 Task: Look for Airbnb properties in Siloam Springs, United States from 2nd November, 2023 to 15th November, 2023 for 2 adults.1  bedroom having 1 bed and 1 bathroom. Property type can be hotel. Look for 4 properties as per requirement.
Action: Mouse moved to (595, 100)
Screenshot: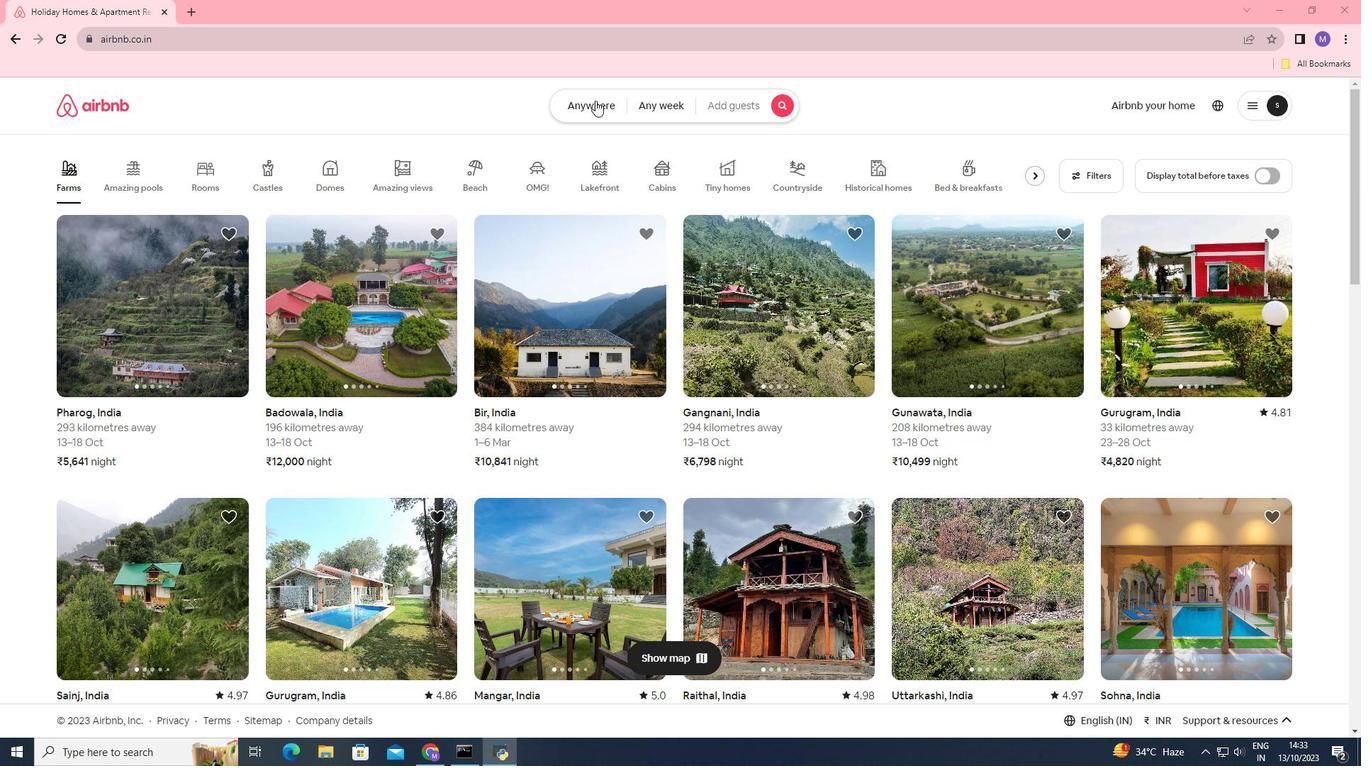 
Action: Mouse pressed left at (595, 100)
Screenshot: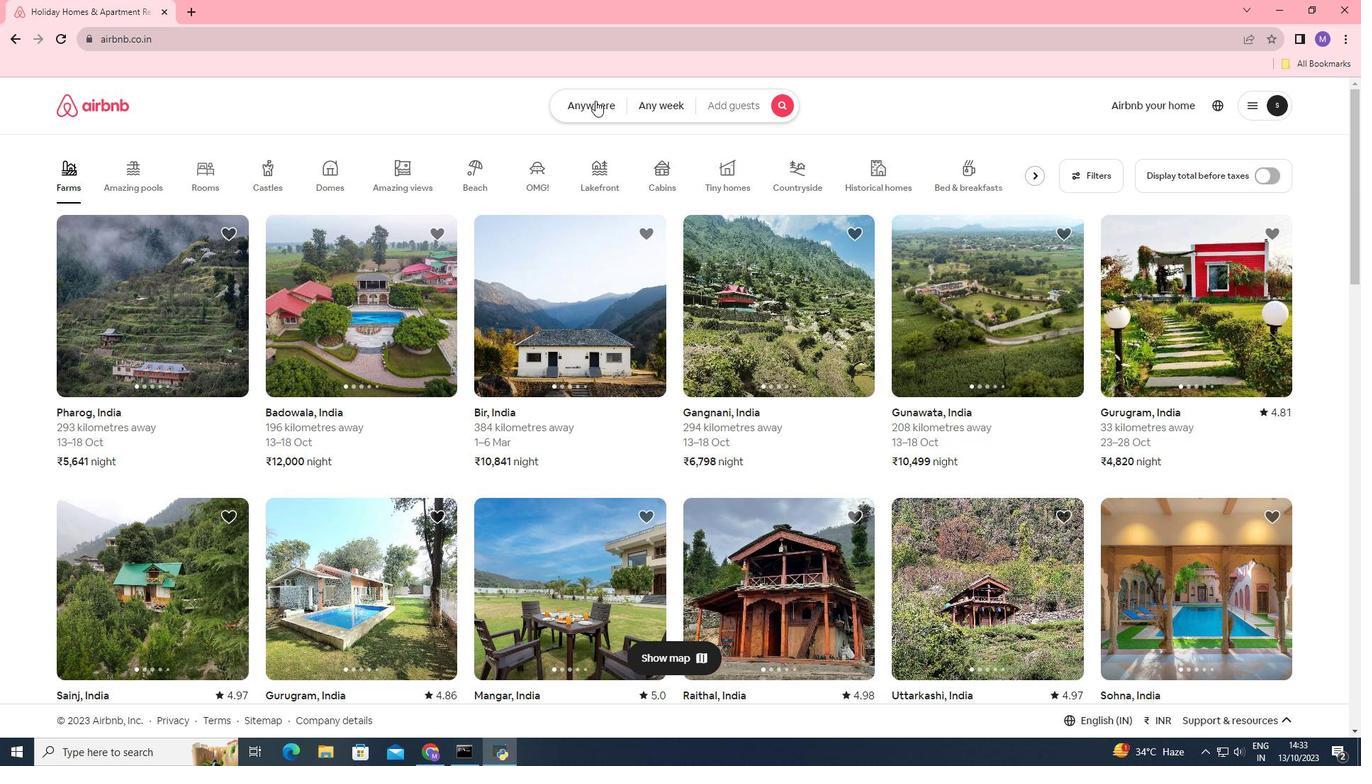 
Action: Mouse moved to (473, 161)
Screenshot: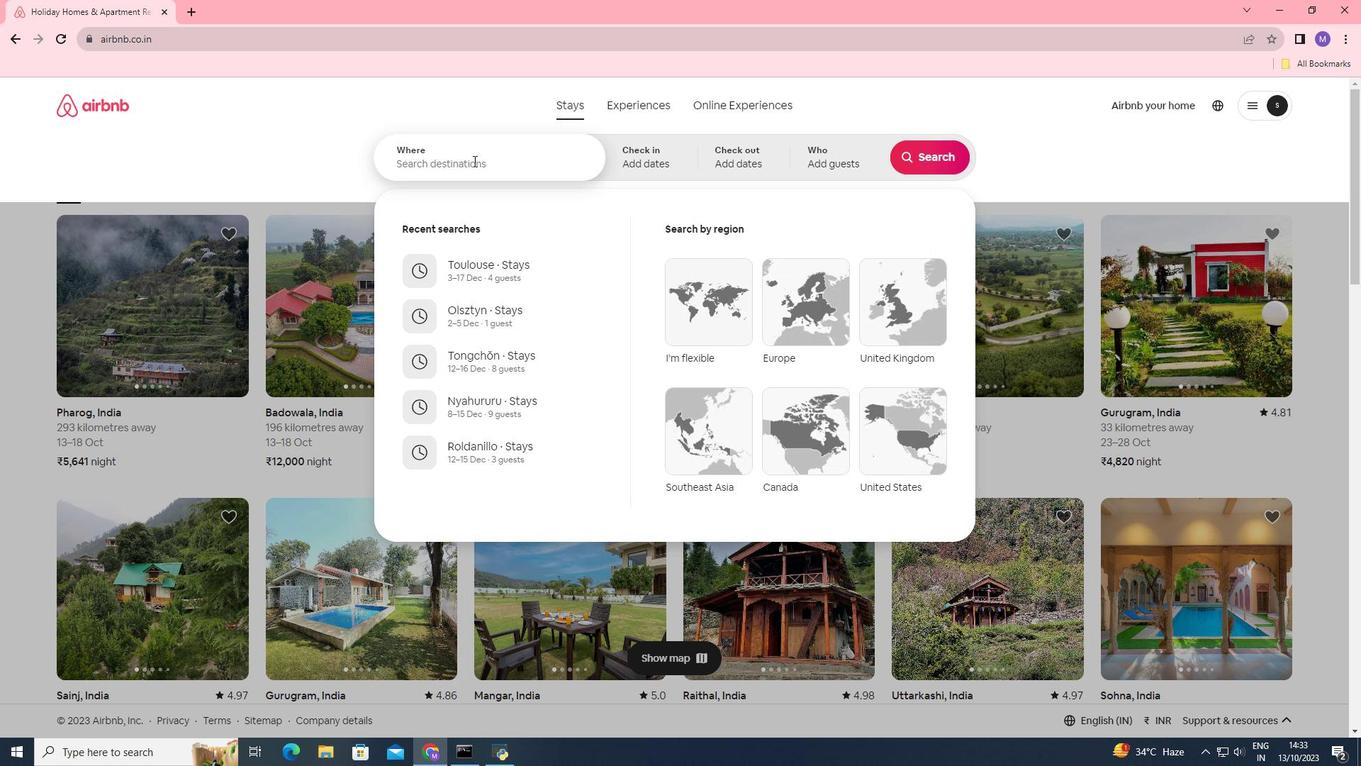 
Action: Mouse pressed left at (473, 161)
Screenshot: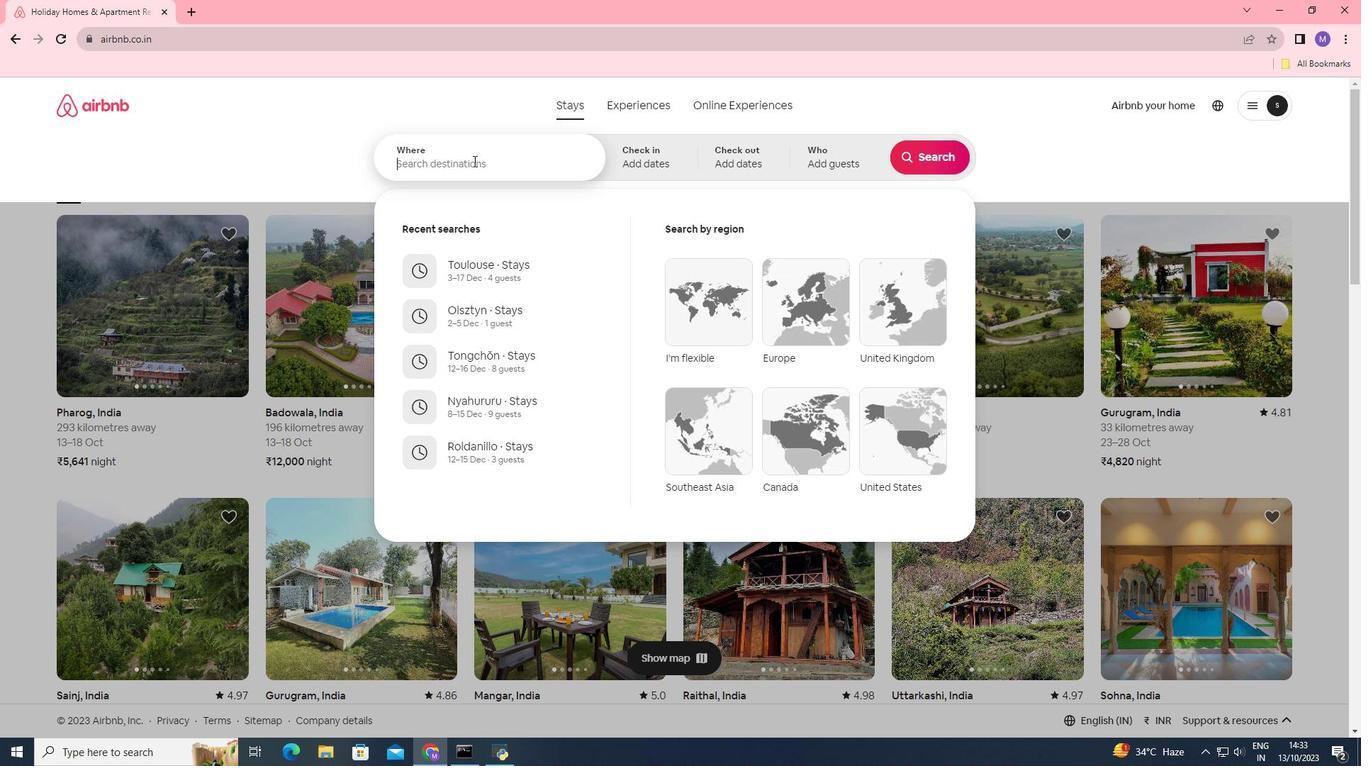 
Action: Key pressed <Key.shift><Key.shift><Key.shift><Key.shift><Key.shift><Key.shift>Siloam<Key.space><Key.shift>Springs,<Key.space><Key.shift><Key.shift><Key.shift><Key.shift><Key.shift>United<Key.space><Key.shift>States
Screenshot: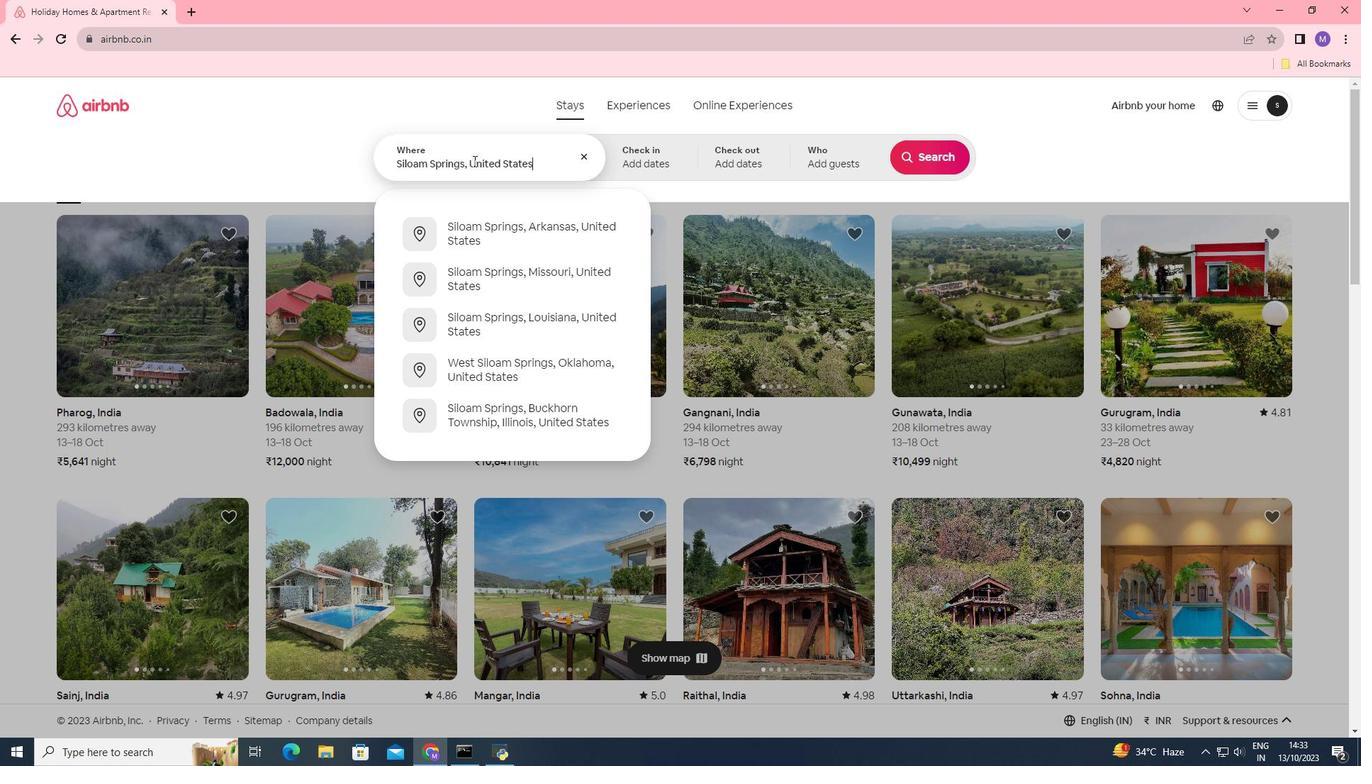 
Action: Mouse moved to (691, 146)
Screenshot: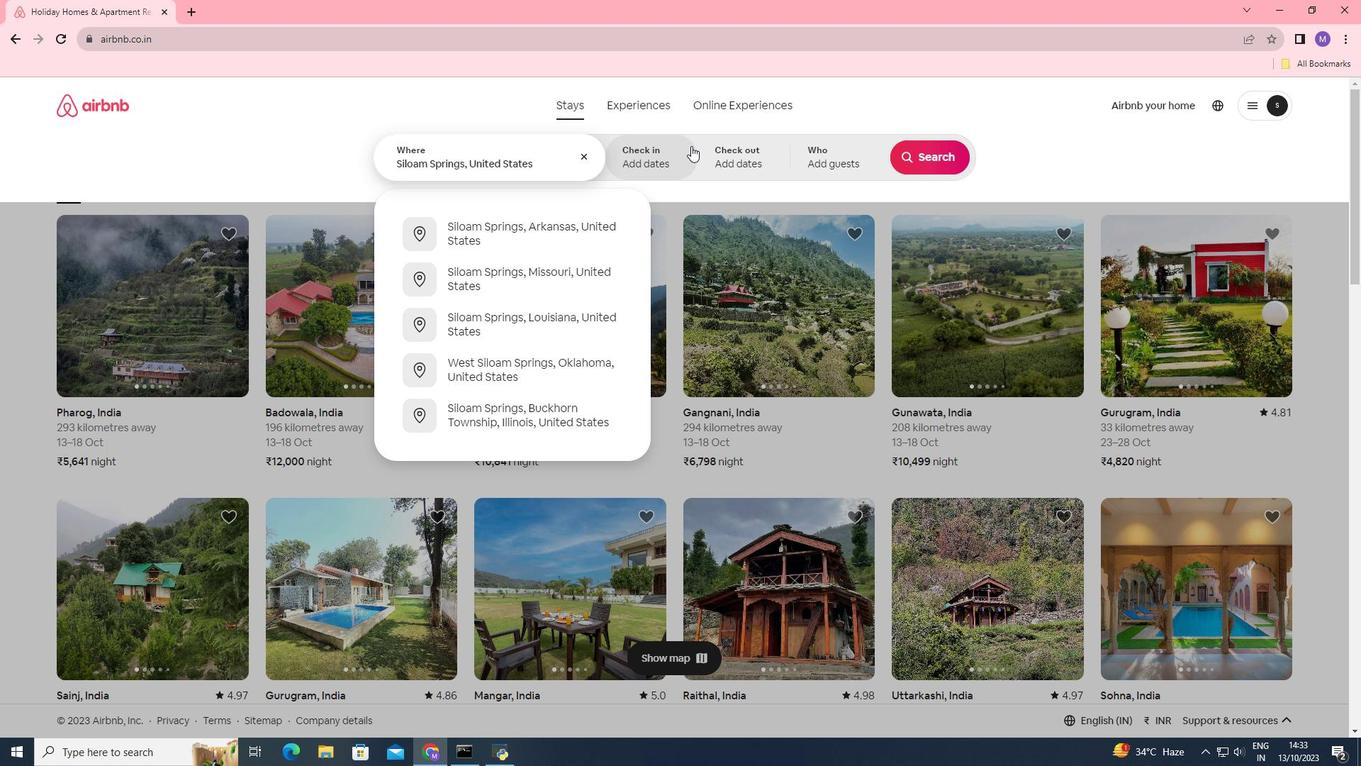 
Action: Mouse pressed left at (691, 146)
Screenshot: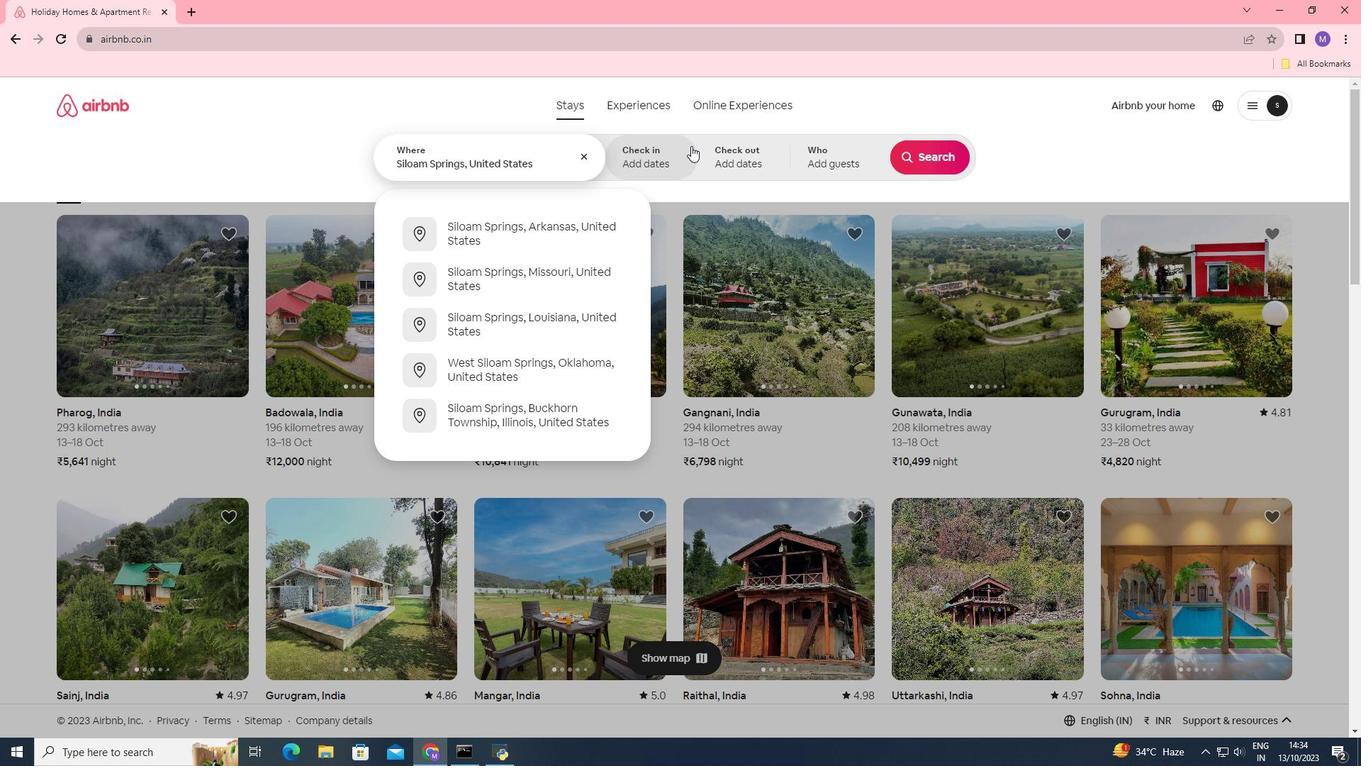 
Action: Mouse moved to (856, 331)
Screenshot: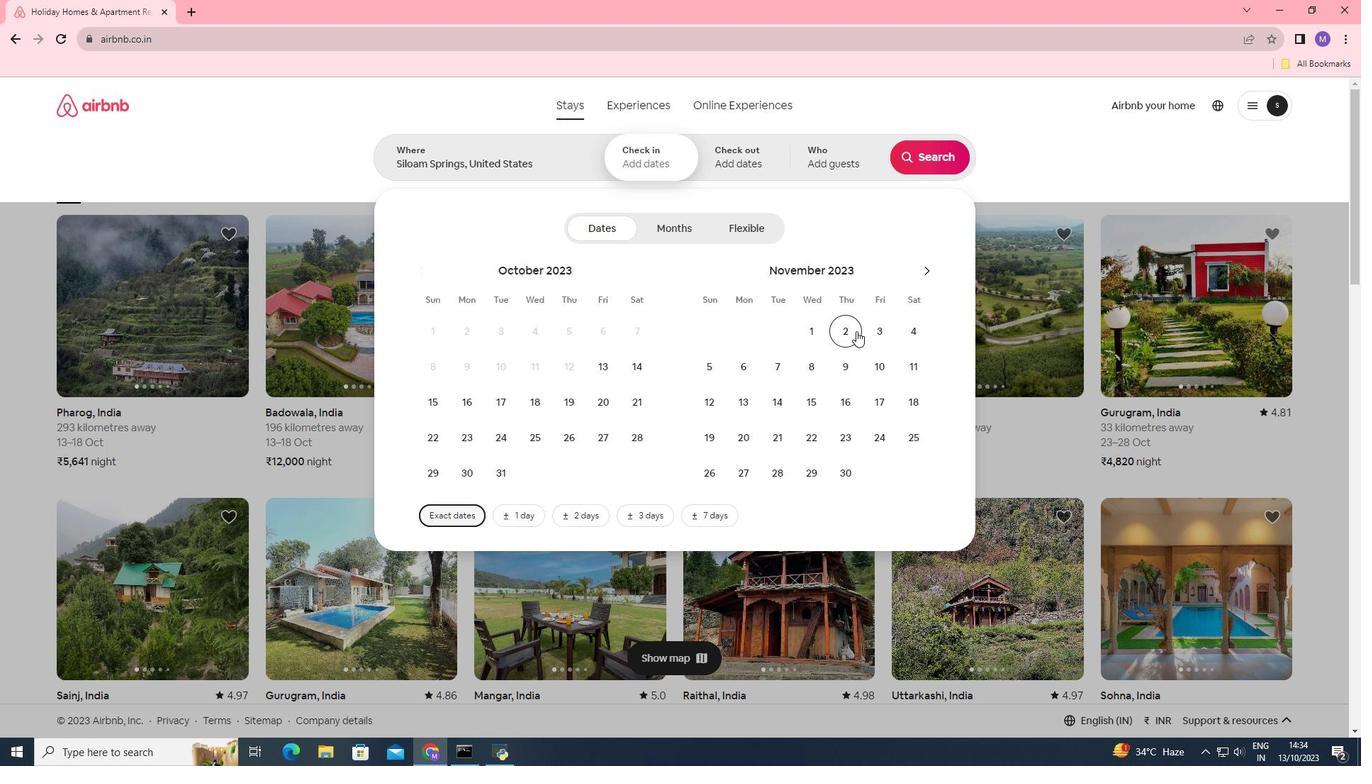 
Action: Mouse pressed left at (856, 331)
Screenshot: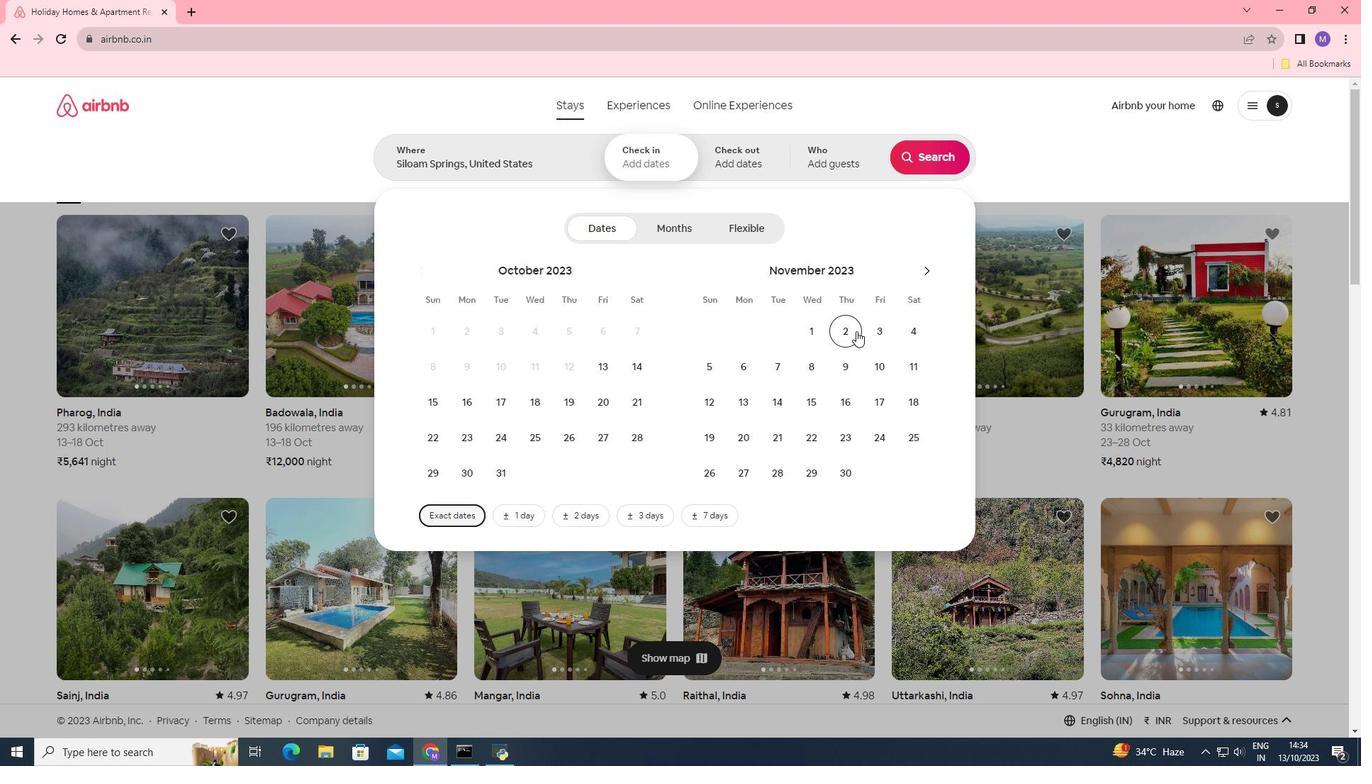 
Action: Mouse moved to (802, 407)
Screenshot: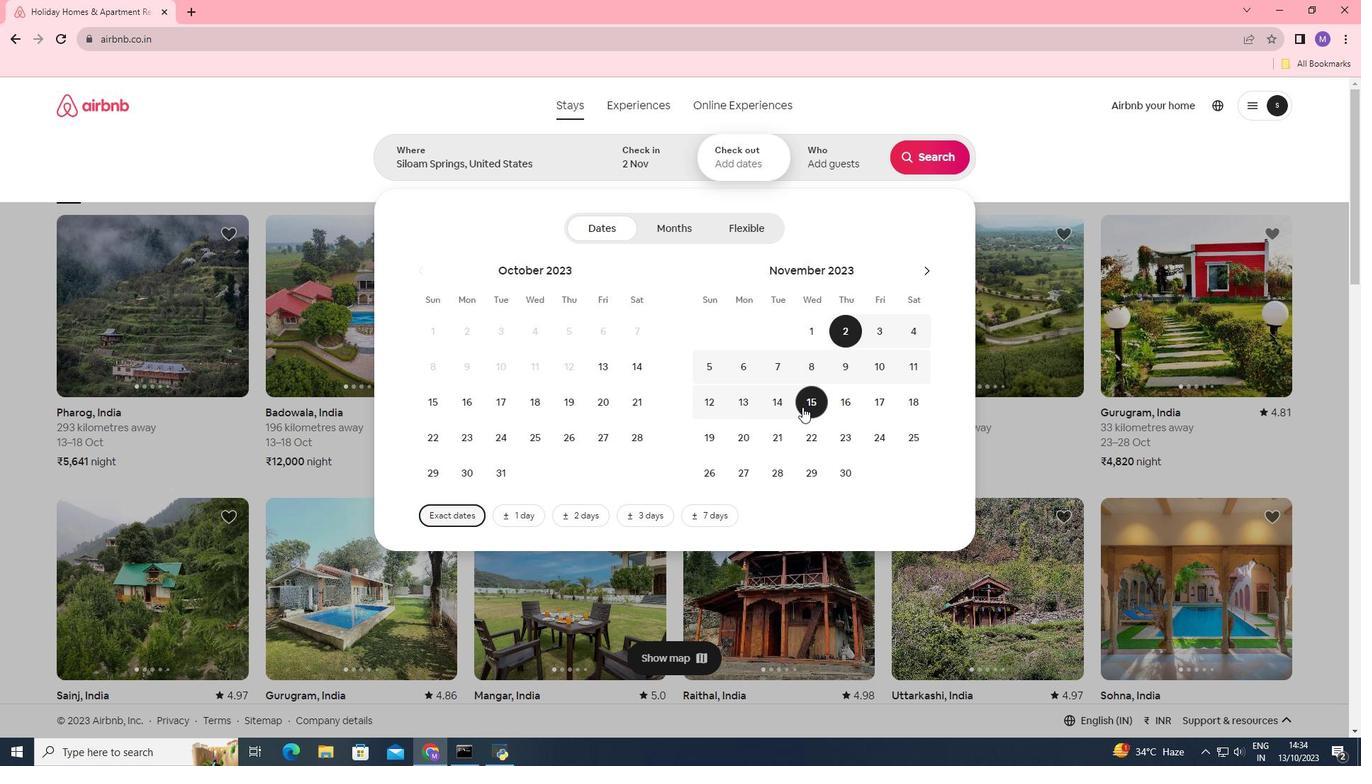 
Action: Mouse pressed left at (802, 407)
Screenshot: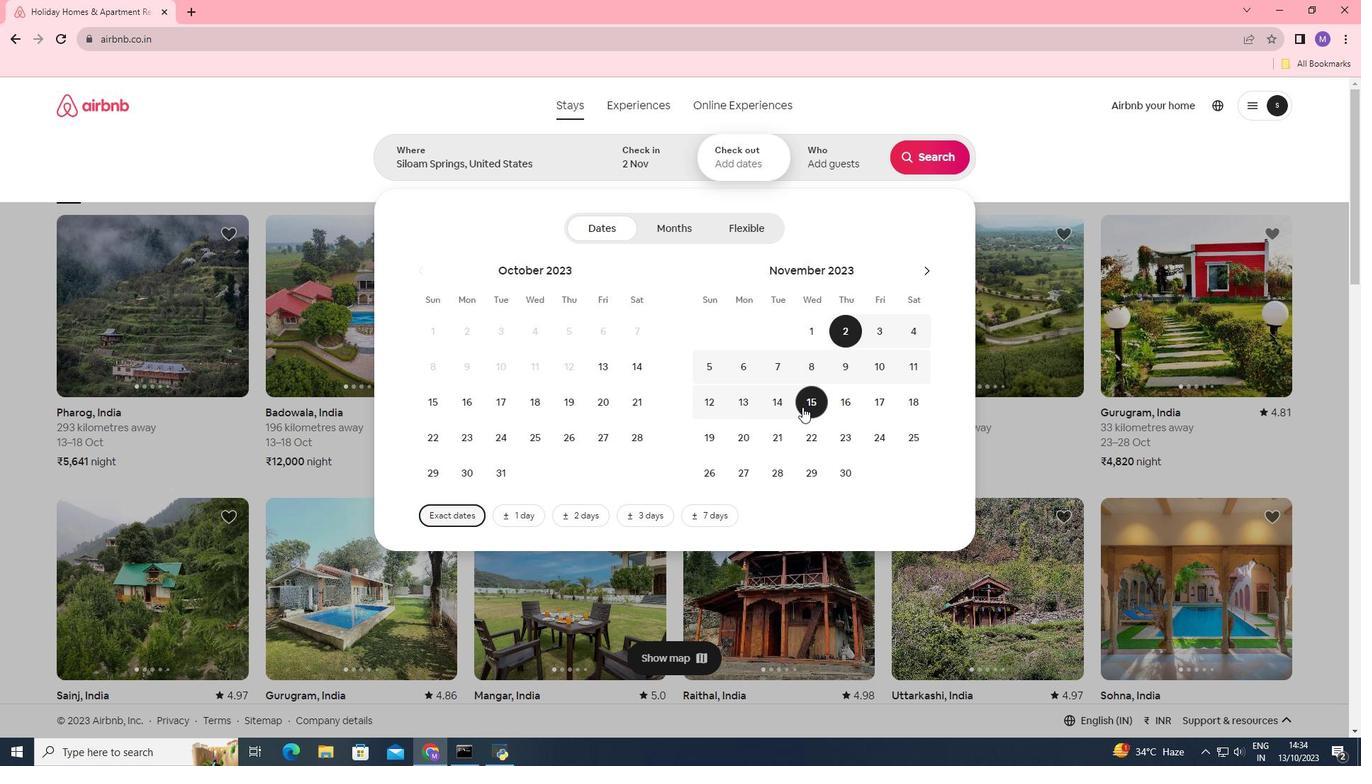 
Action: Mouse moved to (866, 164)
Screenshot: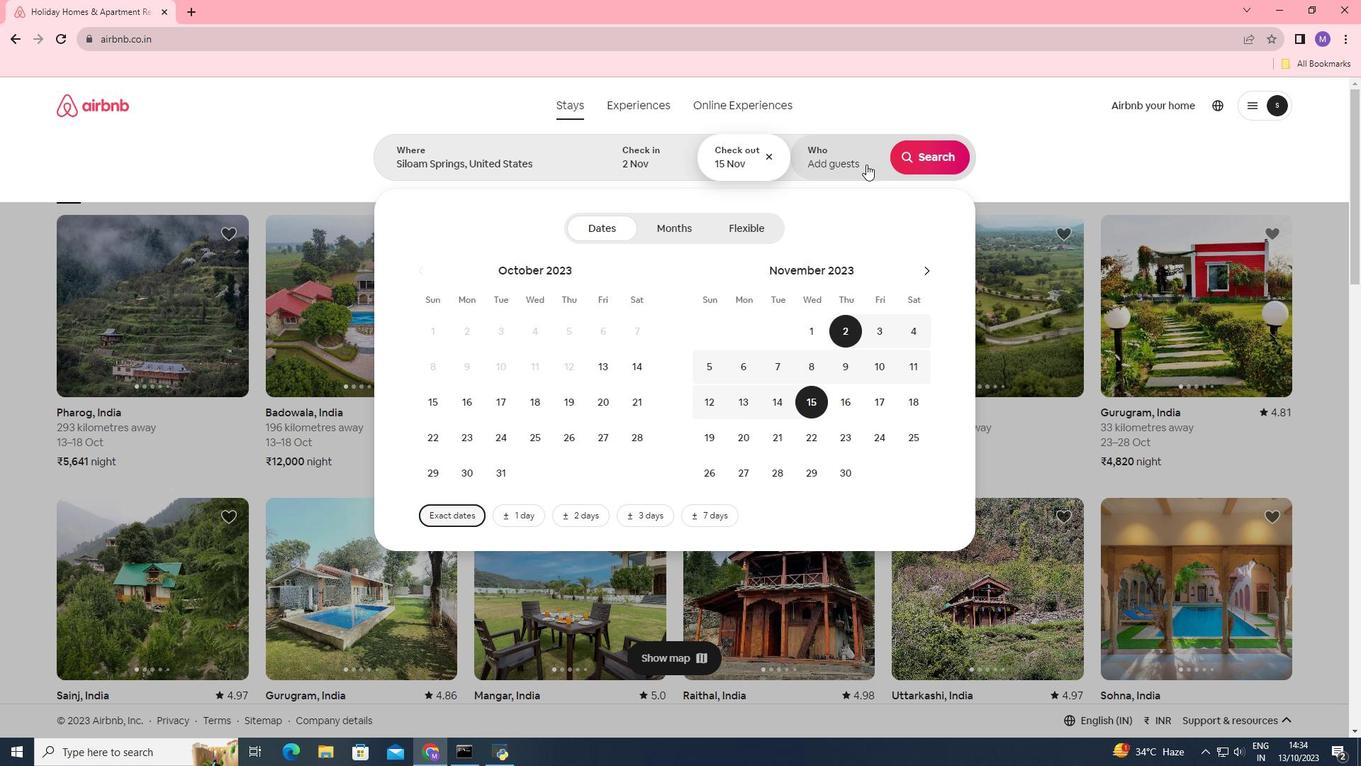 
Action: Mouse pressed left at (866, 164)
Screenshot: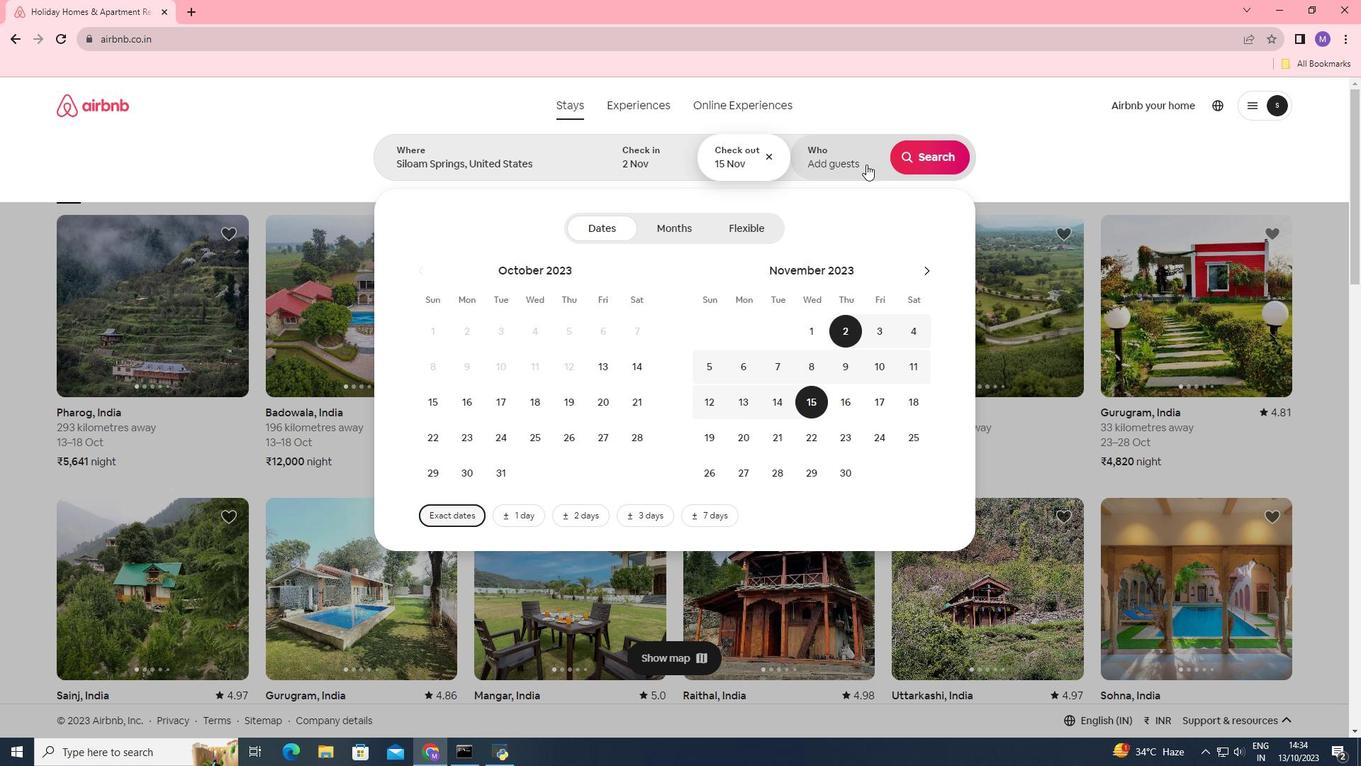 
Action: Mouse moved to (927, 224)
Screenshot: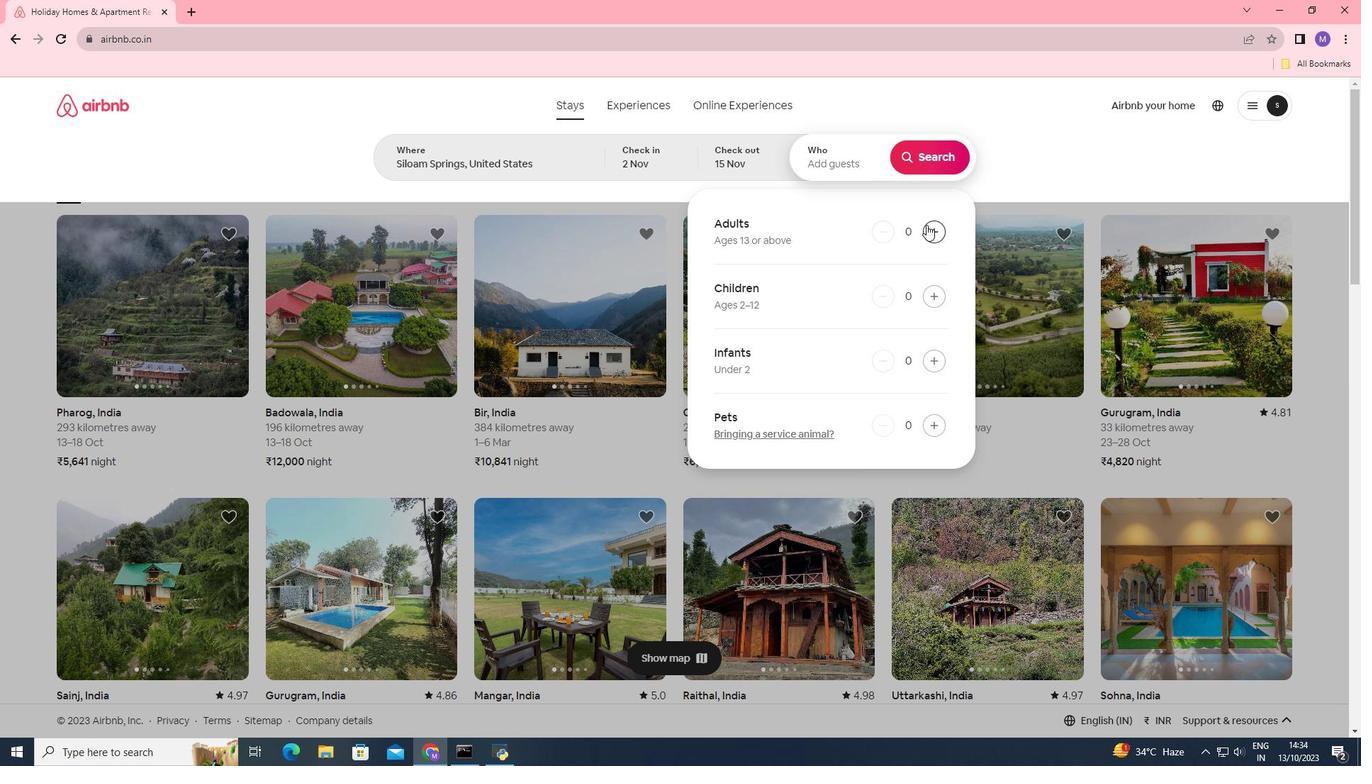 
Action: Mouse pressed left at (927, 224)
Screenshot: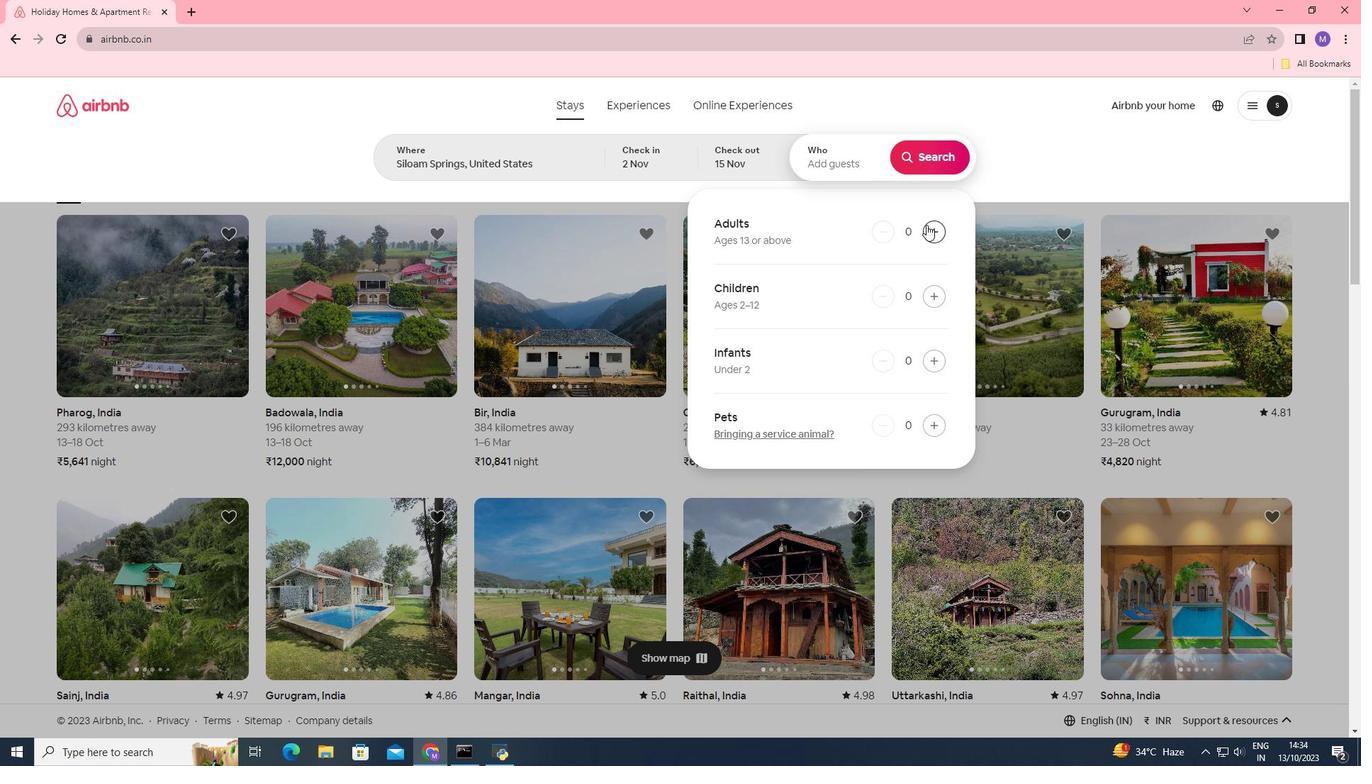 
Action: Mouse pressed left at (927, 224)
Screenshot: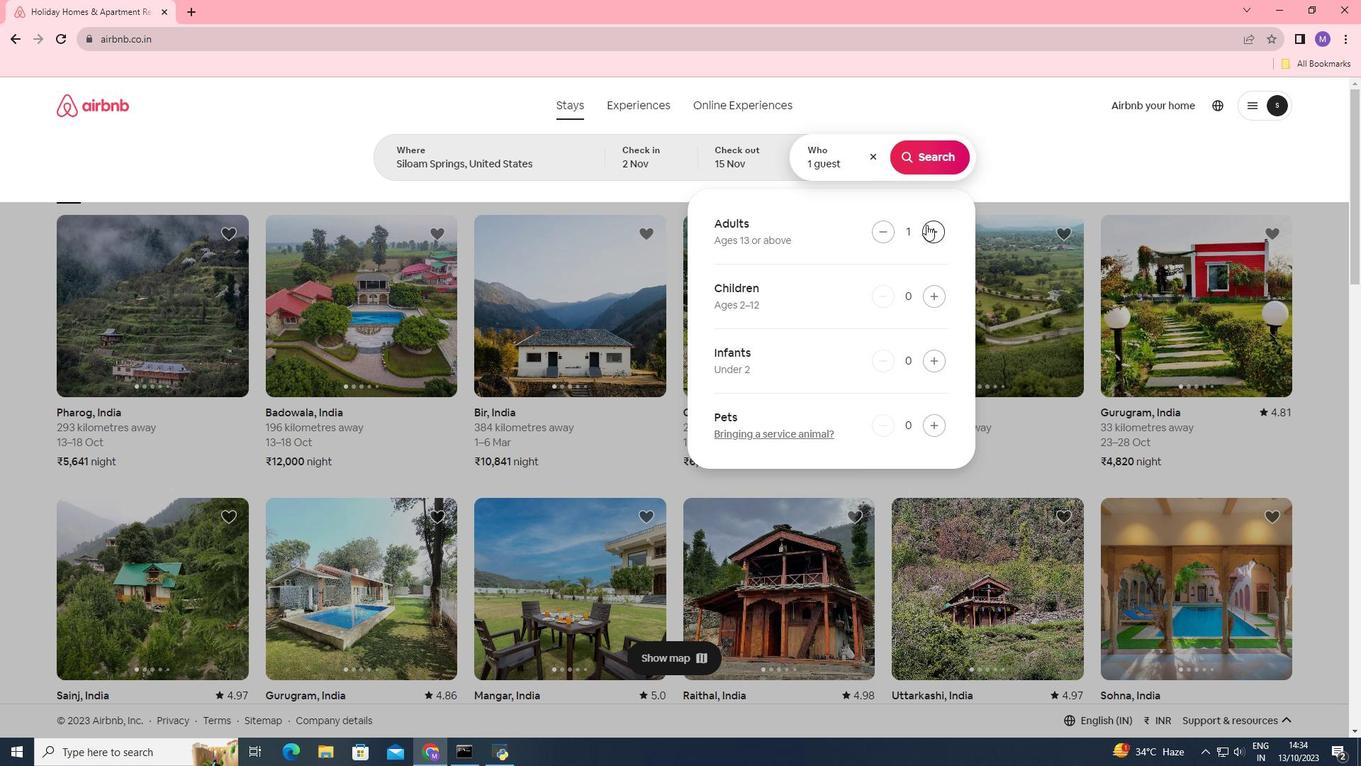 
Action: Mouse moved to (909, 157)
Screenshot: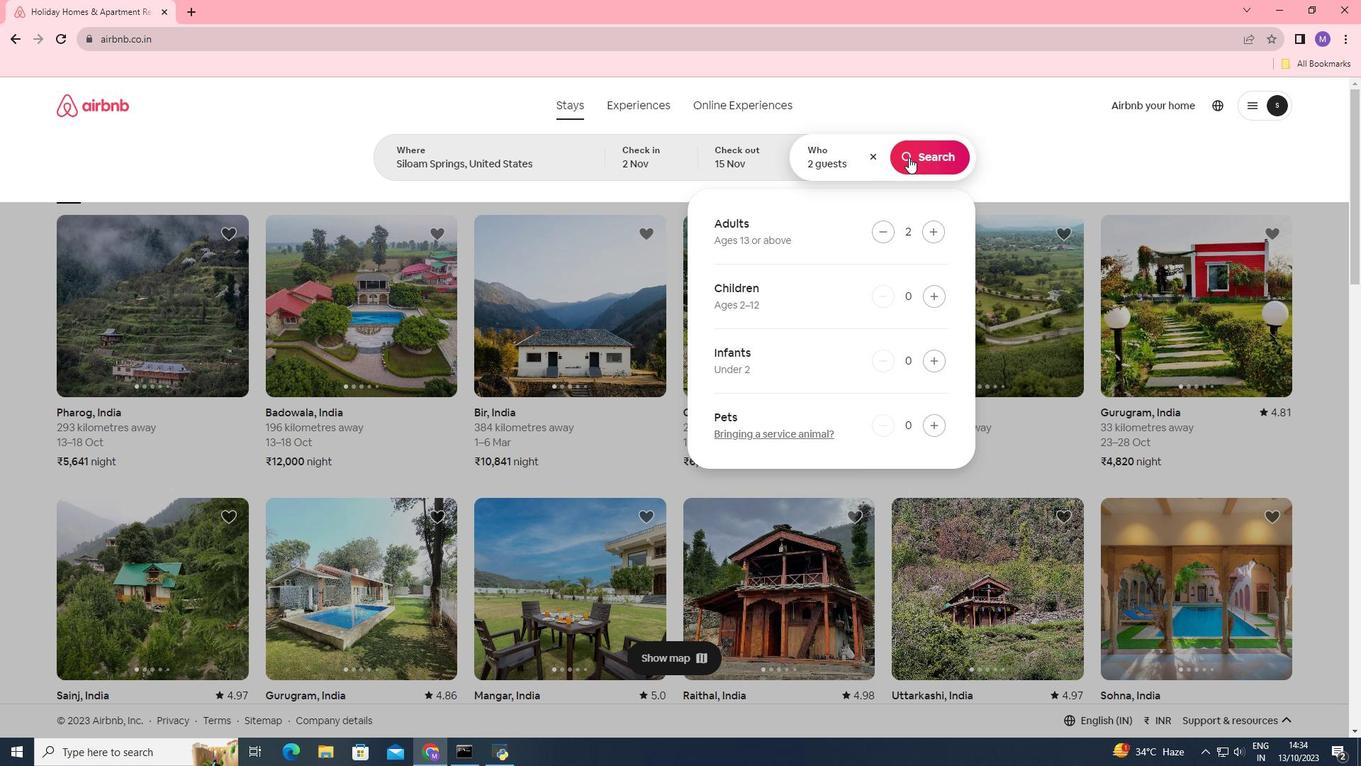 
Action: Mouse pressed left at (909, 157)
Screenshot: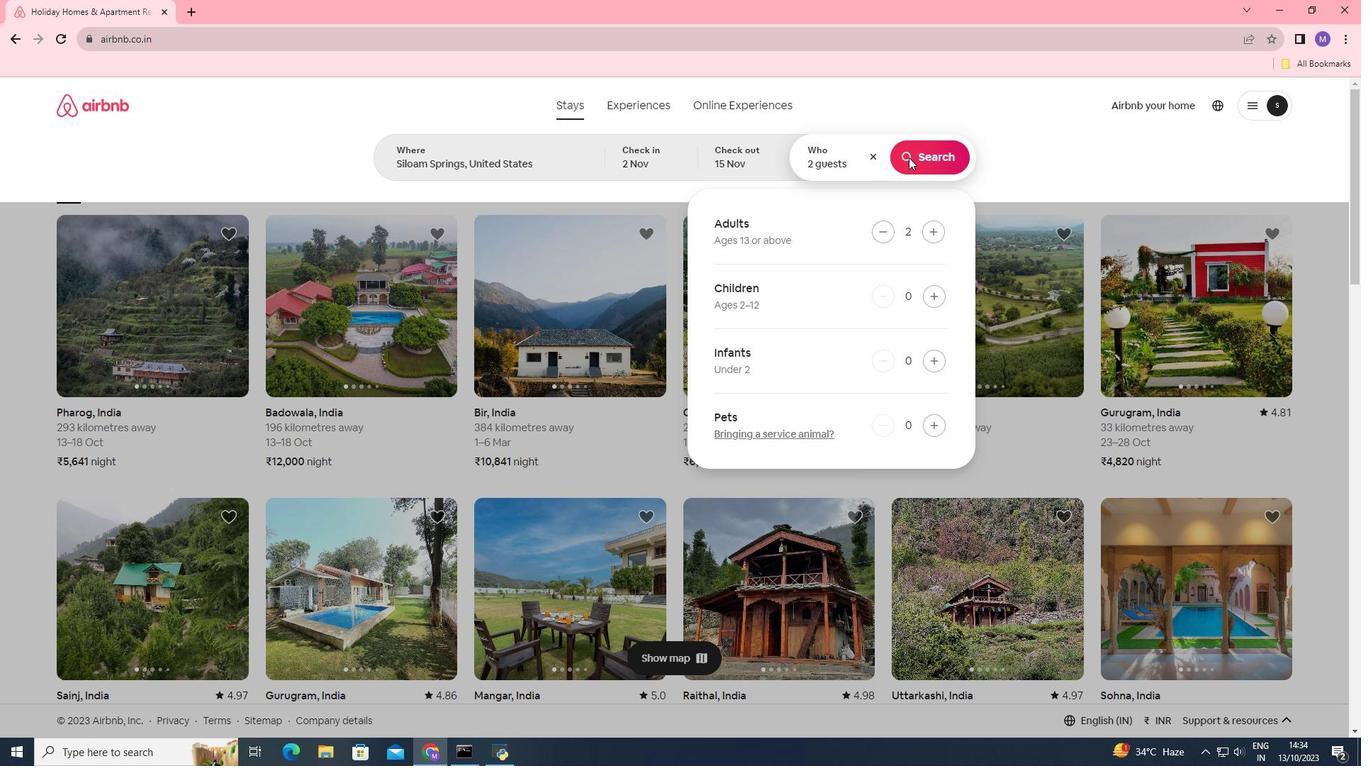 
Action: Mouse moved to (1129, 160)
Screenshot: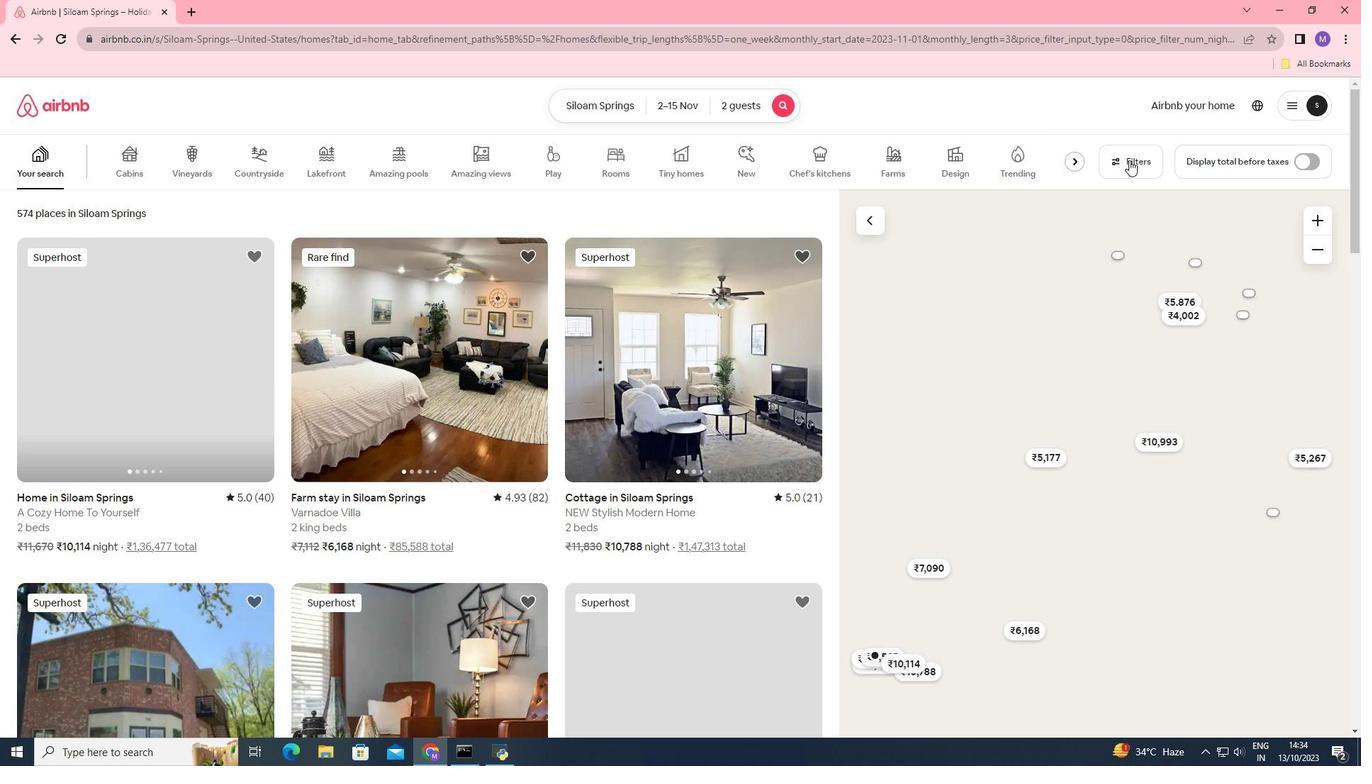 
Action: Mouse pressed left at (1129, 160)
Screenshot: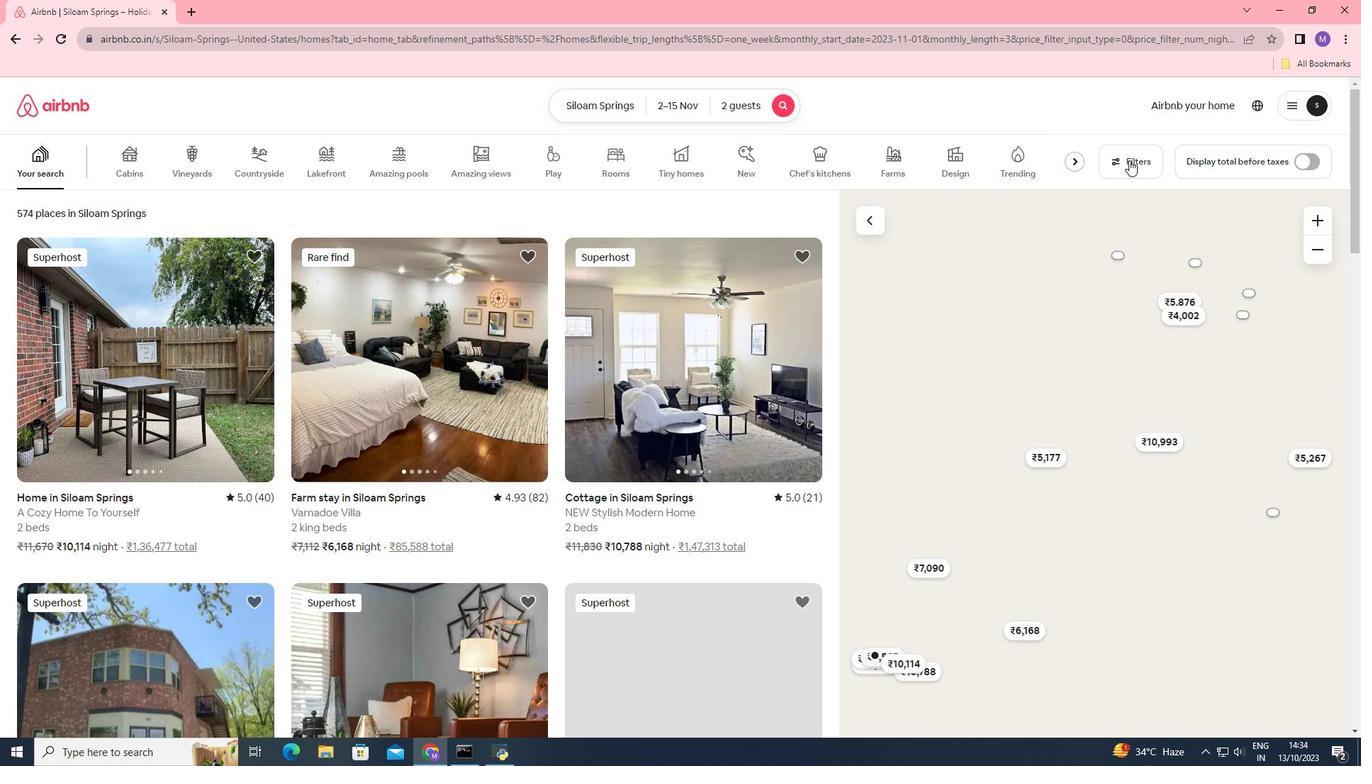
Action: Mouse moved to (512, 599)
Screenshot: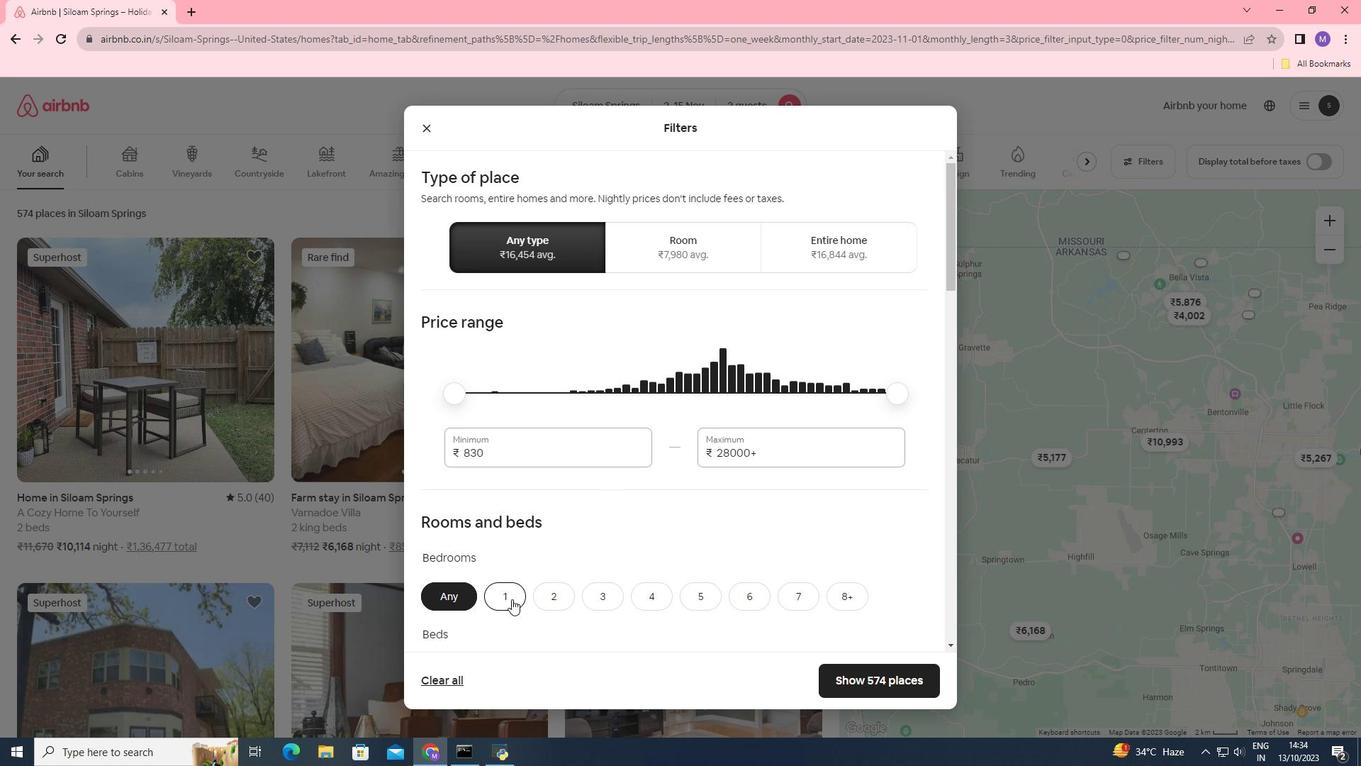 
Action: Mouse pressed left at (512, 599)
Screenshot: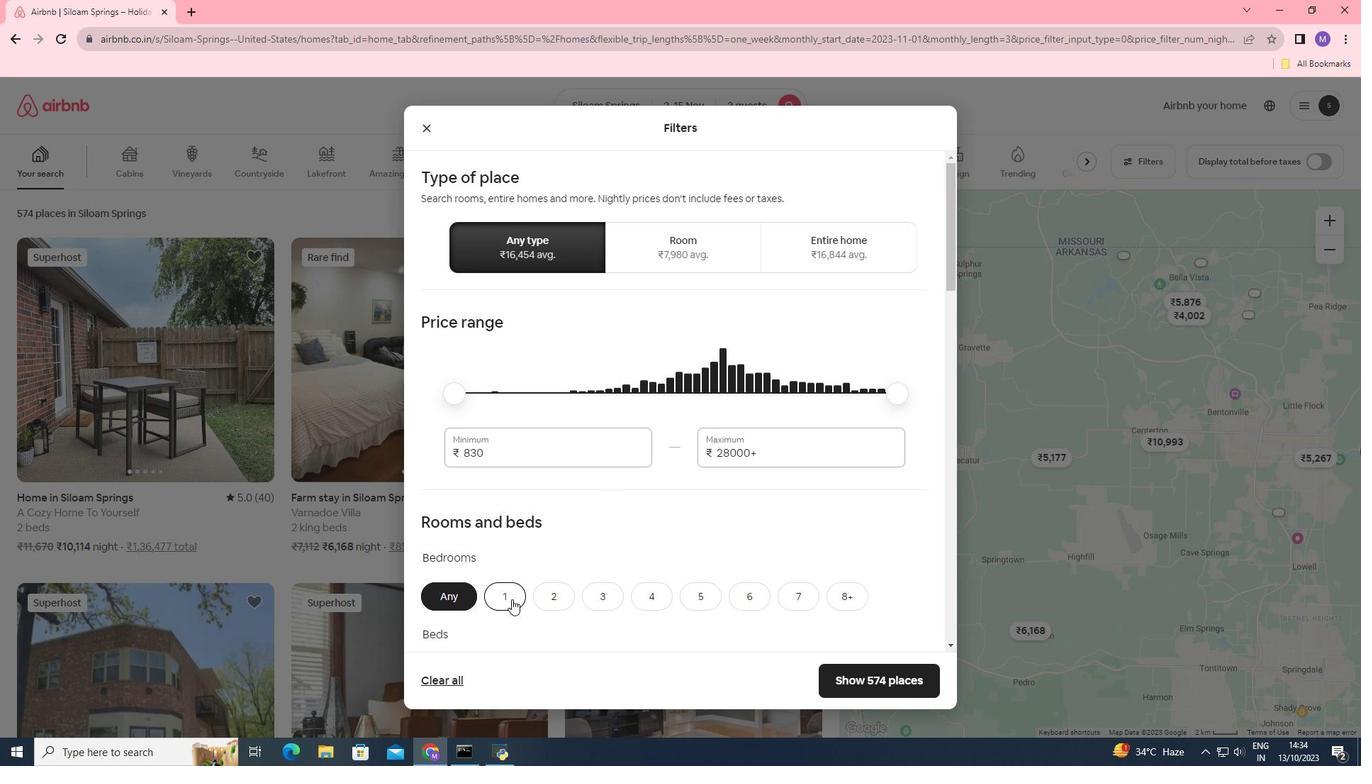 
Action: Mouse moved to (572, 480)
Screenshot: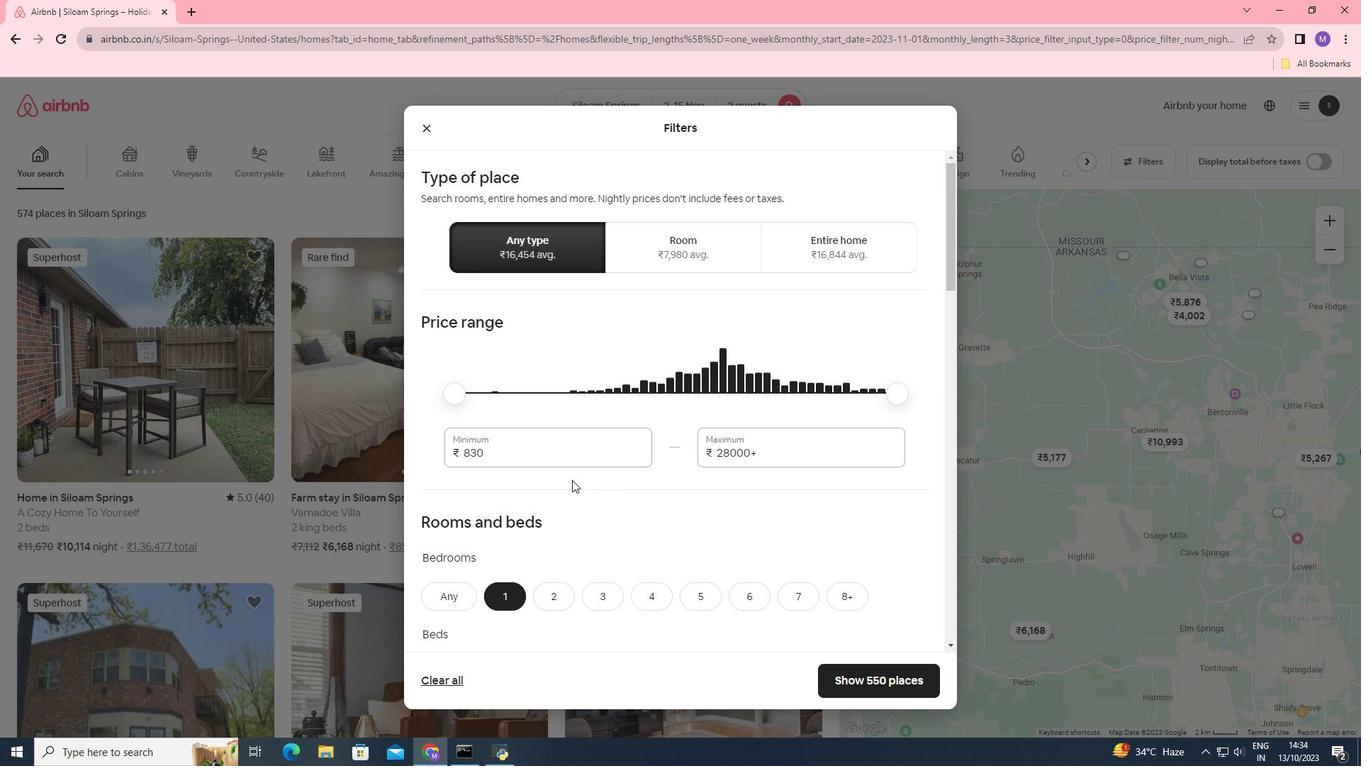 
Action: Mouse scrolled (572, 479) with delta (0, 0)
Screenshot: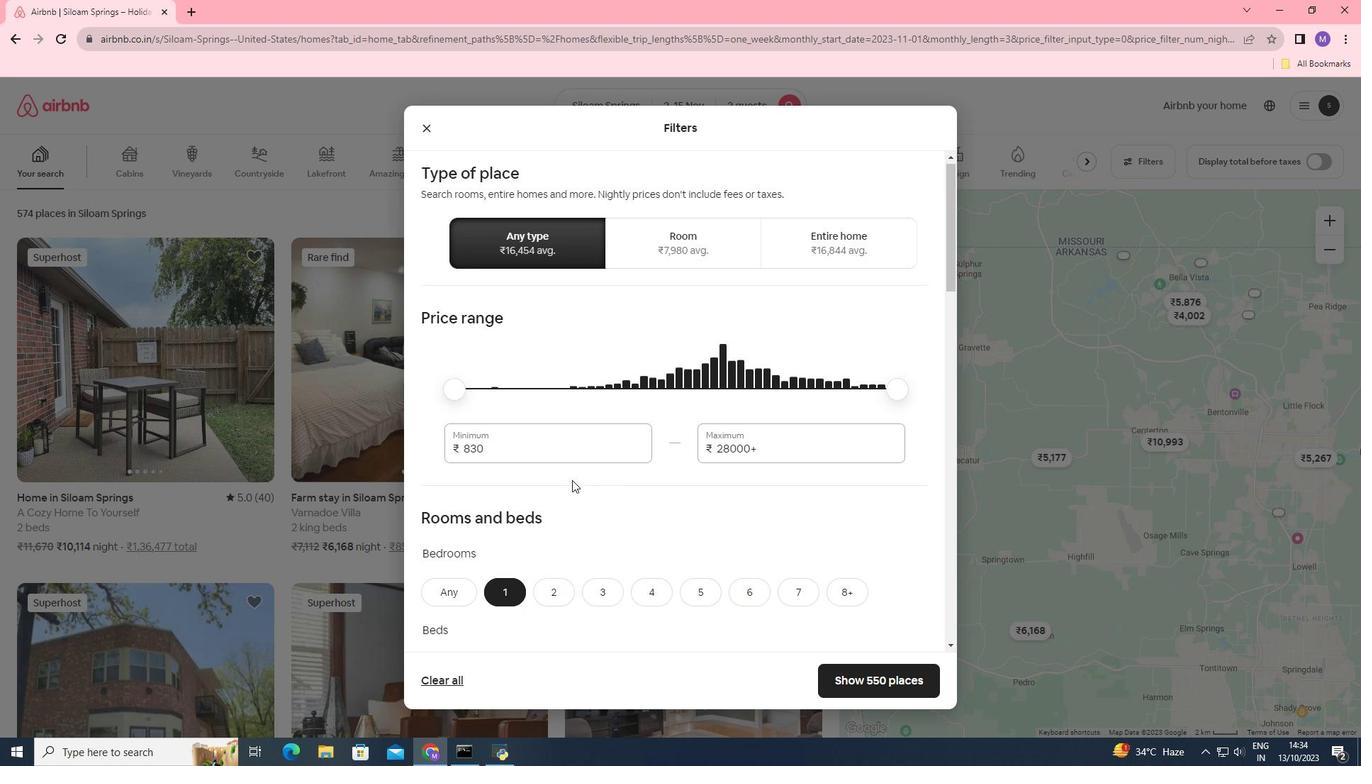 
Action: Mouse scrolled (572, 479) with delta (0, 0)
Screenshot: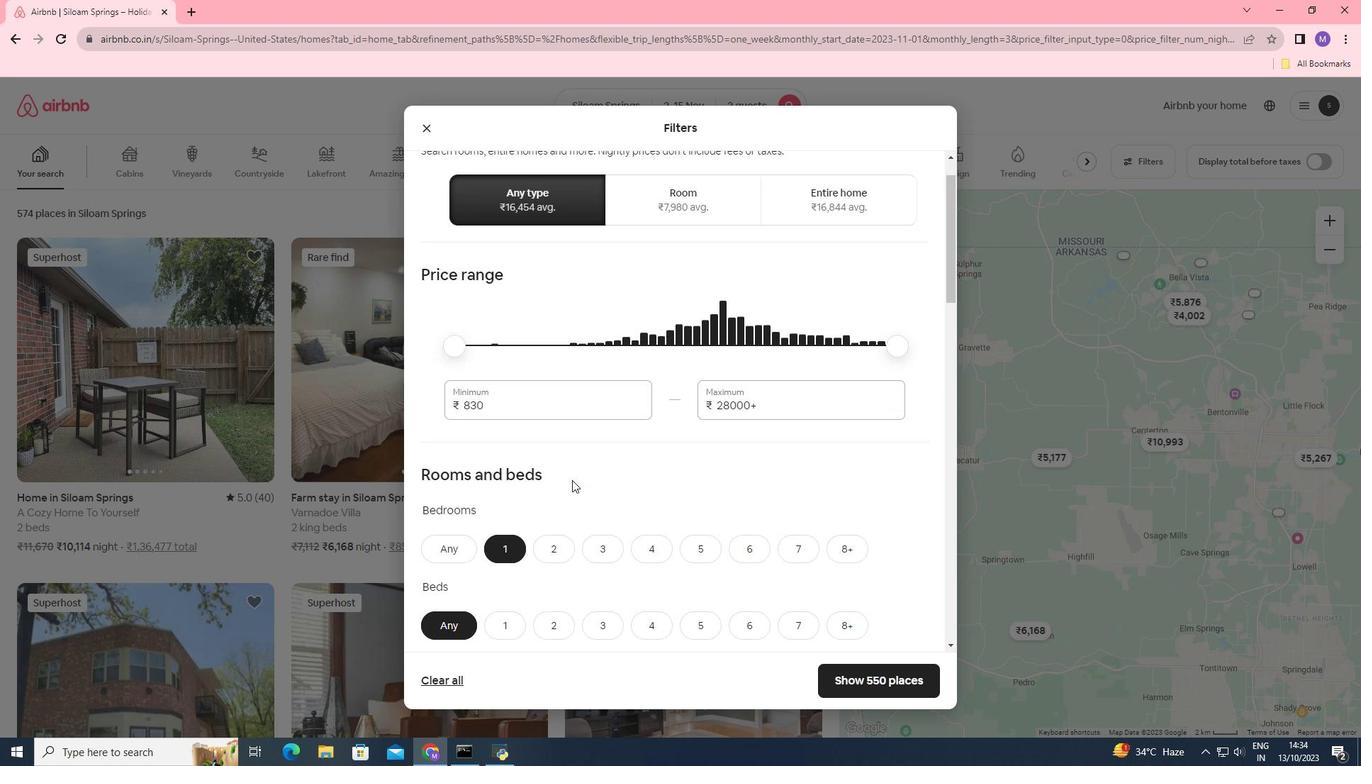 
Action: Mouse scrolled (572, 479) with delta (0, 0)
Screenshot: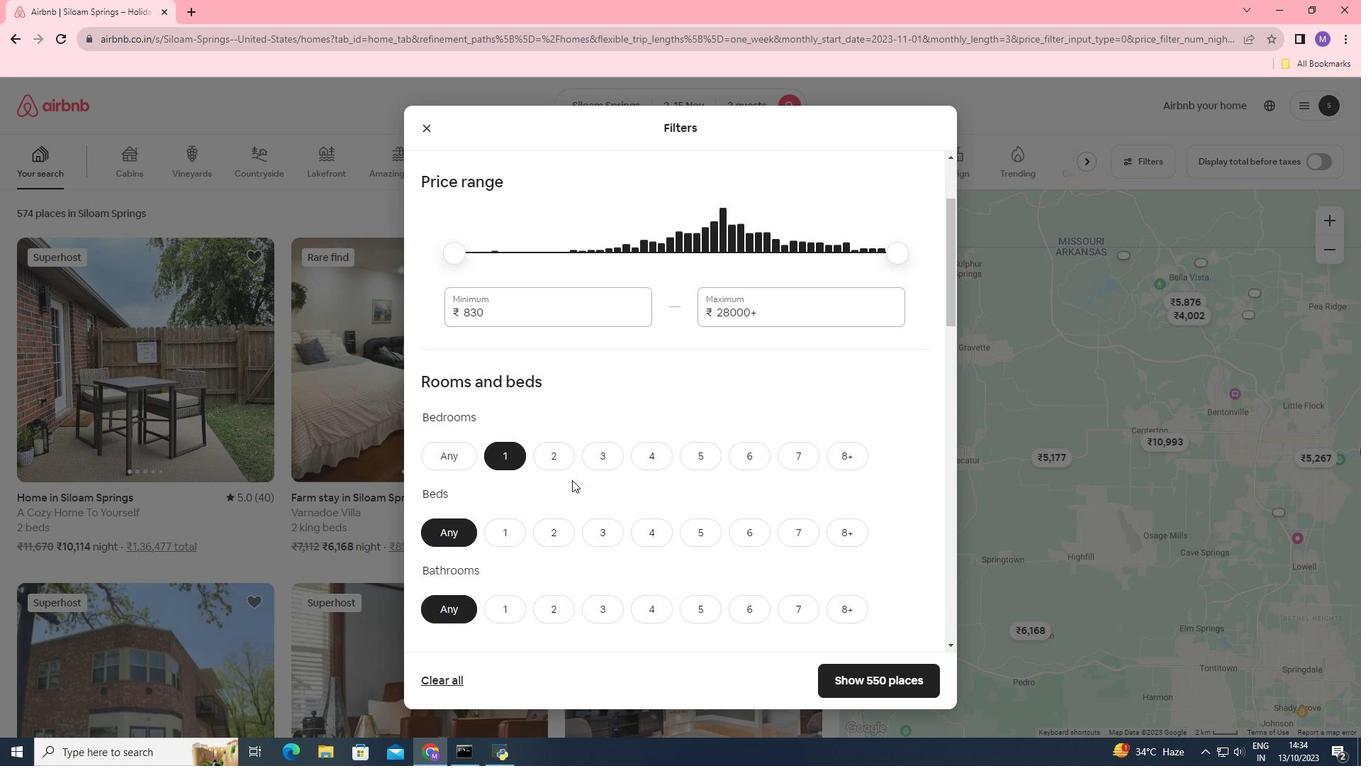 
Action: Mouse moved to (516, 461)
Screenshot: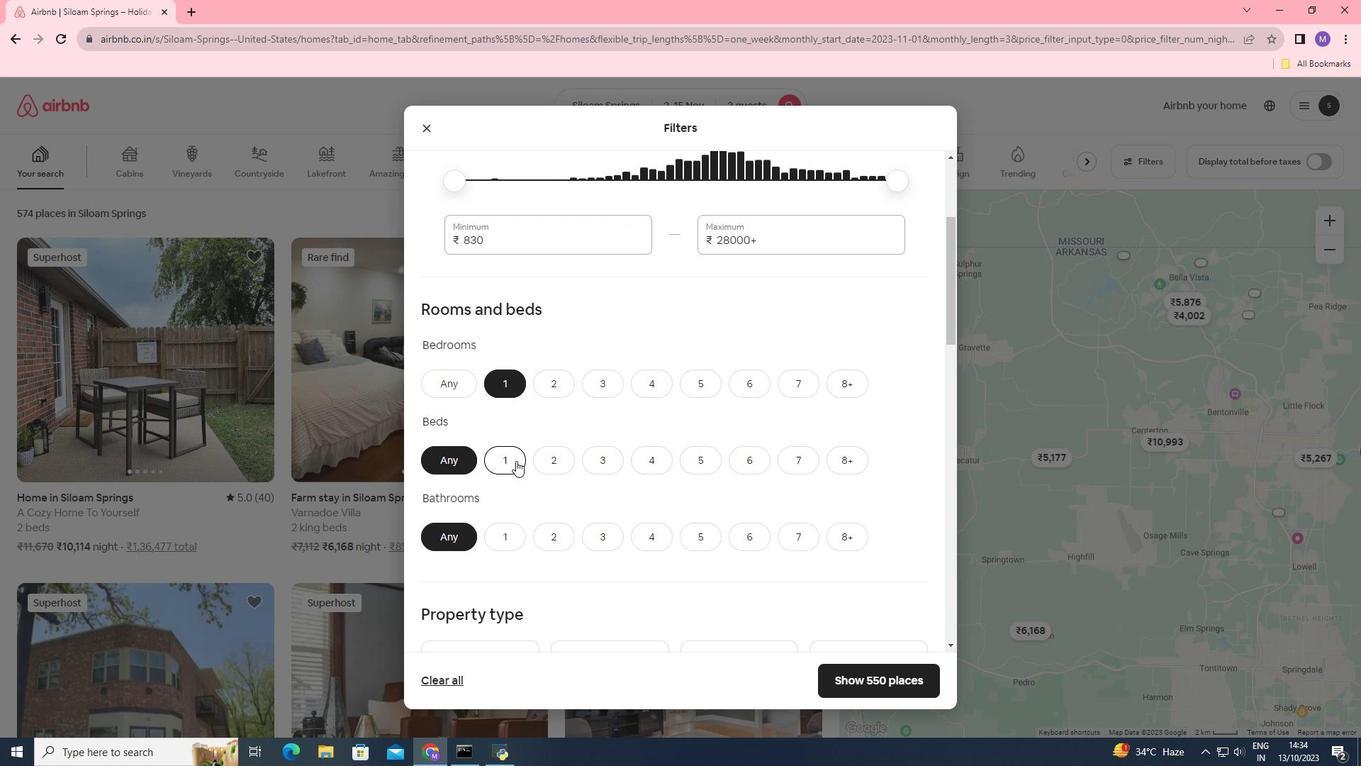 
Action: Mouse pressed left at (516, 461)
Screenshot: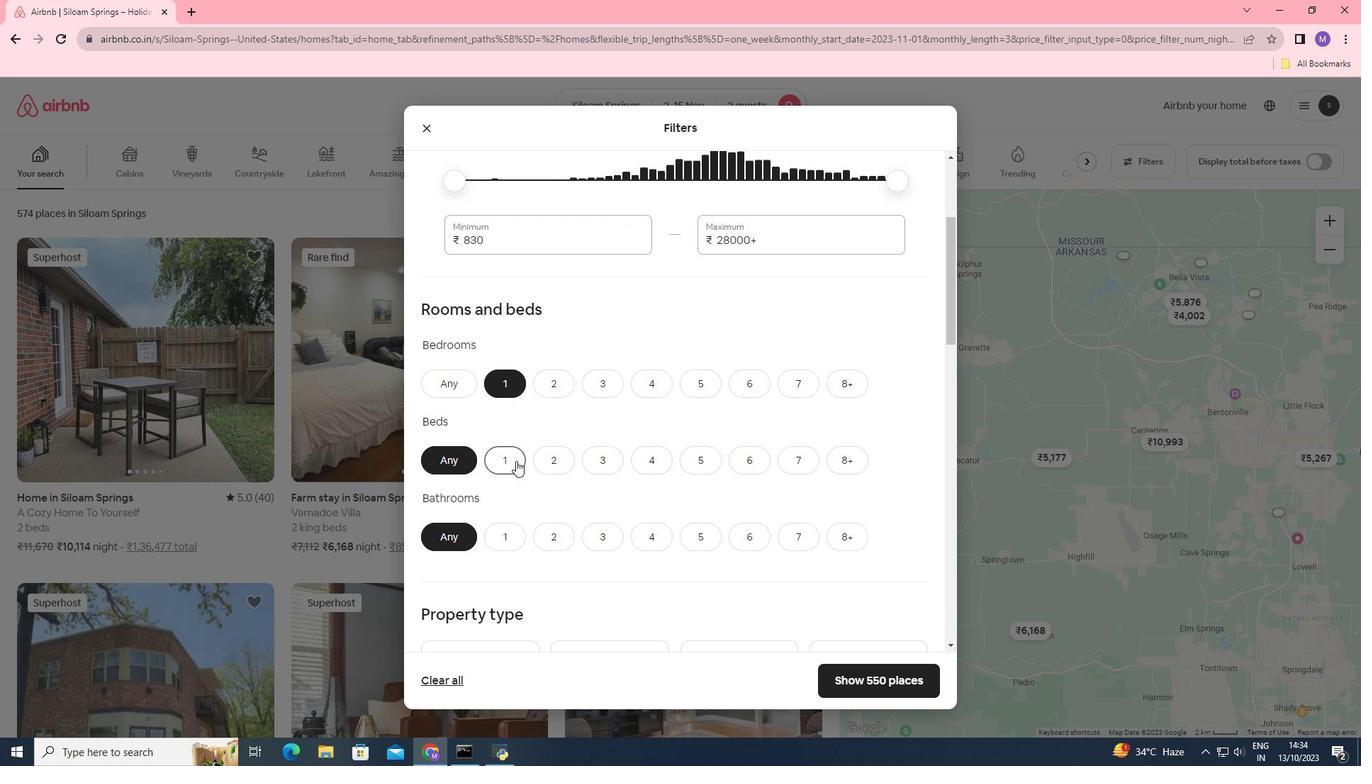 
Action: Mouse moved to (502, 537)
Screenshot: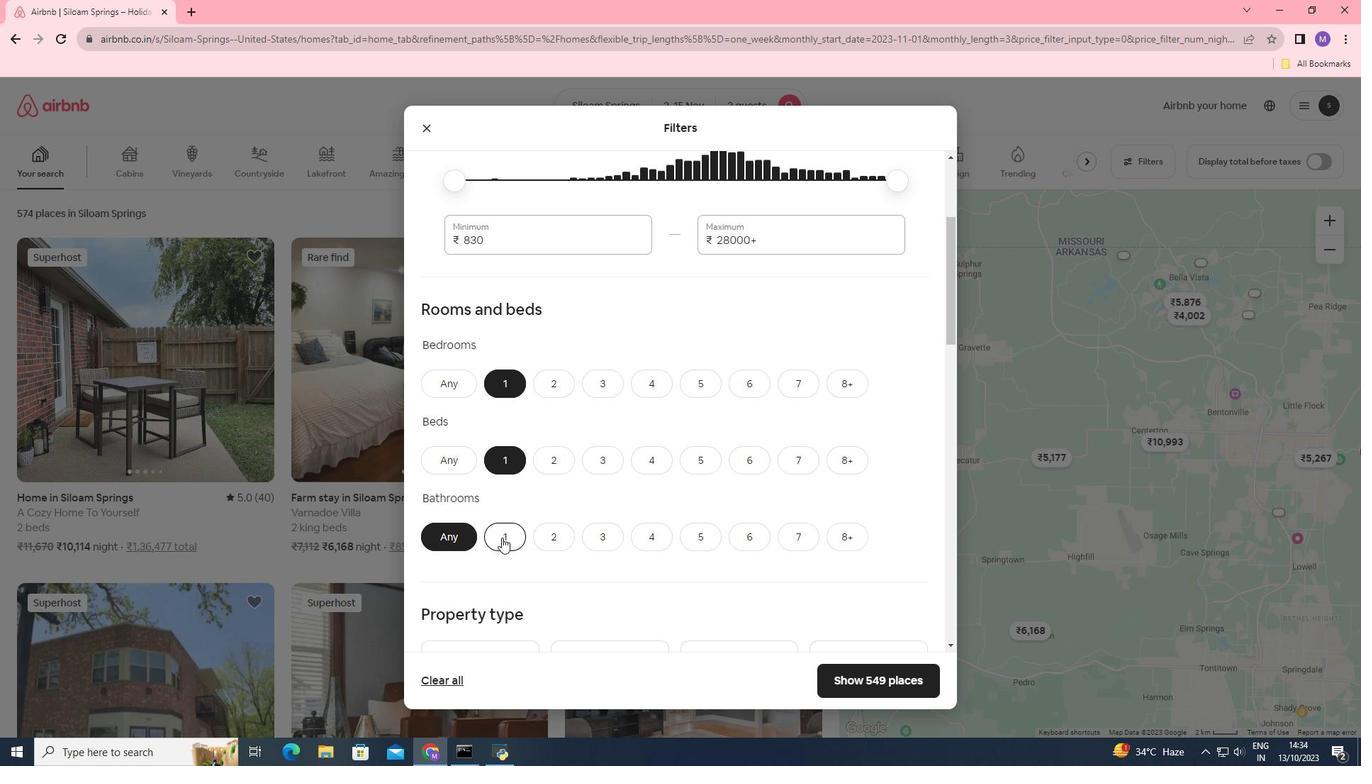 
Action: Mouse pressed left at (502, 537)
Screenshot: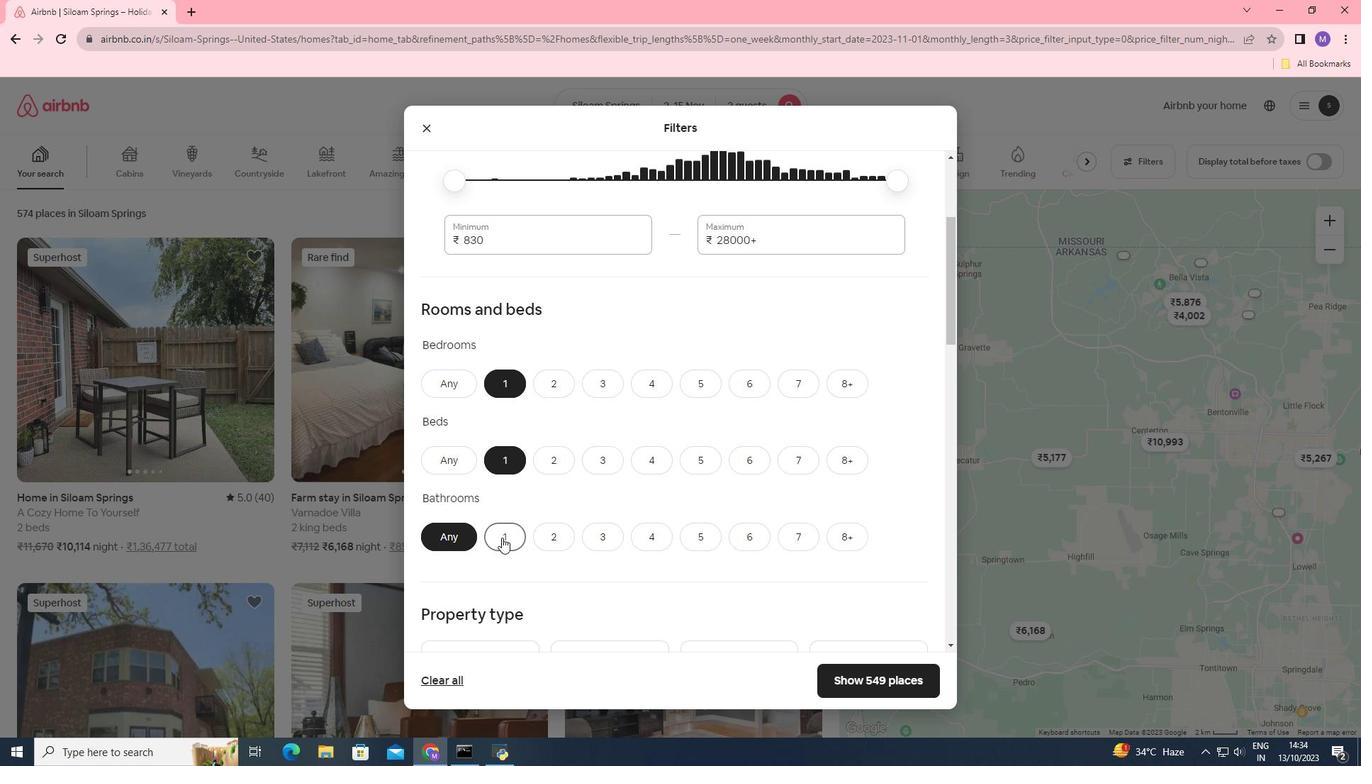 
Action: Mouse moved to (644, 380)
Screenshot: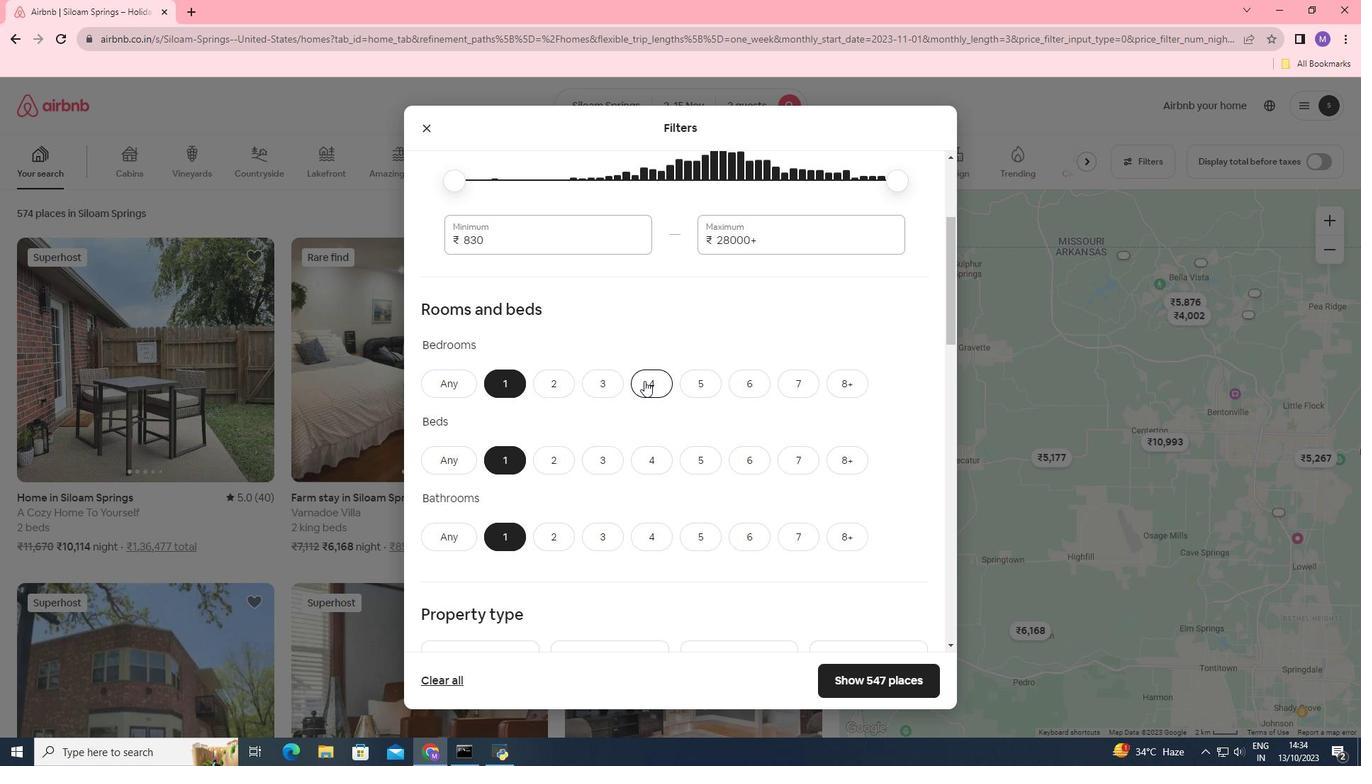 
Action: Mouse scrolled (644, 380) with delta (0, 0)
Screenshot: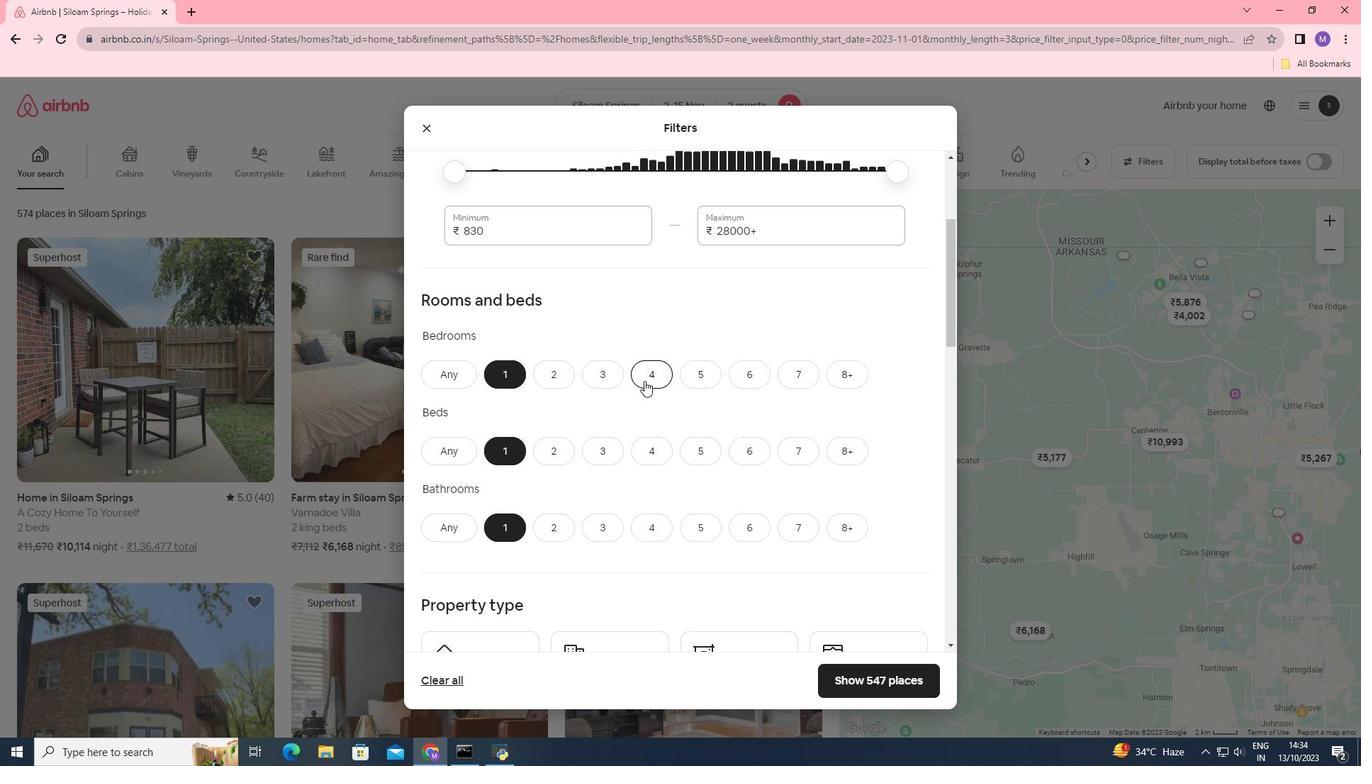 
Action: Mouse scrolled (644, 380) with delta (0, 0)
Screenshot: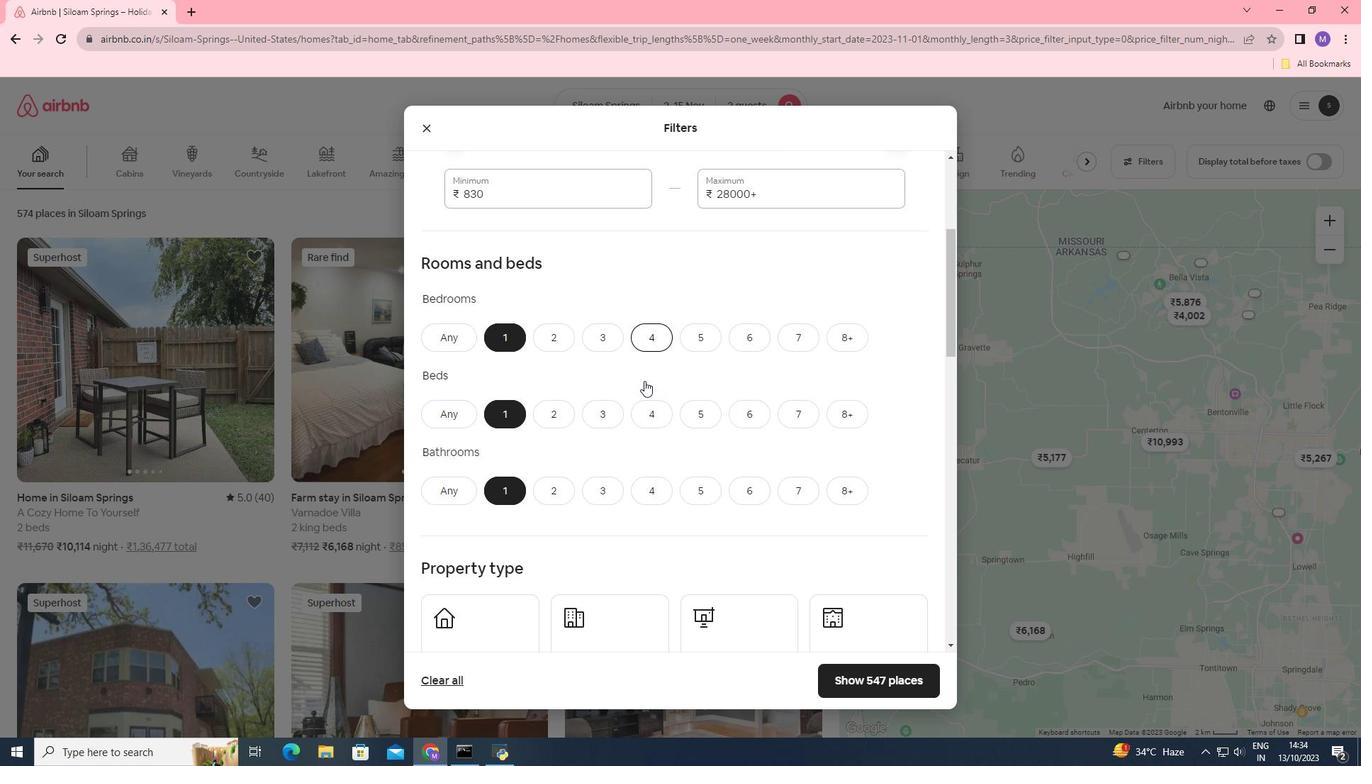 
Action: Mouse scrolled (644, 380) with delta (0, 0)
Screenshot: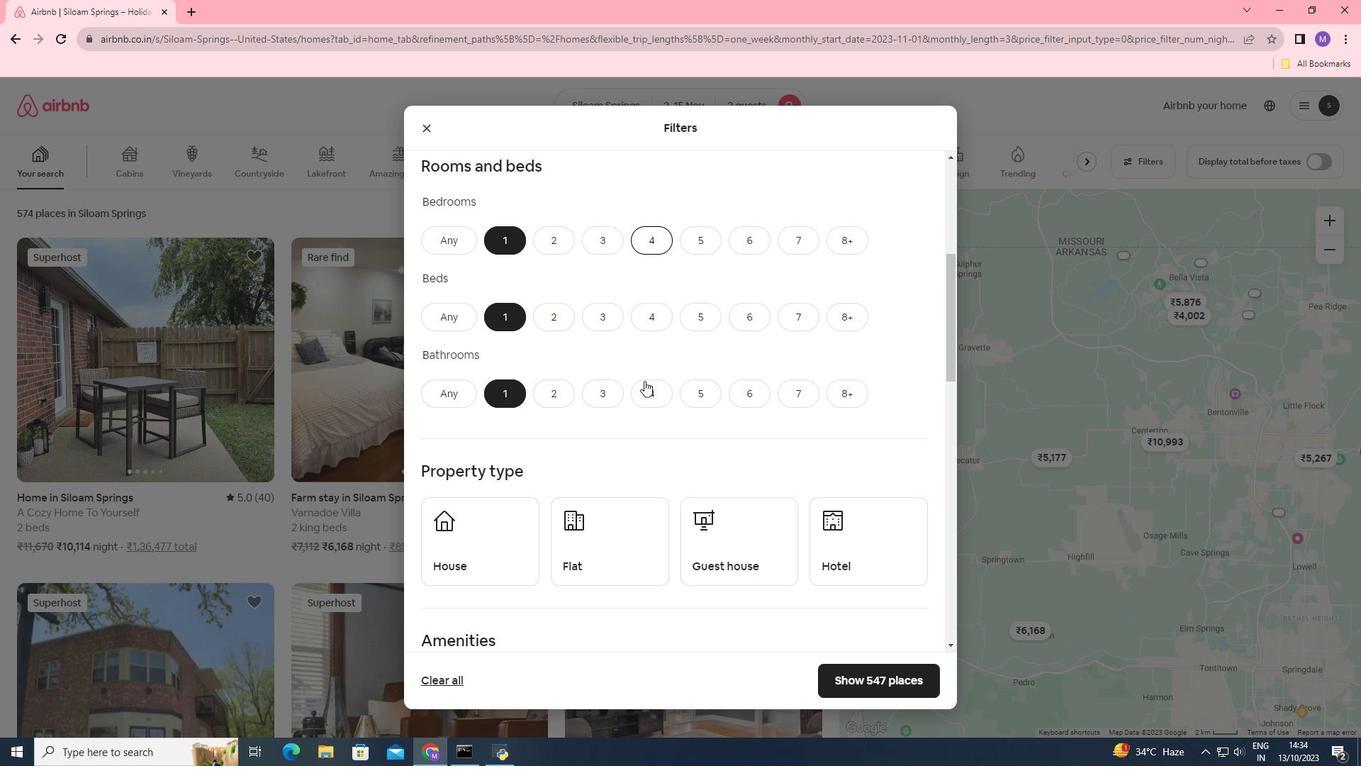 
Action: Mouse moved to (845, 468)
Screenshot: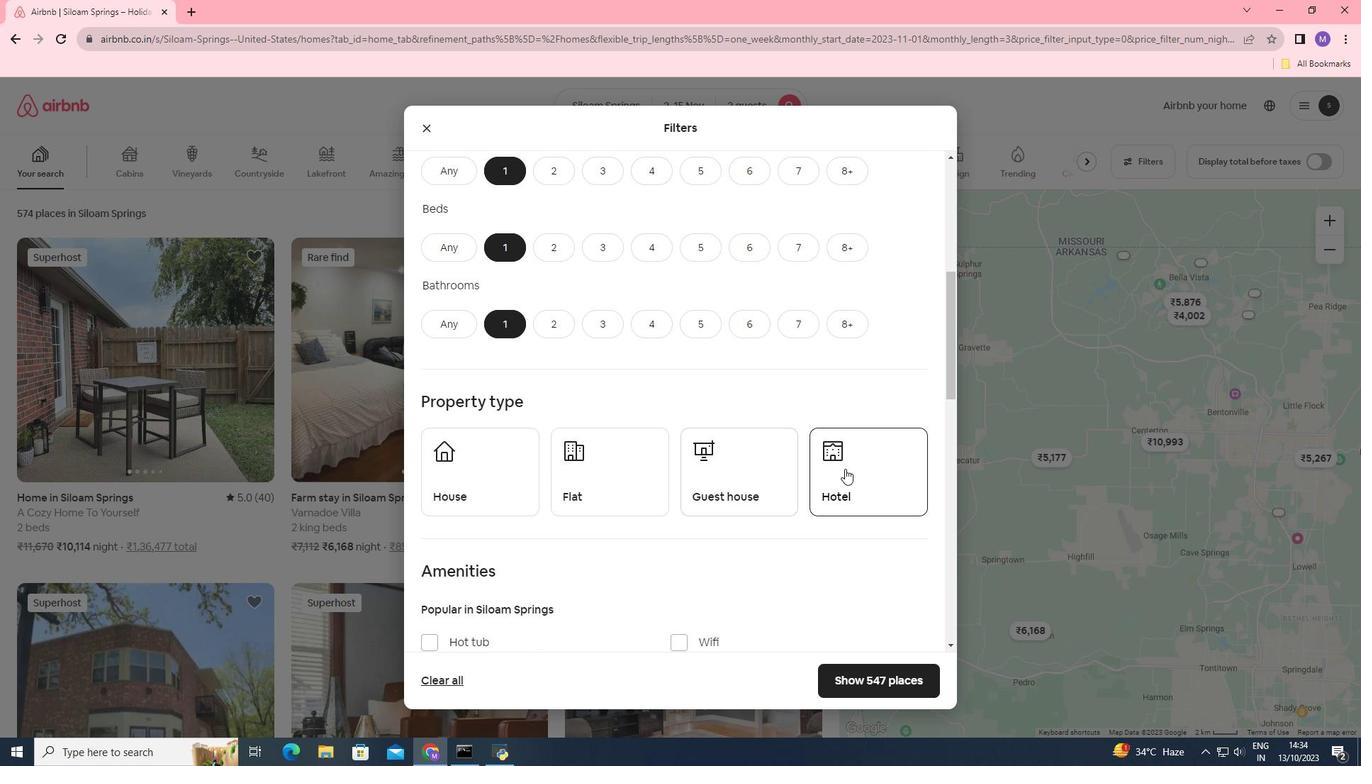 
Action: Mouse pressed left at (845, 468)
Screenshot: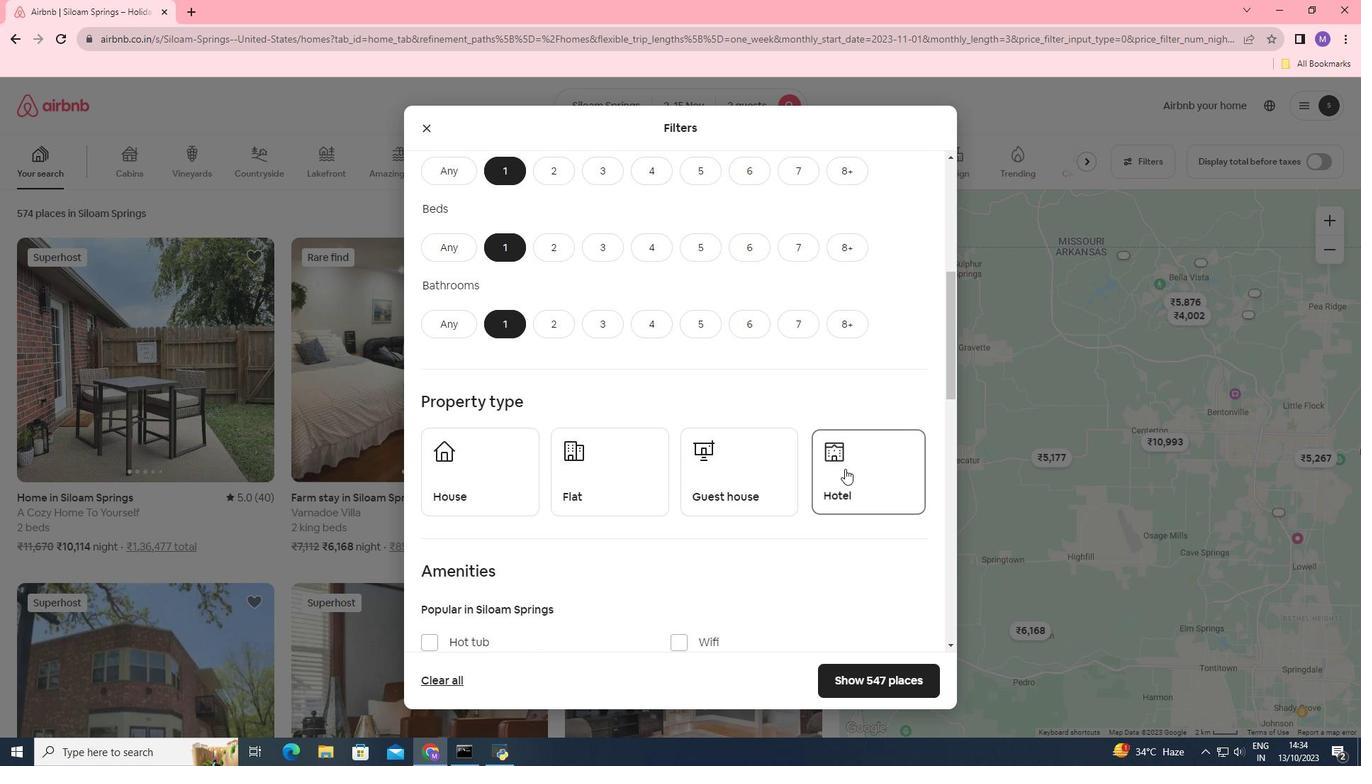 
Action: Mouse moved to (833, 449)
Screenshot: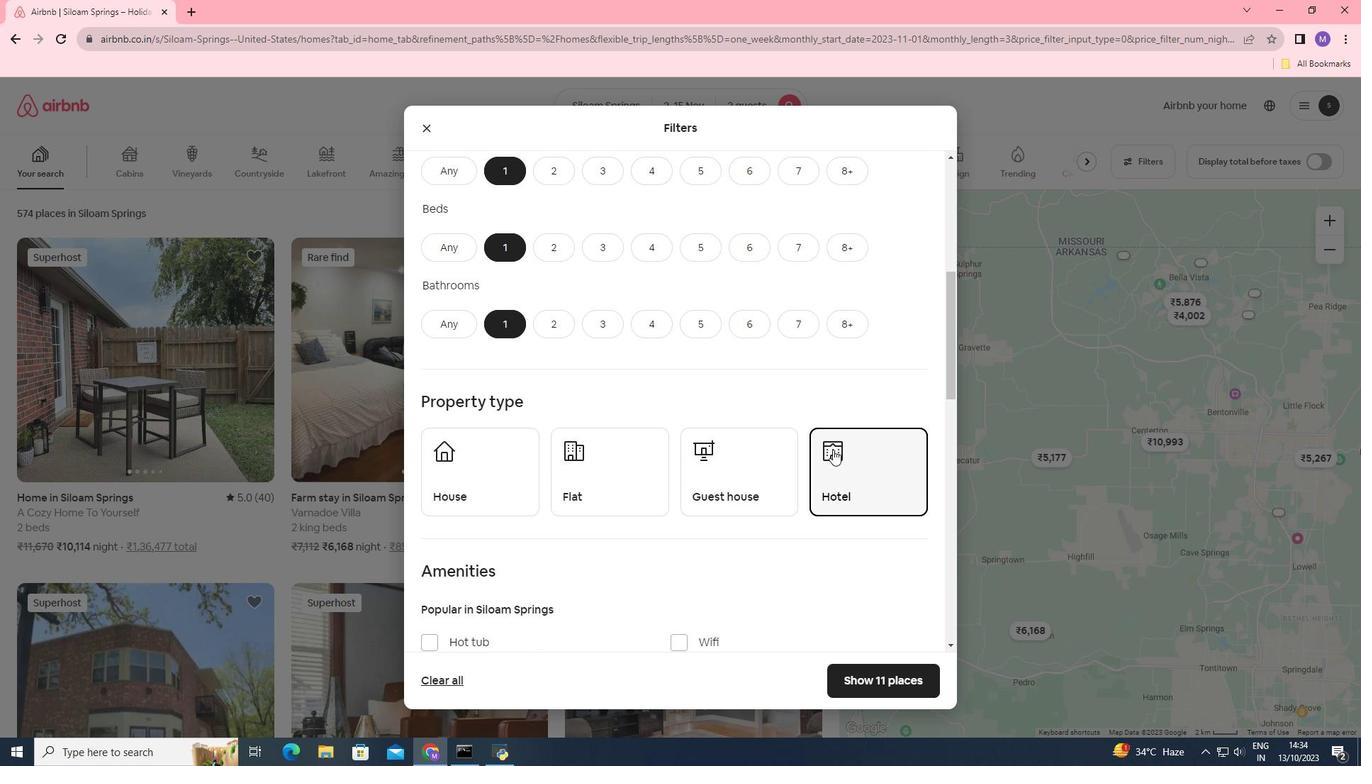 
Action: Mouse scrolled (833, 449) with delta (0, 0)
Screenshot: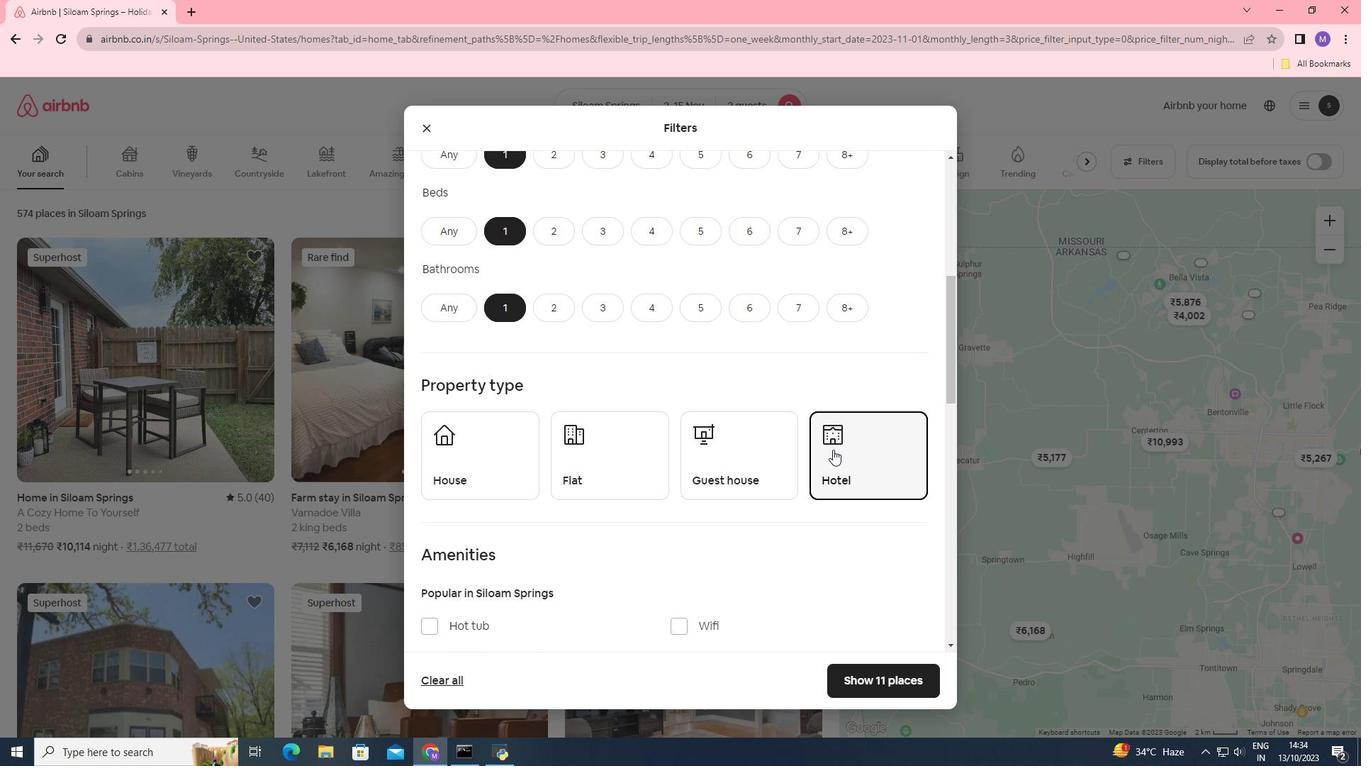 
Action: Mouse scrolled (833, 449) with delta (0, 0)
Screenshot: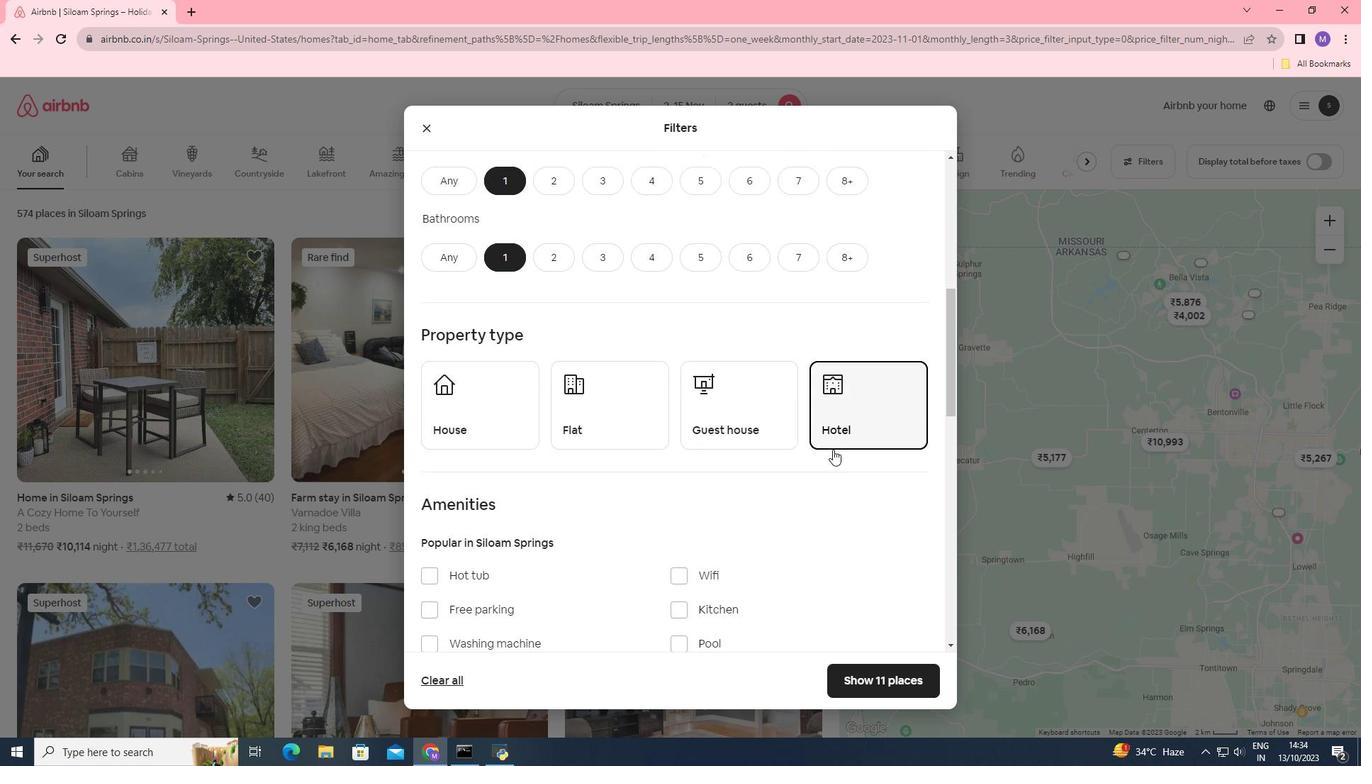 
Action: Mouse scrolled (833, 449) with delta (0, 0)
Screenshot: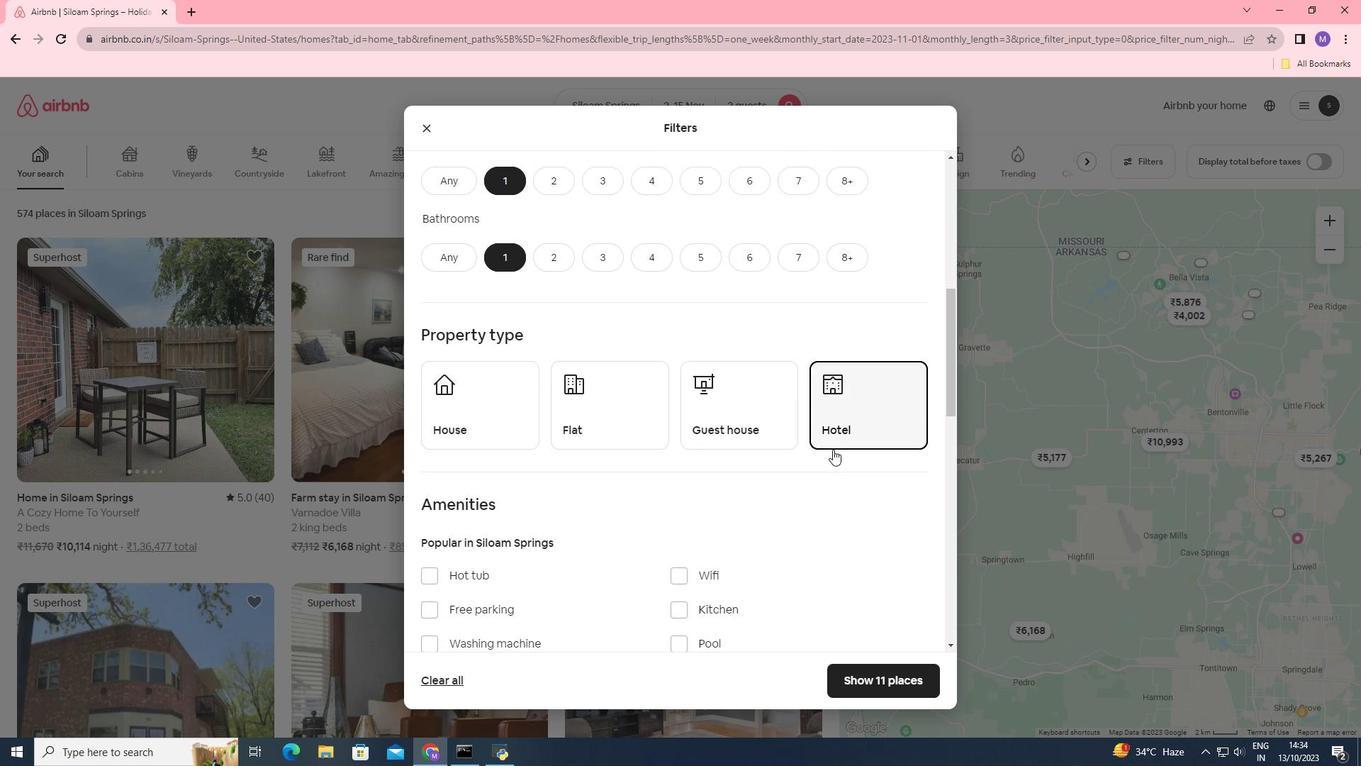 
Action: Mouse moved to (866, 675)
Screenshot: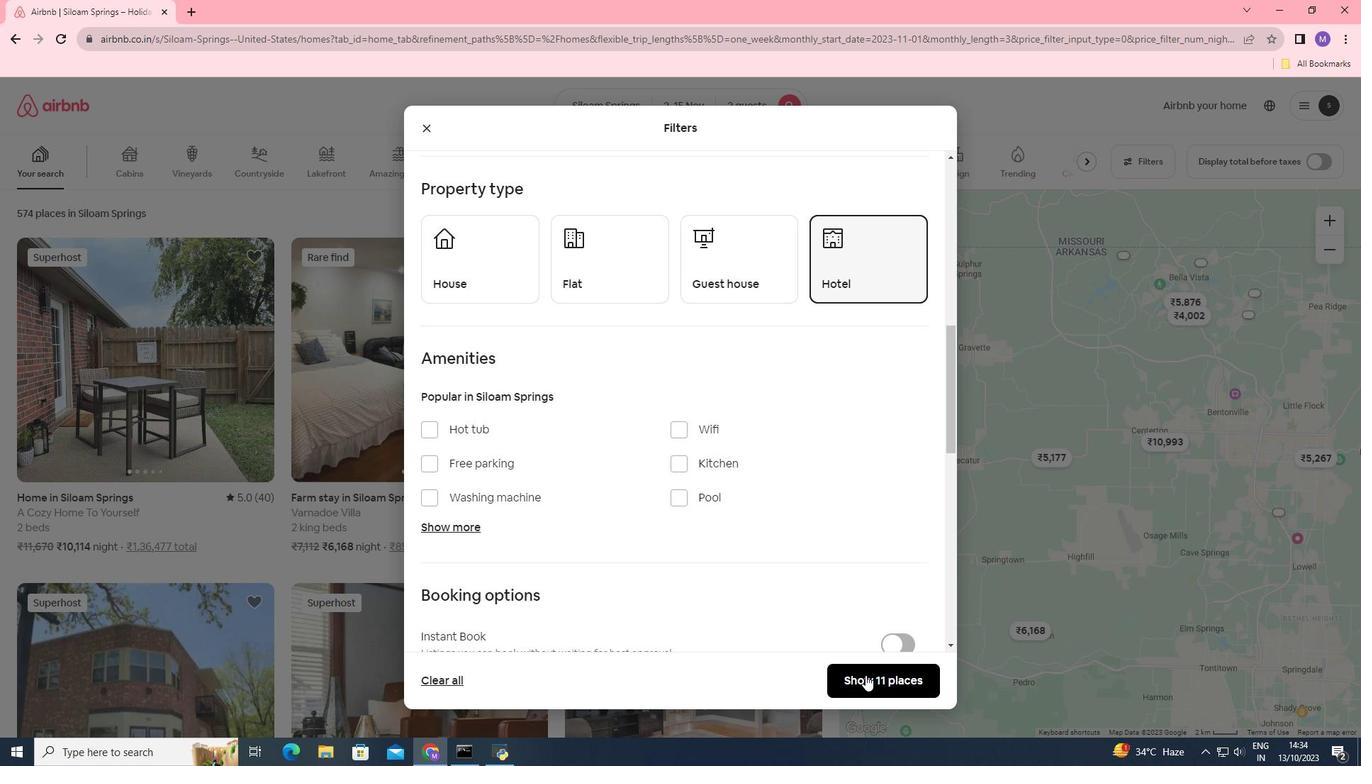 
Action: Mouse pressed left at (866, 675)
Screenshot: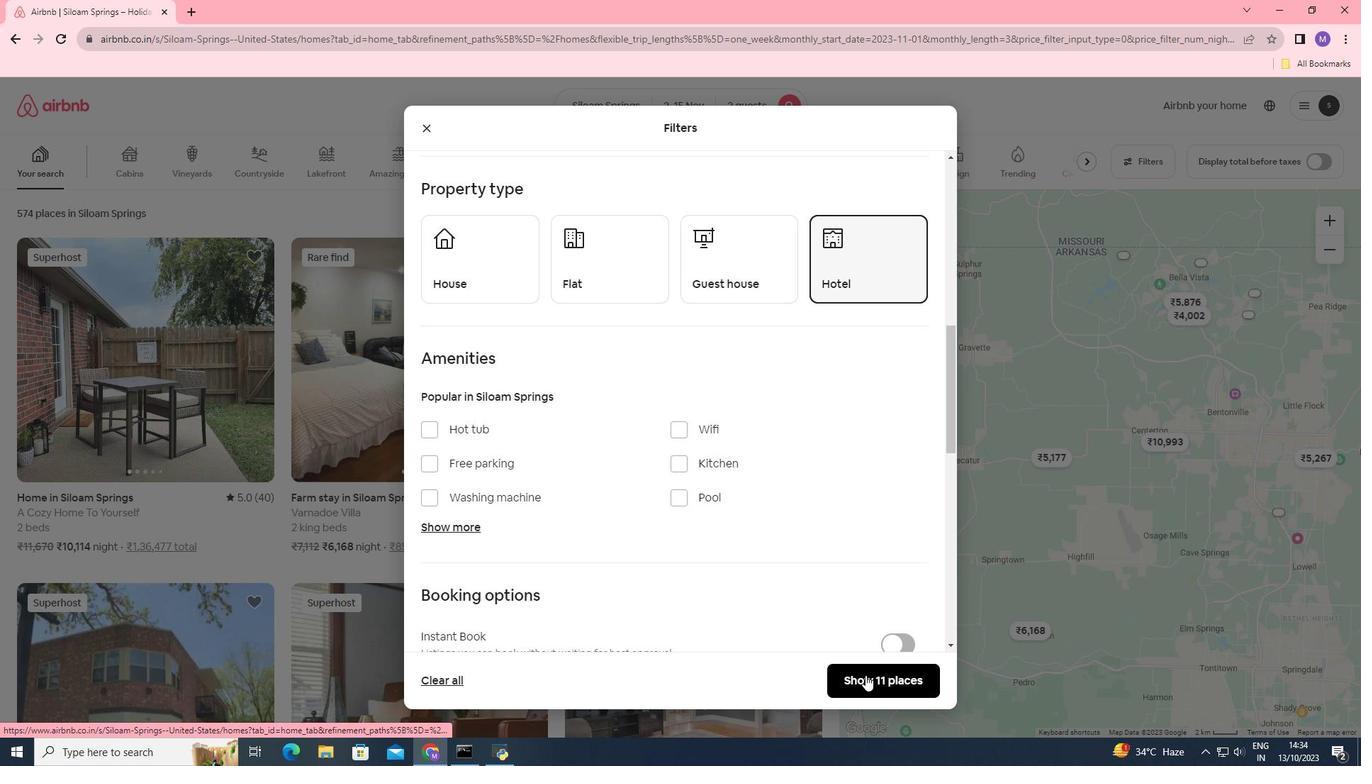 
Action: Mouse moved to (193, 336)
Screenshot: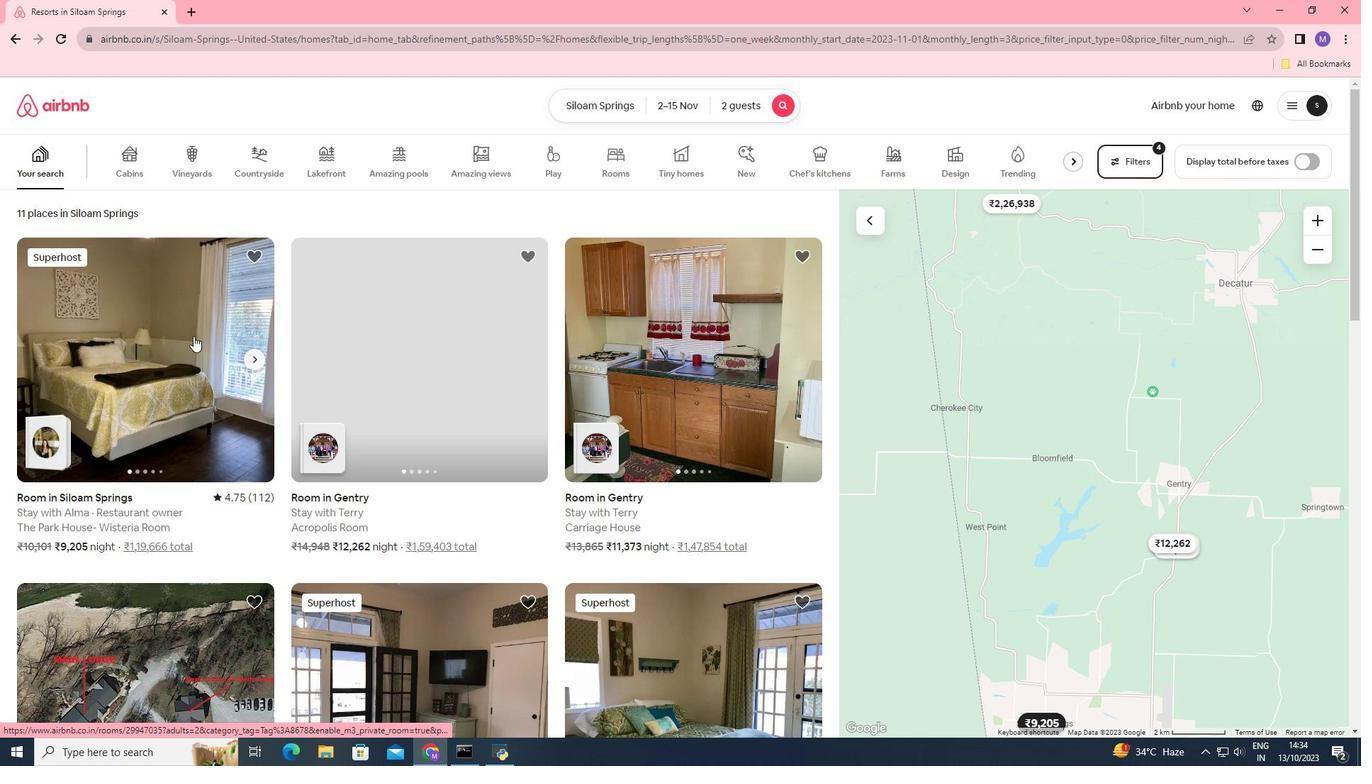 
Action: Mouse pressed left at (193, 336)
Screenshot: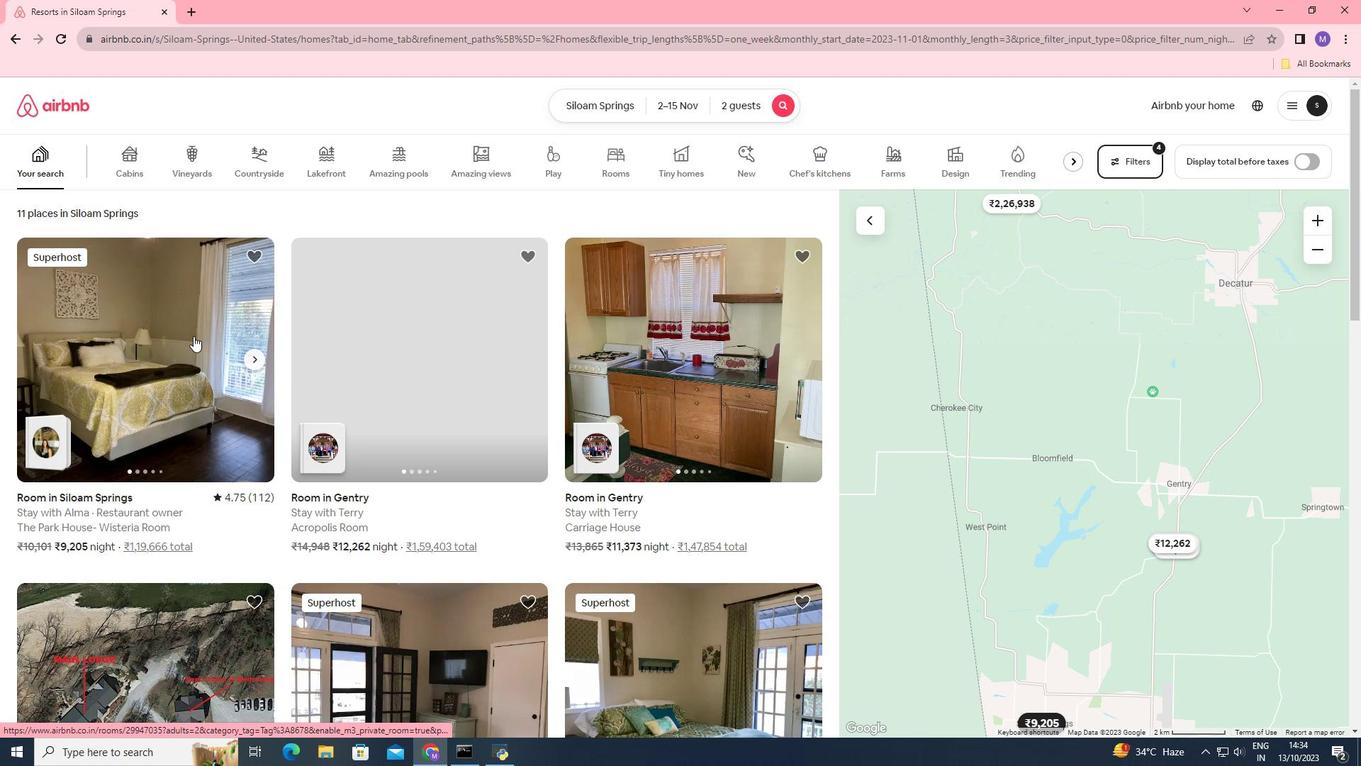 
Action: Mouse moved to (1017, 515)
Screenshot: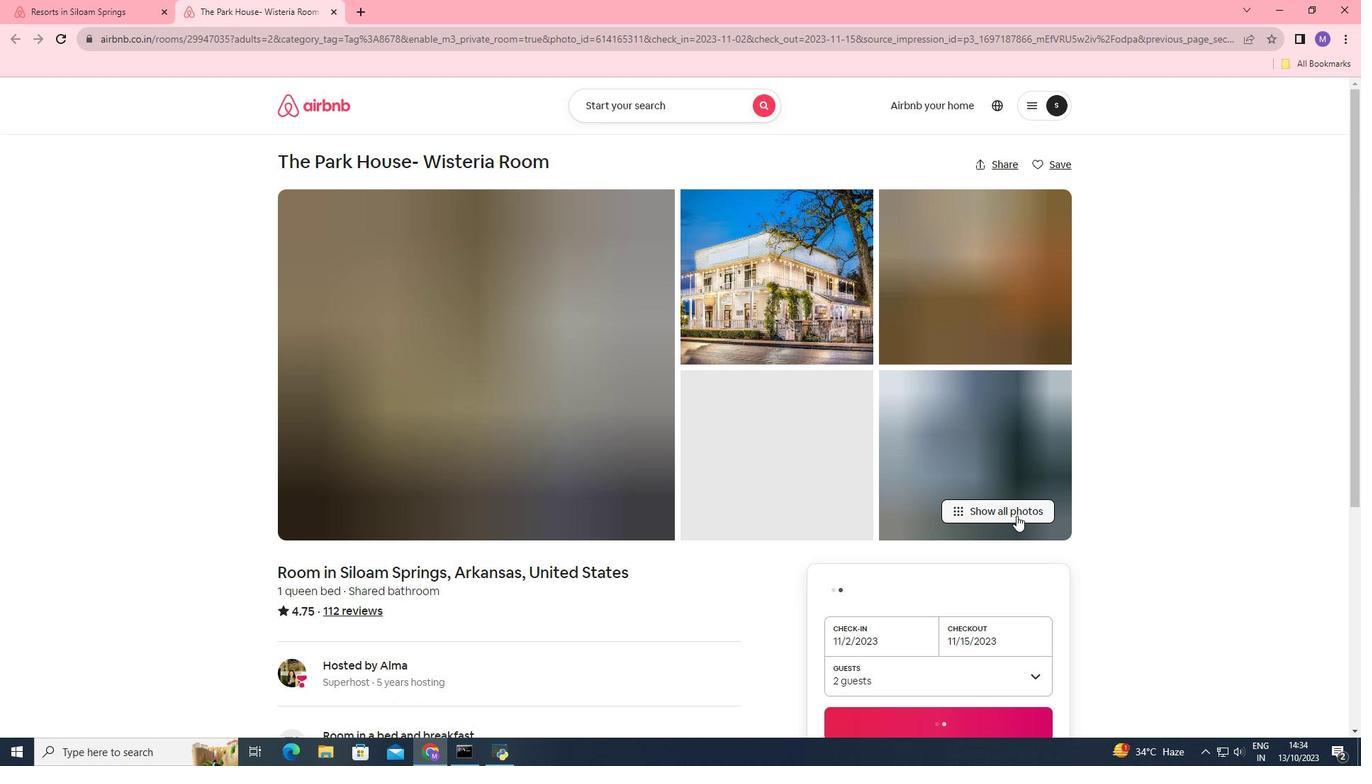 
Action: Mouse pressed left at (1017, 515)
Screenshot: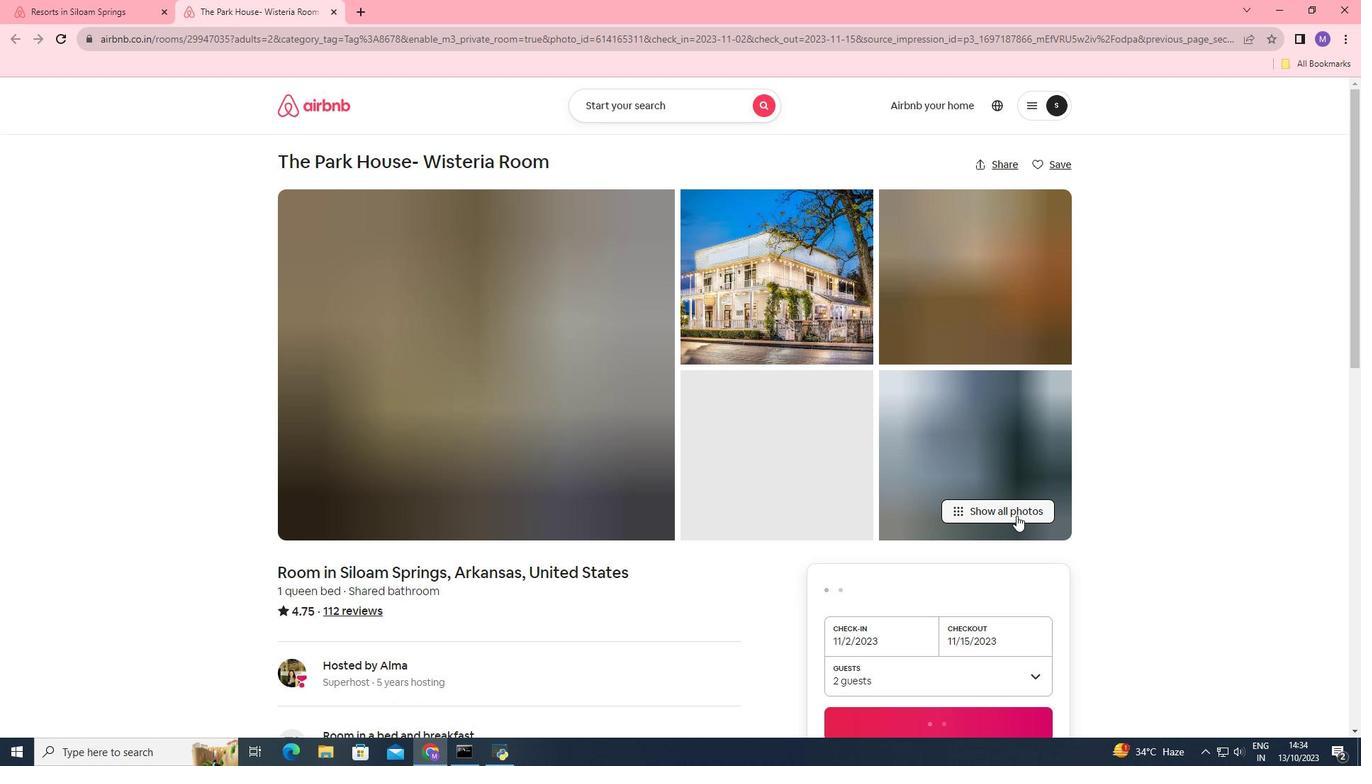 
Action: Mouse moved to (807, 482)
Screenshot: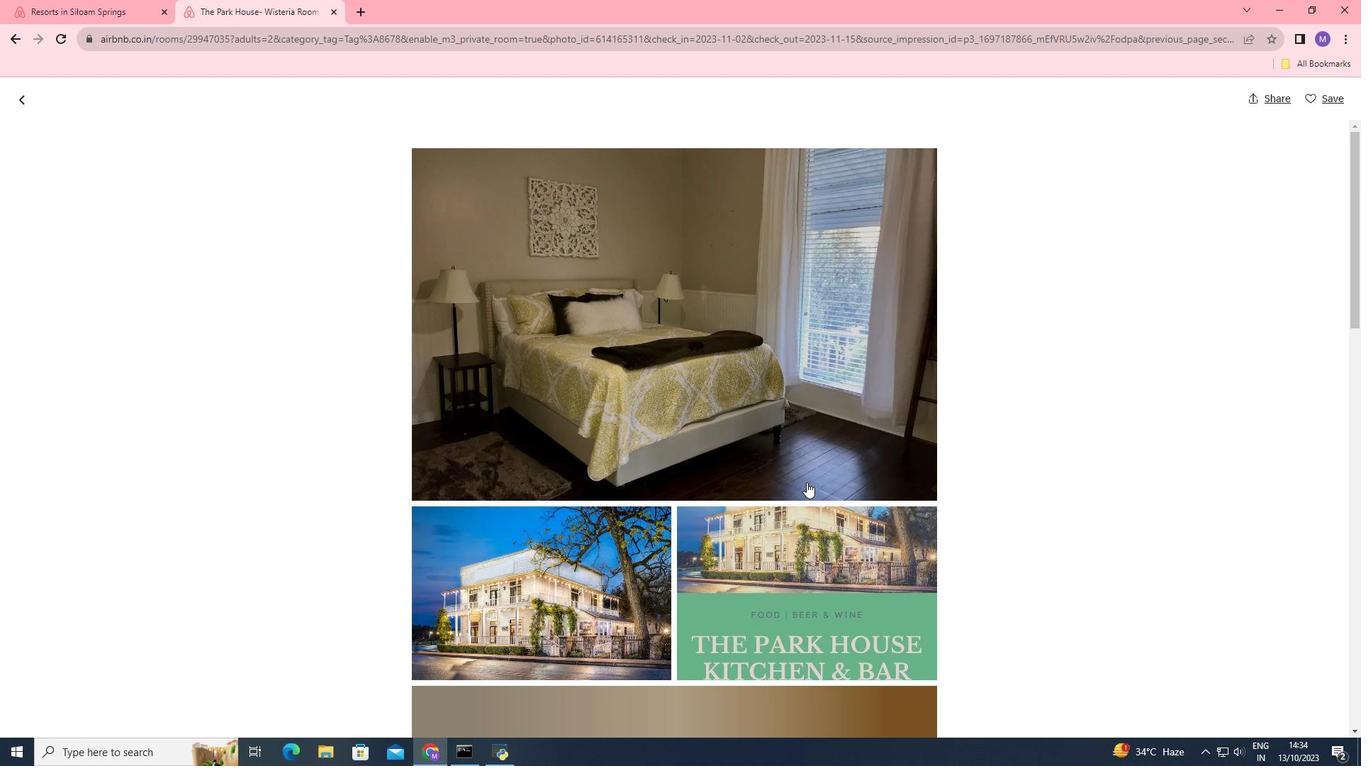 
Action: Mouse scrolled (807, 481) with delta (0, 0)
Screenshot: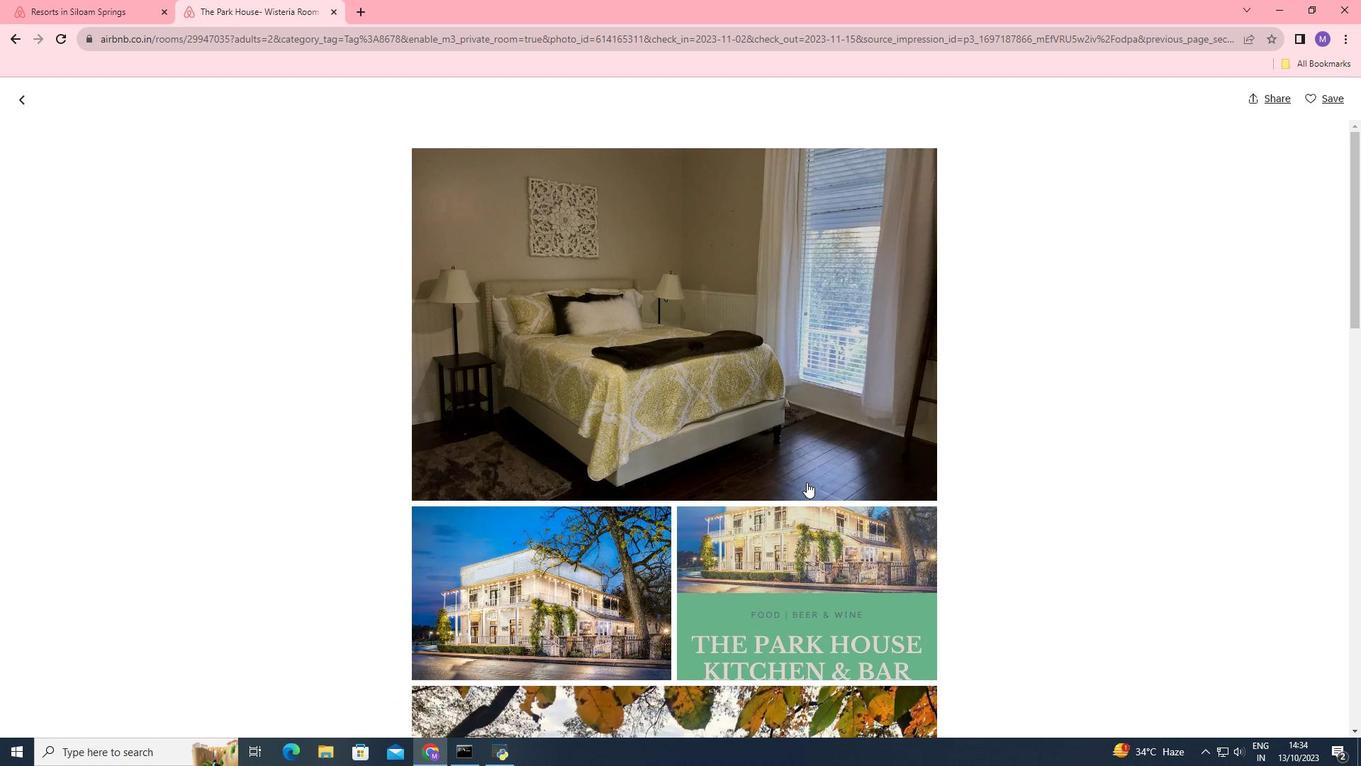 
Action: Mouse scrolled (807, 481) with delta (0, 0)
Screenshot: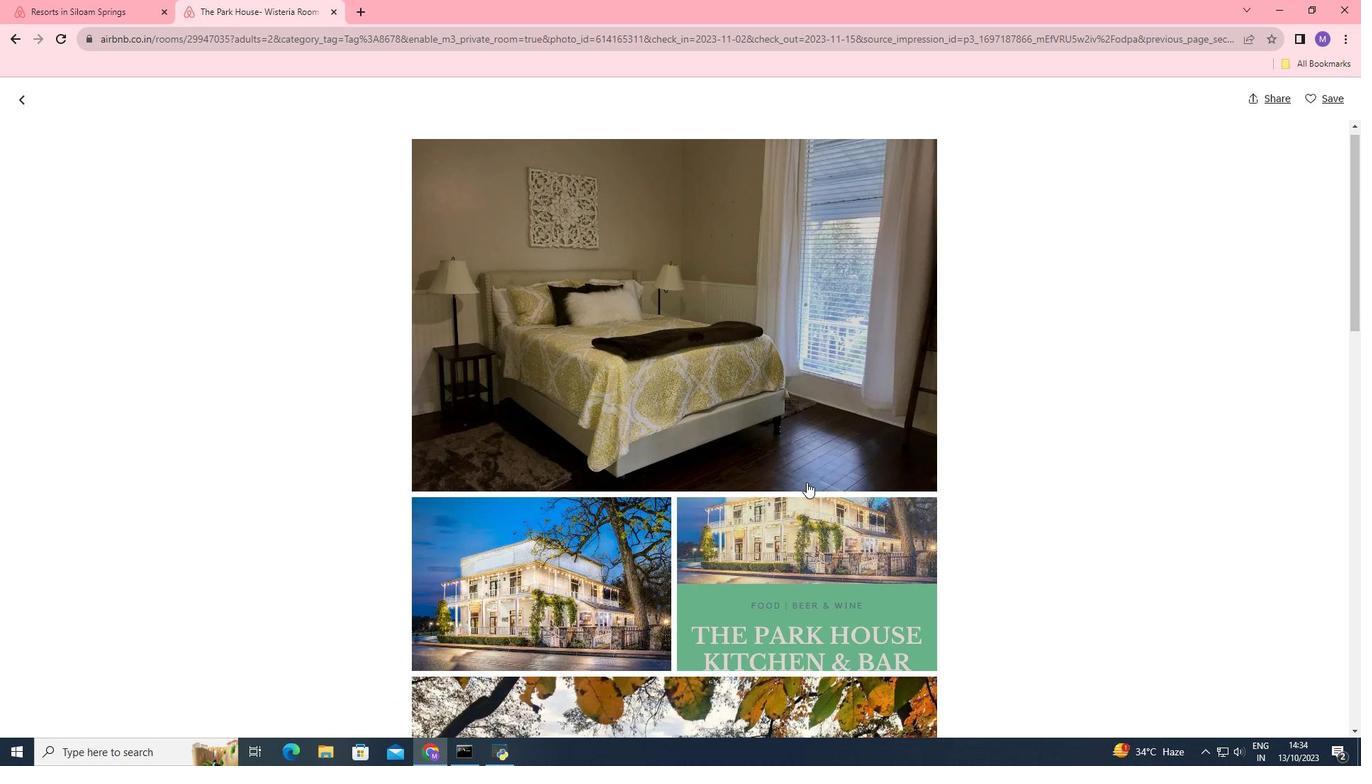 
Action: Mouse scrolled (807, 481) with delta (0, 0)
Screenshot: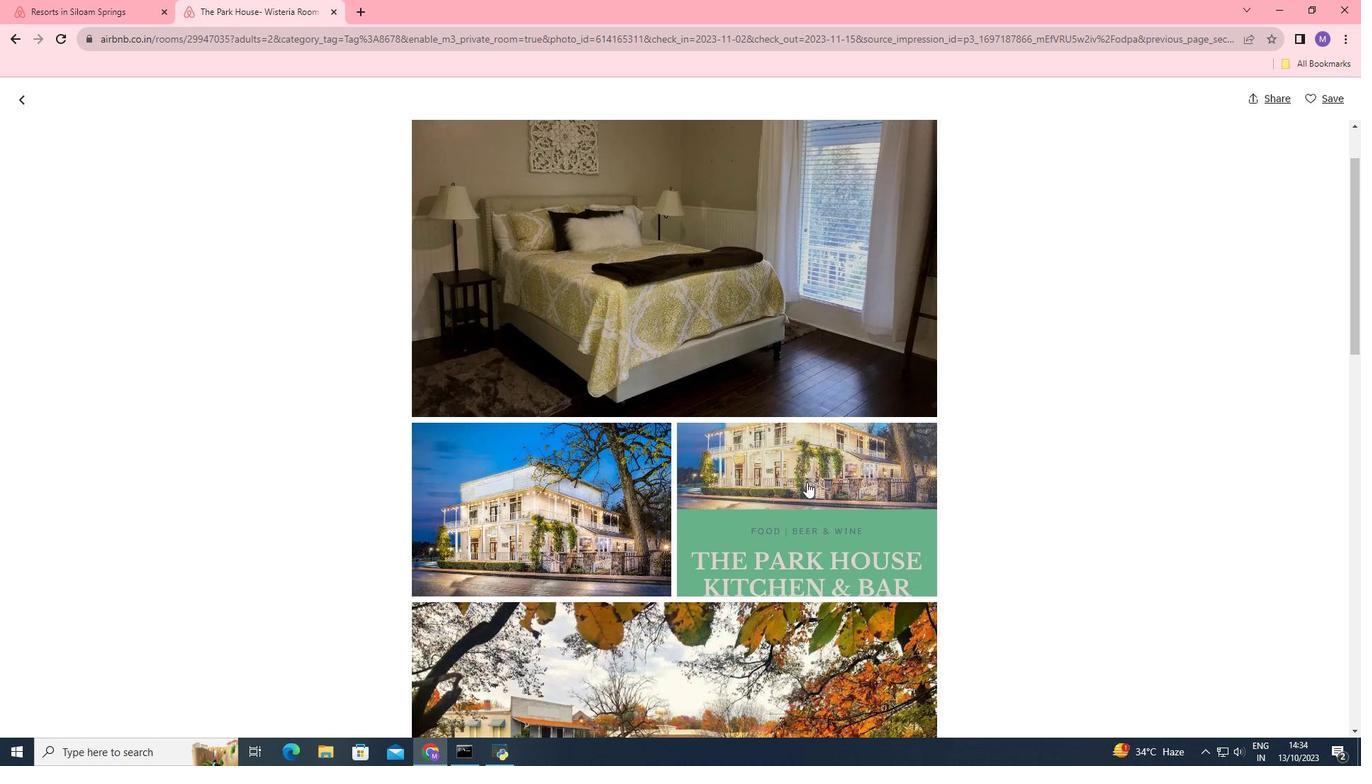
Action: Mouse scrolled (807, 481) with delta (0, 0)
Screenshot: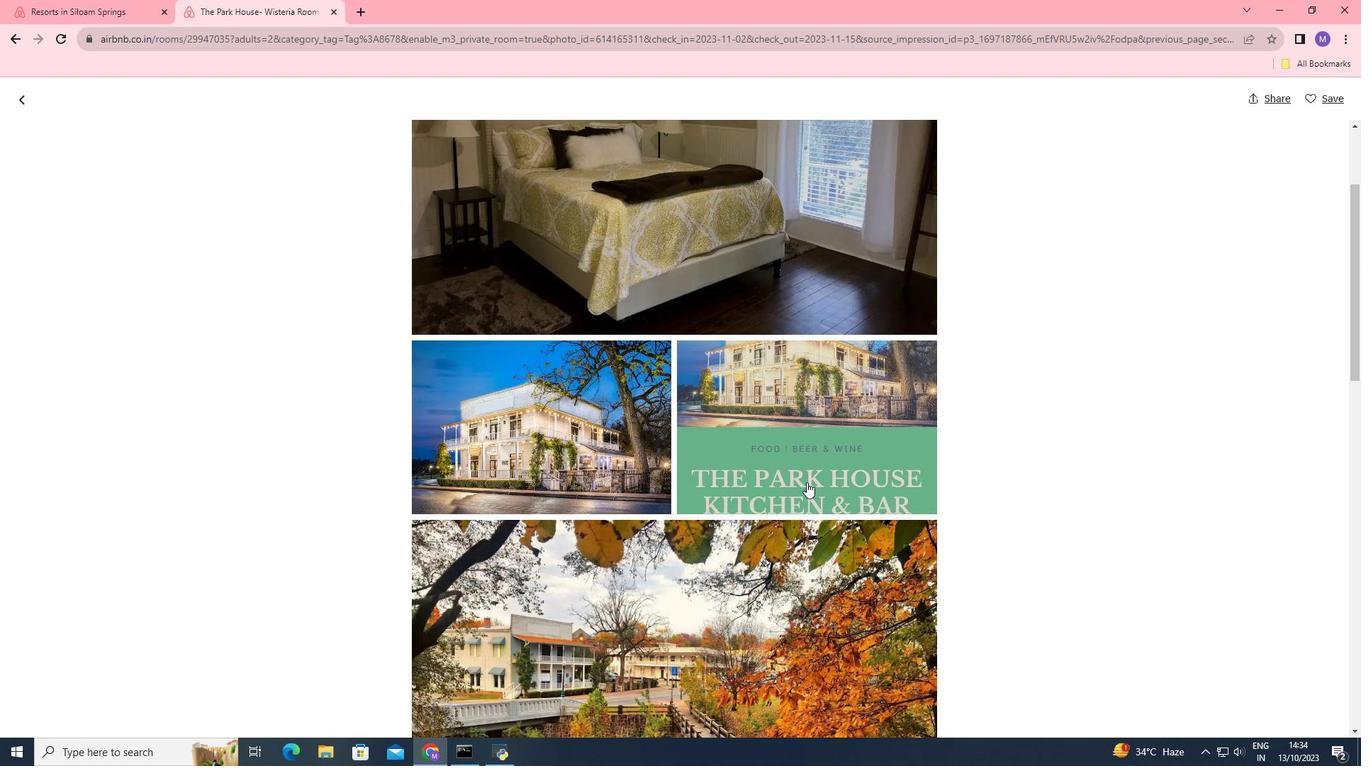 
Action: Mouse scrolled (807, 481) with delta (0, 0)
Screenshot: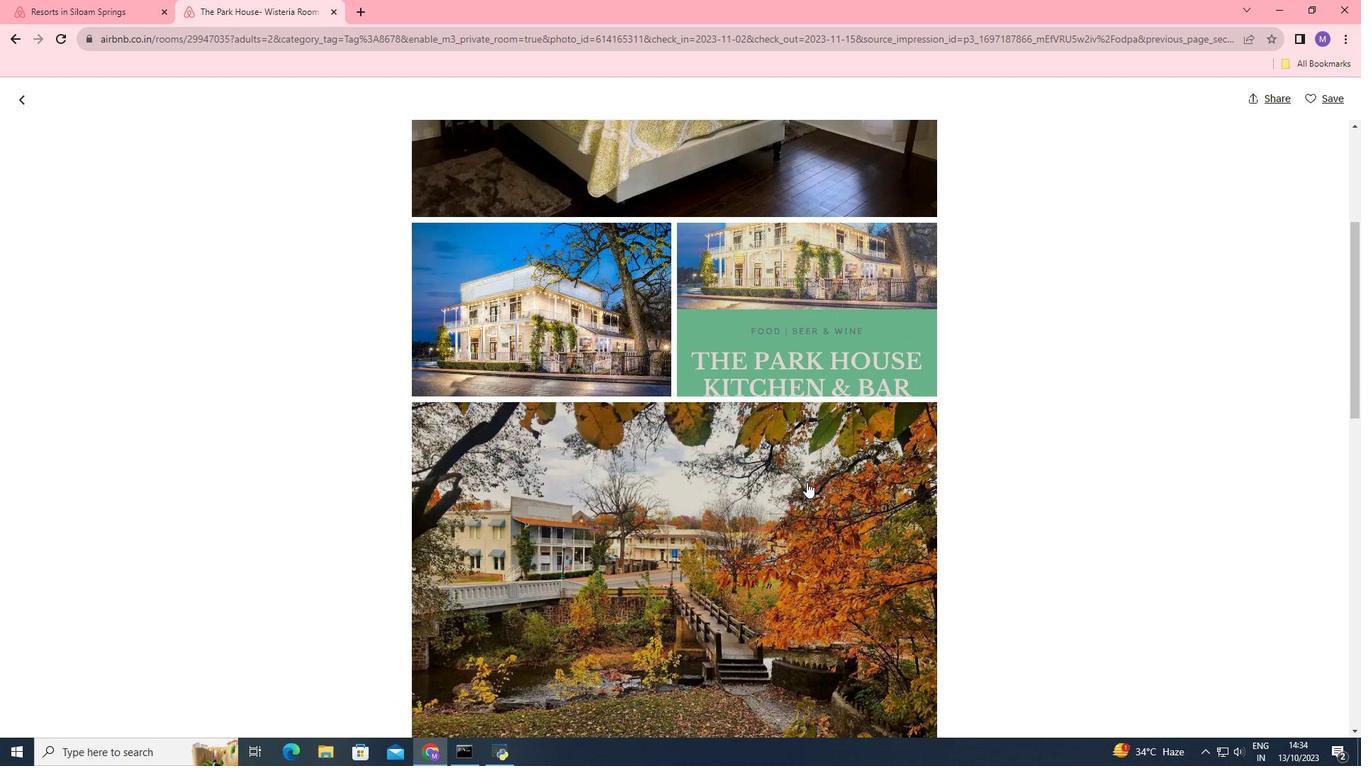 
Action: Mouse scrolled (807, 481) with delta (0, 0)
Screenshot: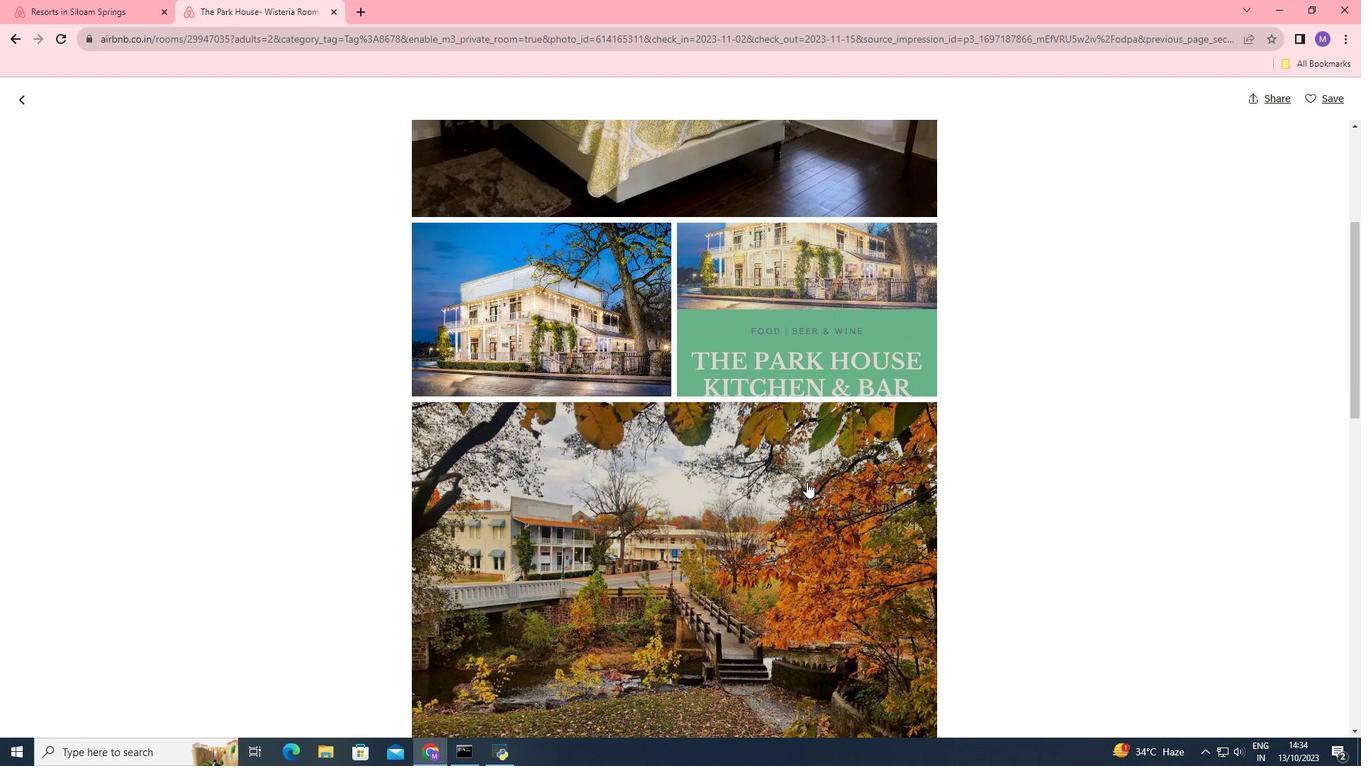 
Action: Mouse scrolled (807, 481) with delta (0, 0)
Screenshot: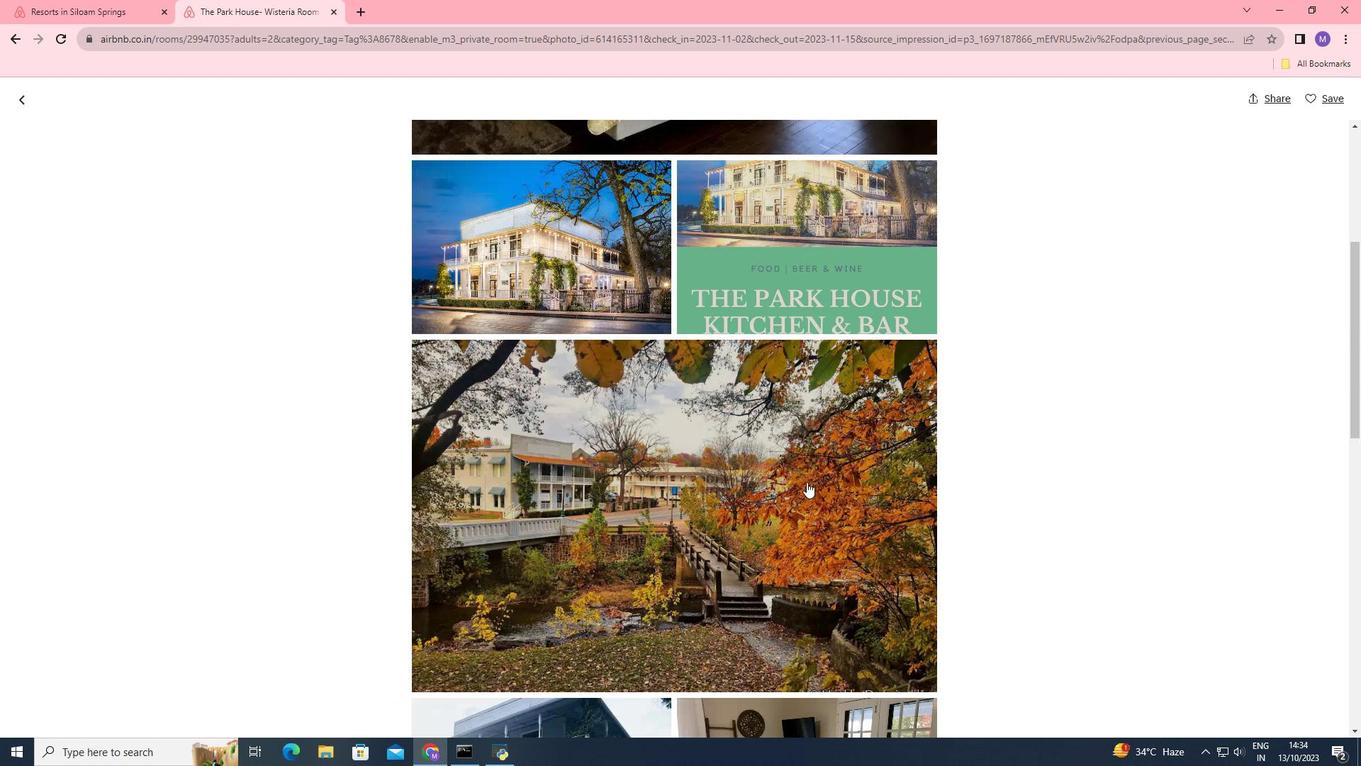 
Action: Mouse scrolled (807, 481) with delta (0, 0)
Screenshot: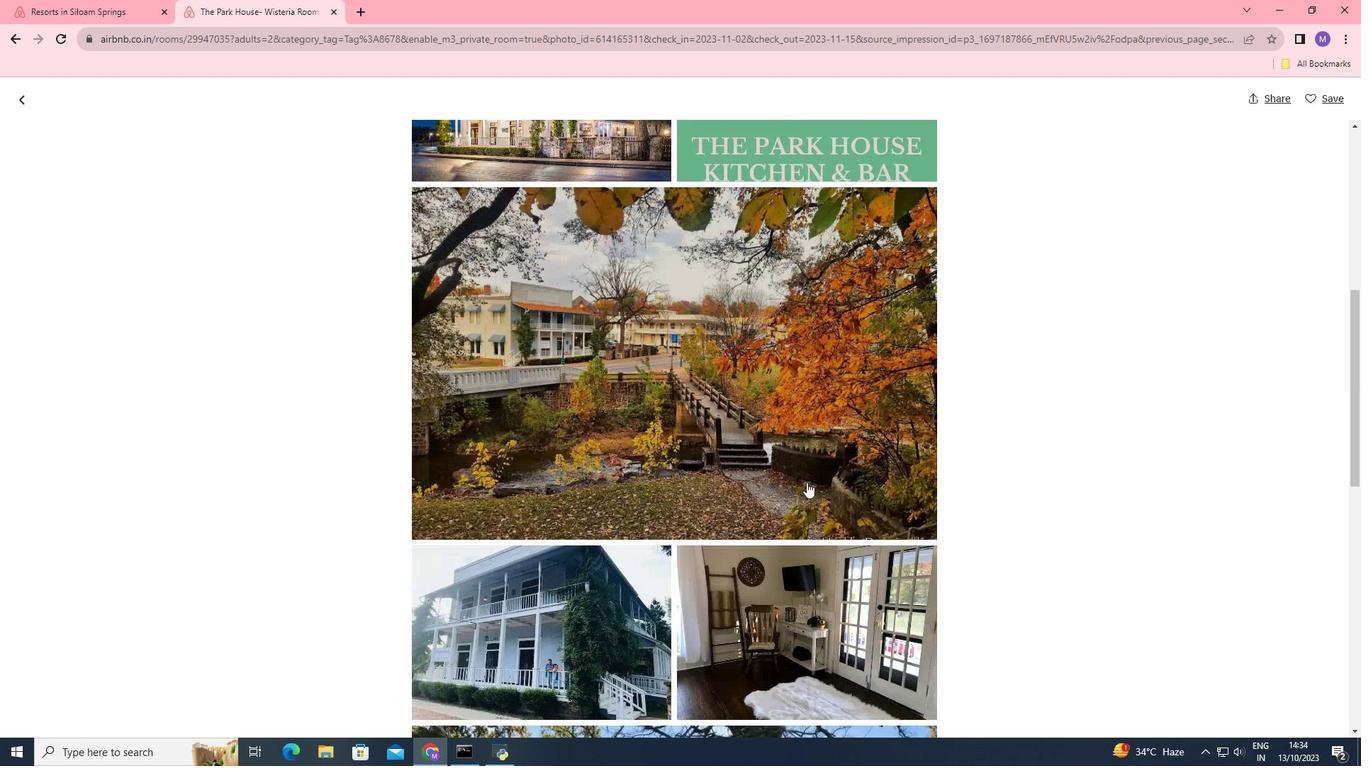 
Action: Mouse scrolled (807, 481) with delta (0, 0)
Screenshot: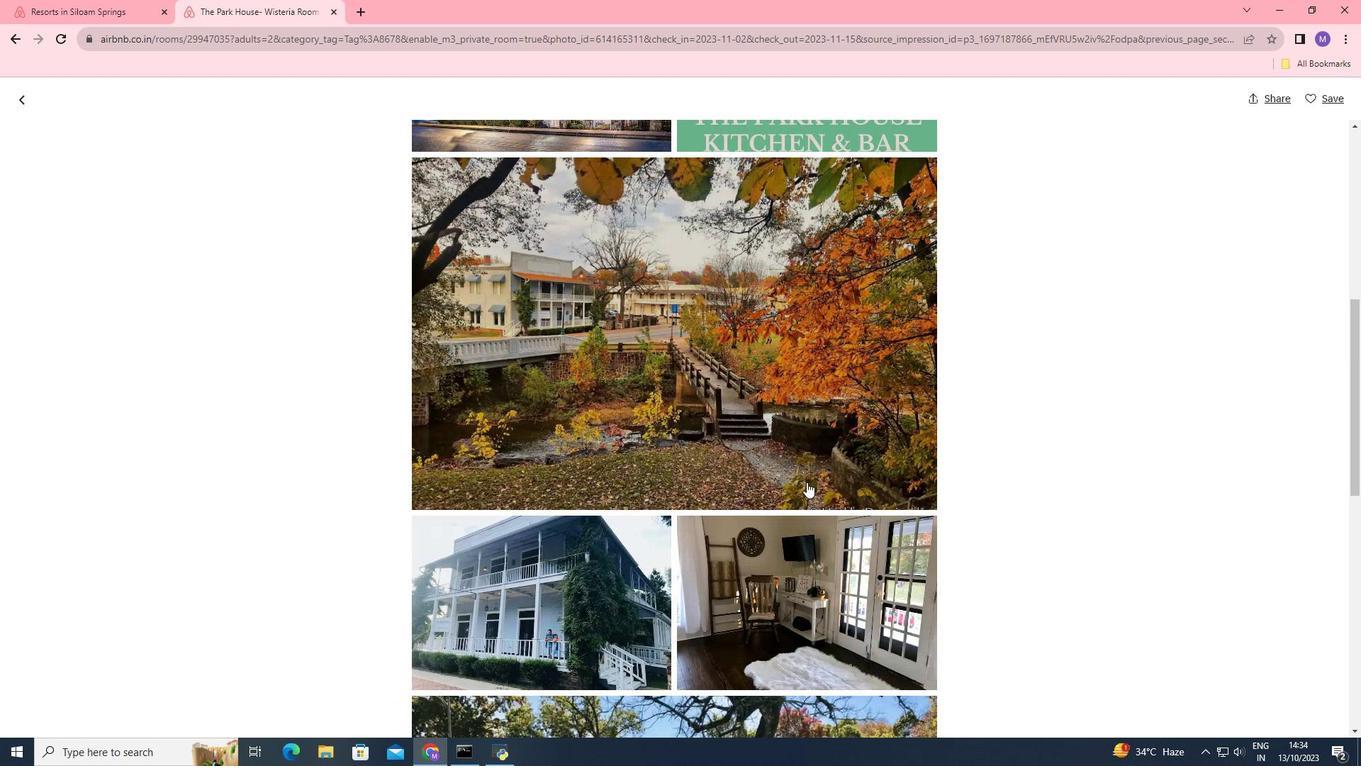 
Action: Mouse scrolled (807, 481) with delta (0, 0)
Screenshot: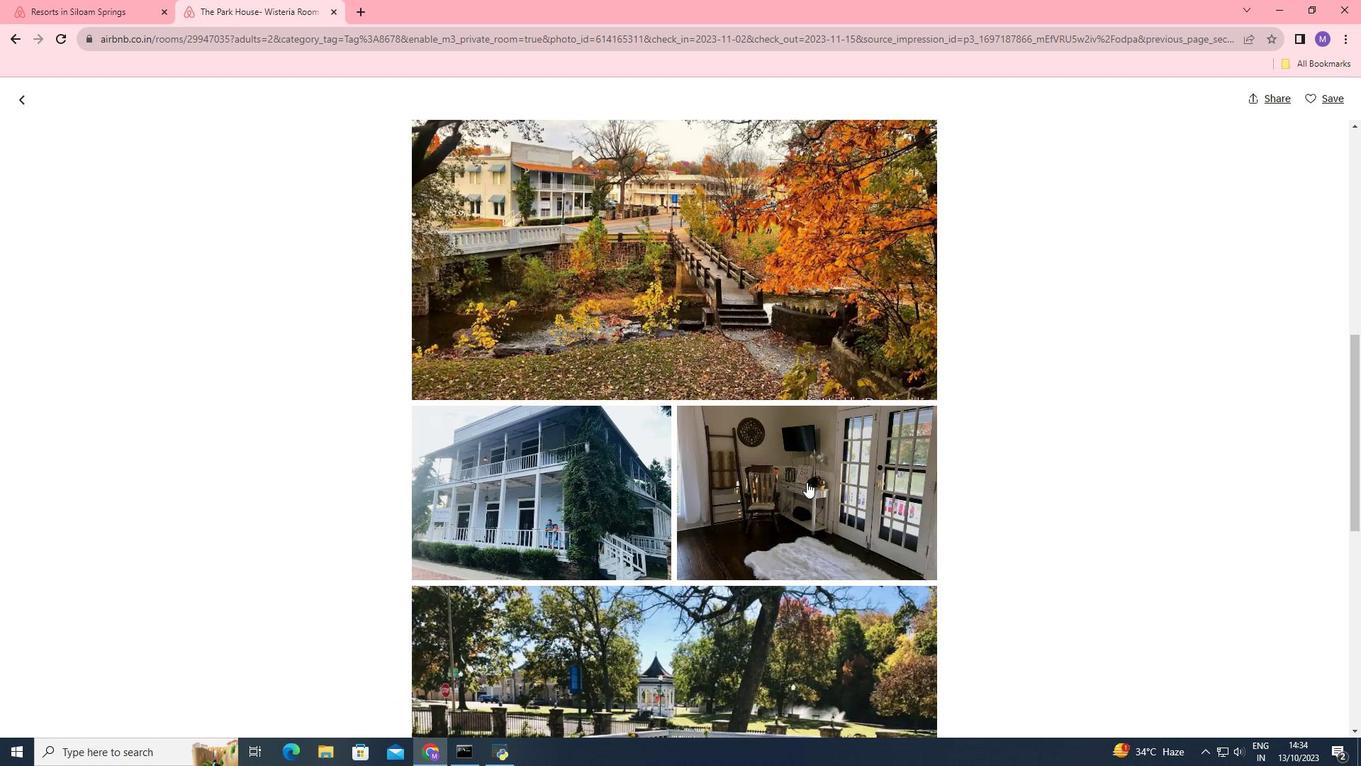 
Action: Mouse scrolled (807, 481) with delta (0, 0)
Screenshot: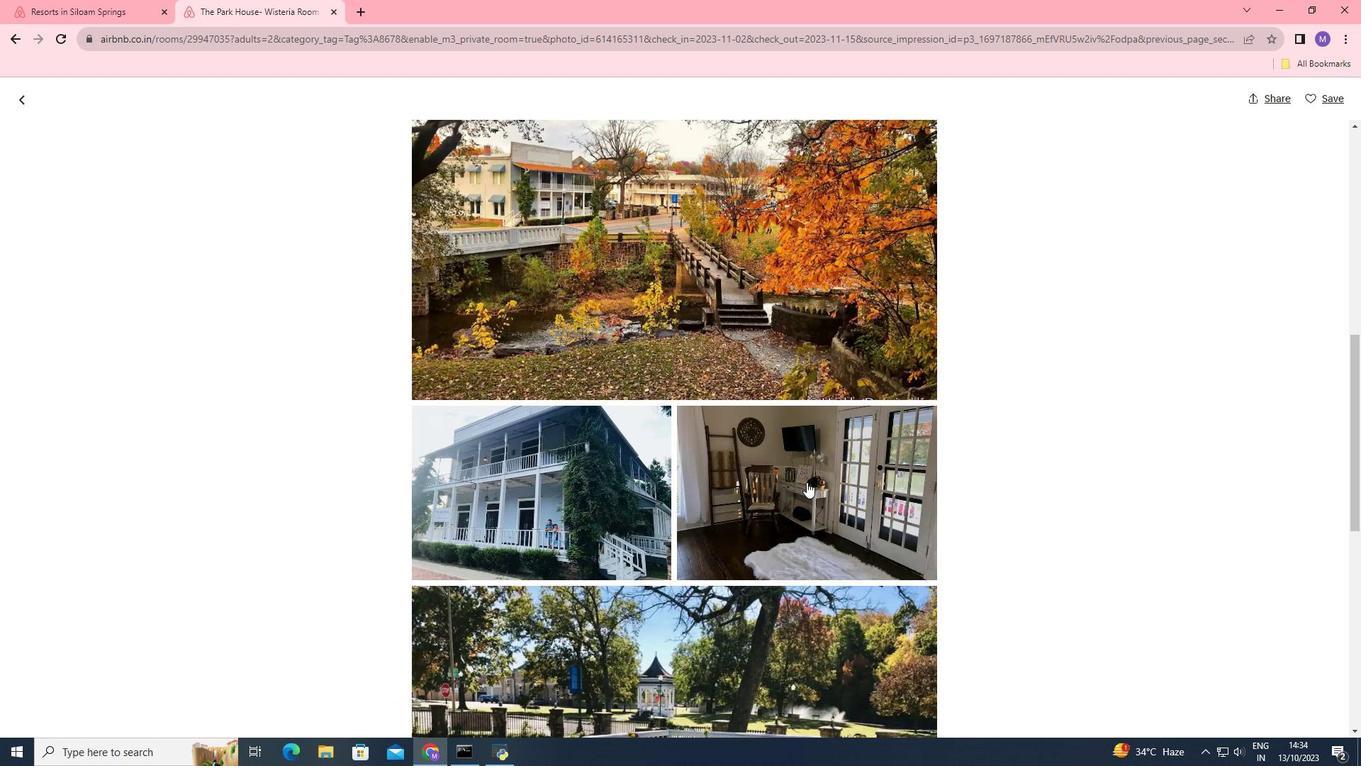 
Action: Mouse scrolled (807, 481) with delta (0, 0)
Screenshot: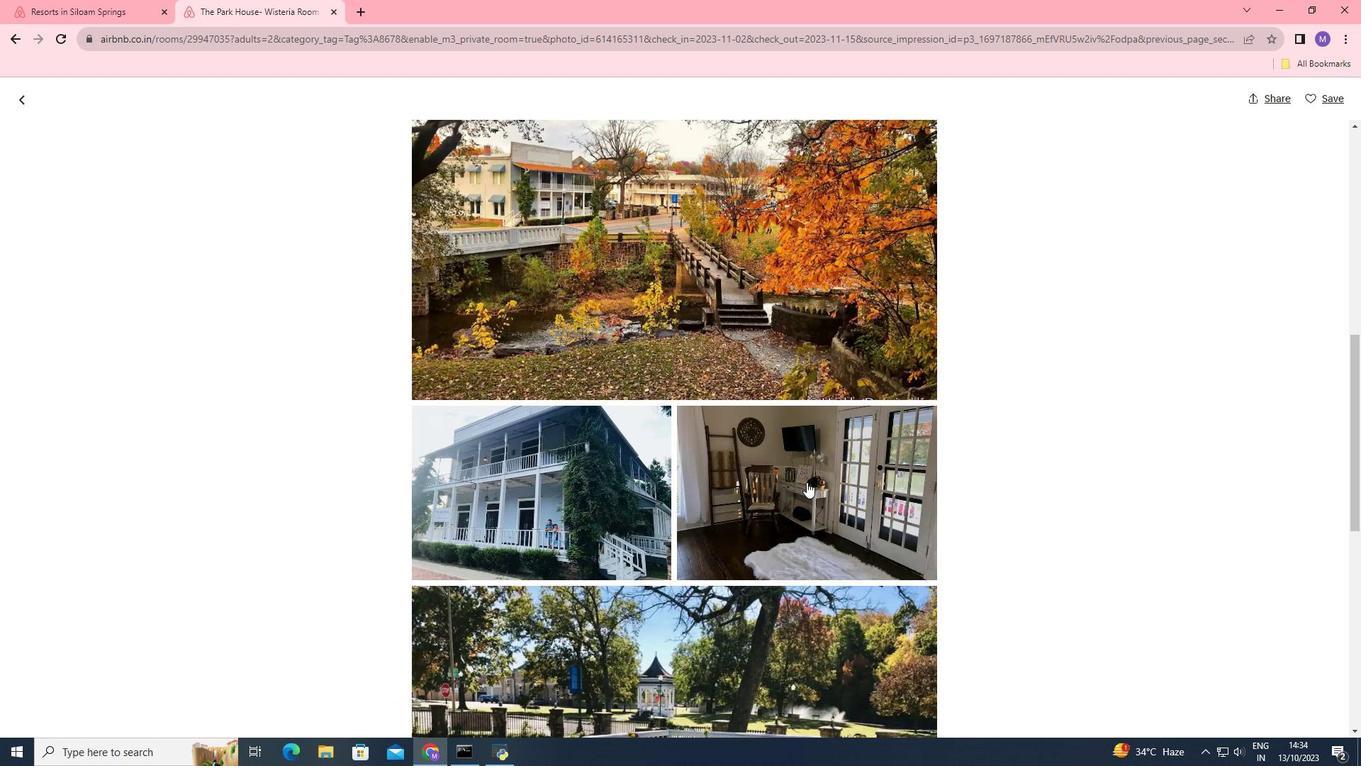 
Action: Mouse scrolled (807, 481) with delta (0, 0)
Screenshot: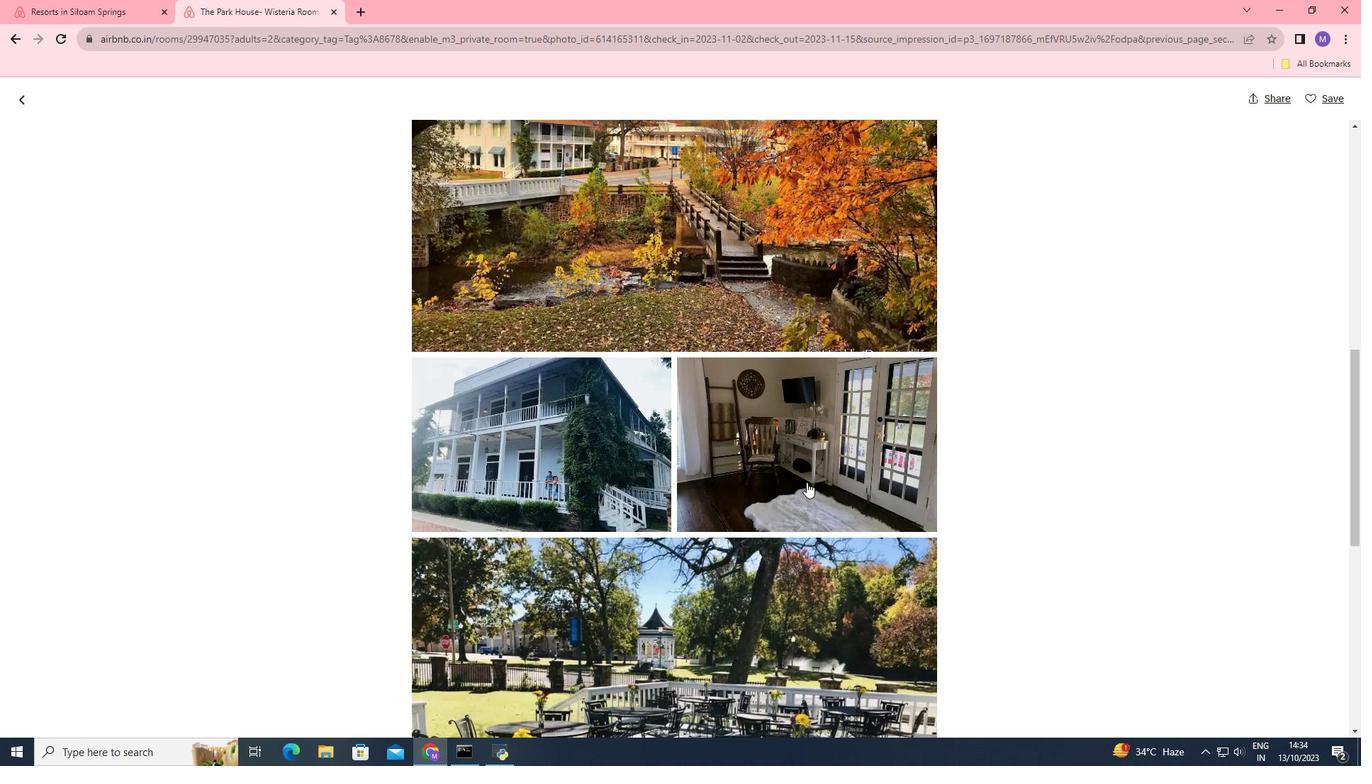 
Action: Mouse scrolled (807, 481) with delta (0, 0)
Screenshot: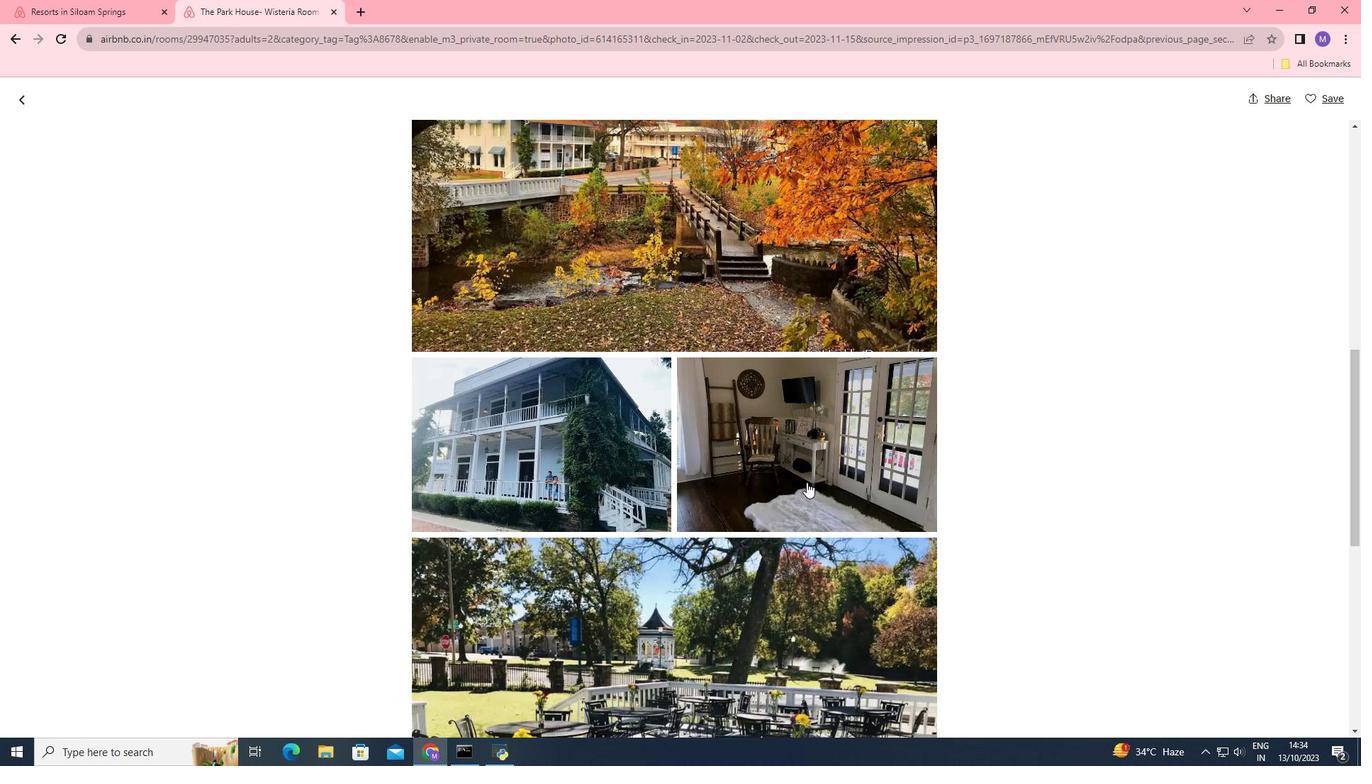 
Action: Mouse scrolled (807, 481) with delta (0, 0)
Screenshot: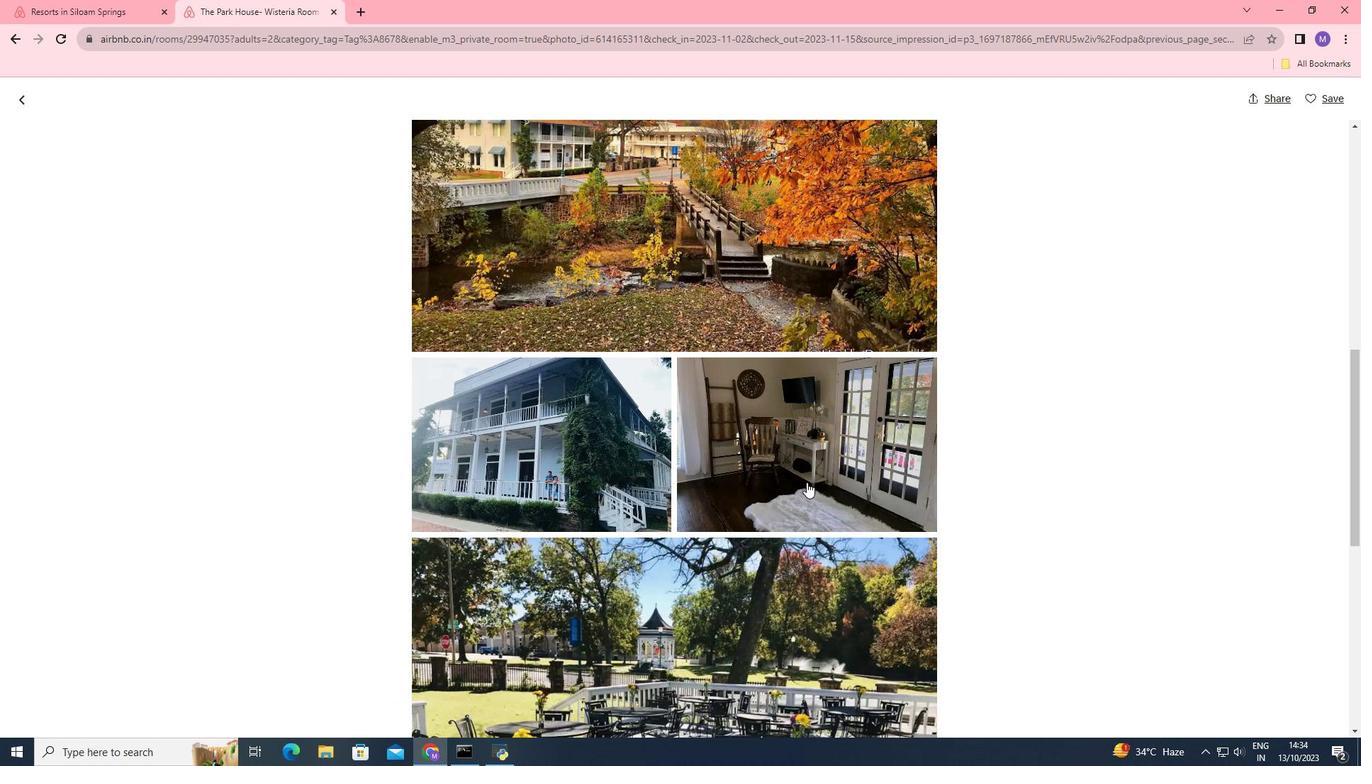 
Action: Mouse moved to (807, 481)
Screenshot: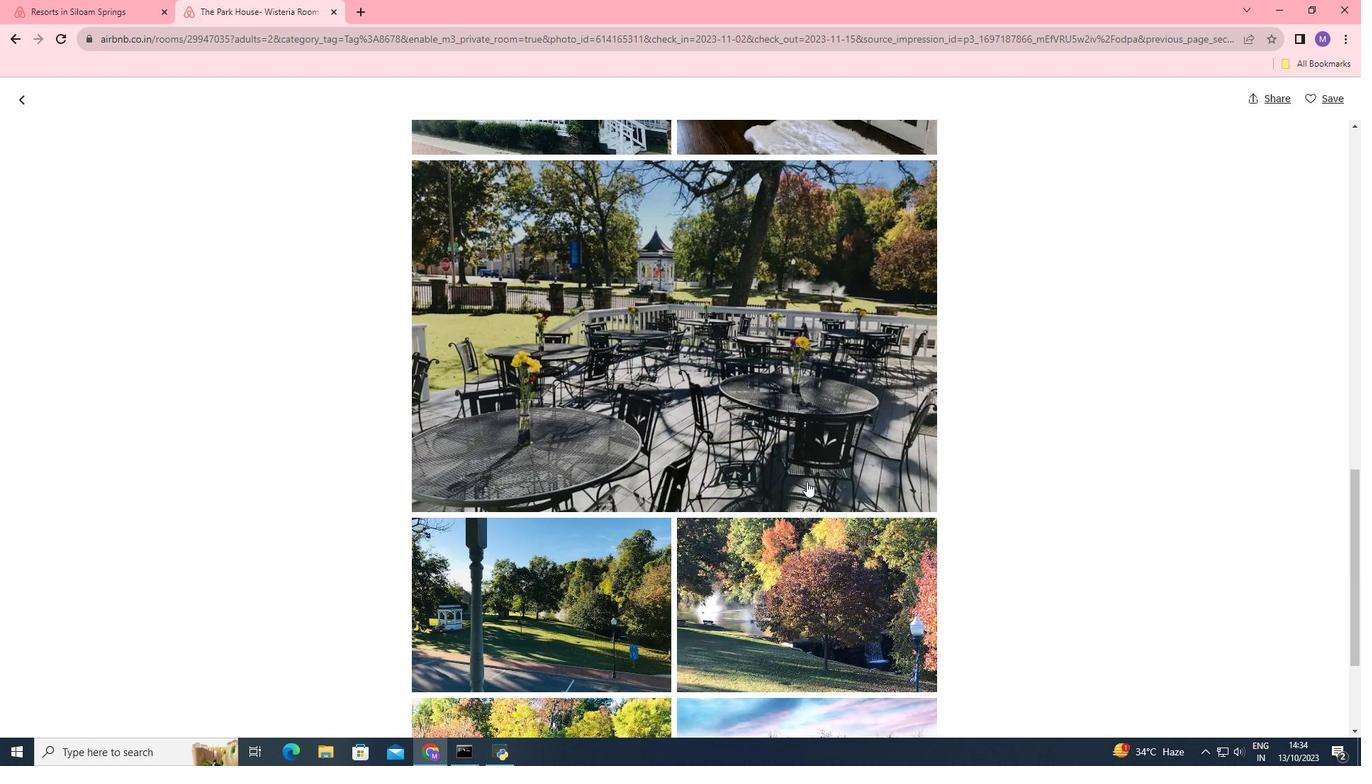 
Action: Mouse scrolled (807, 480) with delta (0, 0)
Screenshot: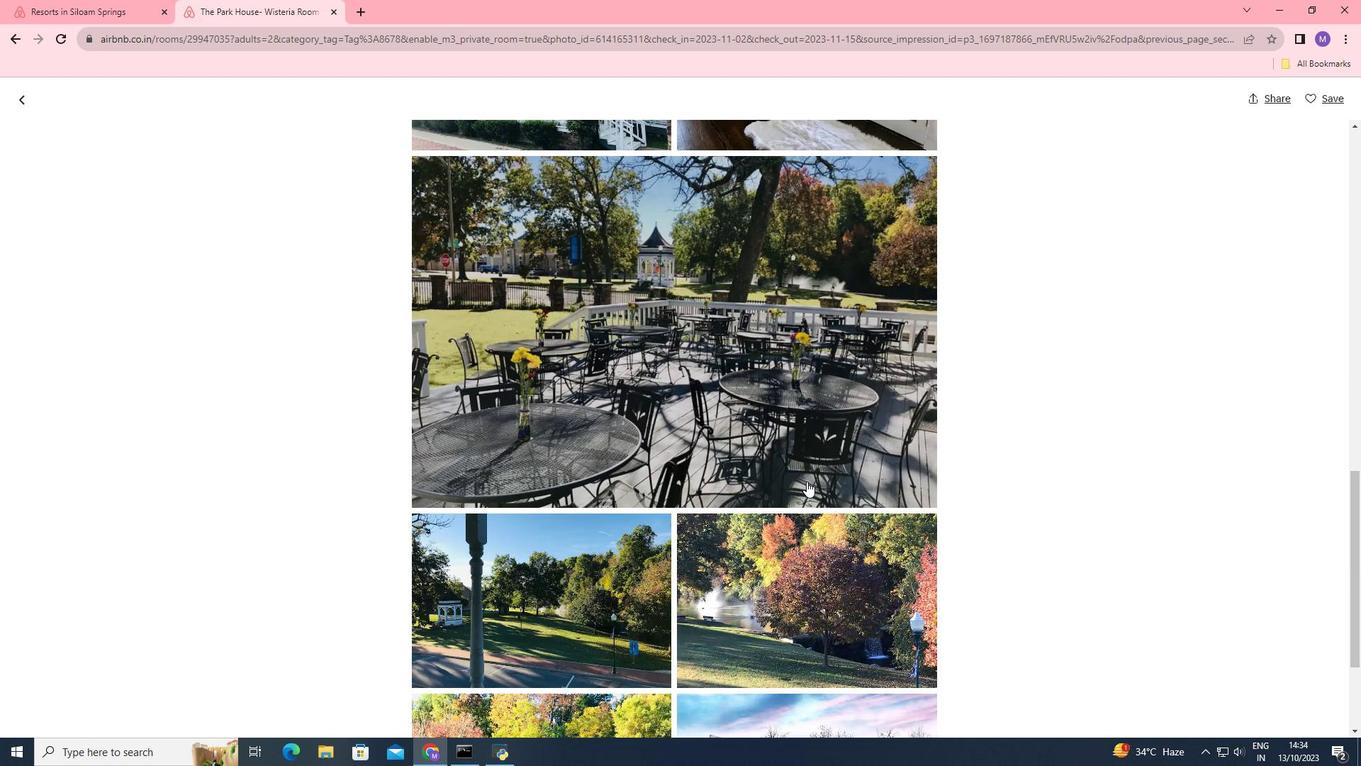 
Action: Mouse scrolled (807, 480) with delta (0, 0)
Screenshot: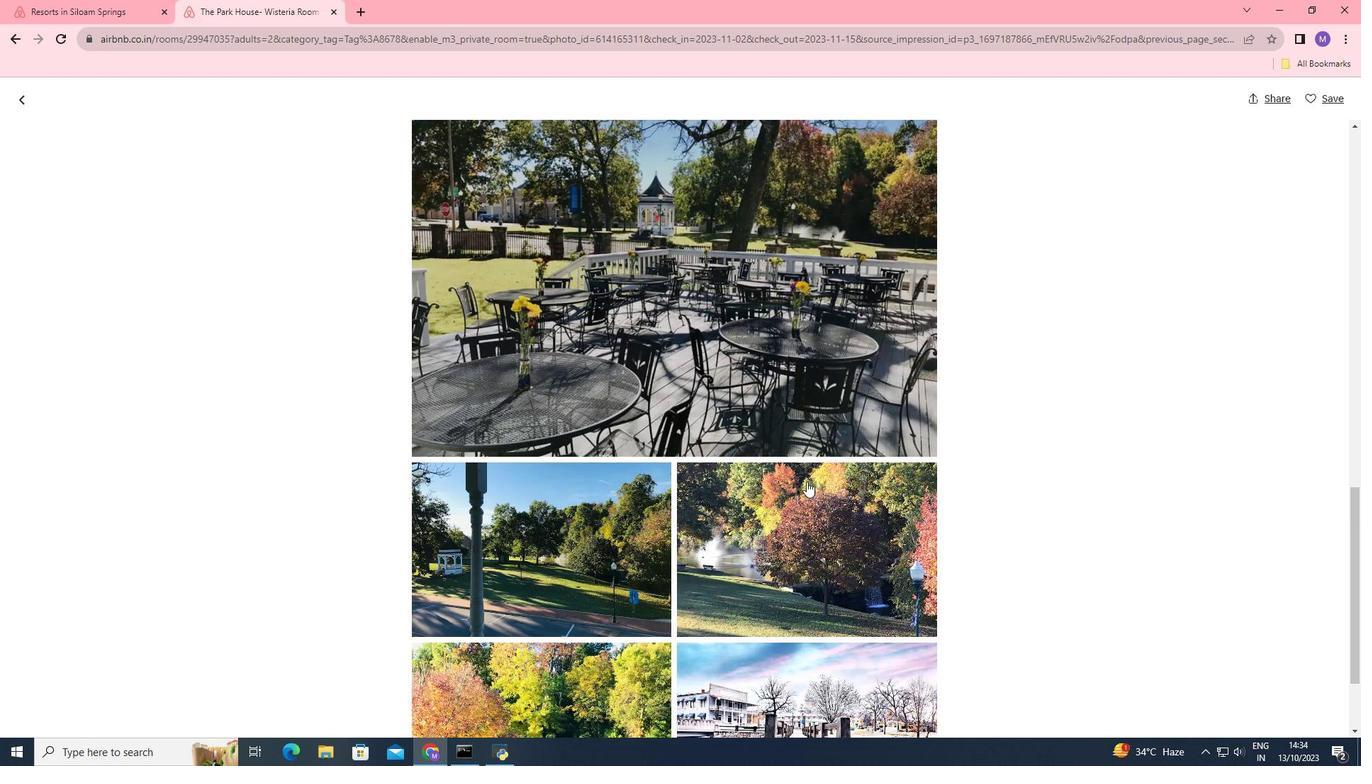 
Action: Mouse scrolled (807, 480) with delta (0, 0)
Screenshot: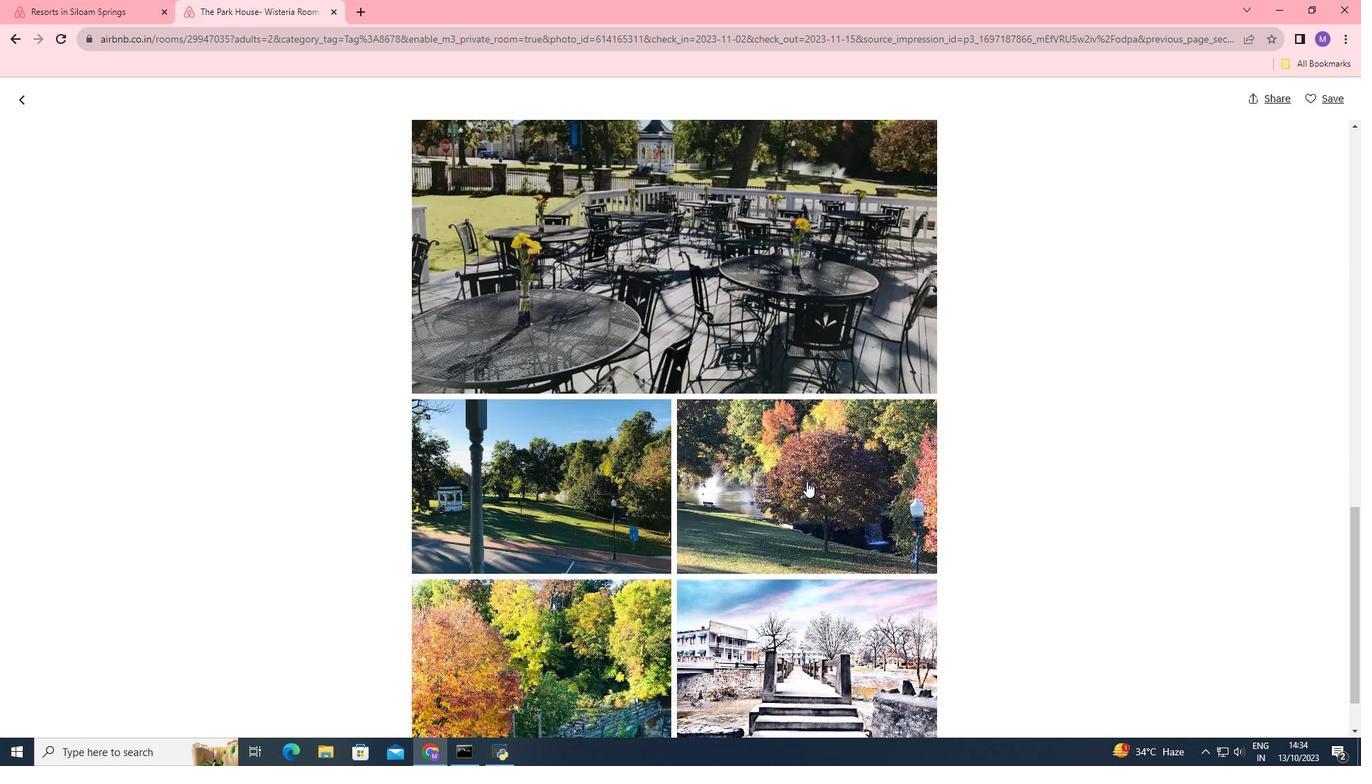 
Action: Mouse scrolled (807, 480) with delta (0, 0)
Screenshot: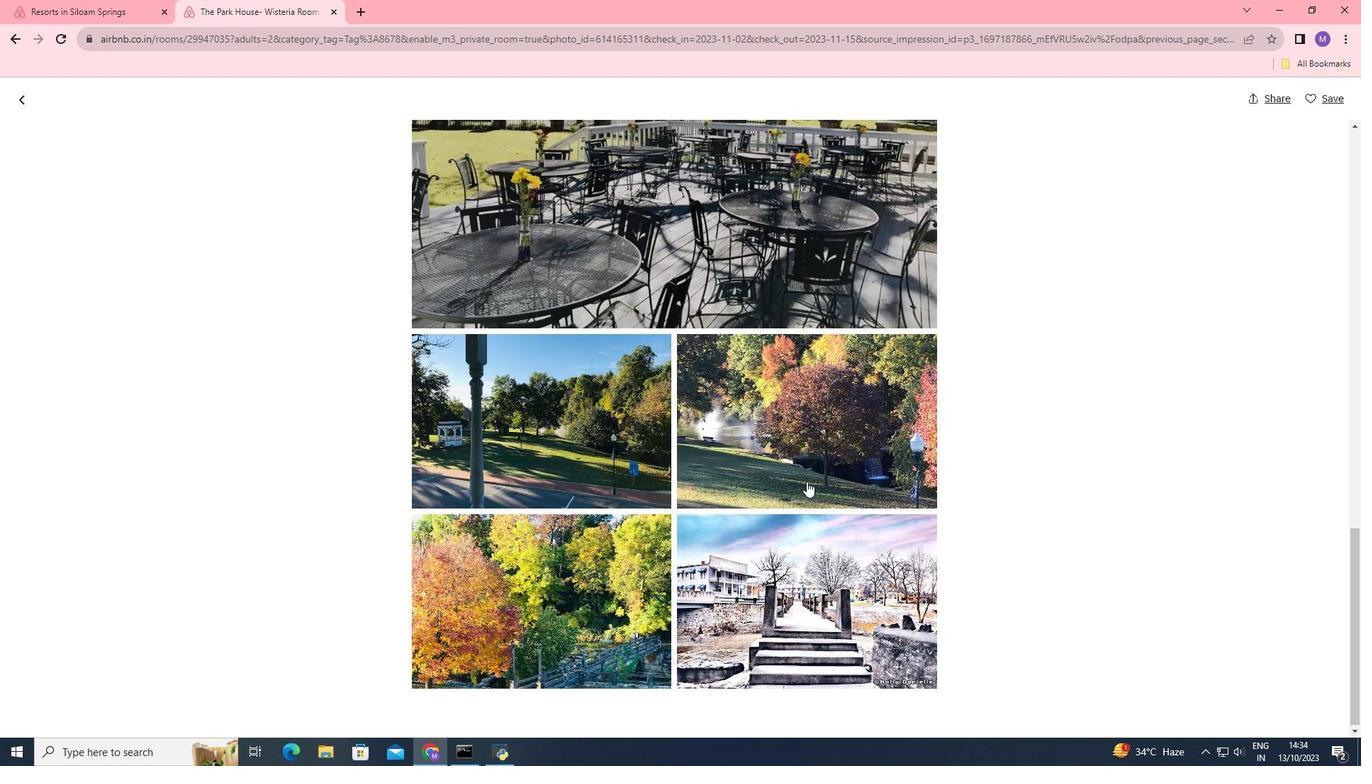
Action: Mouse scrolled (807, 480) with delta (0, 0)
Screenshot: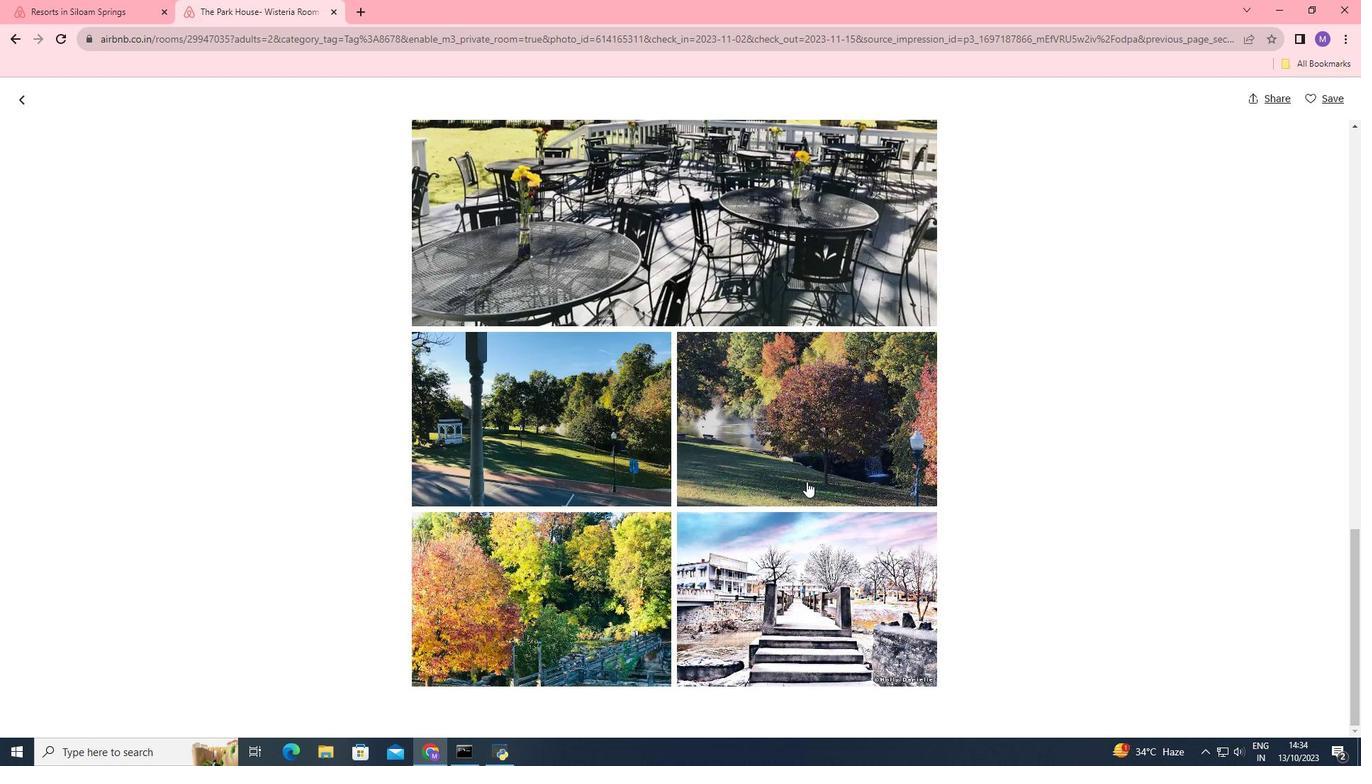 
Action: Mouse scrolled (807, 480) with delta (0, 0)
Screenshot: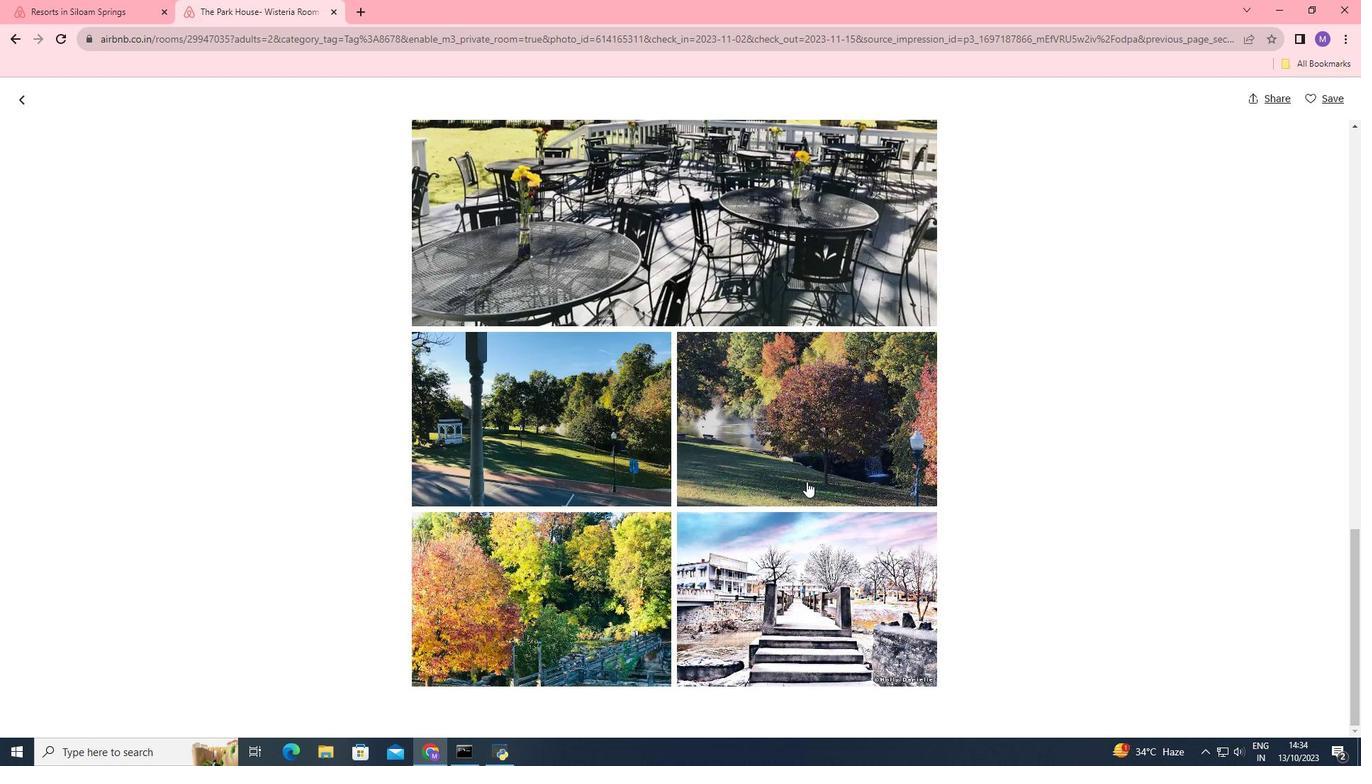 
Action: Mouse scrolled (807, 480) with delta (0, 0)
Screenshot: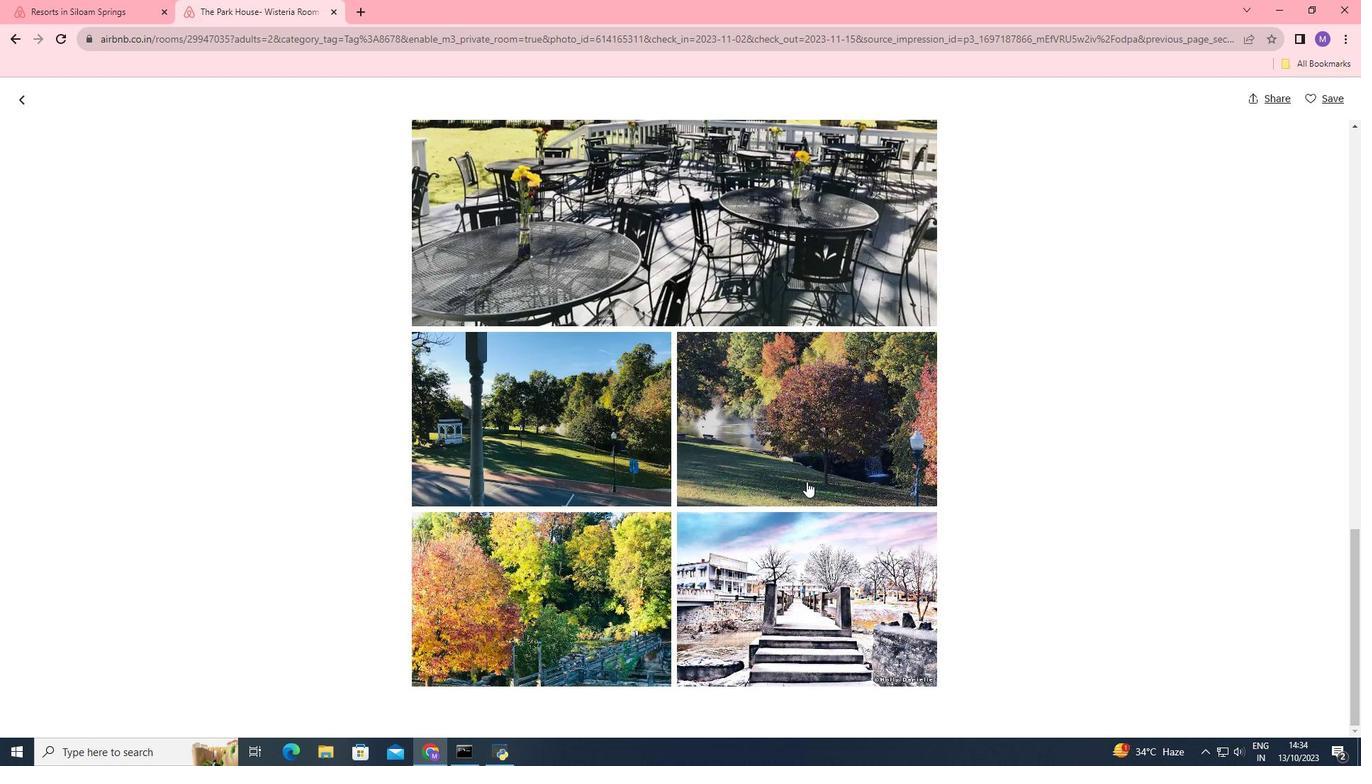 
Action: Mouse scrolled (807, 480) with delta (0, 0)
Screenshot: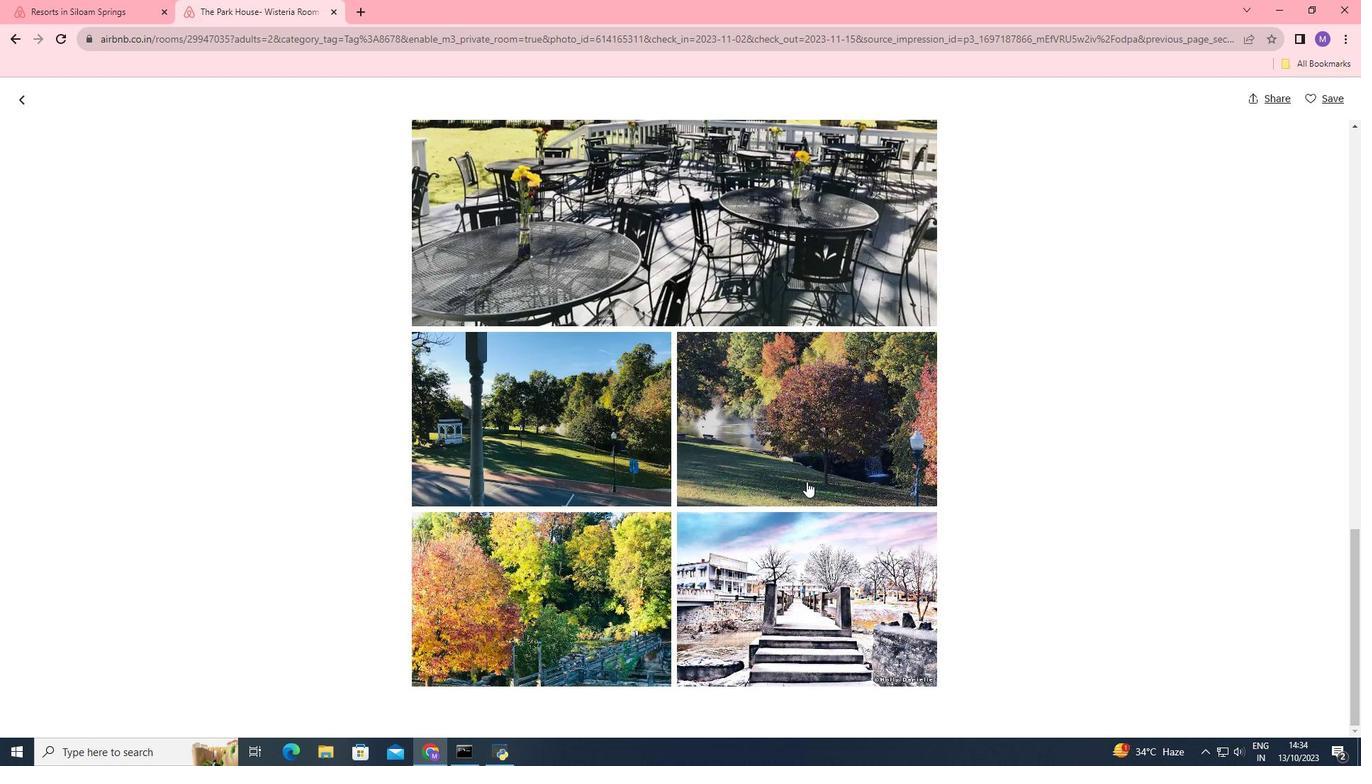 
Action: Mouse scrolled (807, 480) with delta (0, 0)
Screenshot: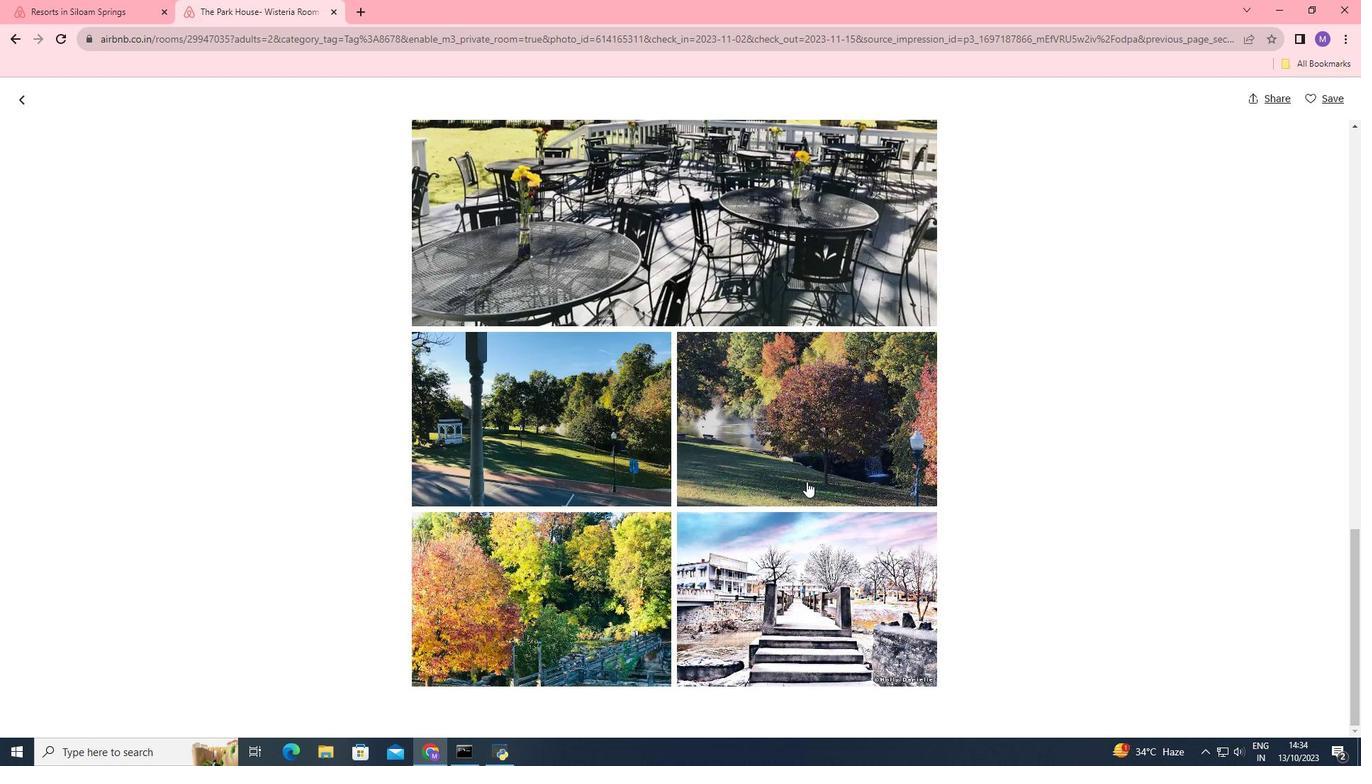 
Action: Mouse scrolled (807, 480) with delta (0, 0)
Screenshot: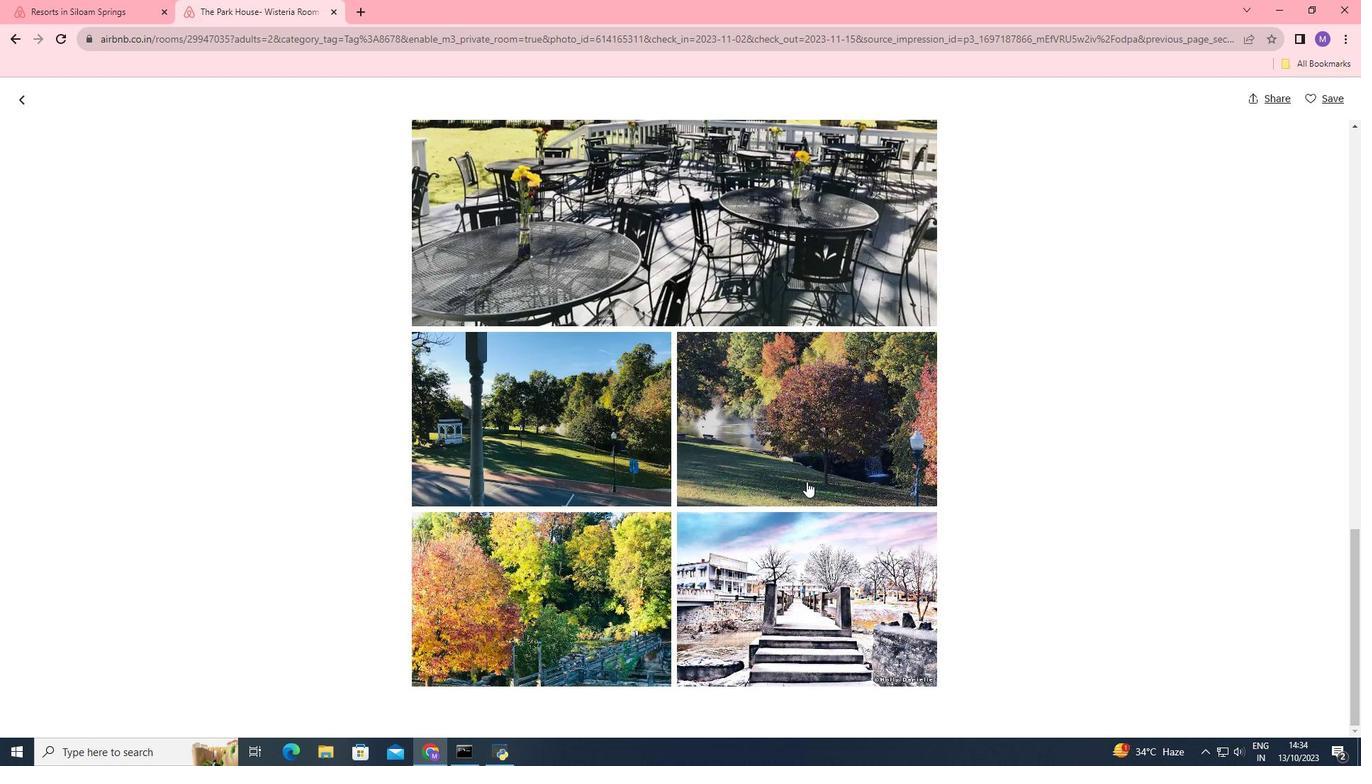 
Action: Mouse moved to (17, 102)
Screenshot: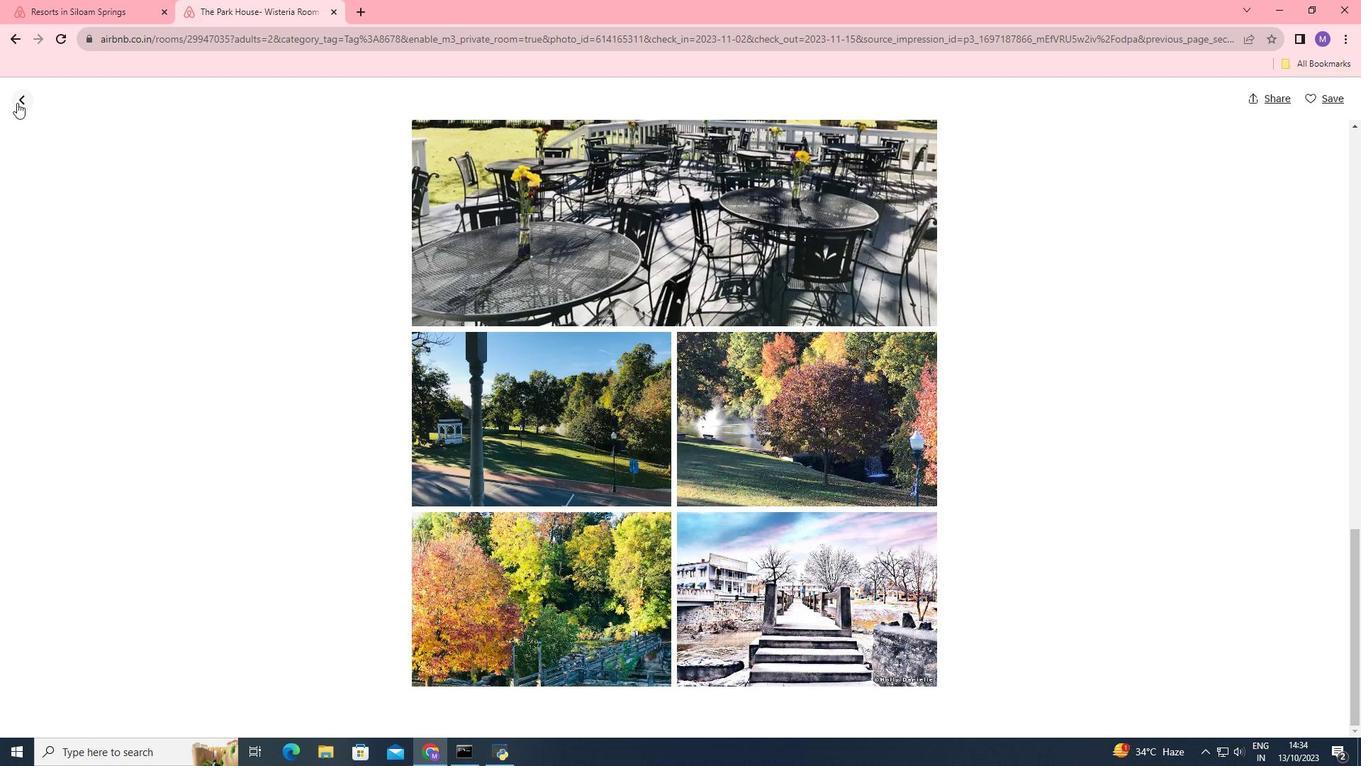 
Action: Mouse pressed left at (17, 102)
Screenshot: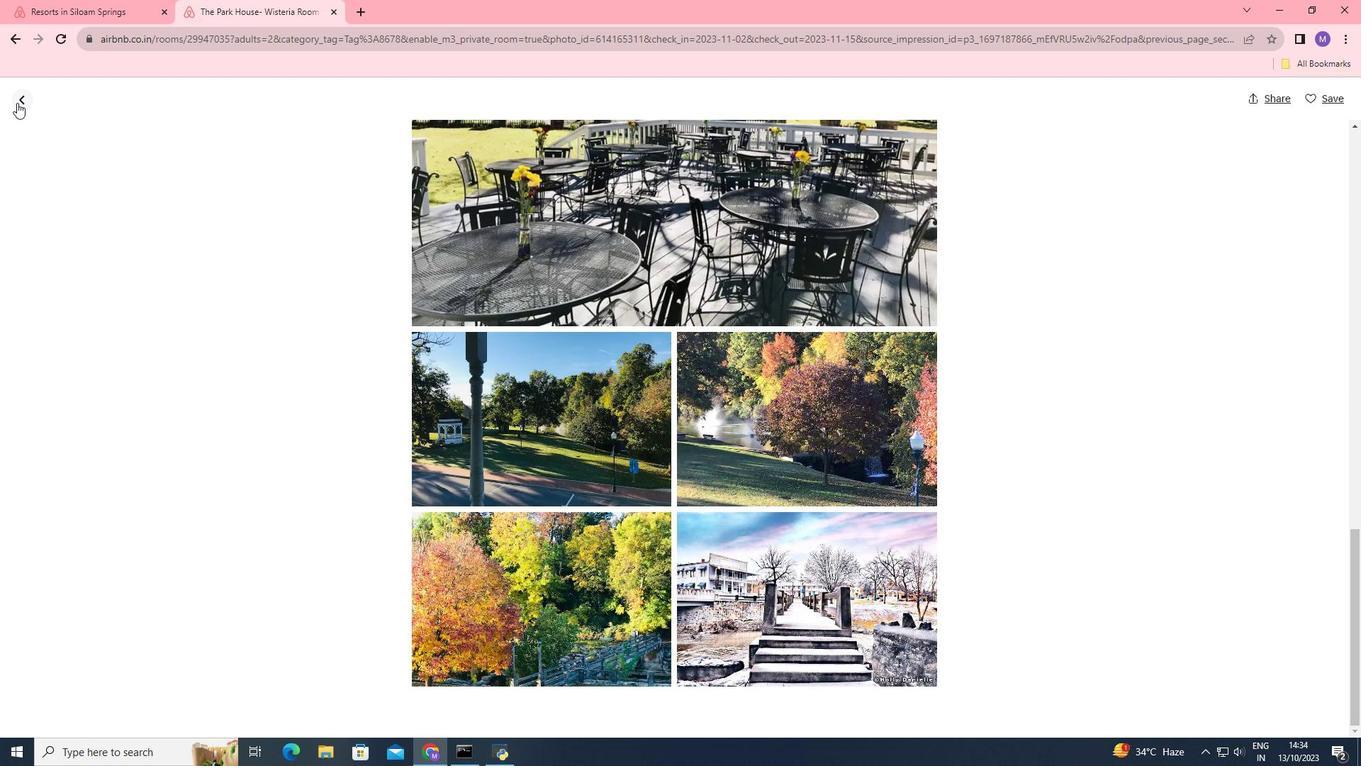 
Action: Mouse moved to (810, 322)
Screenshot: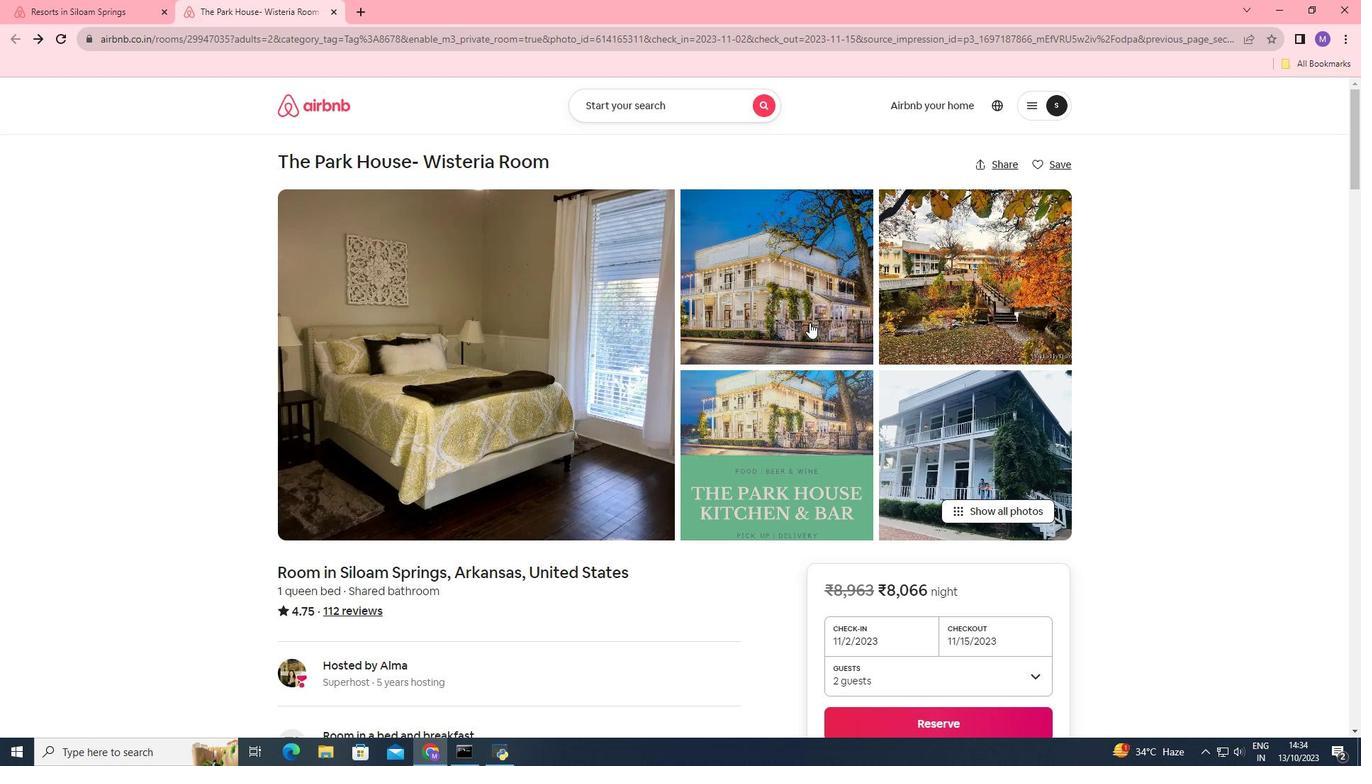 
Action: Mouse scrolled (810, 322) with delta (0, 0)
Screenshot: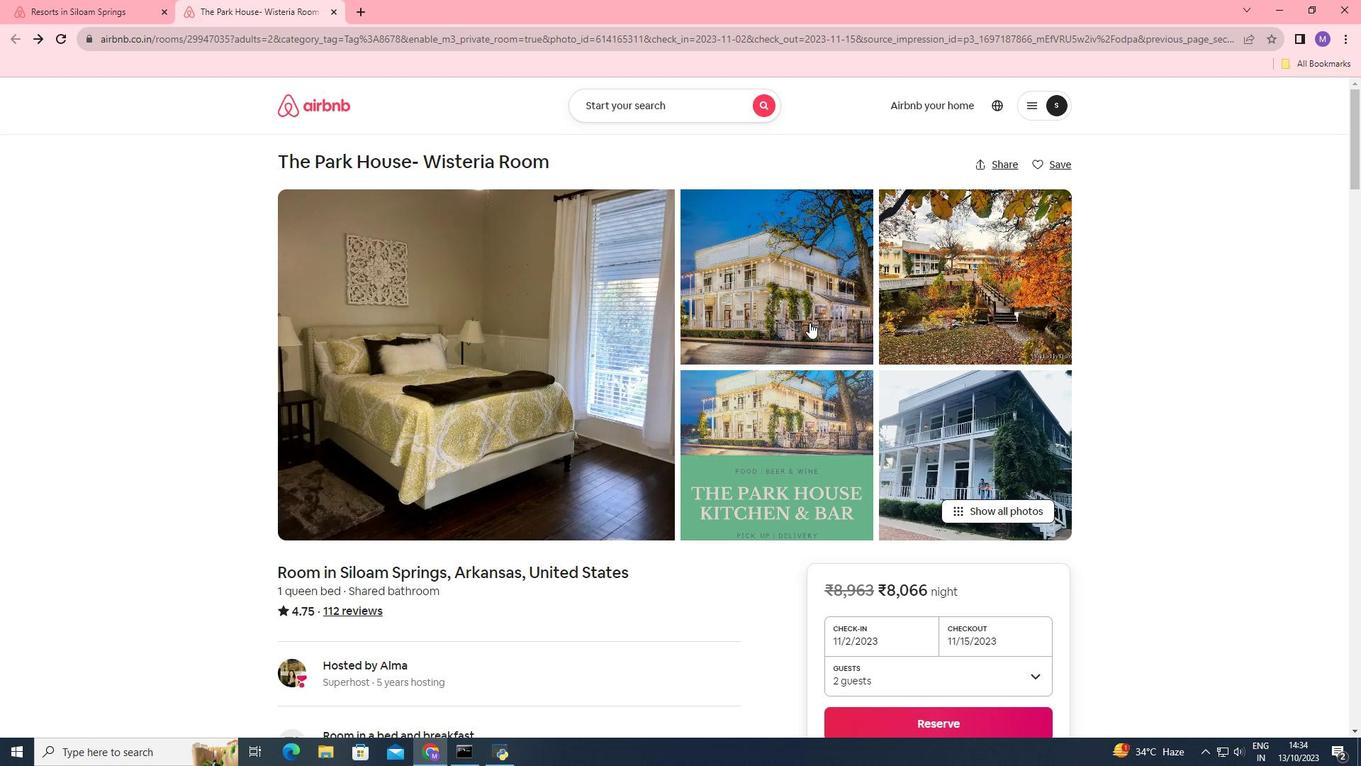 
Action: Mouse scrolled (810, 322) with delta (0, 0)
Screenshot: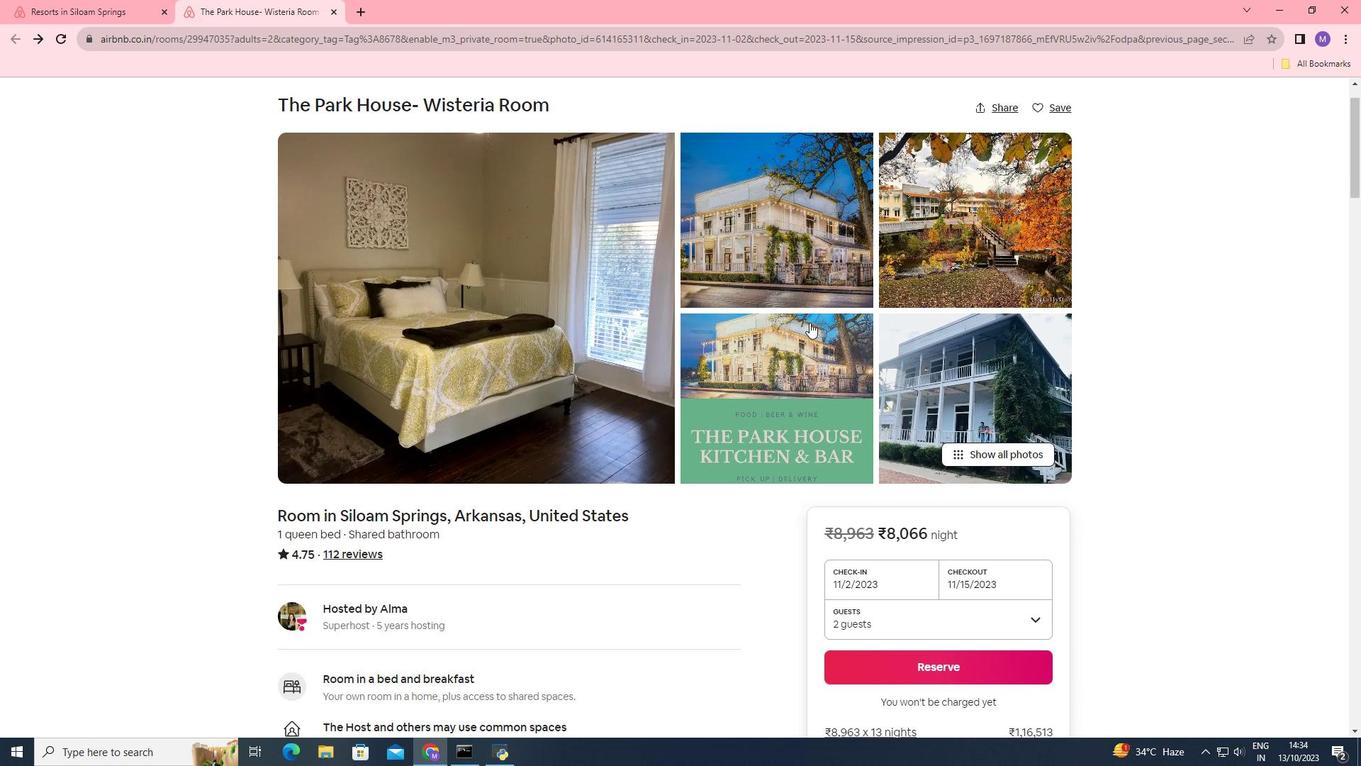 
Action: Mouse scrolled (810, 322) with delta (0, 0)
Screenshot: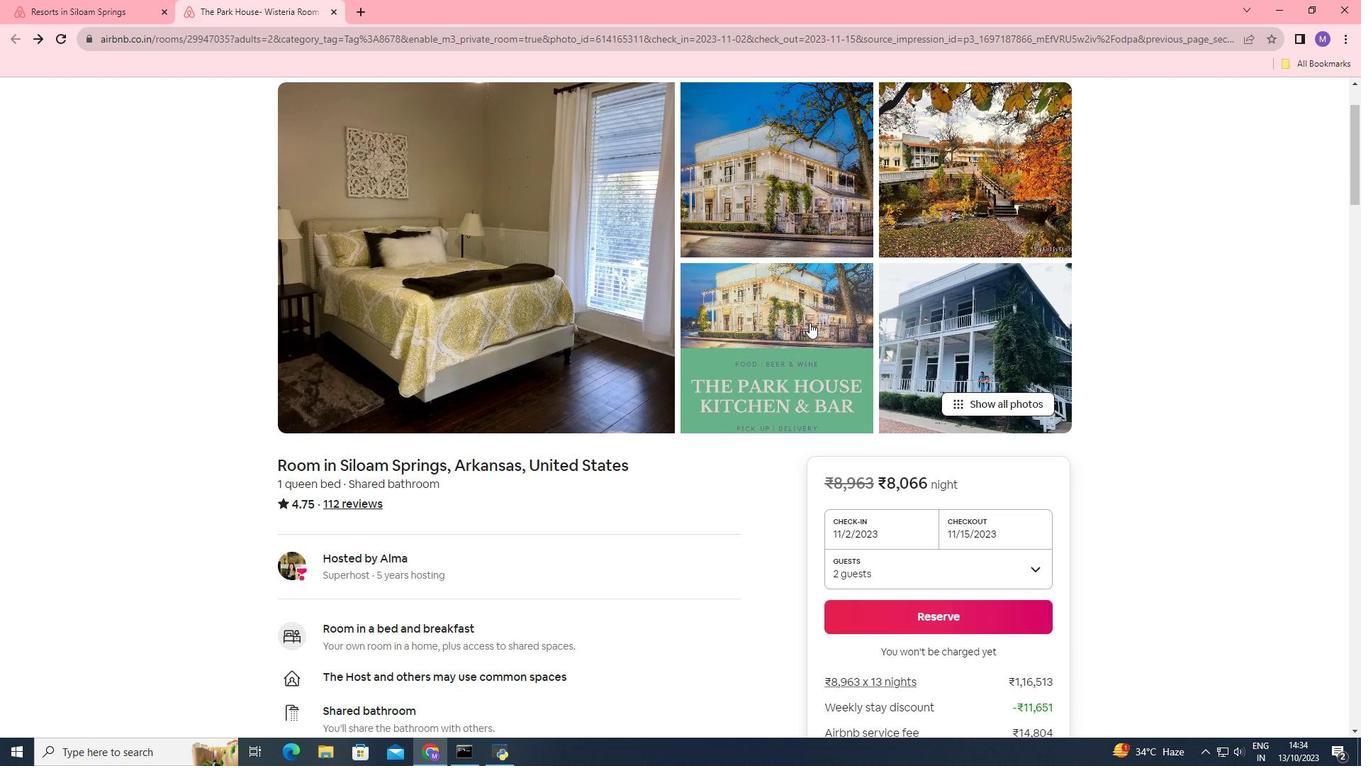 
Action: Mouse scrolled (810, 322) with delta (0, 0)
Screenshot: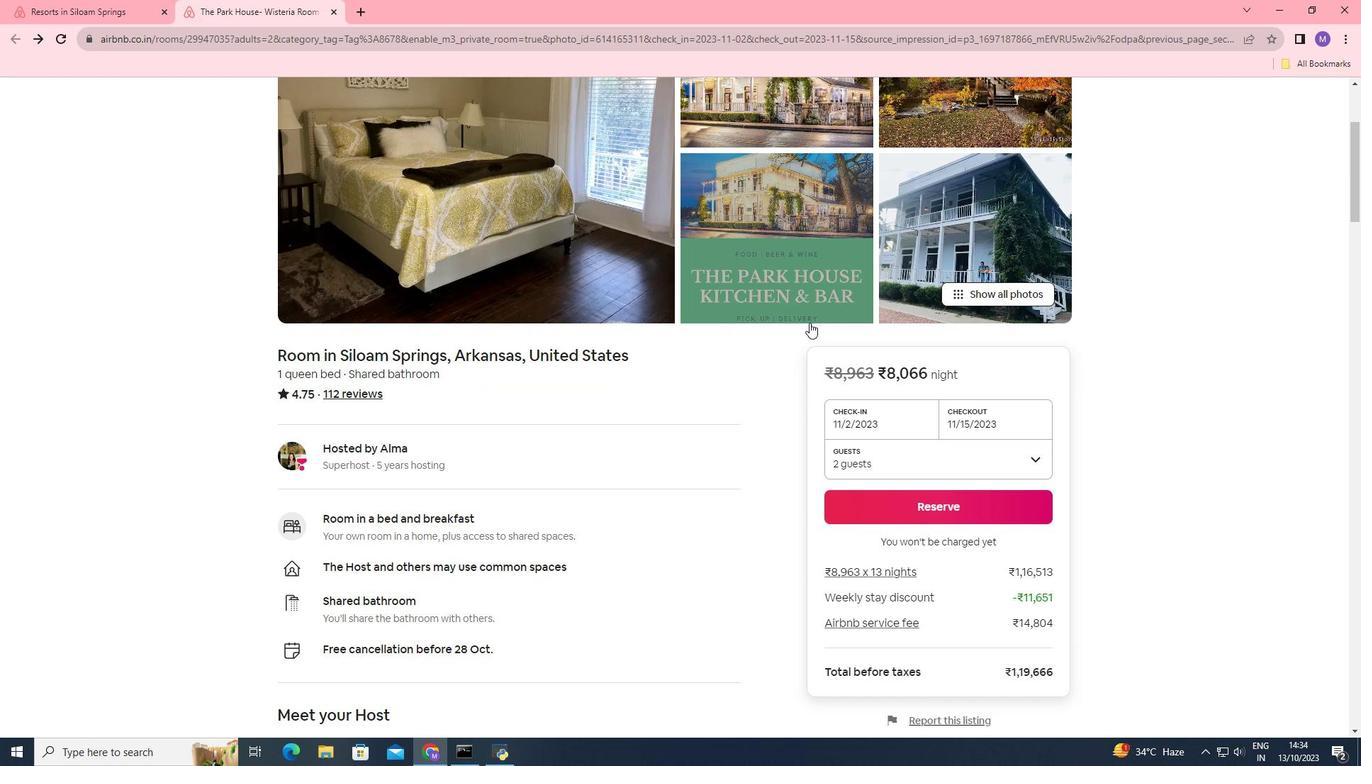 
Action: Mouse scrolled (810, 322) with delta (0, 0)
Screenshot: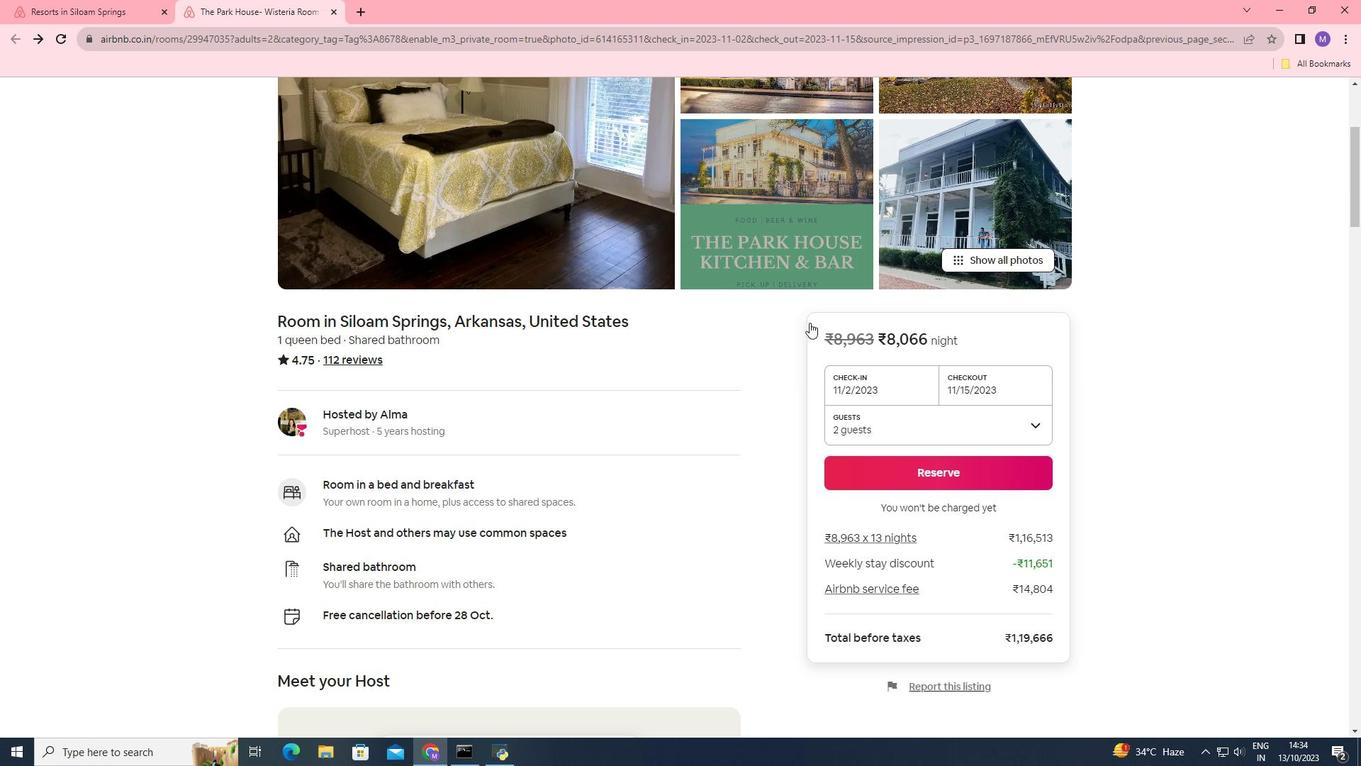 
Action: Mouse scrolled (810, 322) with delta (0, 0)
Screenshot: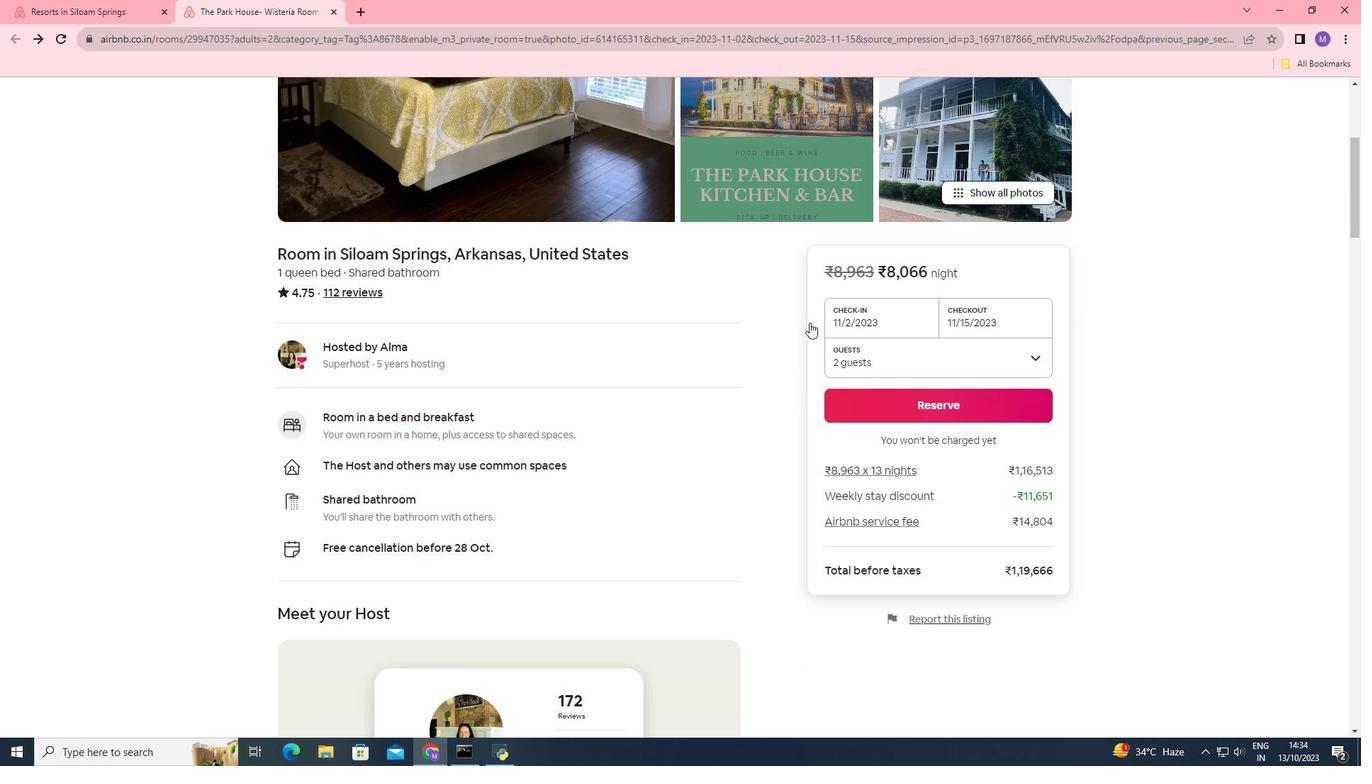 
Action: Mouse scrolled (810, 322) with delta (0, 0)
Screenshot: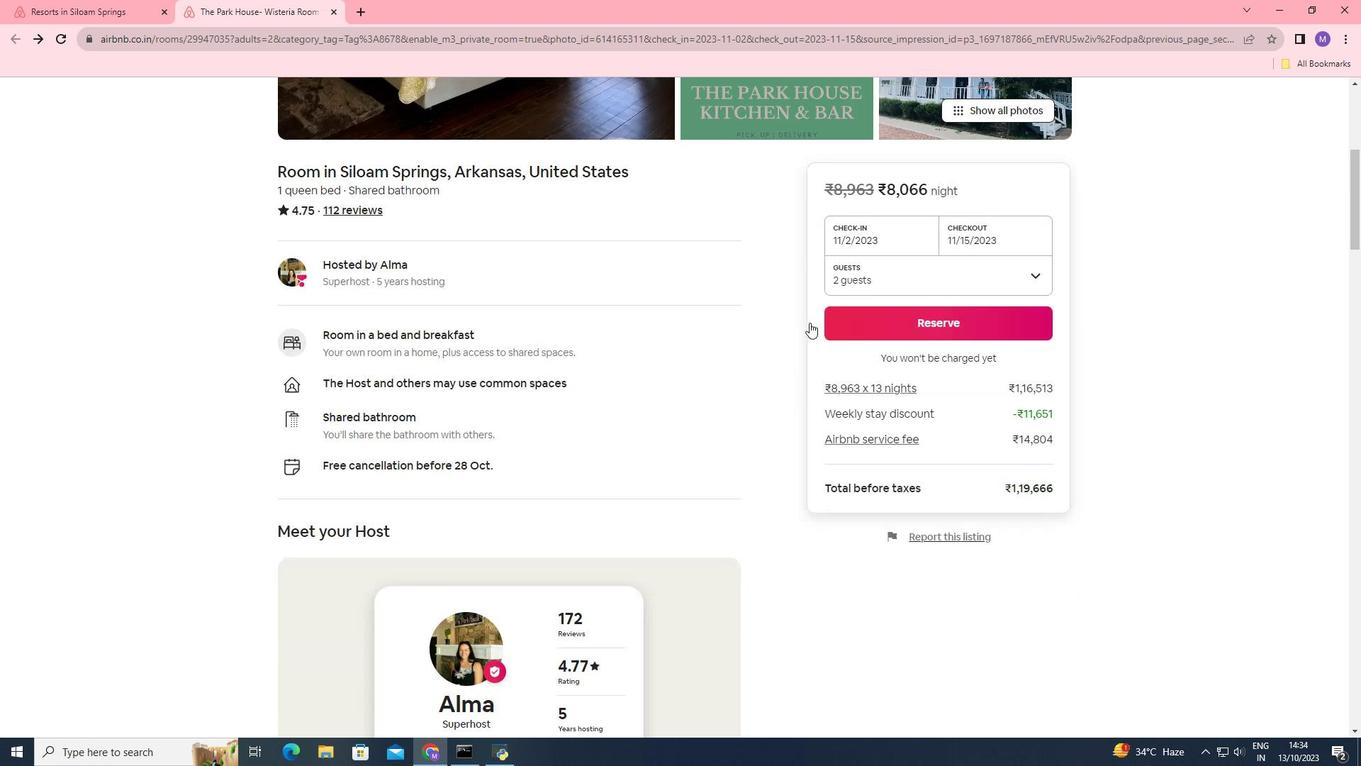 
Action: Mouse moved to (448, 405)
Screenshot: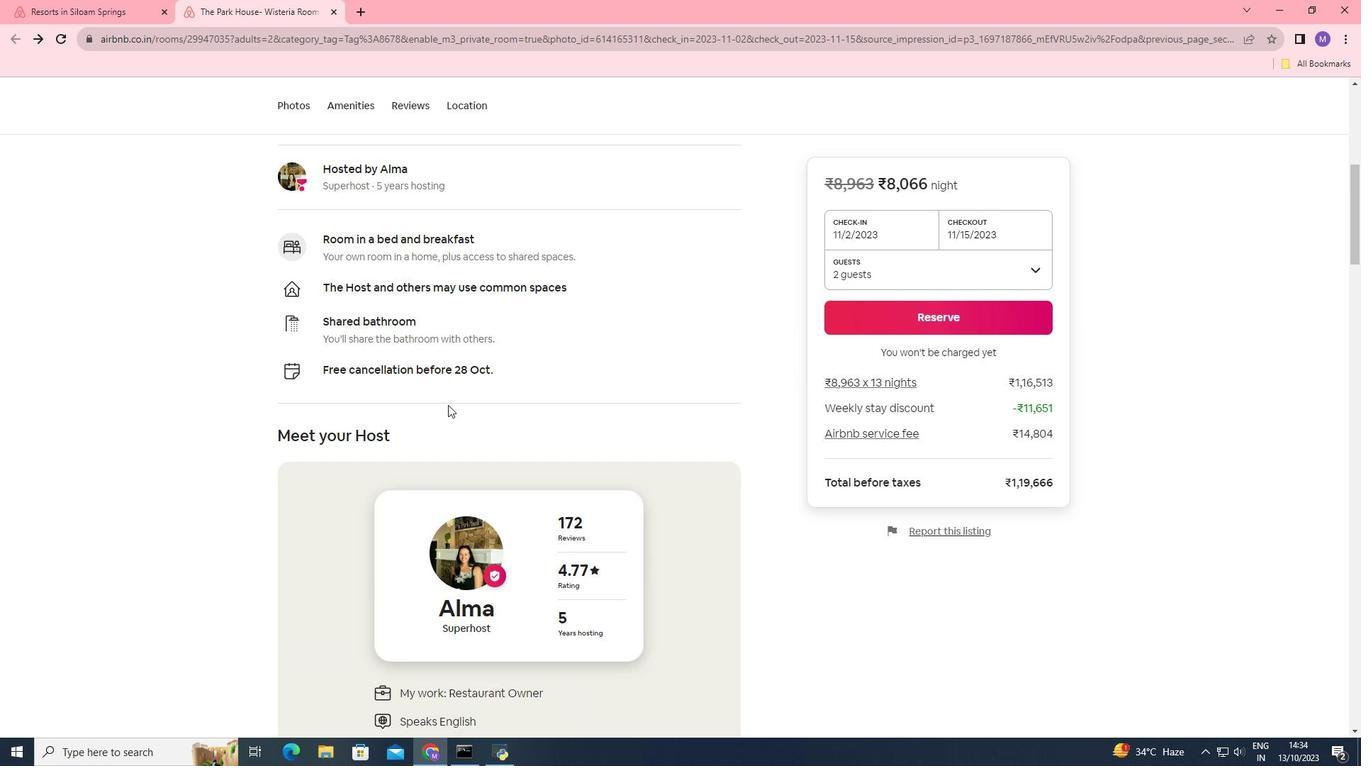 
Action: Mouse scrolled (448, 404) with delta (0, 0)
Screenshot: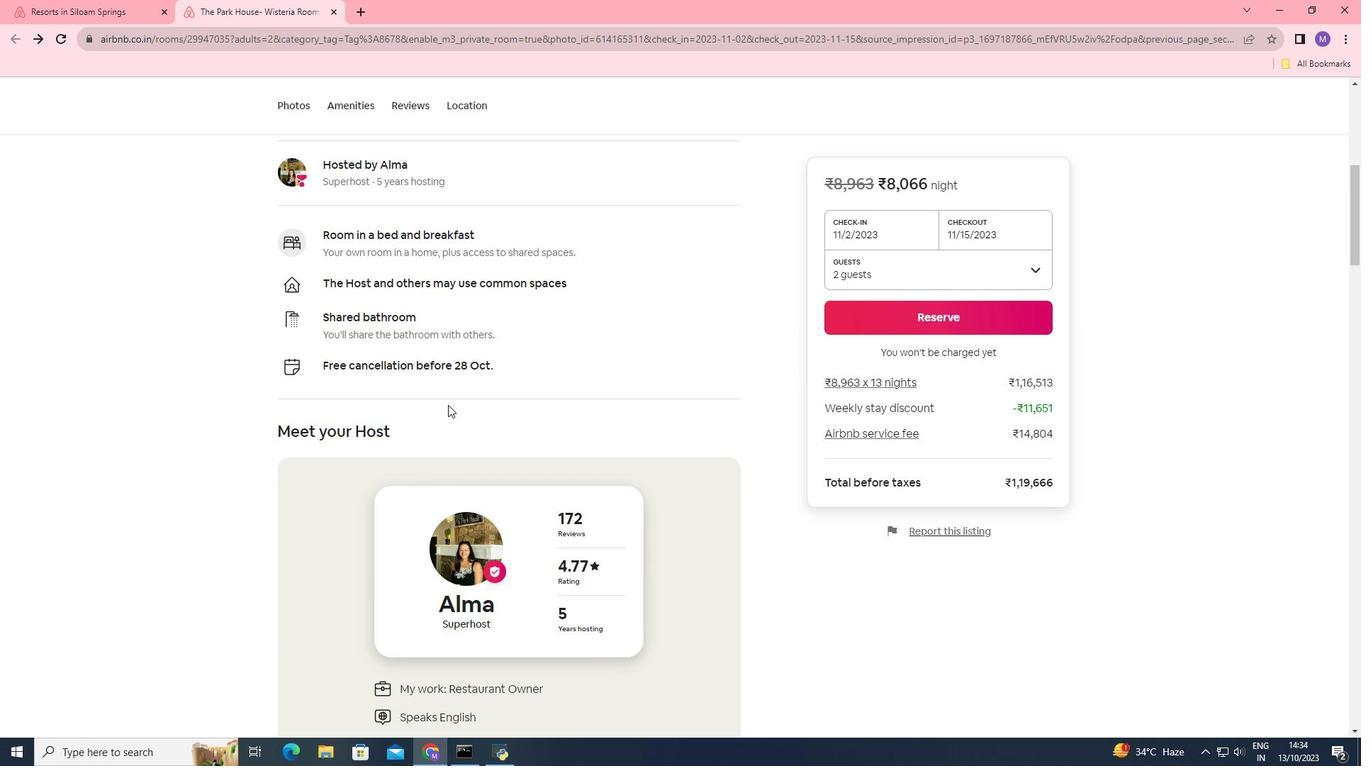 
Action: Mouse scrolled (448, 404) with delta (0, 0)
Screenshot: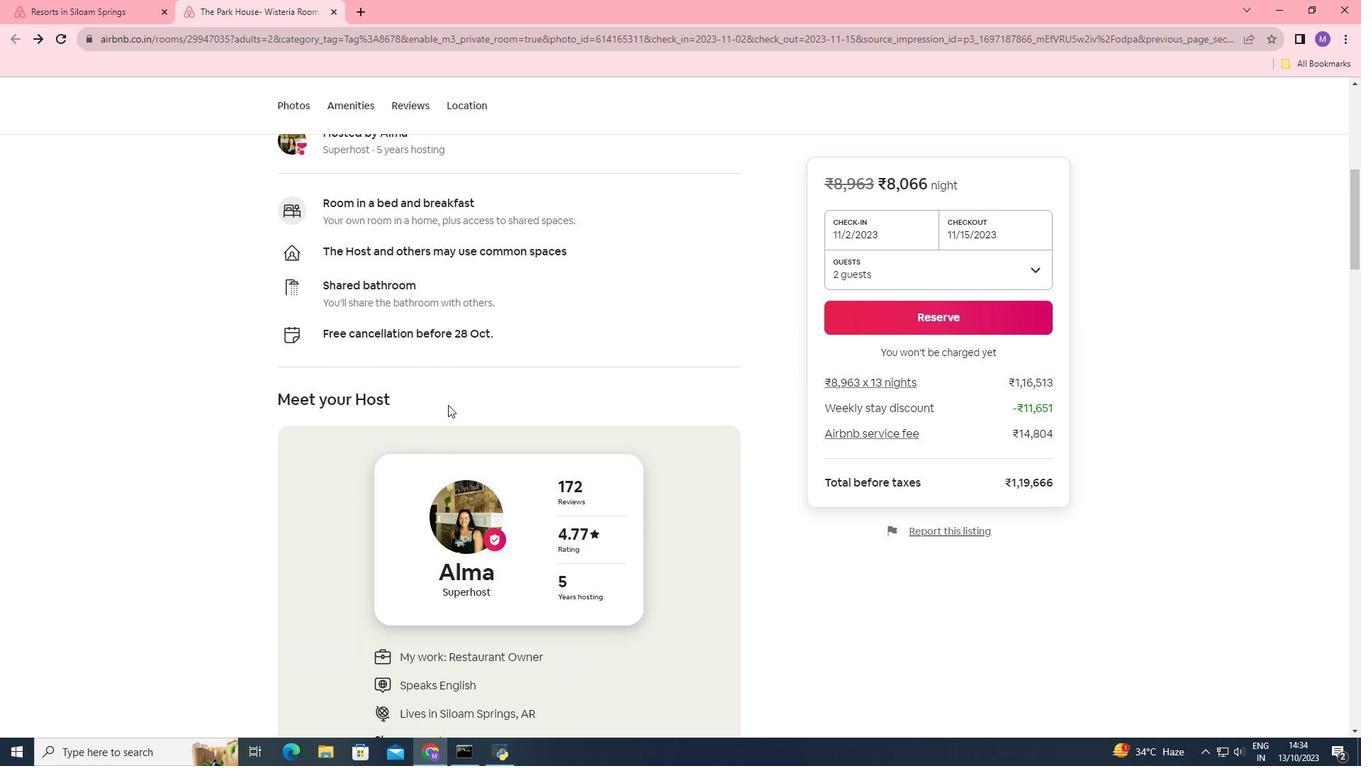 
Action: Mouse scrolled (448, 404) with delta (0, 0)
Screenshot: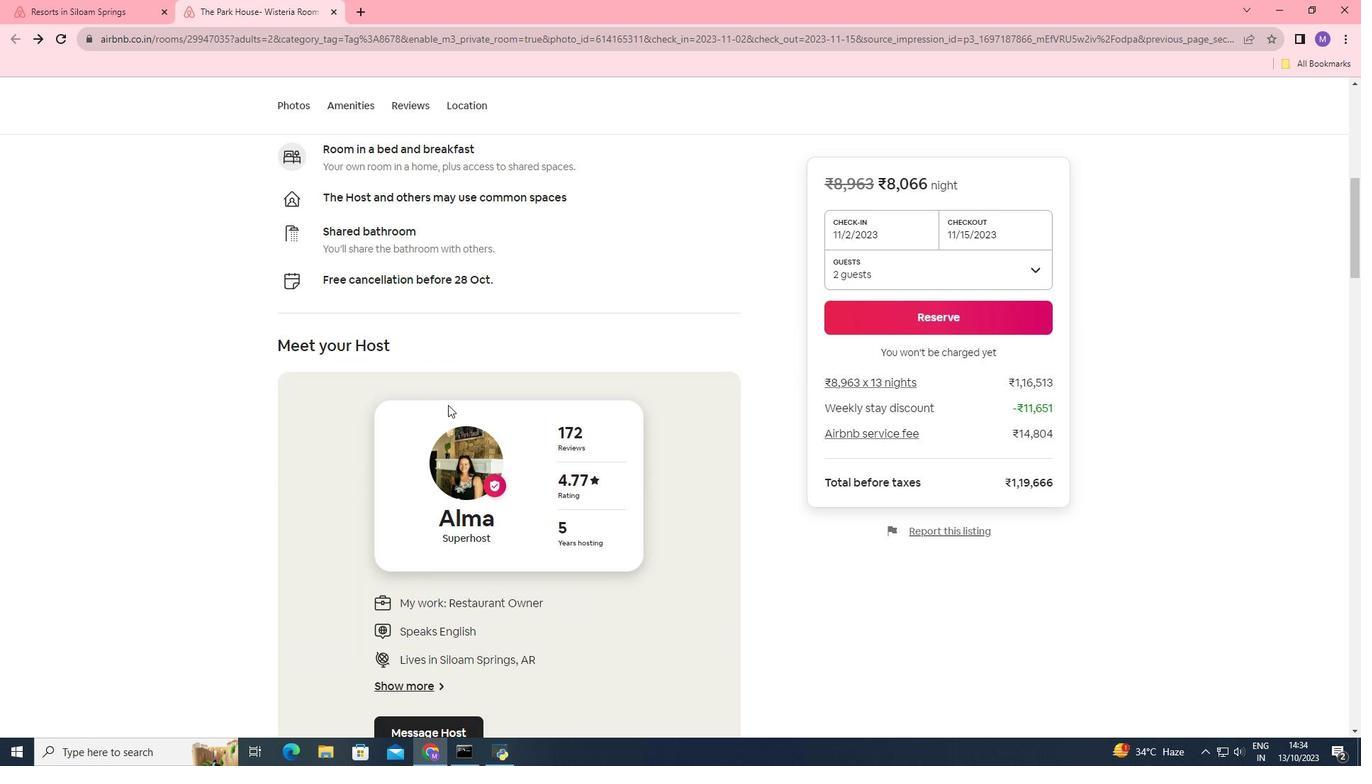 
Action: Mouse scrolled (448, 404) with delta (0, 0)
Screenshot: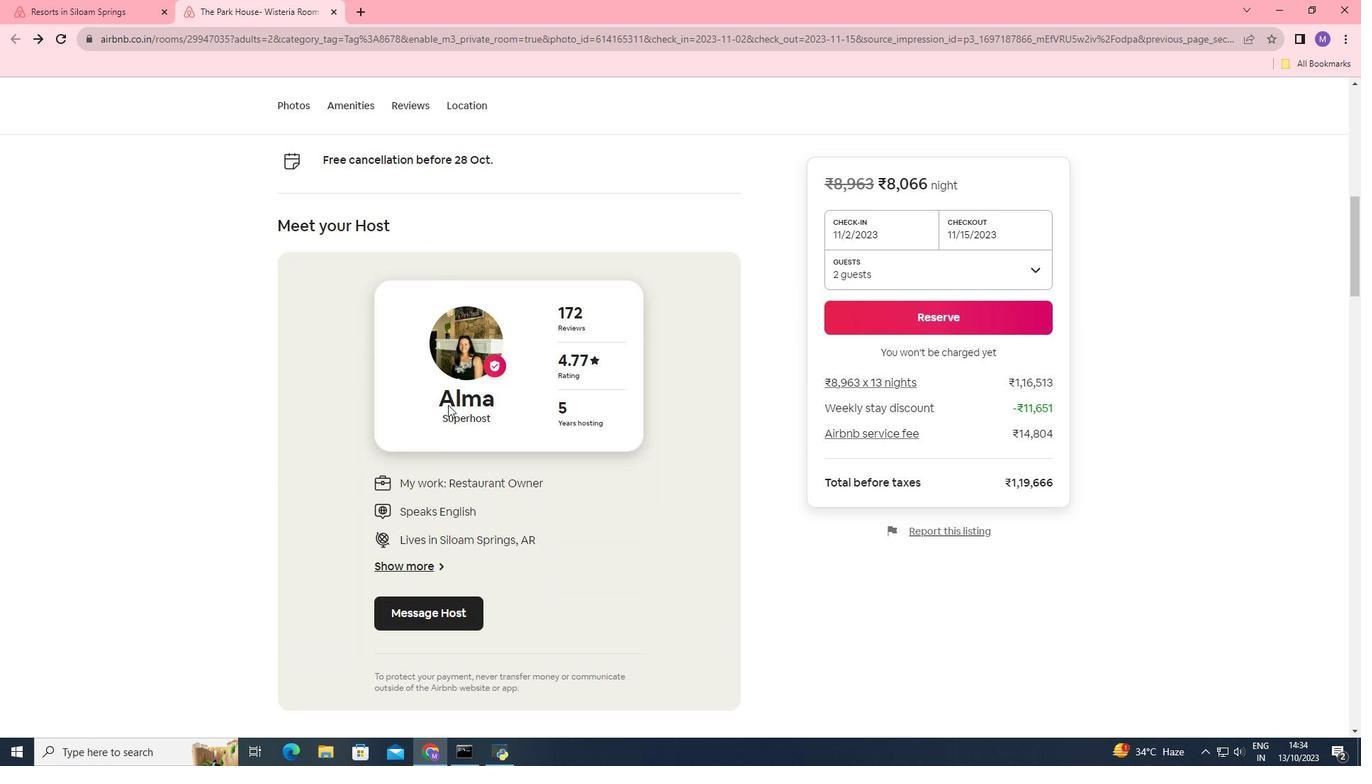 
Action: Mouse moved to (455, 419)
Screenshot: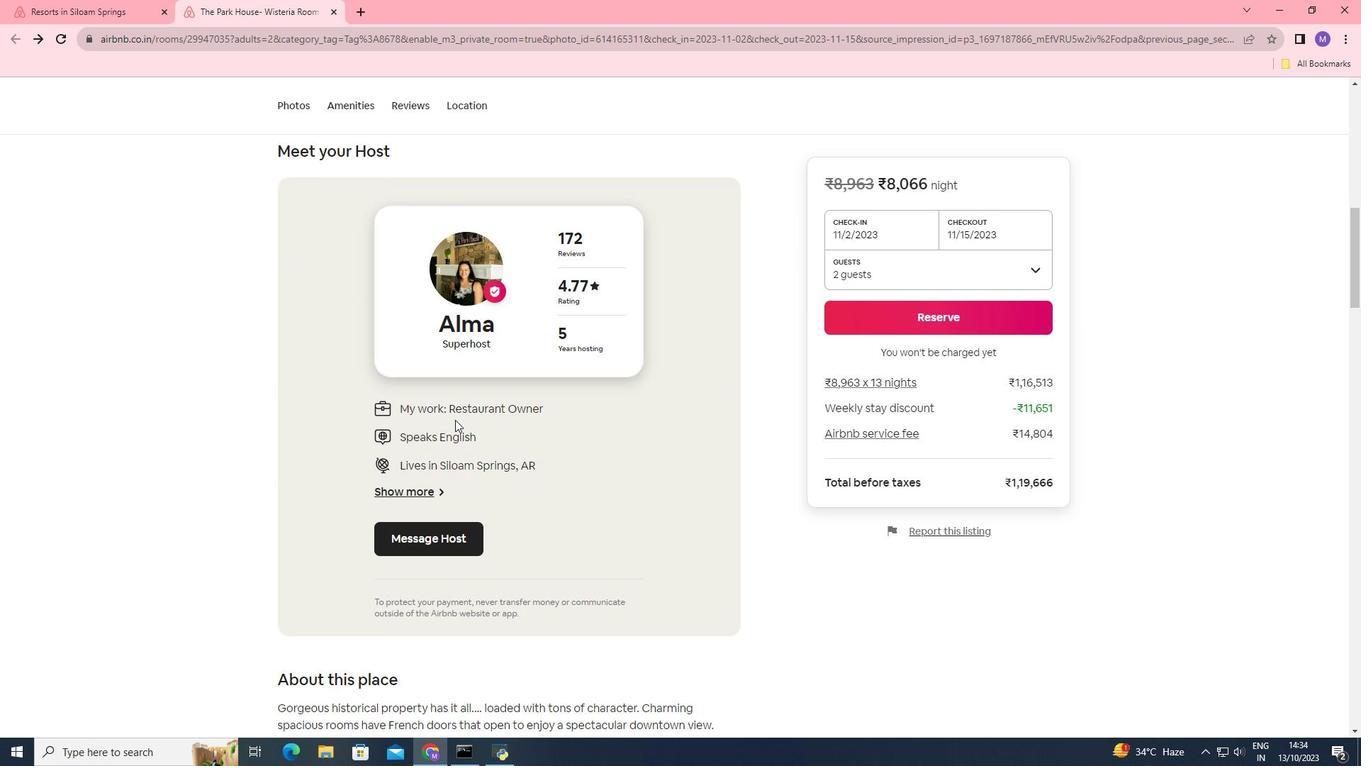 
Action: Mouse scrolled (455, 419) with delta (0, 0)
Screenshot: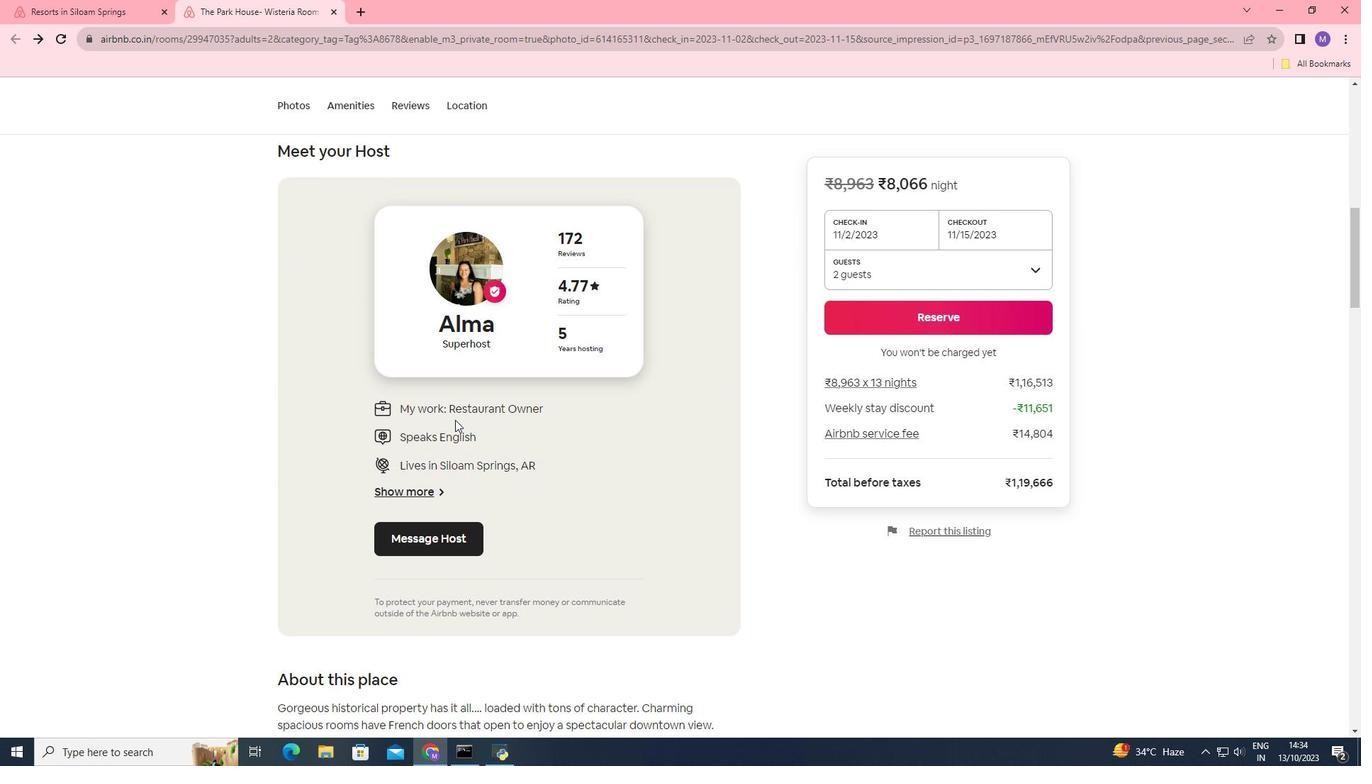 
Action: Mouse scrolled (455, 419) with delta (0, 0)
Screenshot: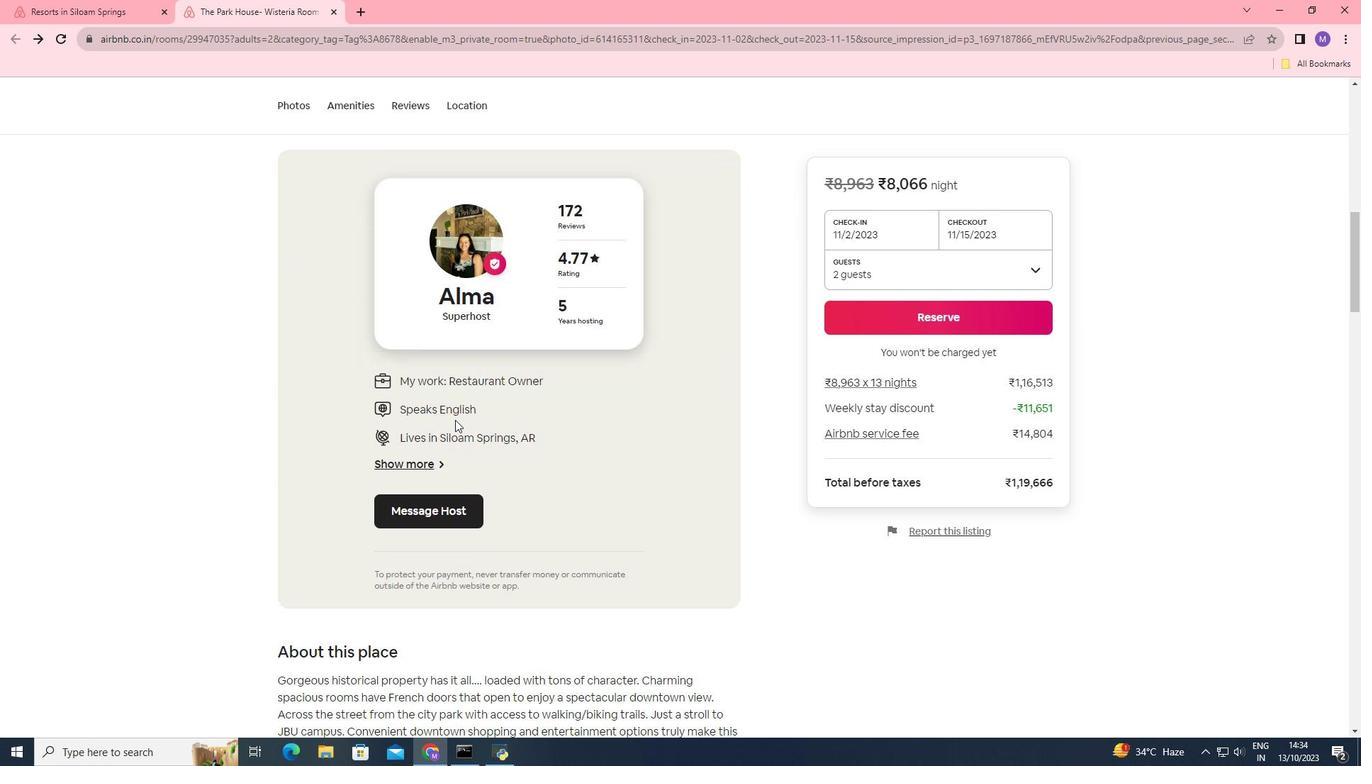 
Action: Mouse scrolled (455, 419) with delta (0, 0)
Screenshot: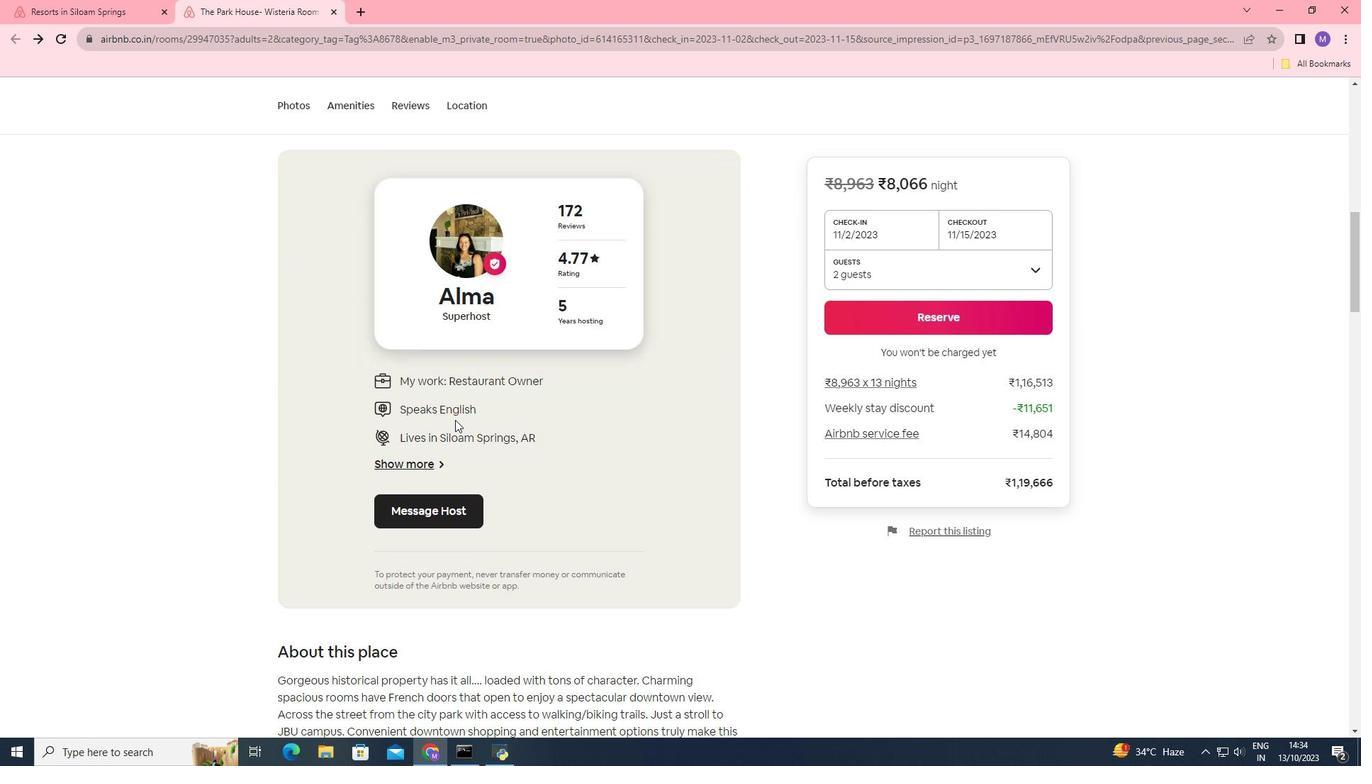 
Action: Mouse moved to (397, 580)
Screenshot: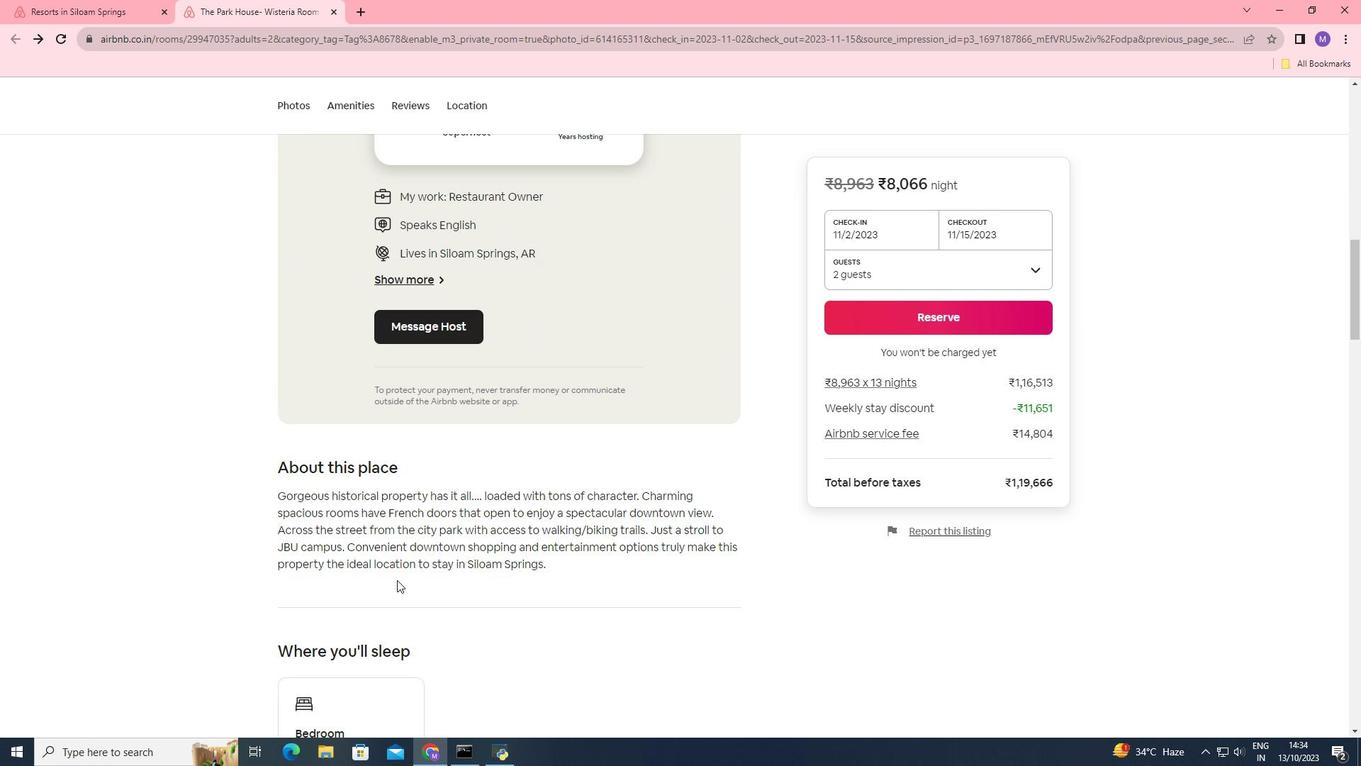 
Action: Mouse scrolled (397, 579) with delta (0, 0)
Screenshot: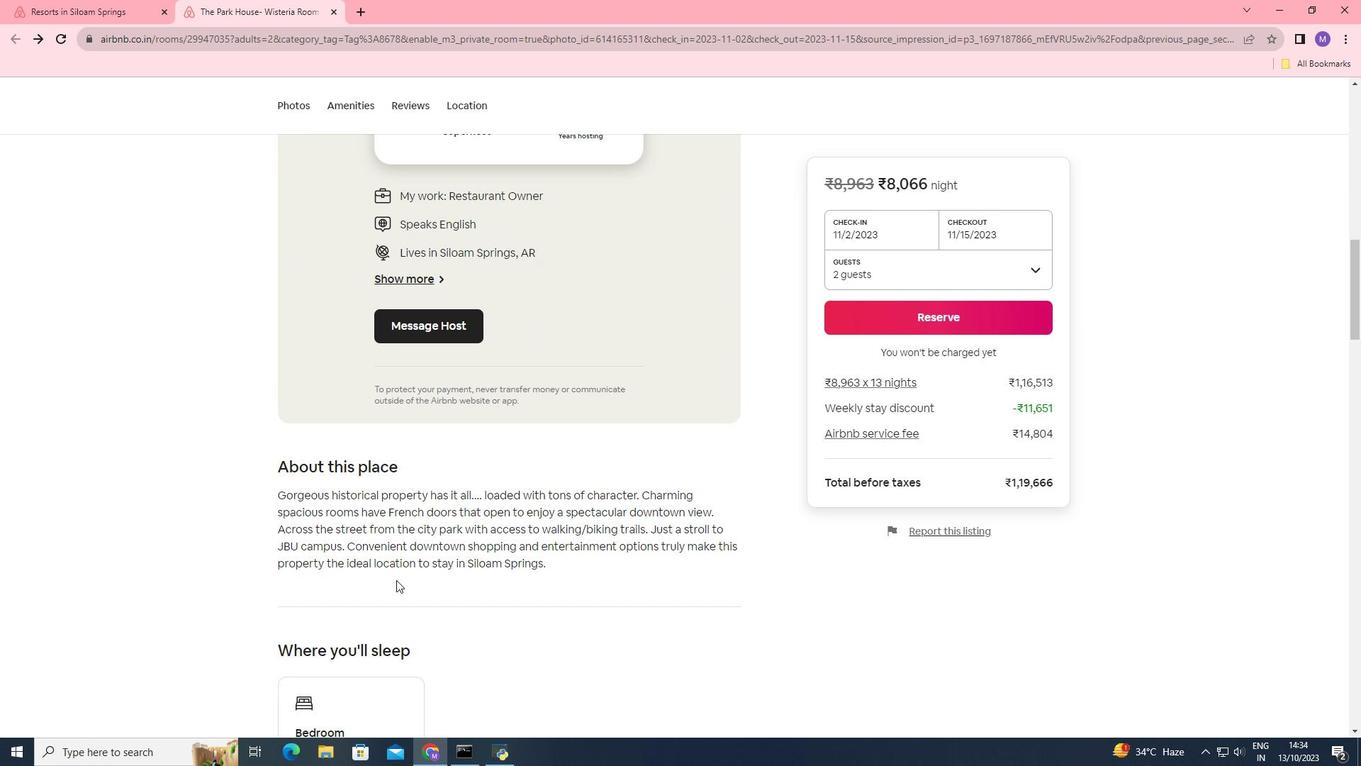 
Action: Mouse moved to (396, 580)
Screenshot: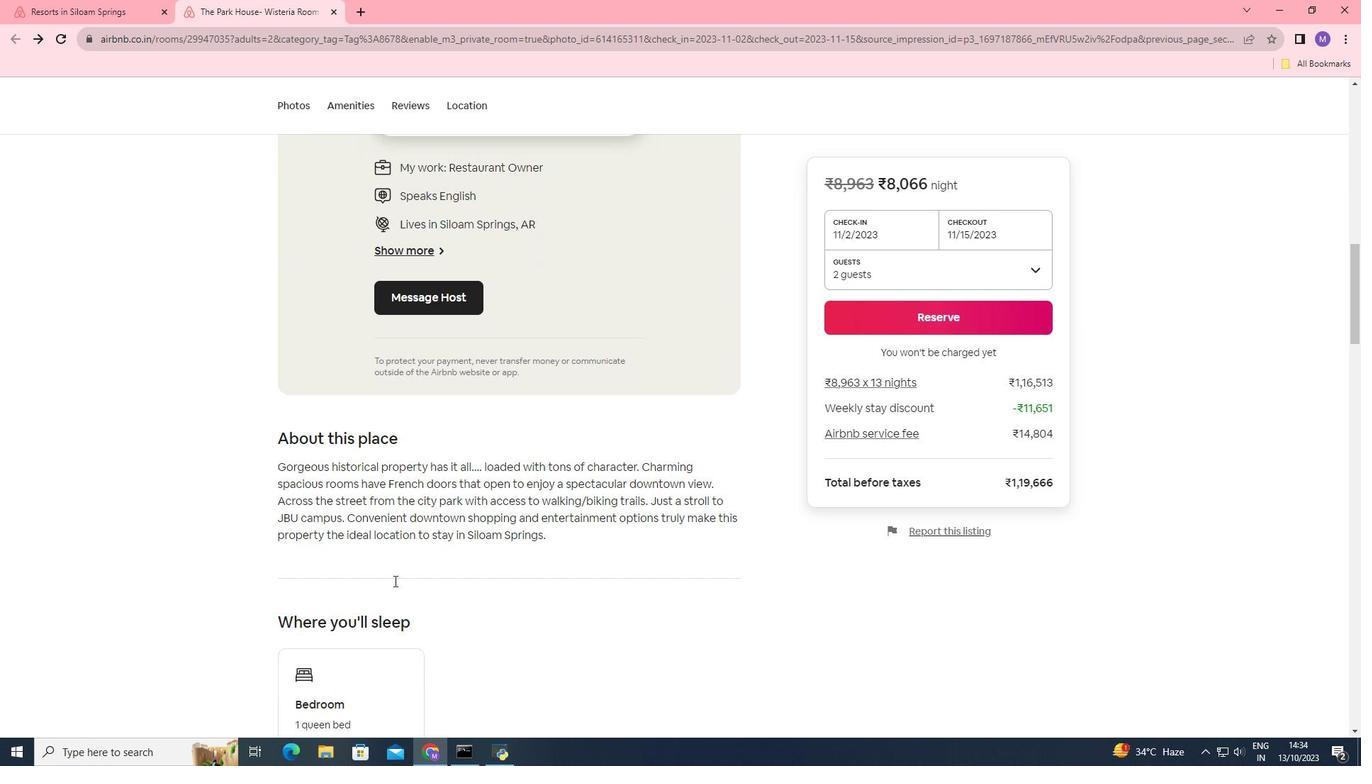 
Action: Mouse scrolled (396, 579) with delta (0, 0)
Screenshot: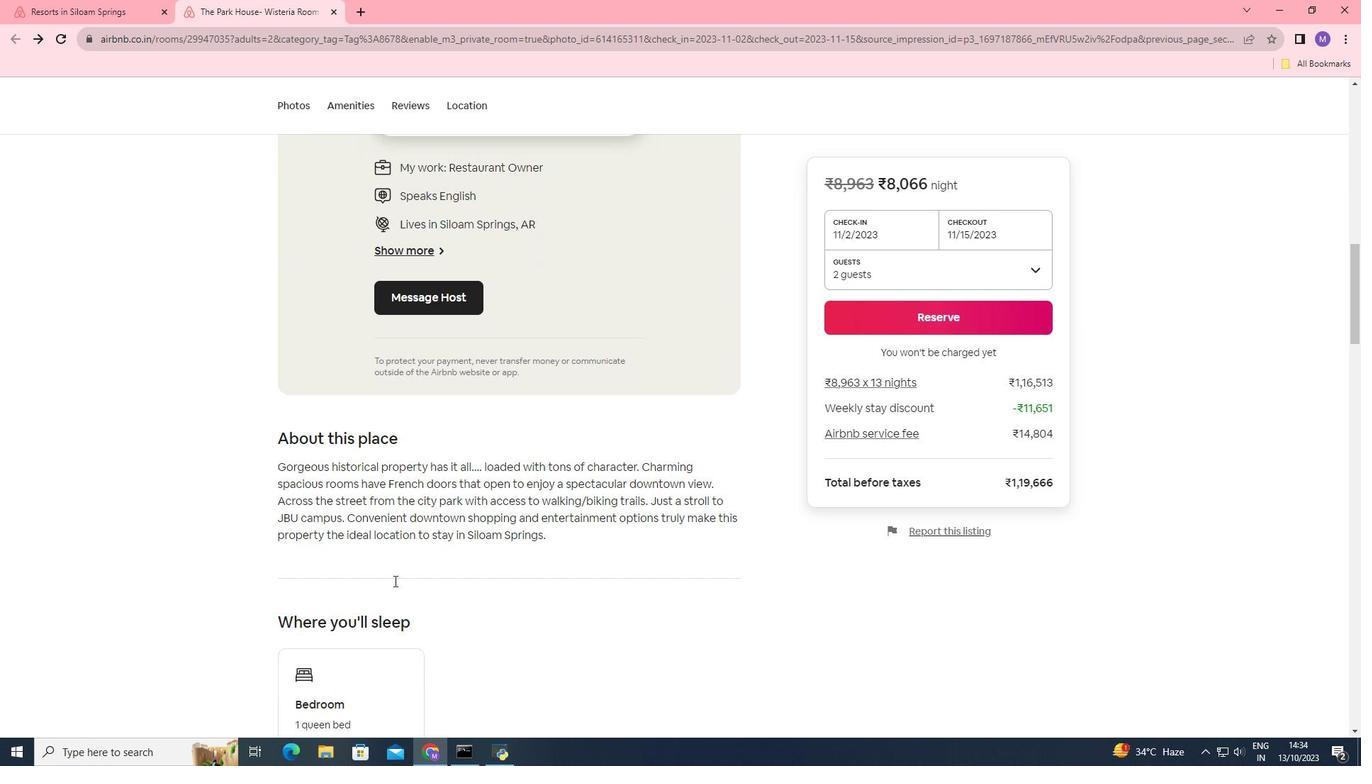 
Action: Mouse moved to (394, 580)
Screenshot: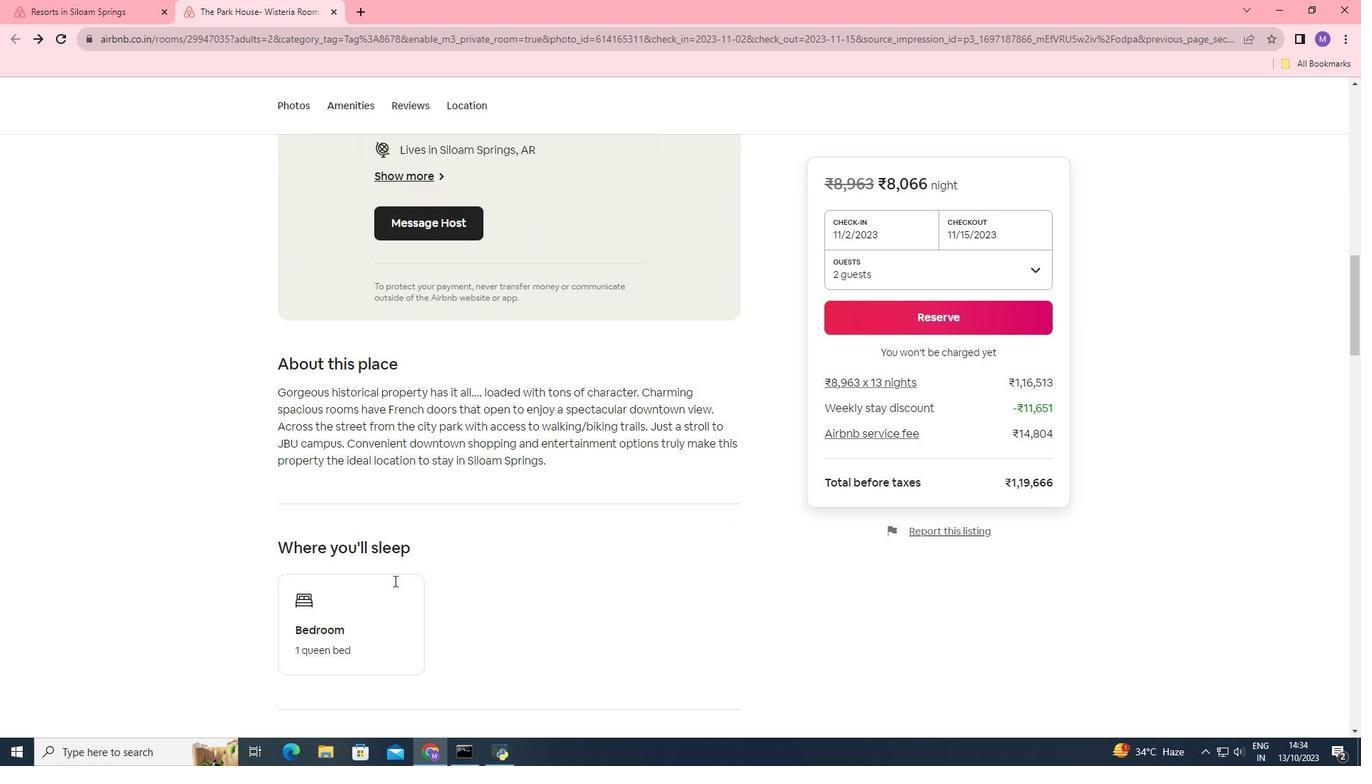 
Action: Mouse scrolled (394, 580) with delta (0, 0)
Screenshot: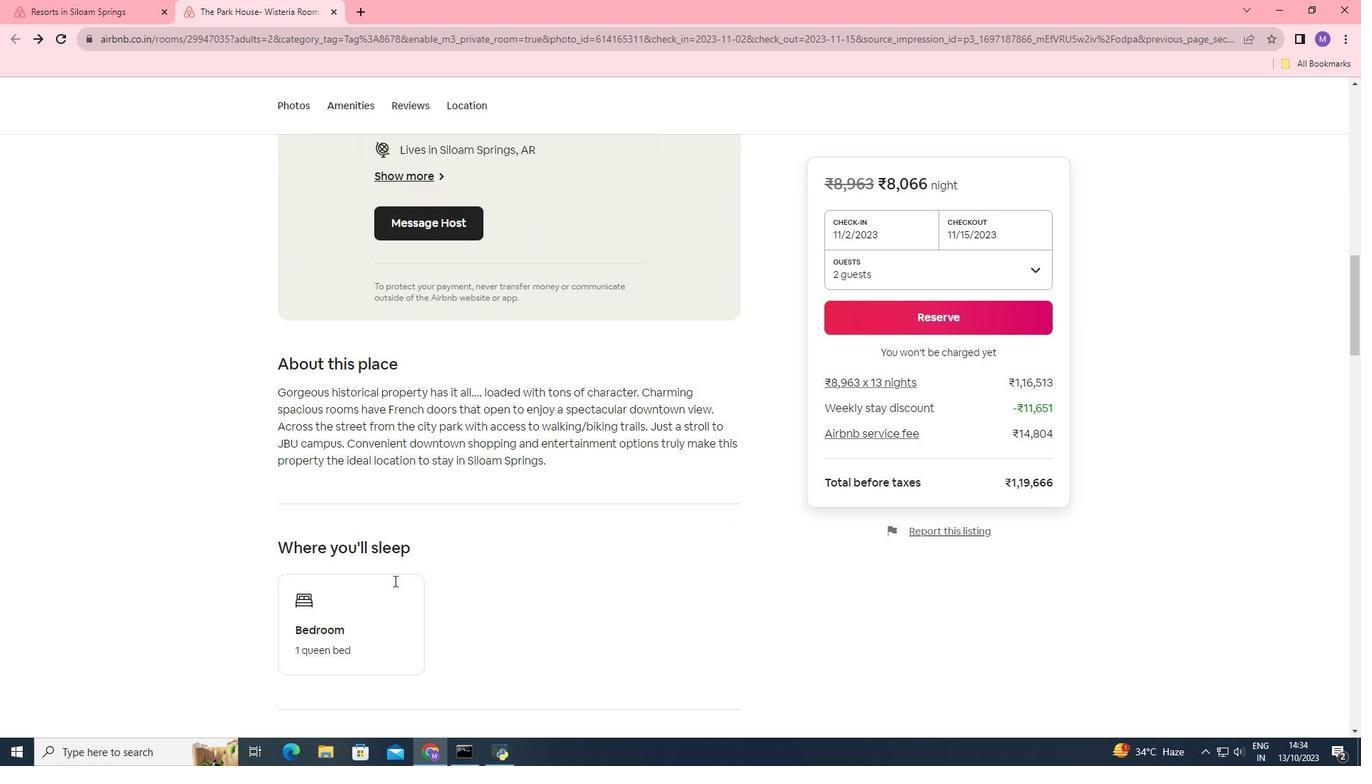 
Action: Mouse moved to (383, 546)
Screenshot: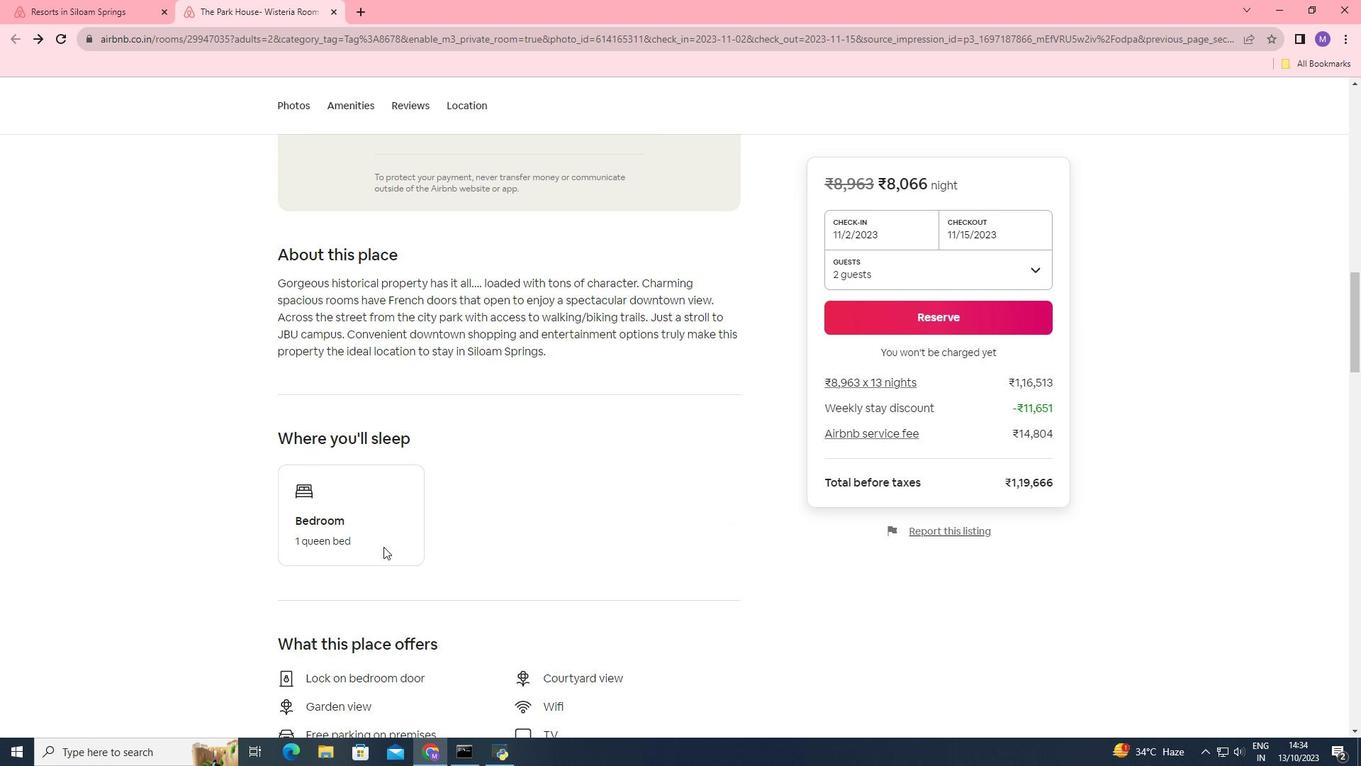 
Action: Mouse scrolled (383, 546) with delta (0, 0)
Screenshot: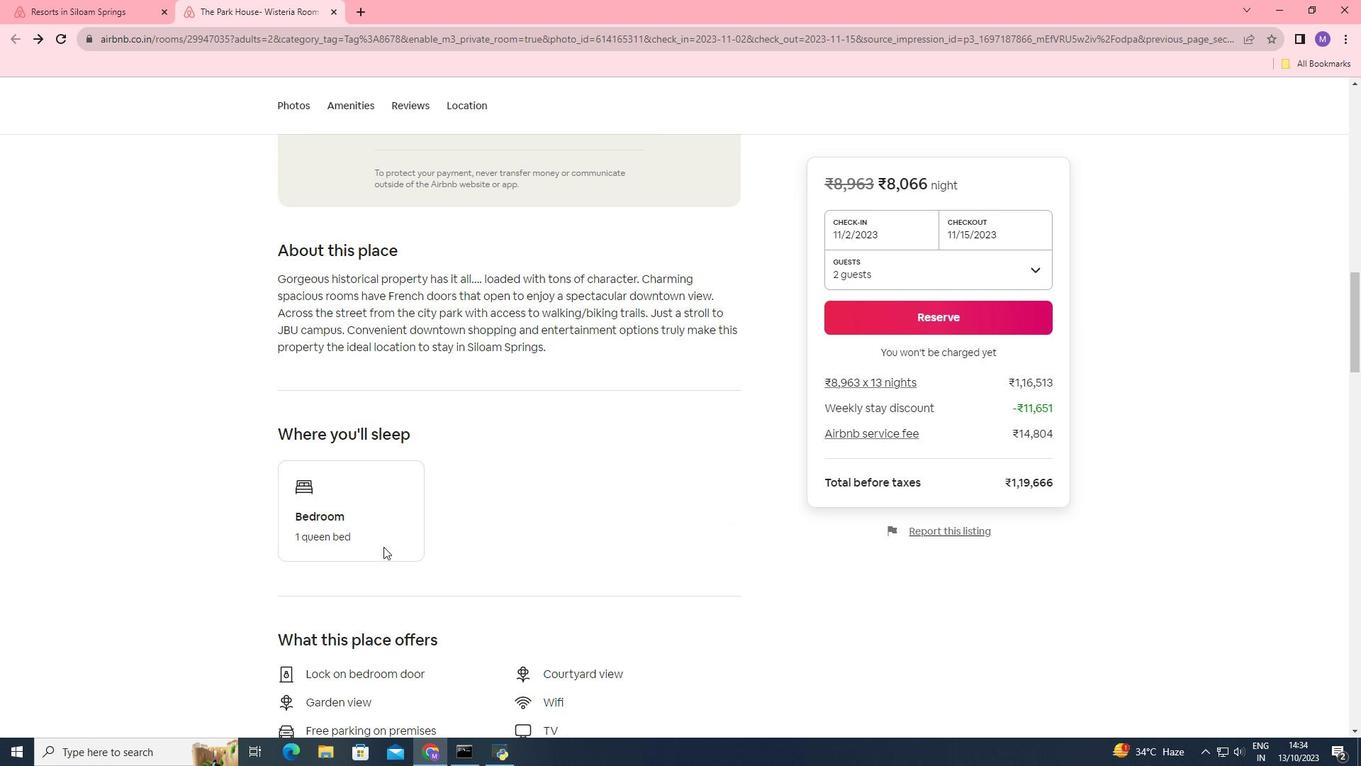 
Action: Mouse scrolled (383, 546) with delta (0, 0)
Screenshot: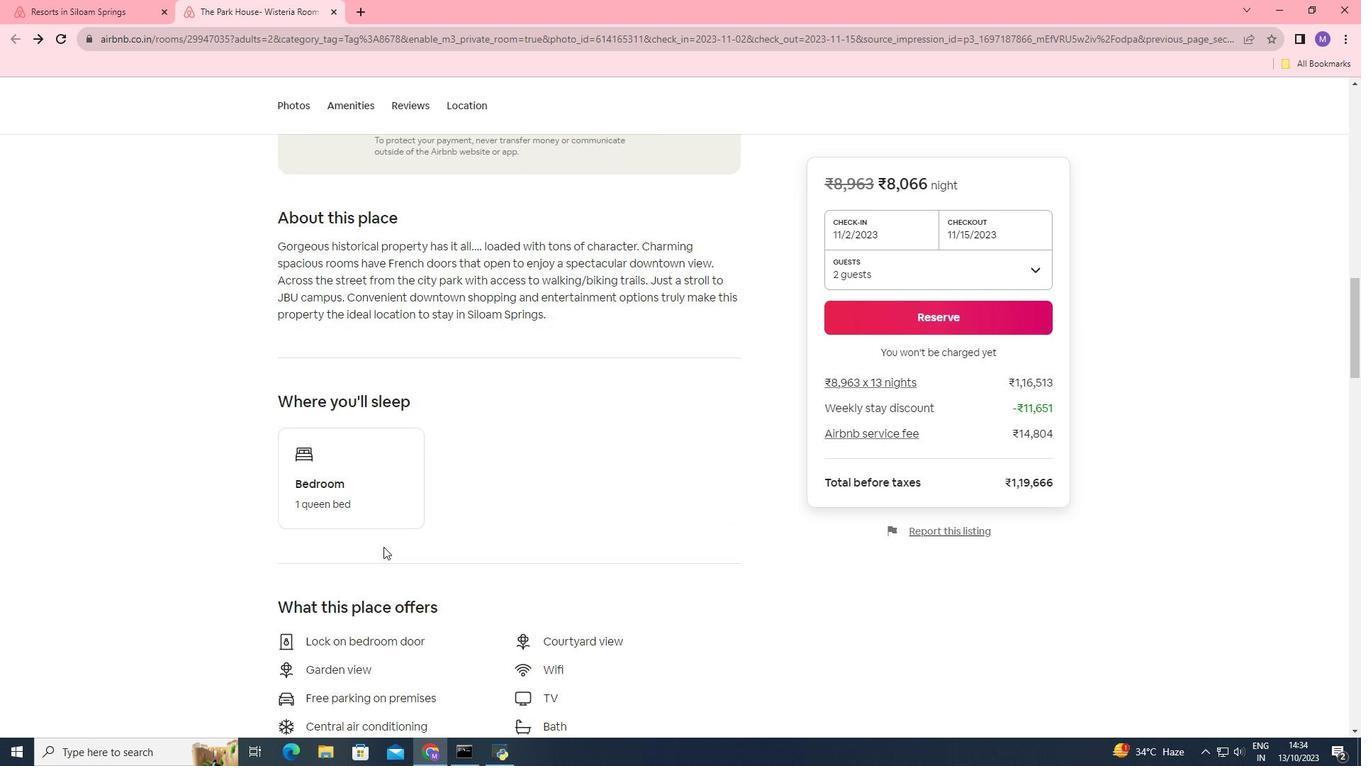 
Action: Mouse scrolled (383, 546) with delta (0, 0)
Screenshot: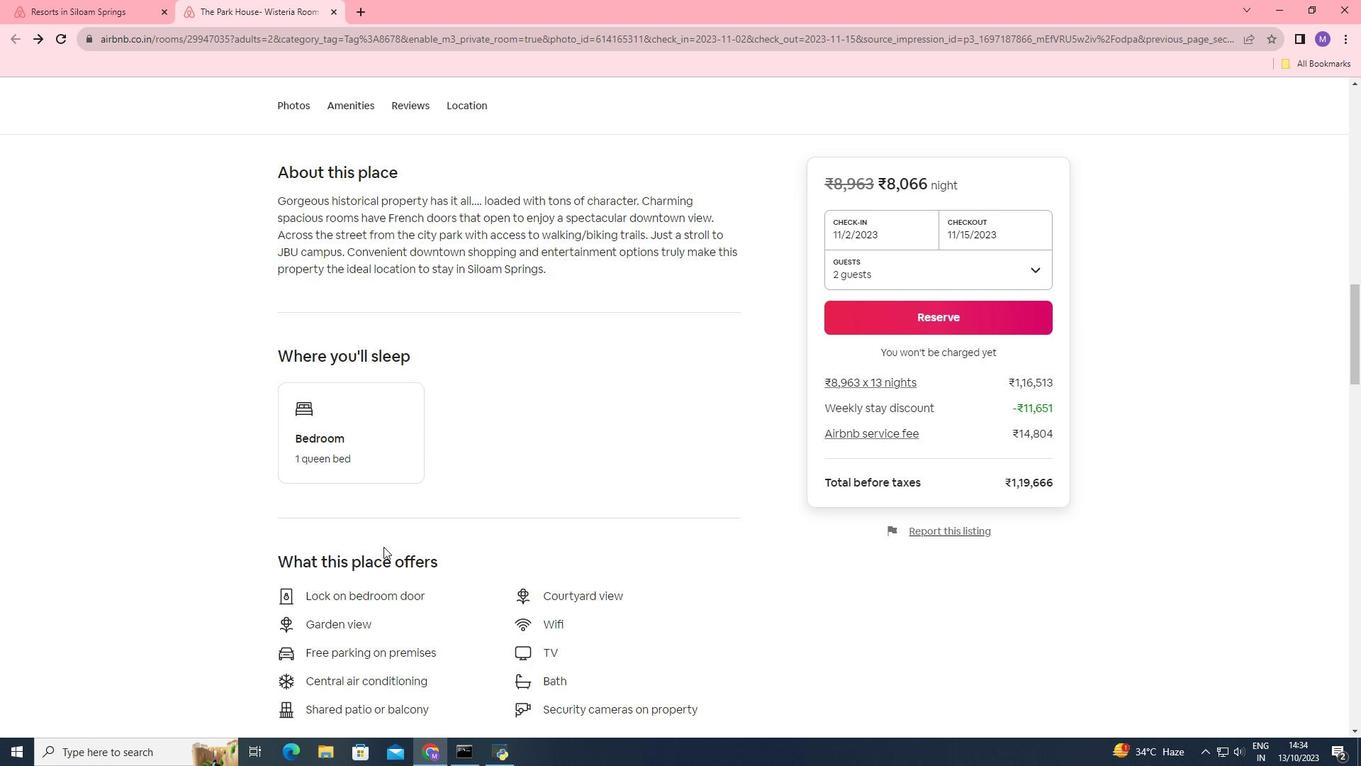 
Action: Mouse scrolled (383, 546) with delta (0, 0)
Screenshot: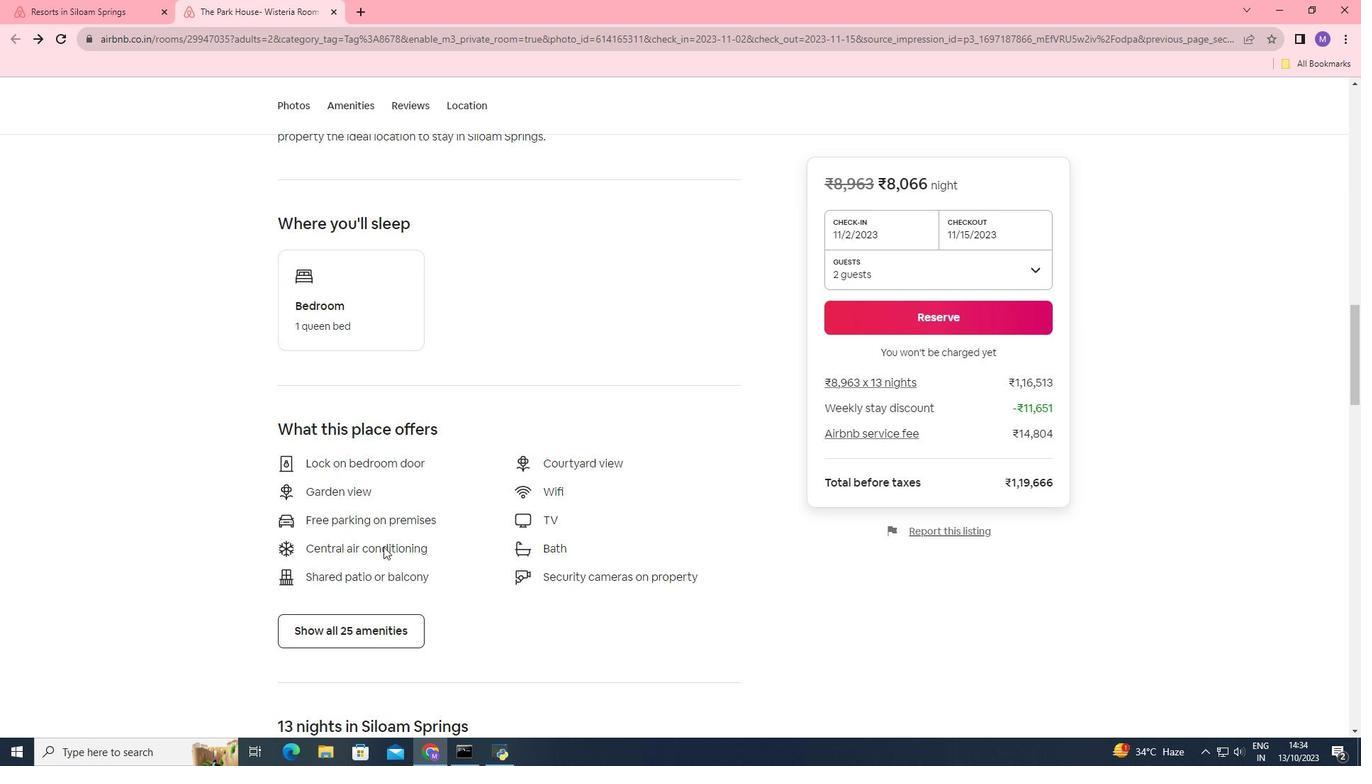 
Action: Mouse moved to (383, 558)
Screenshot: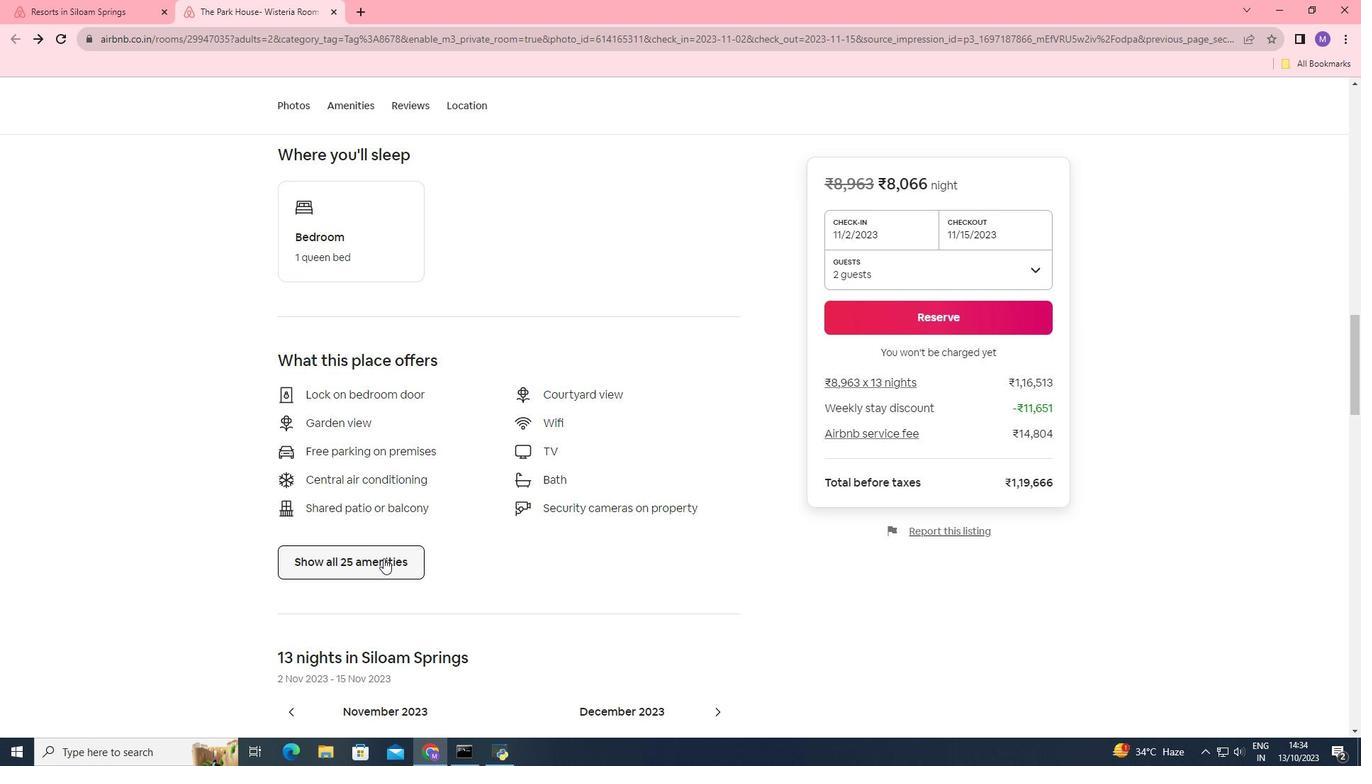 
Action: Mouse pressed left at (383, 558)
Screenshot: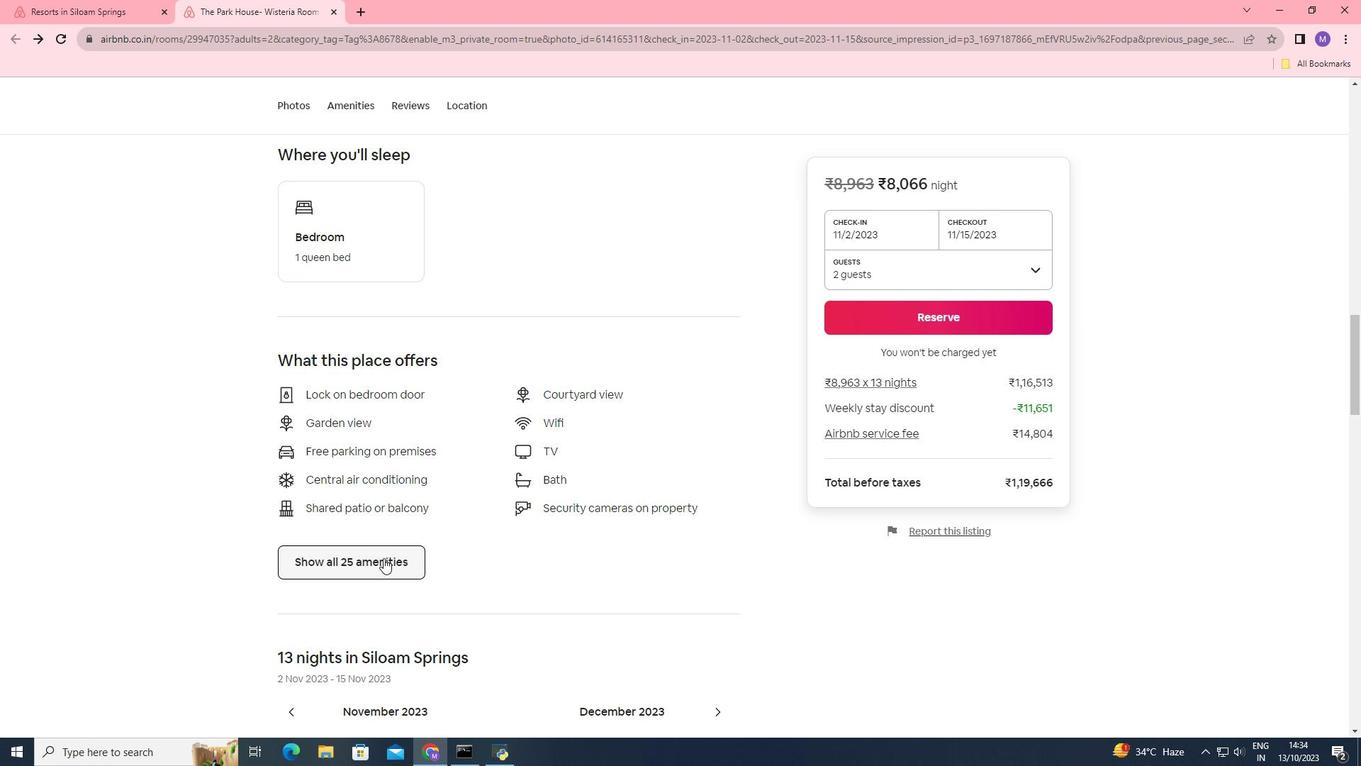 
Action: Mouse moved to (765, 326)
Screenshot: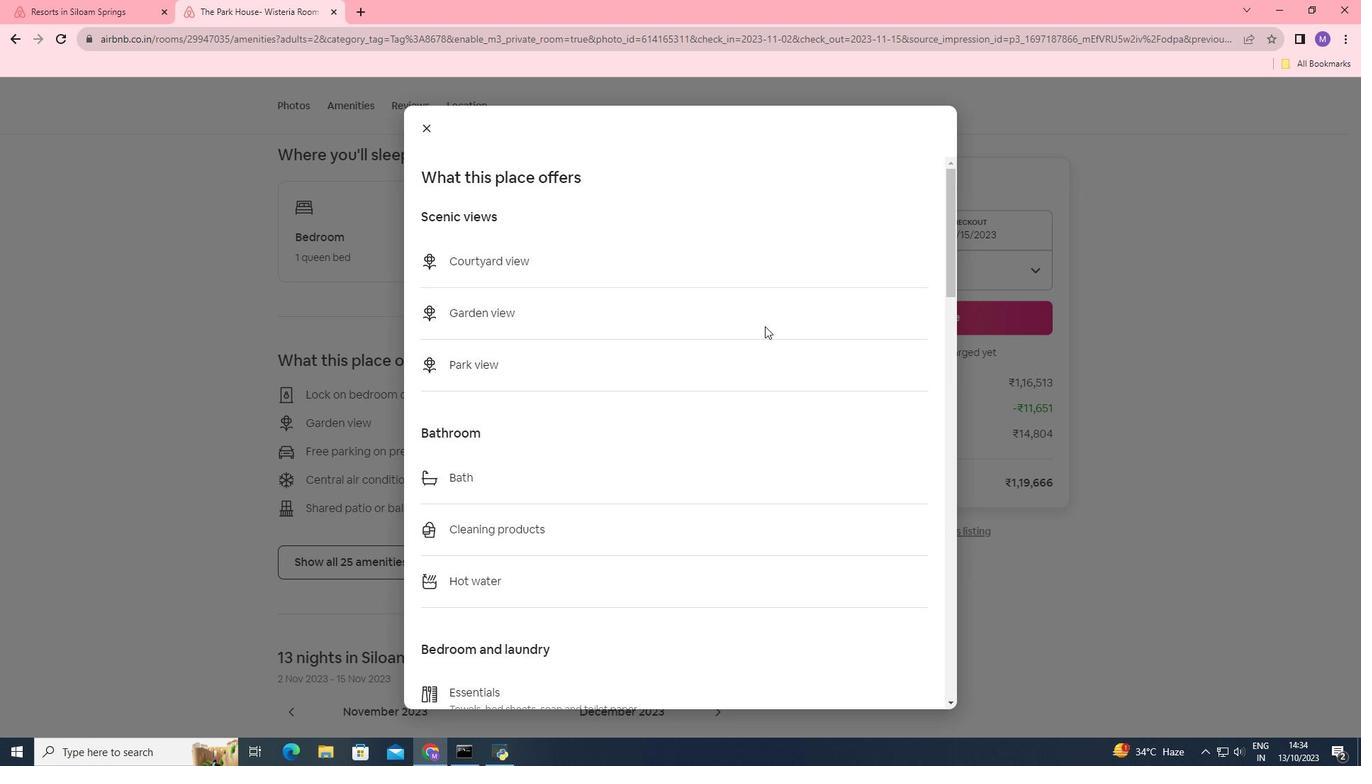 
Action: Mouse scrolled (765, 325) with delta (0, 0)
Screenshot: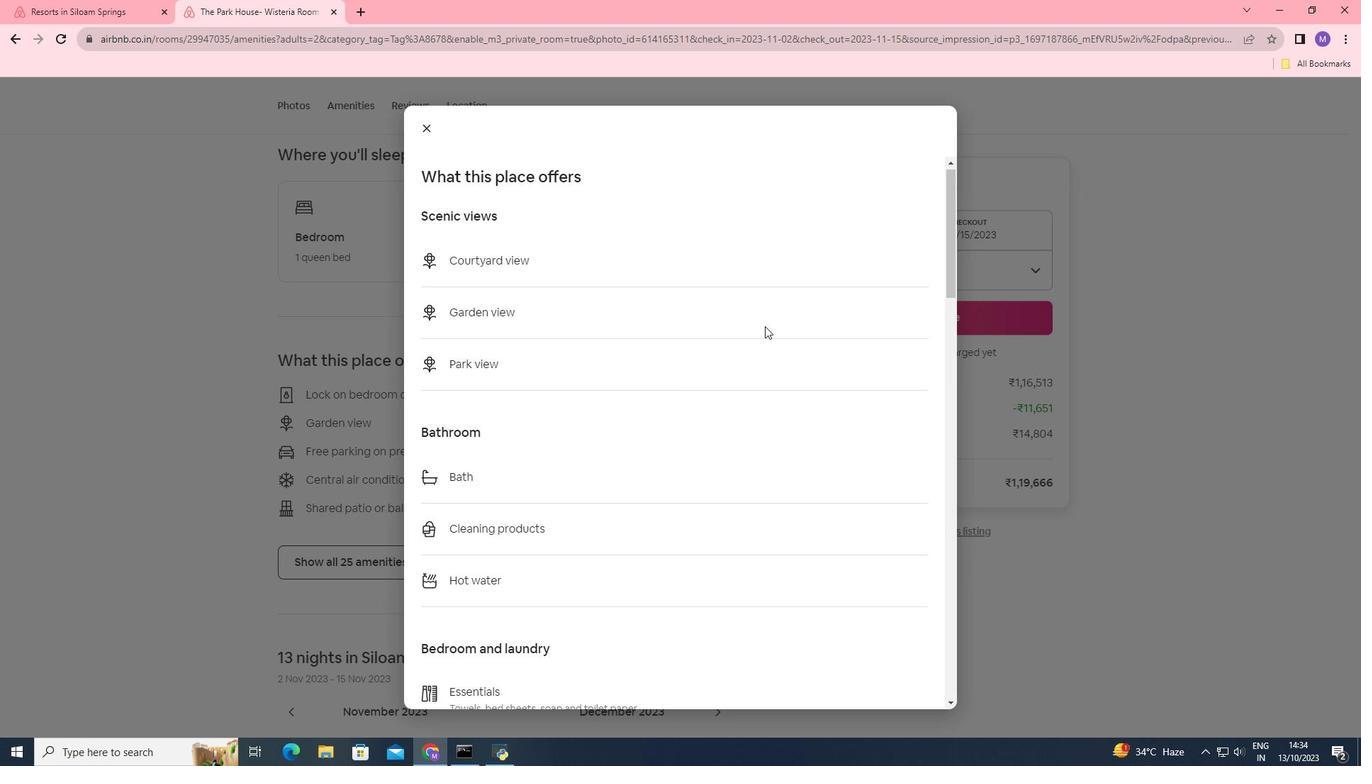 
Action: Mouse scrolled (765, 325) with delta (0, 0)
Screenshot: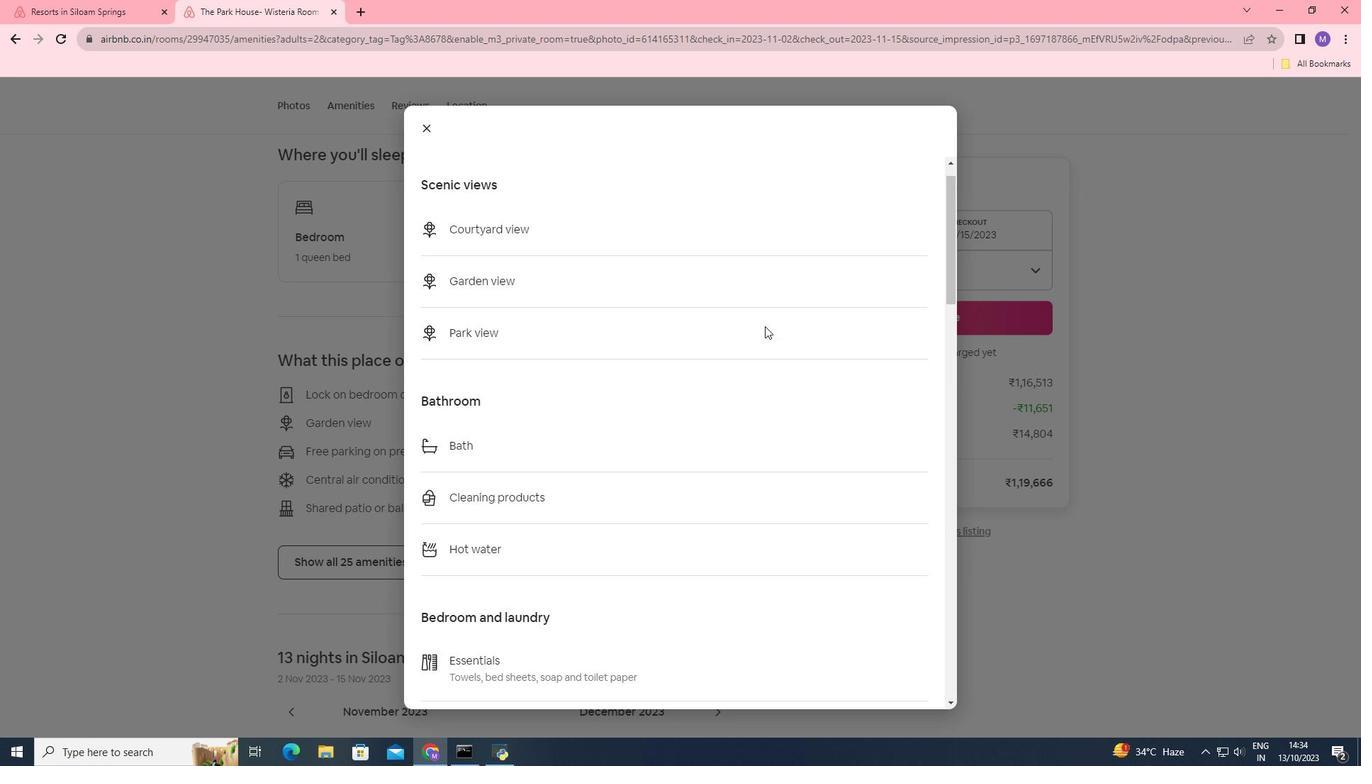 
Action: Mouse scrolled (765, 325) with delta (0, 0)
Screenshot: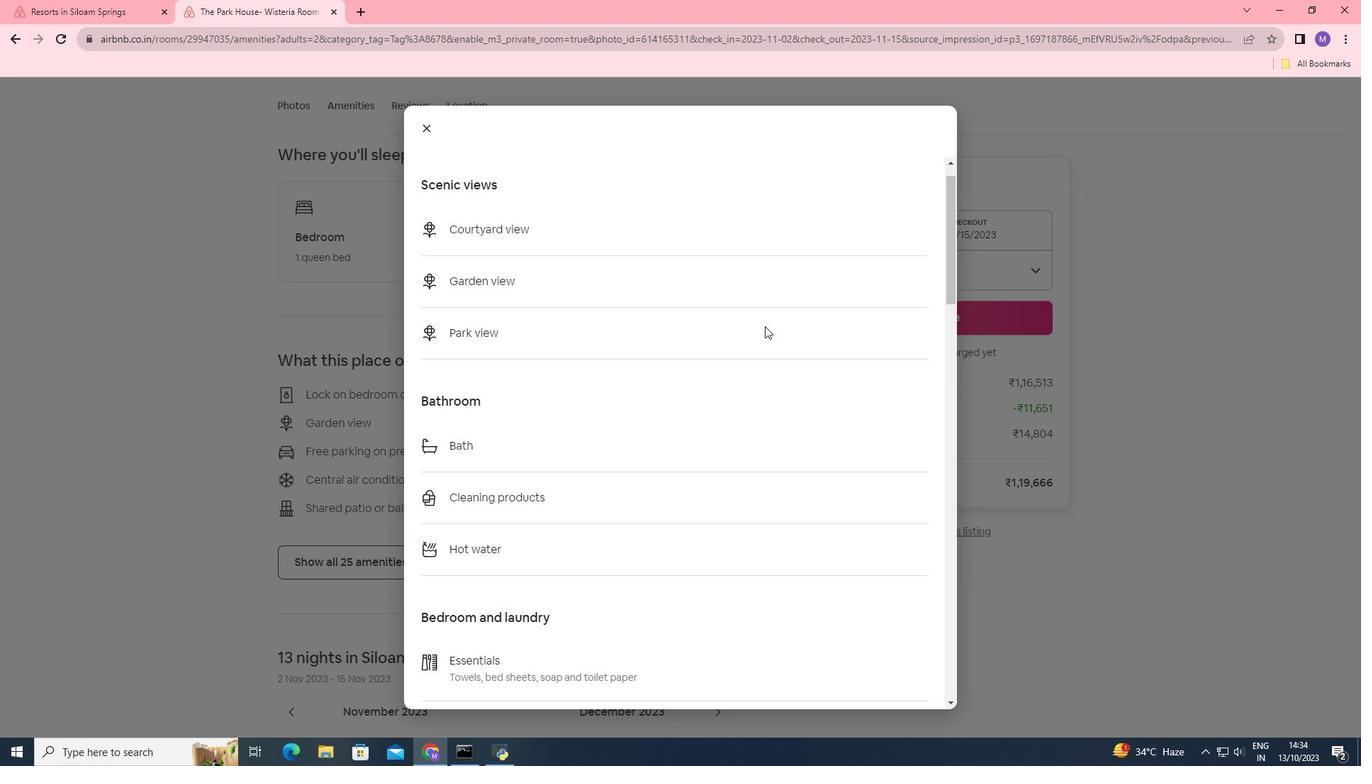
Action: Mouse scrolled (765, 325) with delta (0, 0)
Screenshot: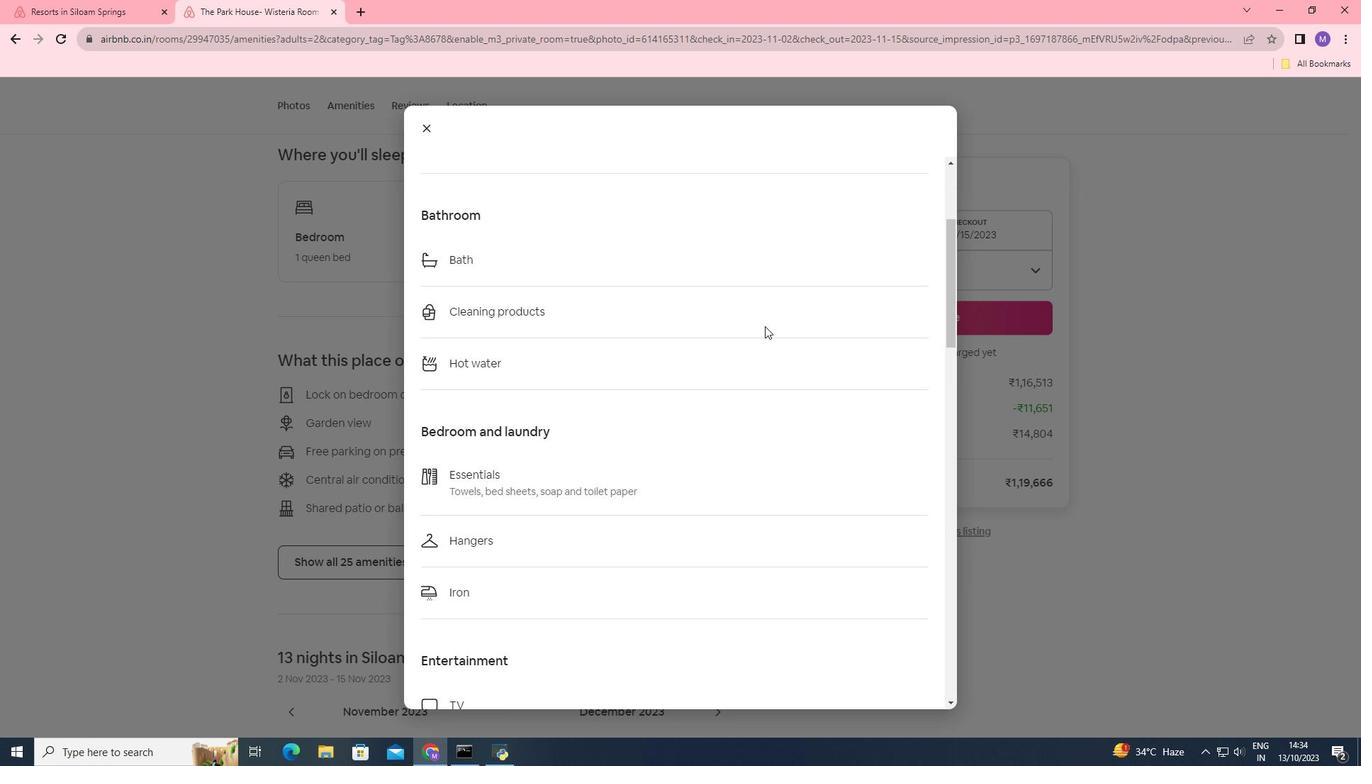 
Action: Mouse scrolled (765, 325) with delta (0, 0)
Screenshot: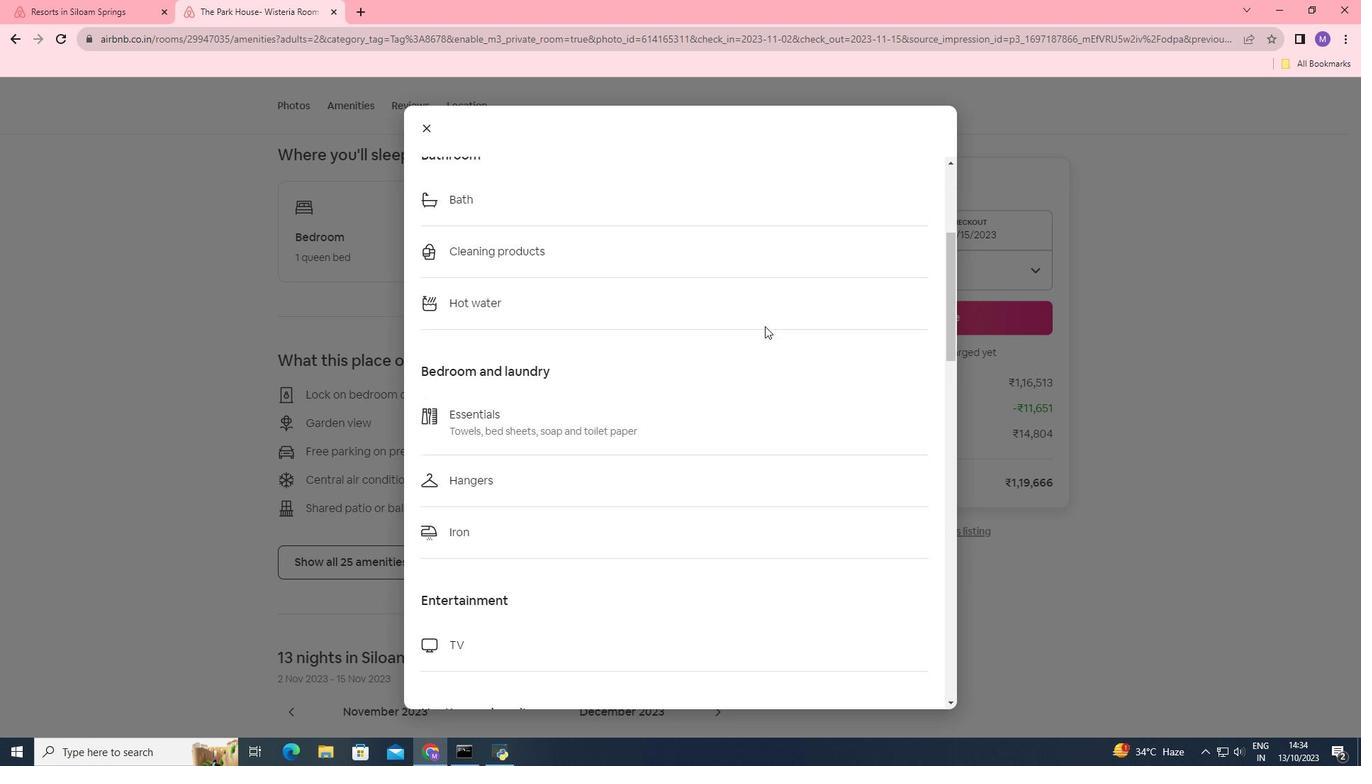 
Action: Mouse scrolled (765, 325) with delta (0, 0)
Screenshot: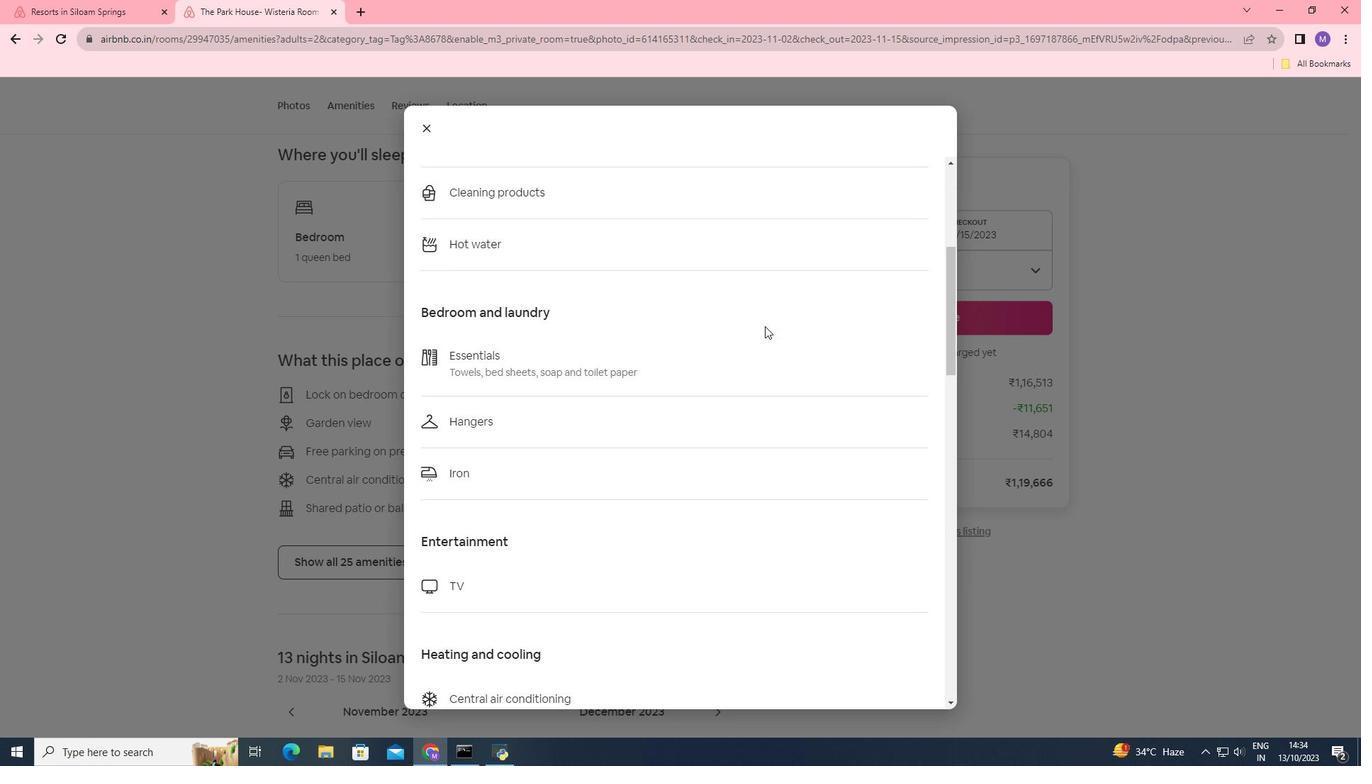 
Action: Mouse scrolled (765, 325) with delta (0, 0)
Screenshot: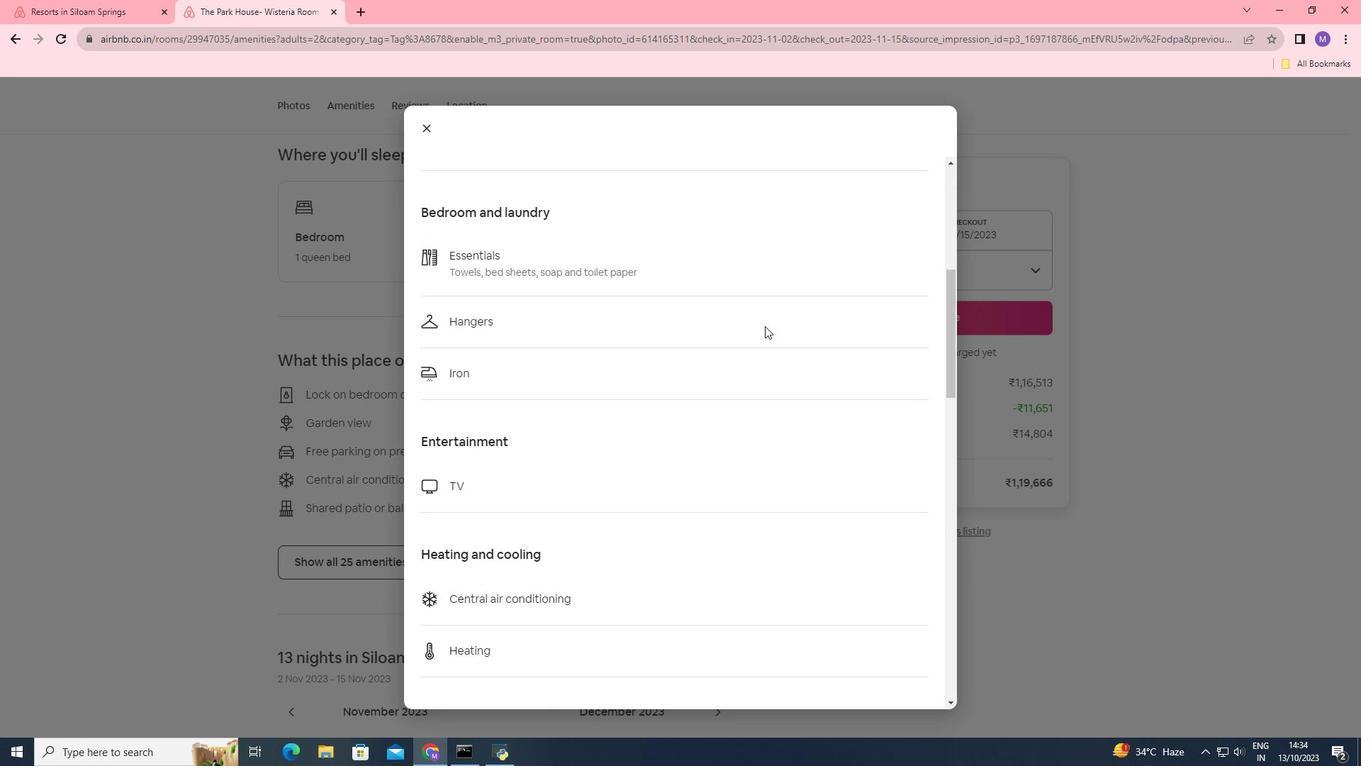 
Action: Mouse moved to (765, 325)
Screenshot: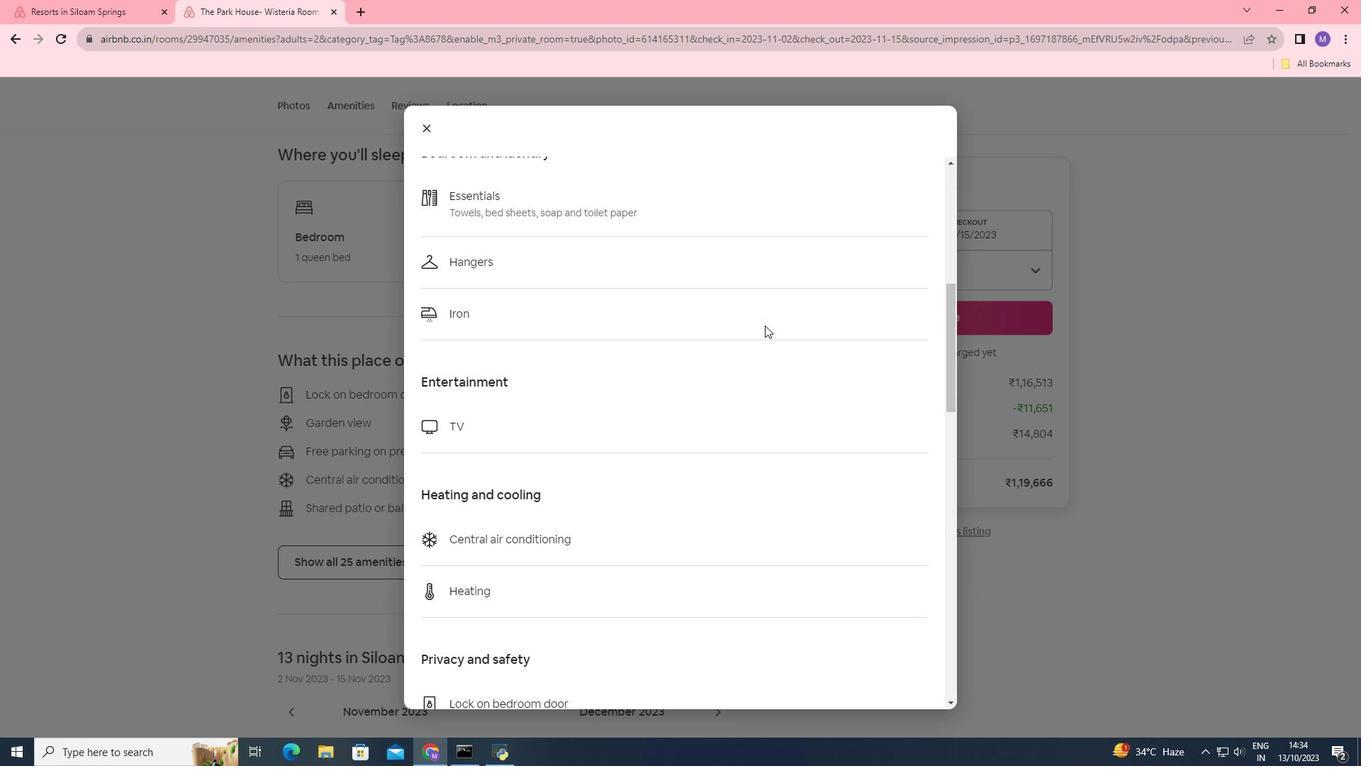 
Action: Mouse scrolled (765, 324) with delta (0, 0)
Screenshot: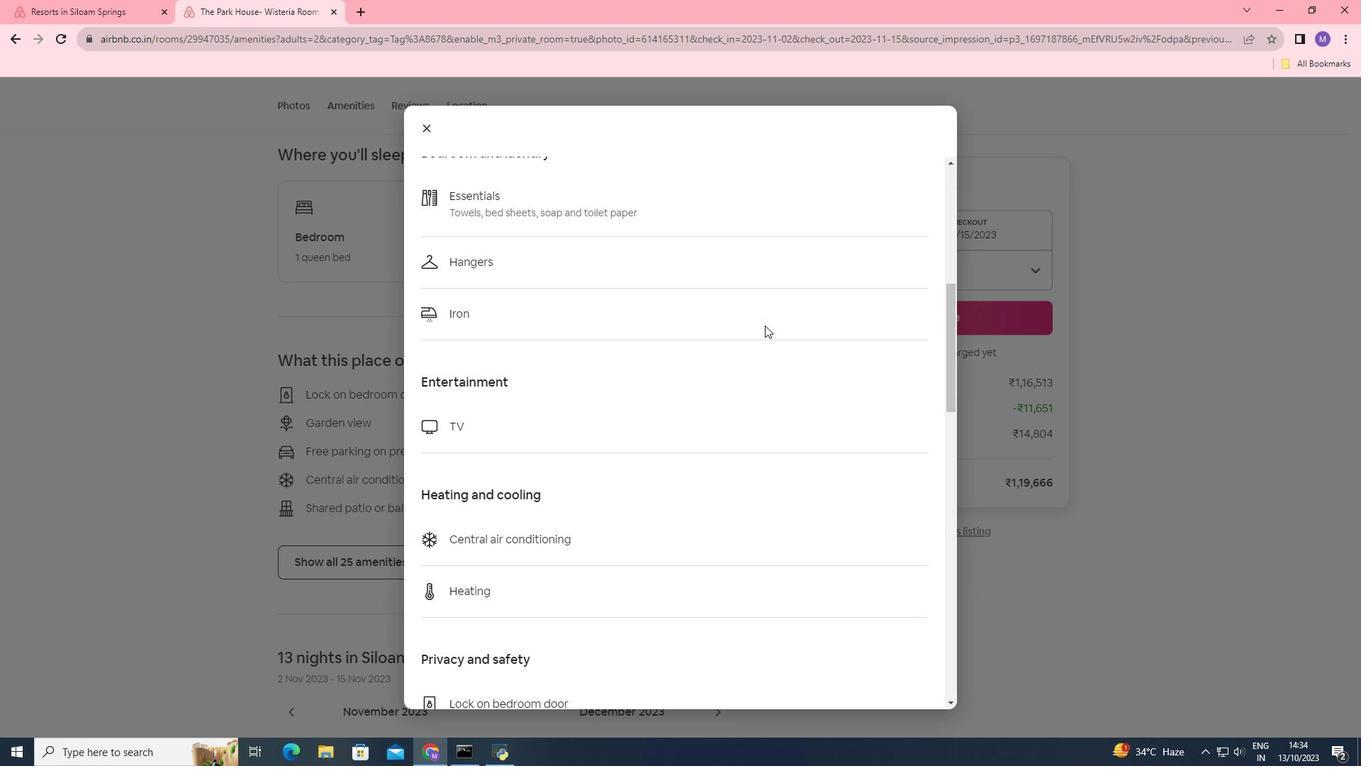 
Action: Mouse scrolled (765, 324) with delta (0, 0)
Screenshot: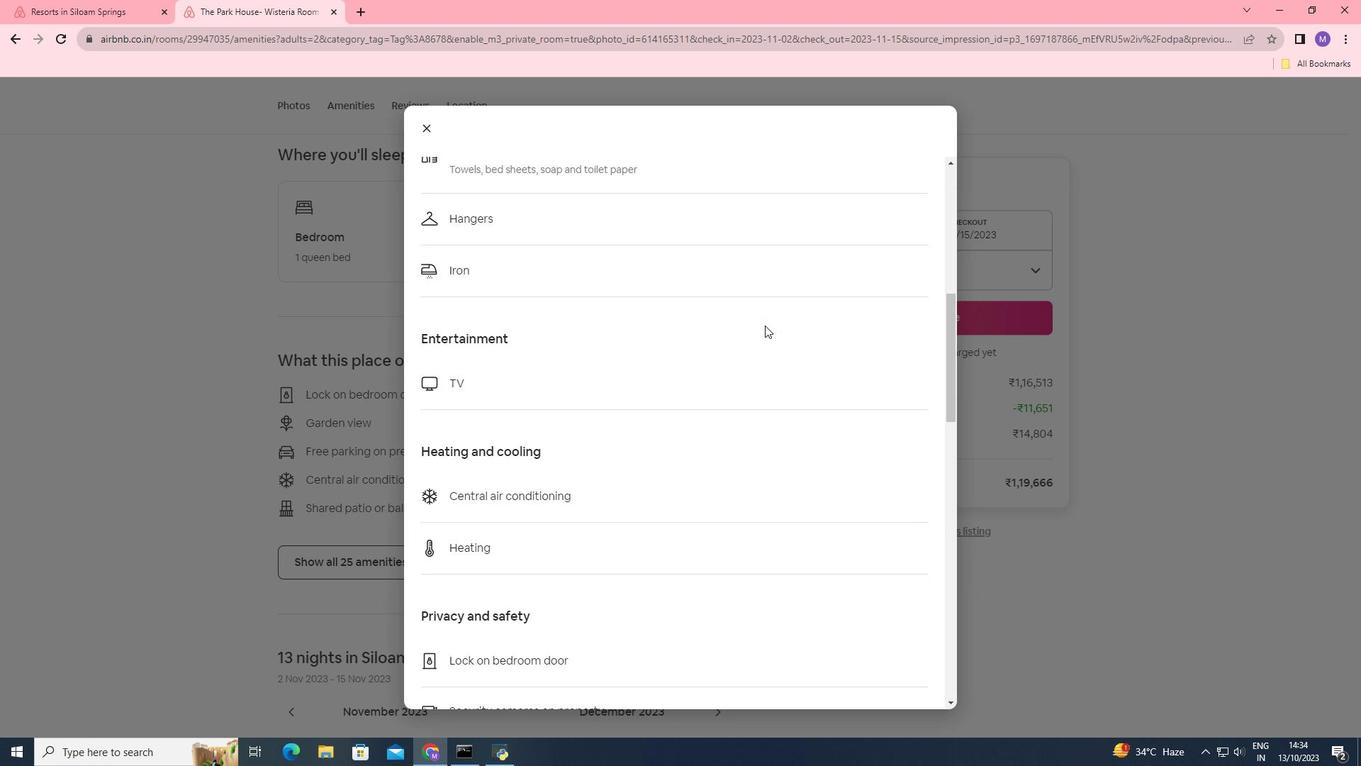 
Action: Mouse scrolled (765, 324) with delta (0, 0)
Screenshot: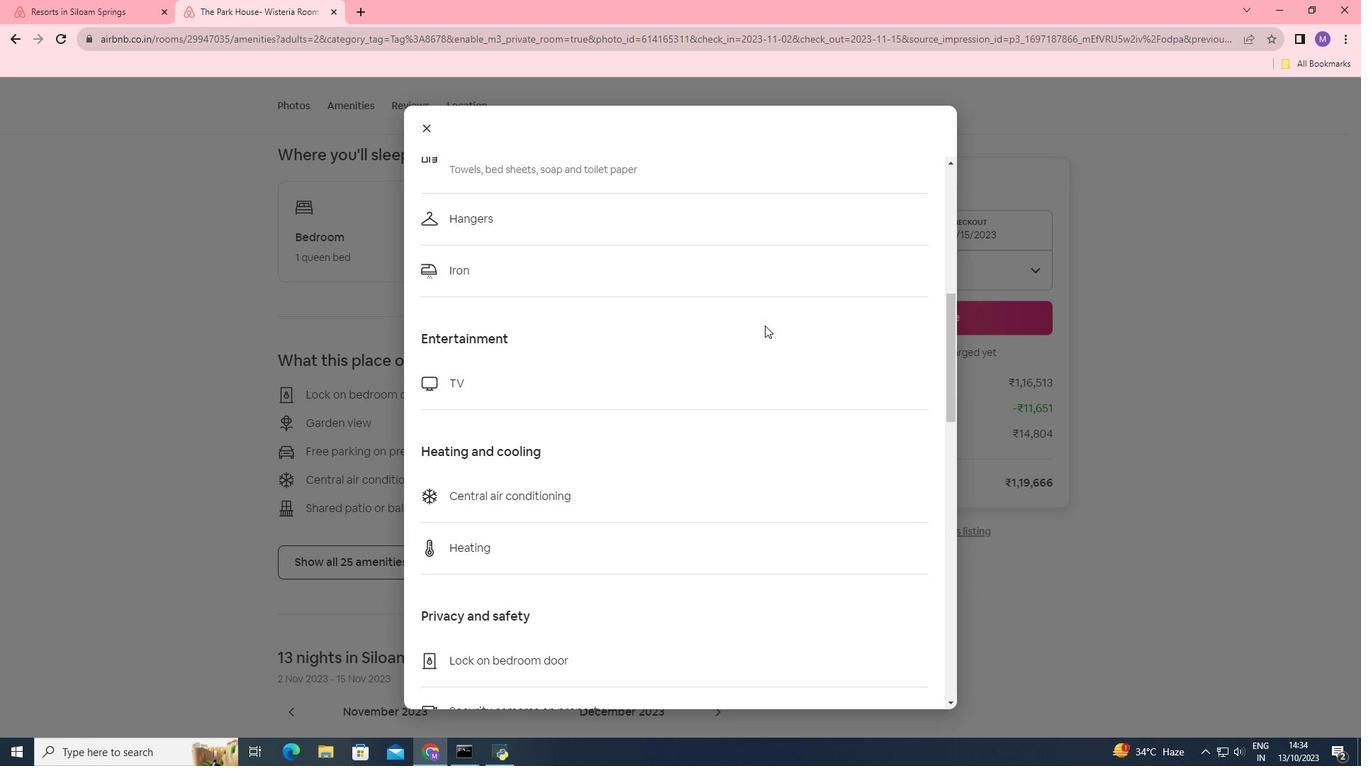 
Action: Mouse scrolled (765, 324) with delta (0, 0)
Screenshot: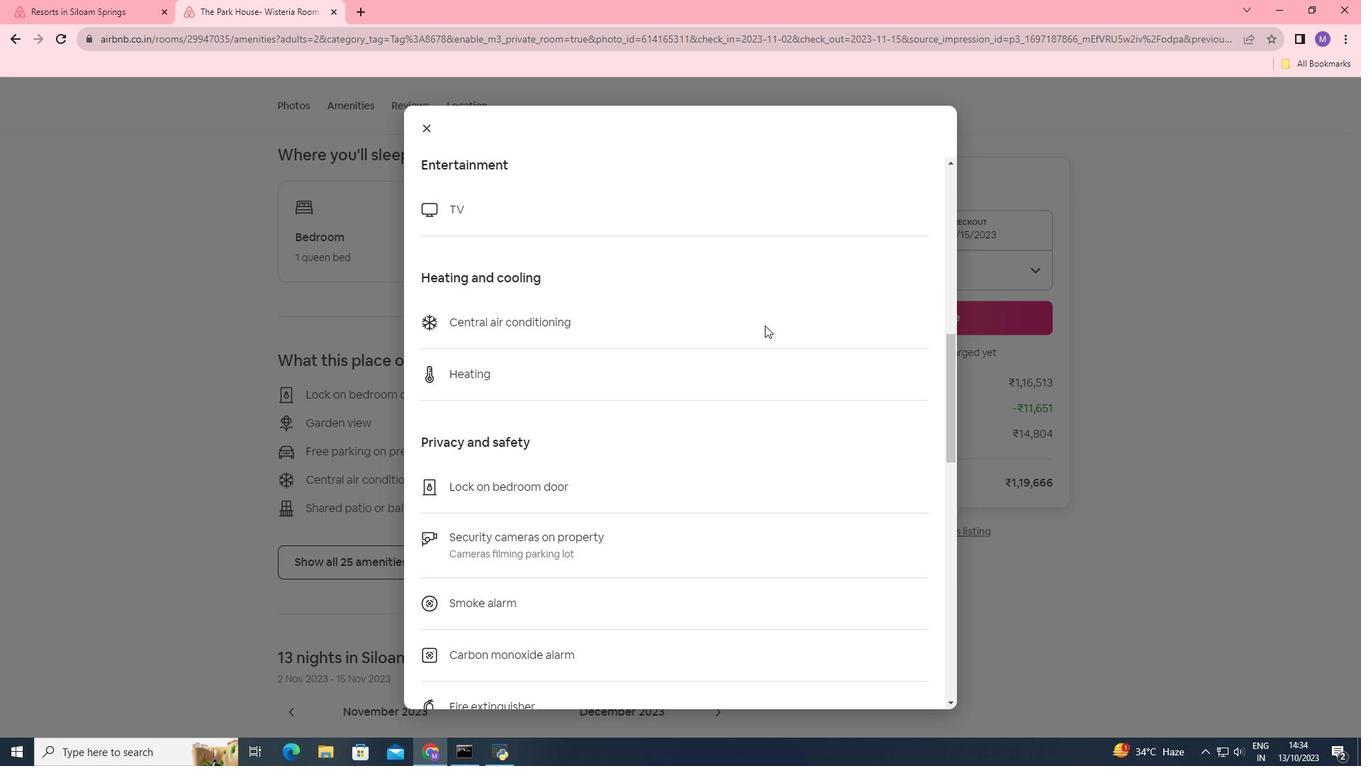 
Action: Mouse scrolled (765, 324) with delta (0, 0)
Screenshot: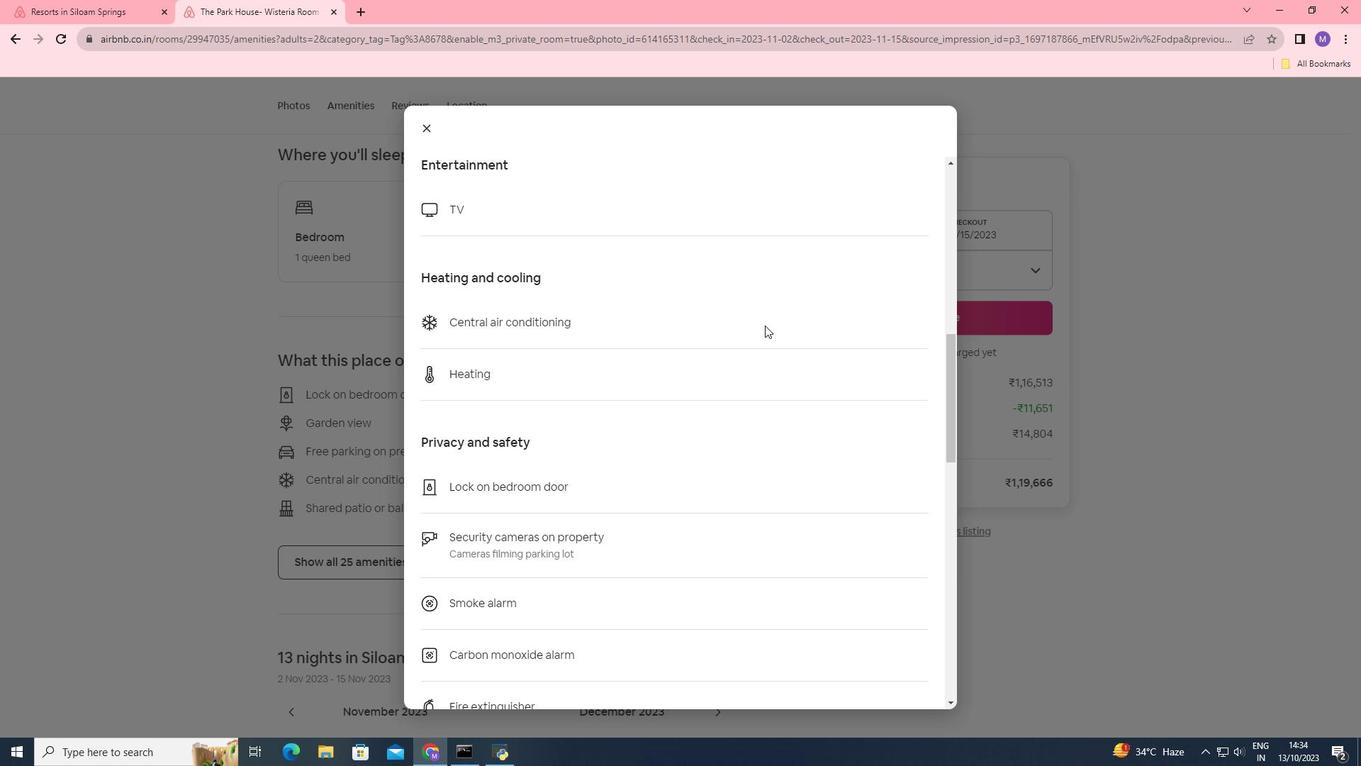 
Action: Mouse scrolled (765, 324) with delta (0, 0)
Screenshot: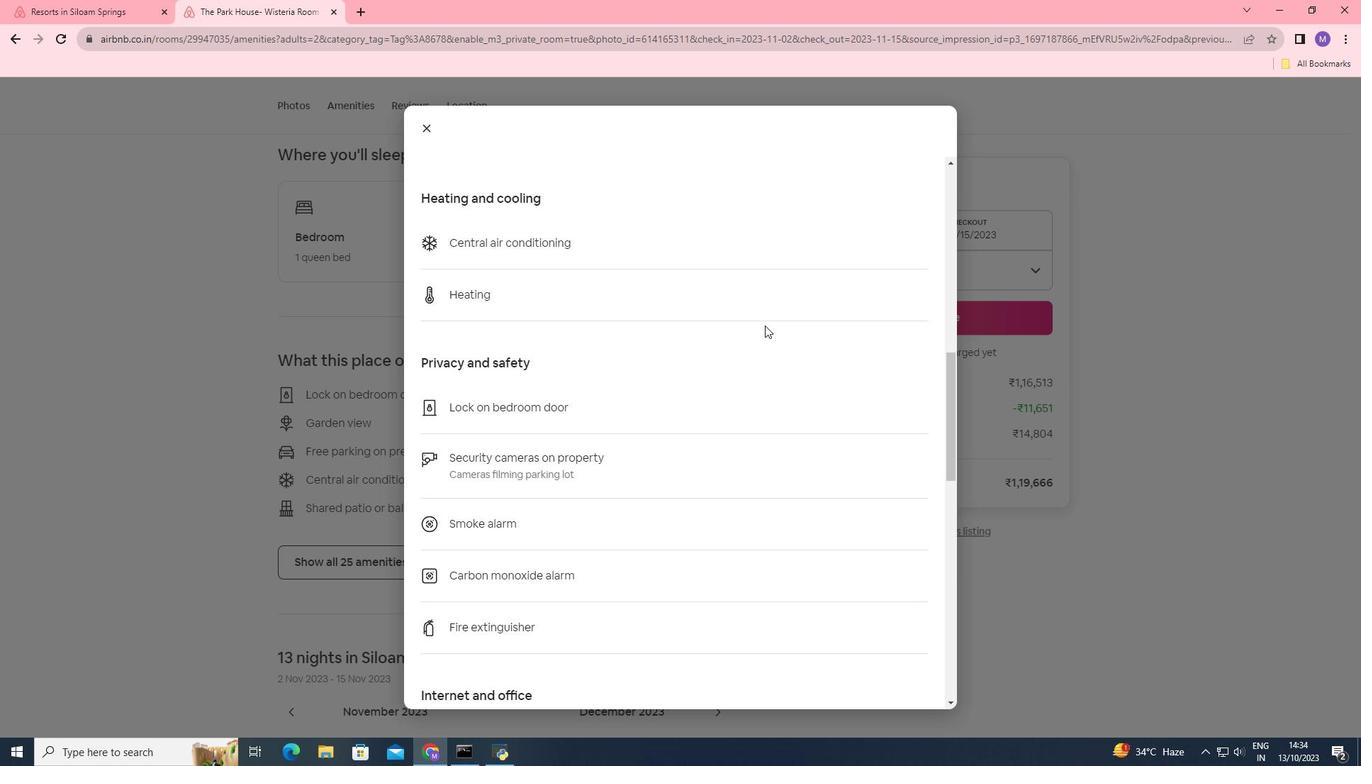 
Action: Mouse scrolled (765, 324) with delta (0, 0)
Screenshot: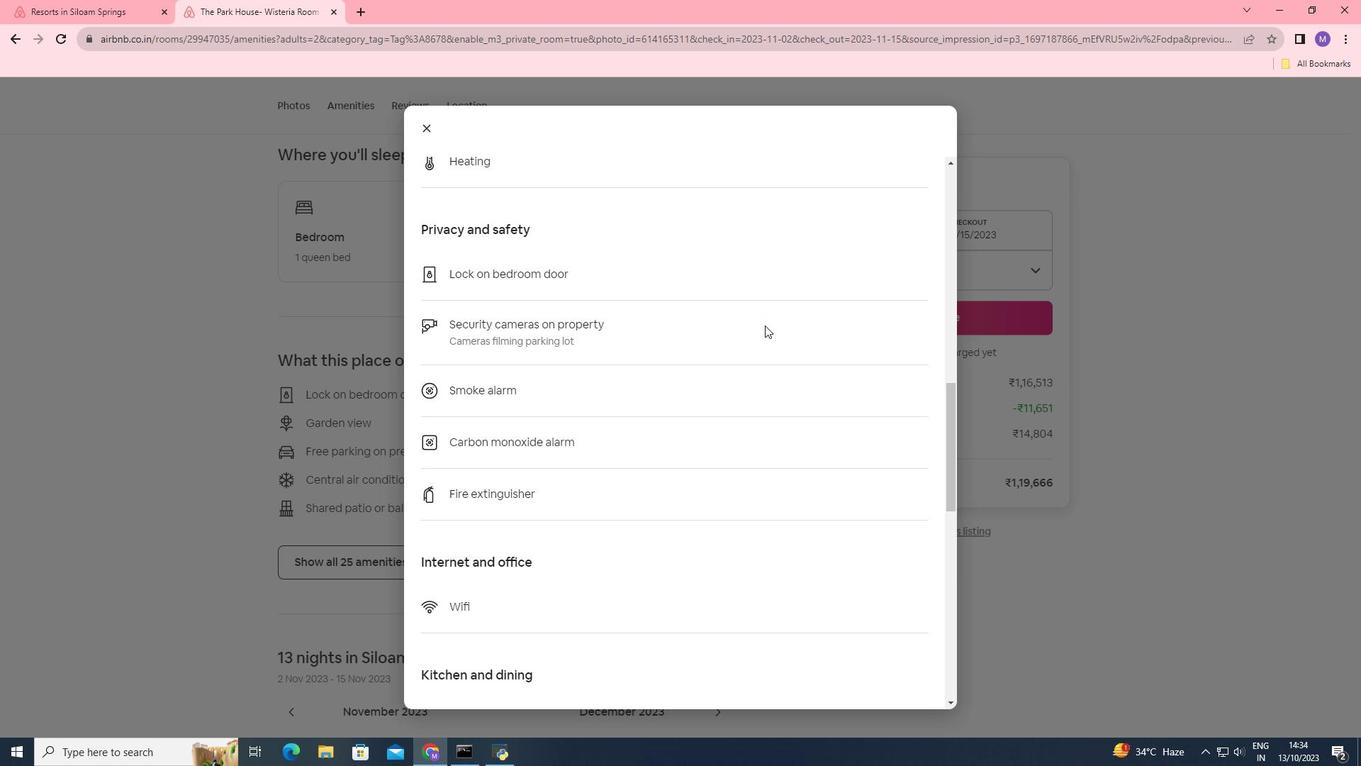 
Action: Mouse scrolled (765, 324) with delta (0, 0)
Screenshot: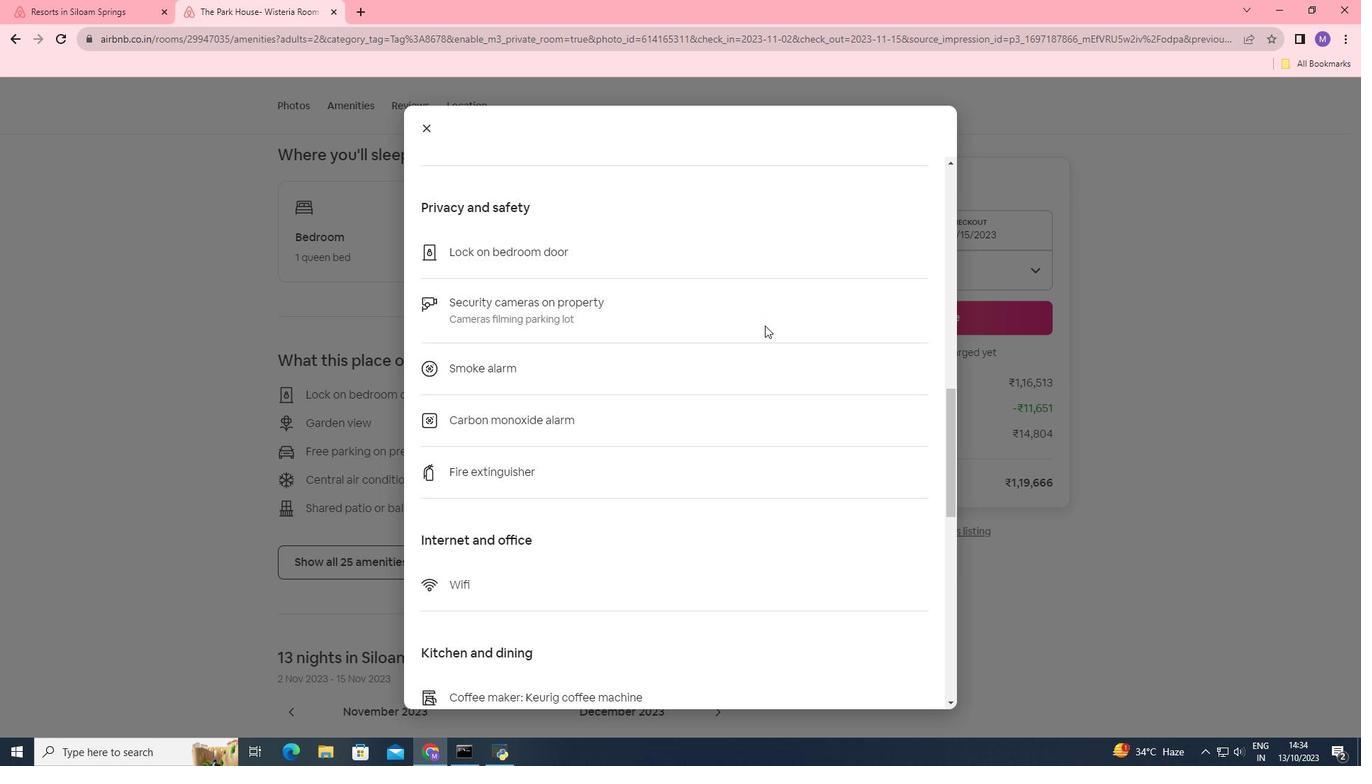 
Action: Mouse scrolled (765, 324) with delta (0, 0)
Screenshot: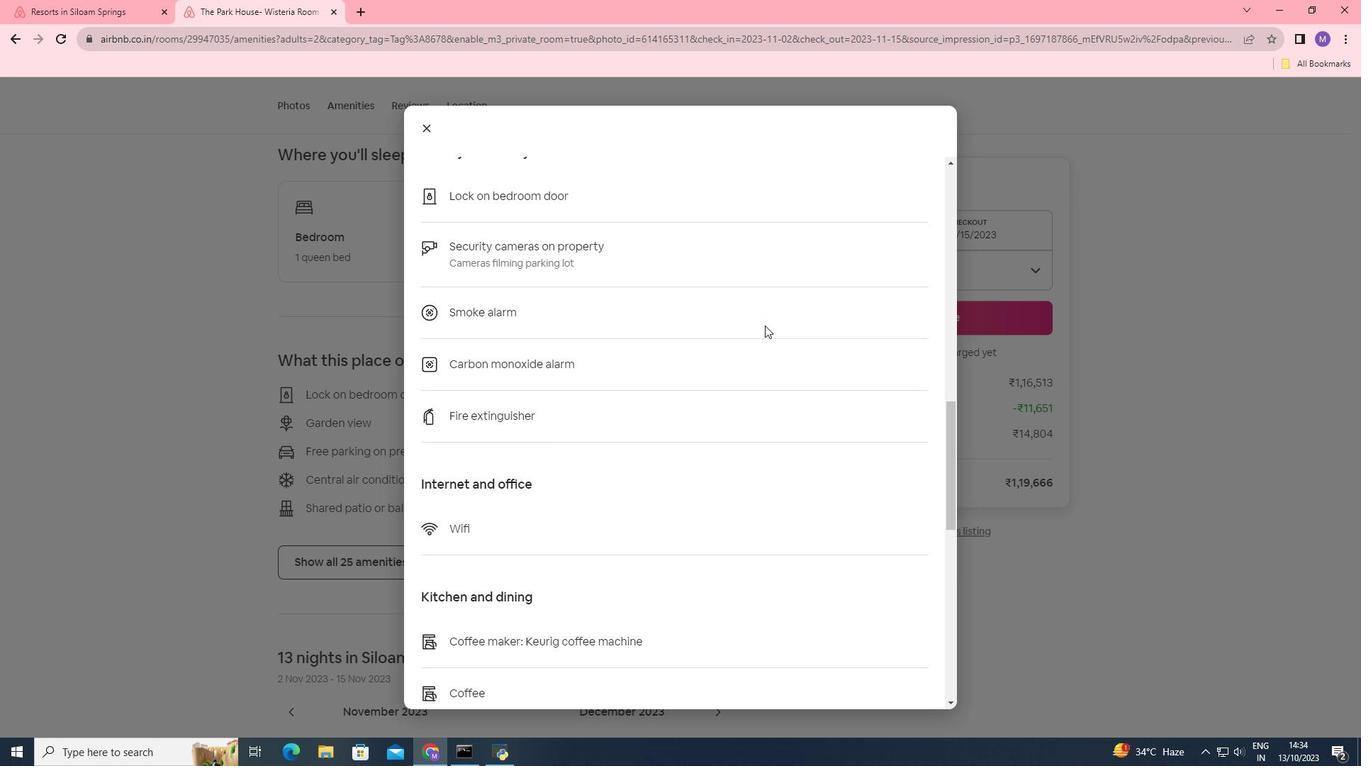 
Action: Mouse scrolled (765, 324) with delta (0, 0)
Screenshot: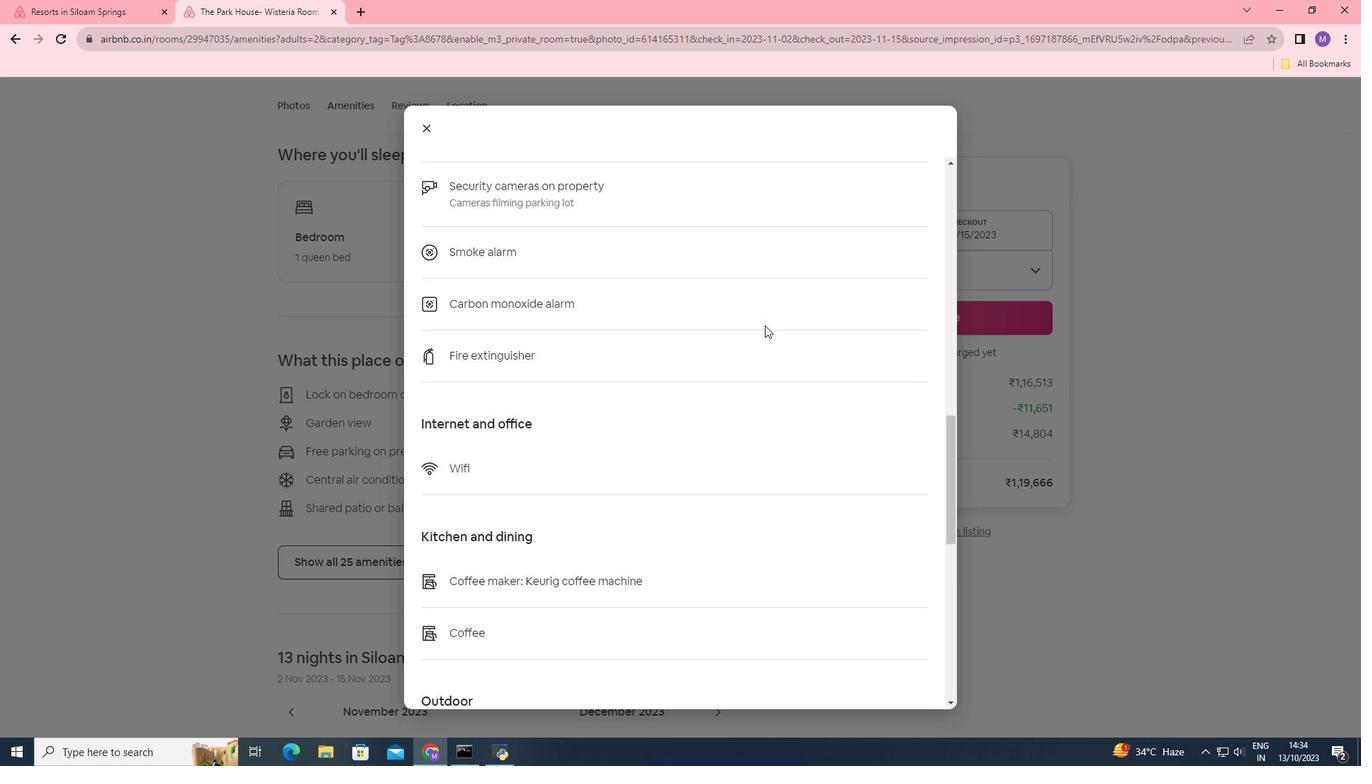
Action: Mouse scrolled (765, 324) with delta (0, 0)
Screenshot: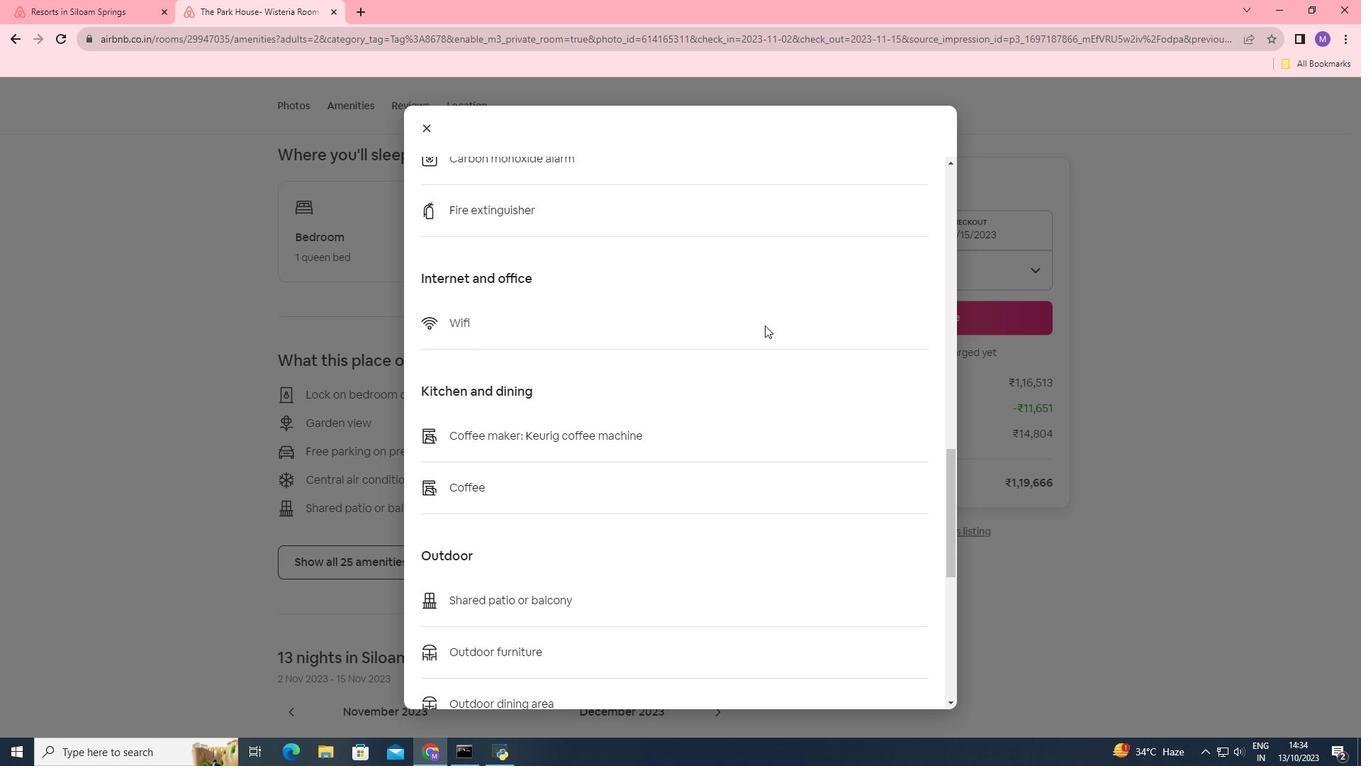 
Action: Mouse scrolled (765, 324) with delta (0, 0)
Screenshot: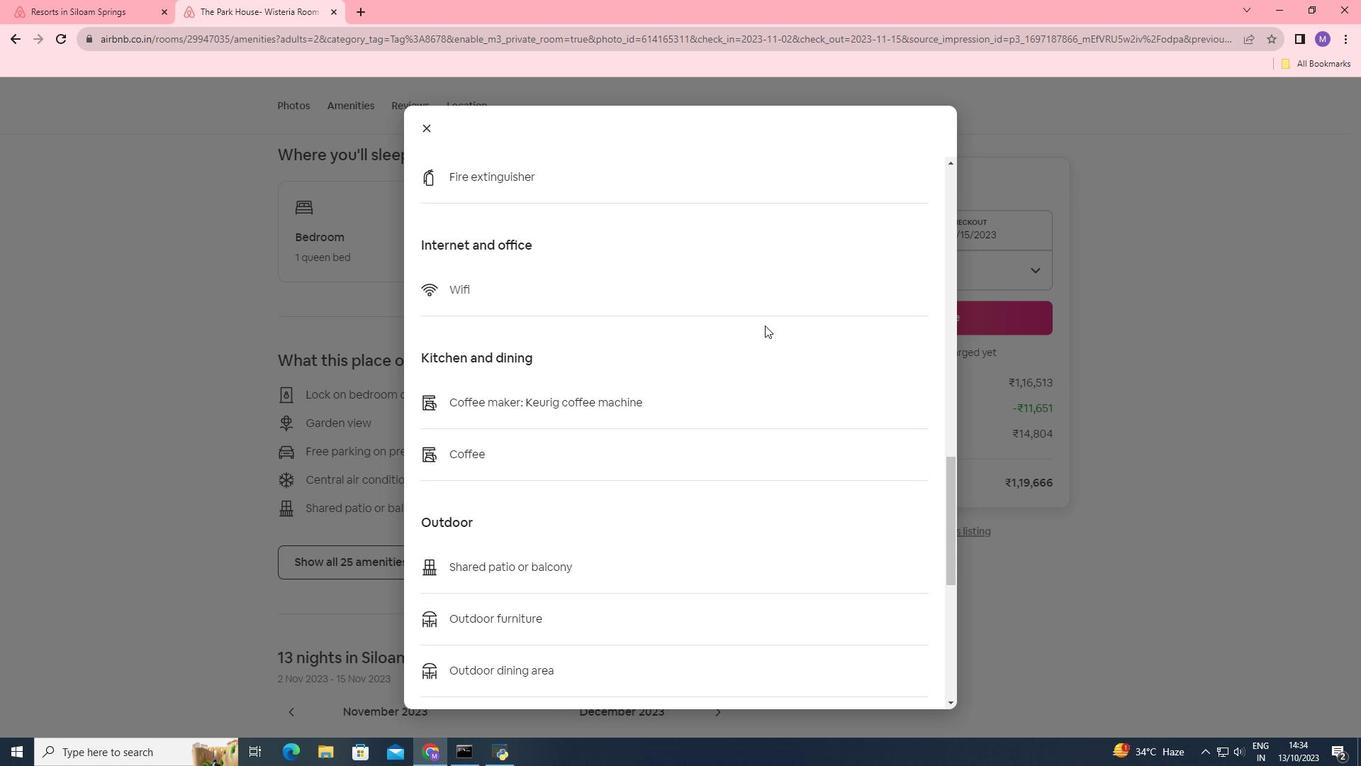 
Action: Mouse scrolled (765, 324) with delta (0, 0)
Screenshot: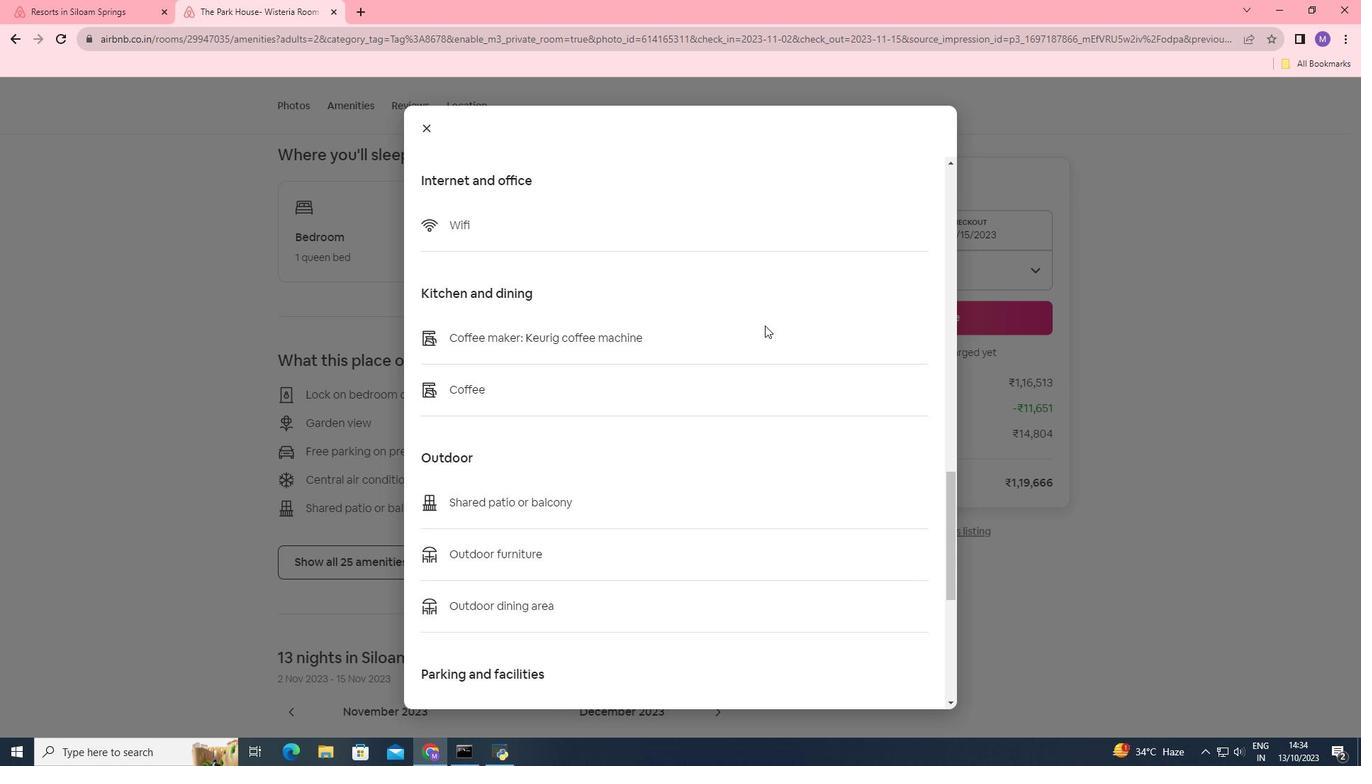 
Action: Mouse moved to (765, 325)
Screenshot: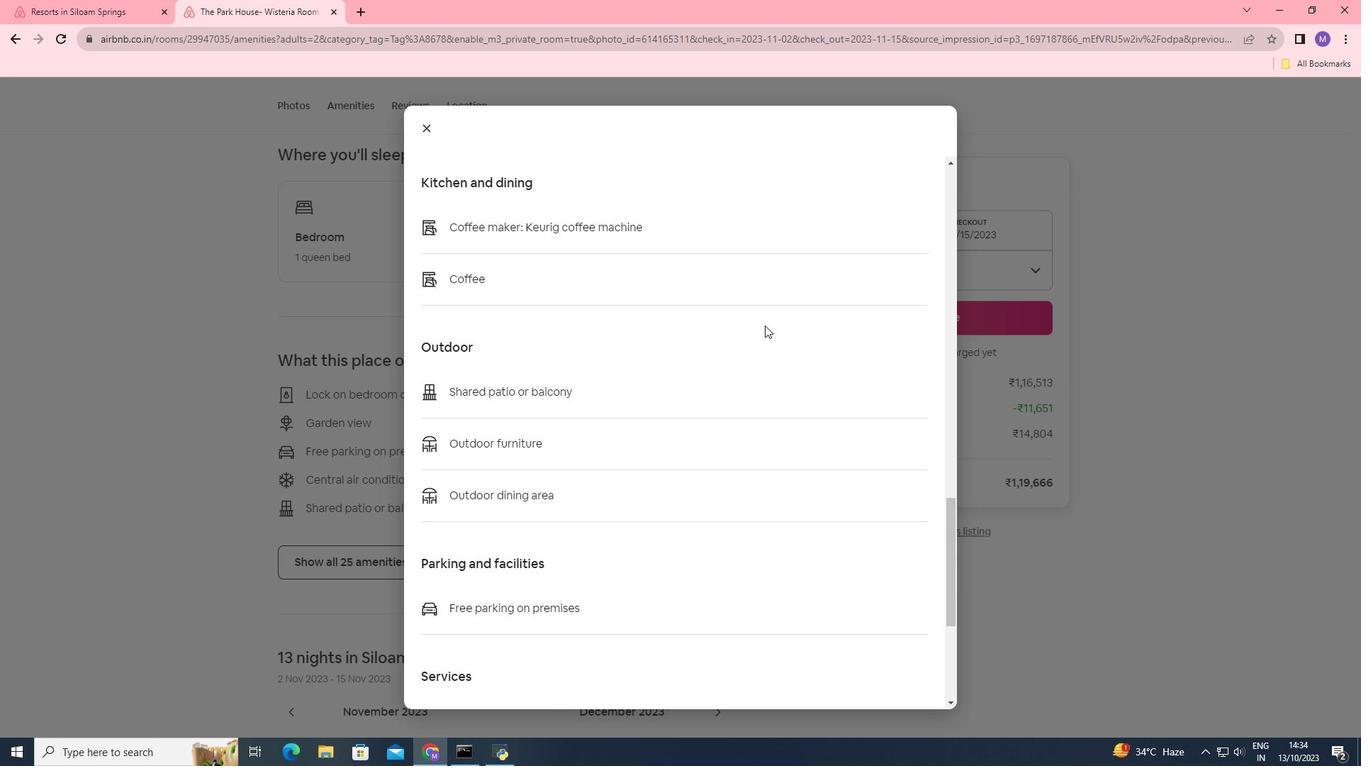 
Action: Mouse scrolled (765, 324) with delta (0, 0)
Screenshot: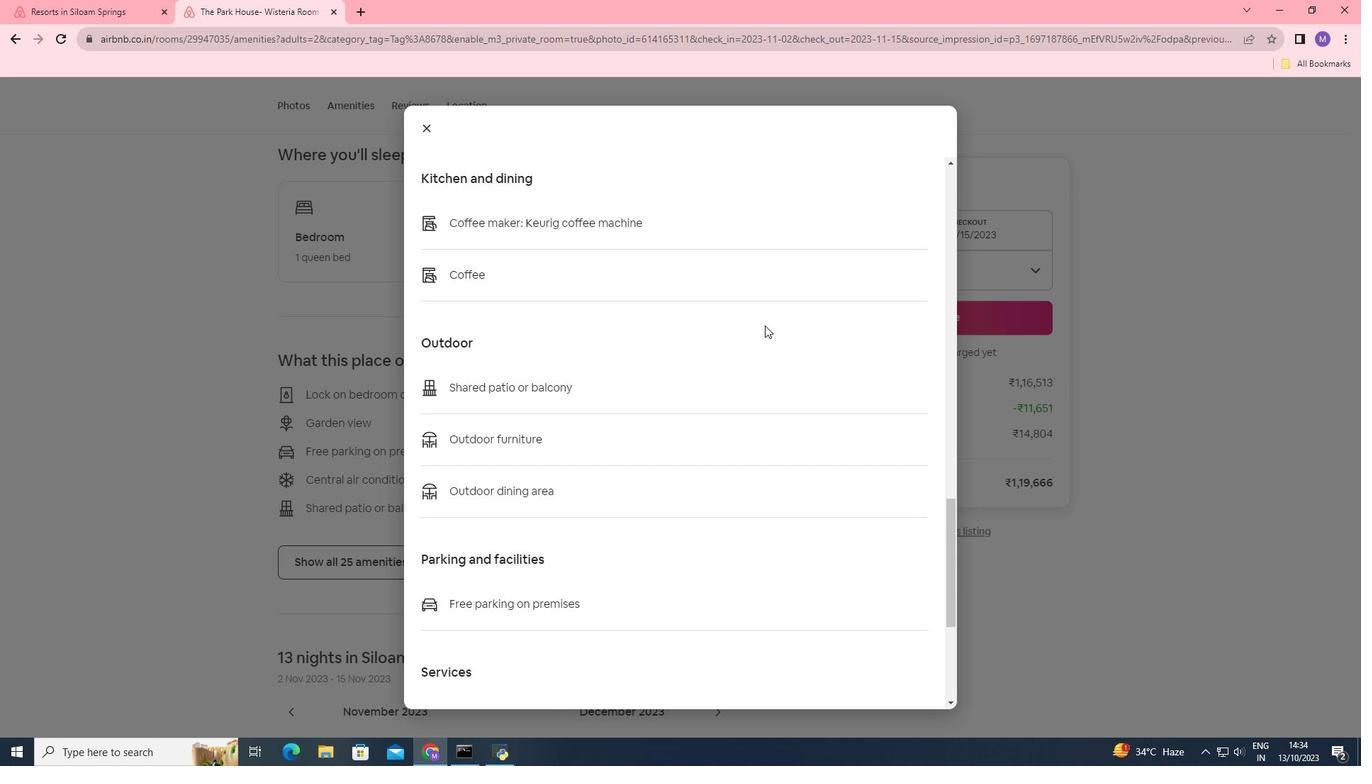 
Action: Mouse scrolled (765, 324) with delta (0, 0)
Screenshot: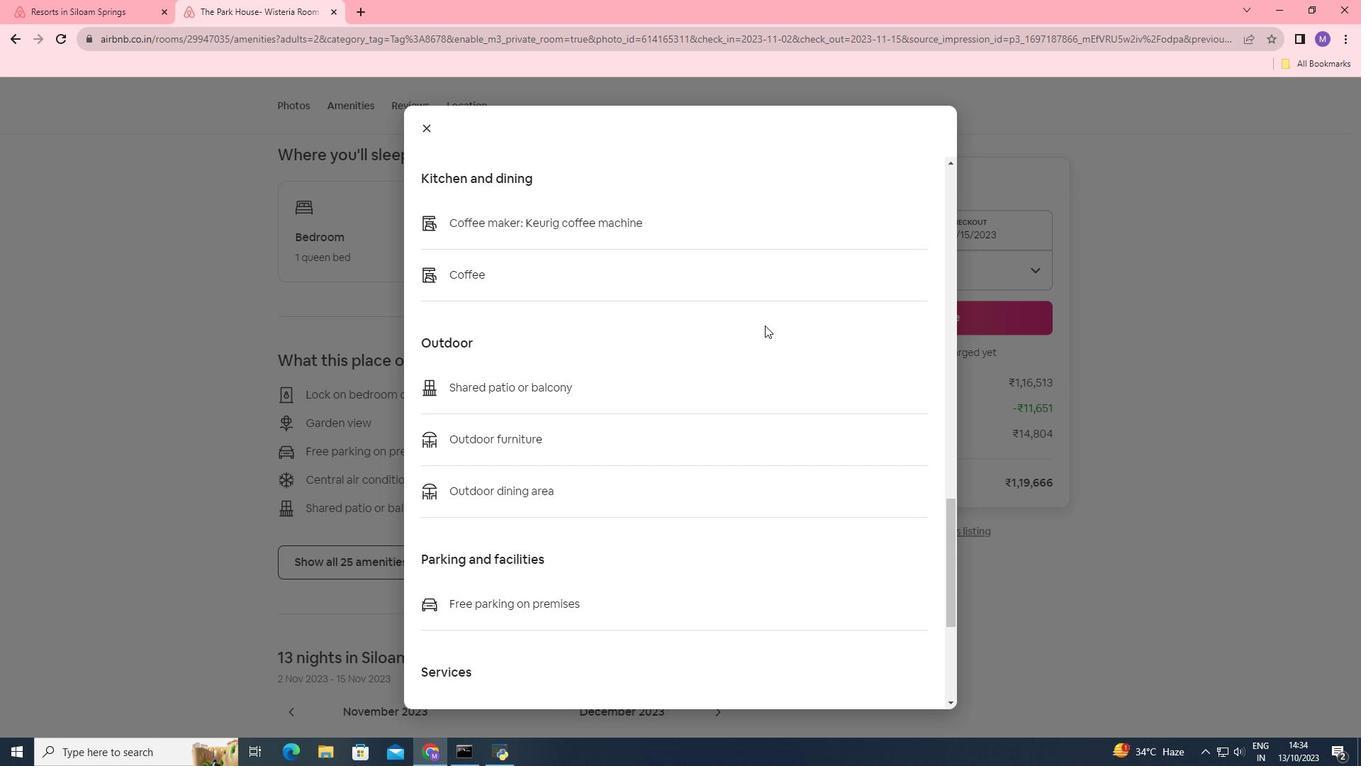 
Action: Mouse scrolled (765, 324) with delta (0, 0)
Screenshot: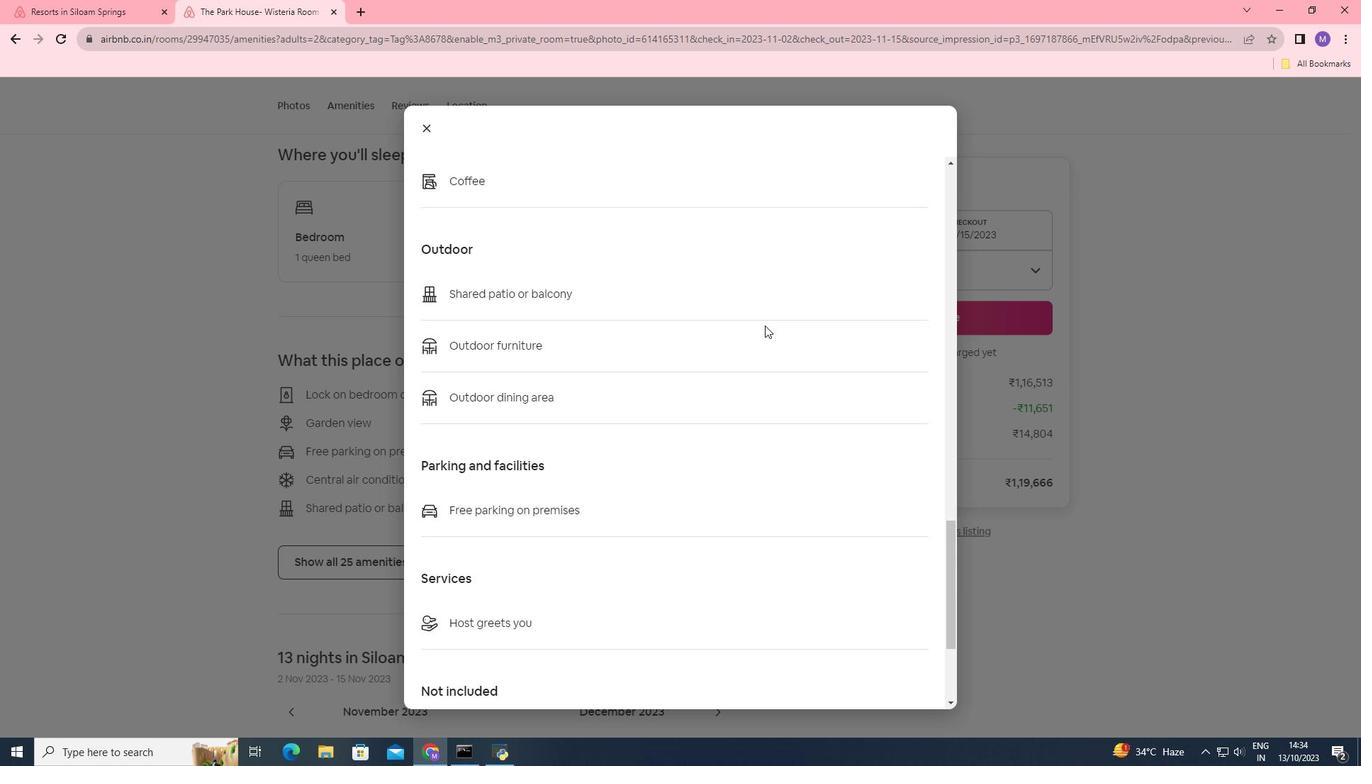 
Action: Mouse scrolled (765, 324) with delta (0, 0)
Screenshot: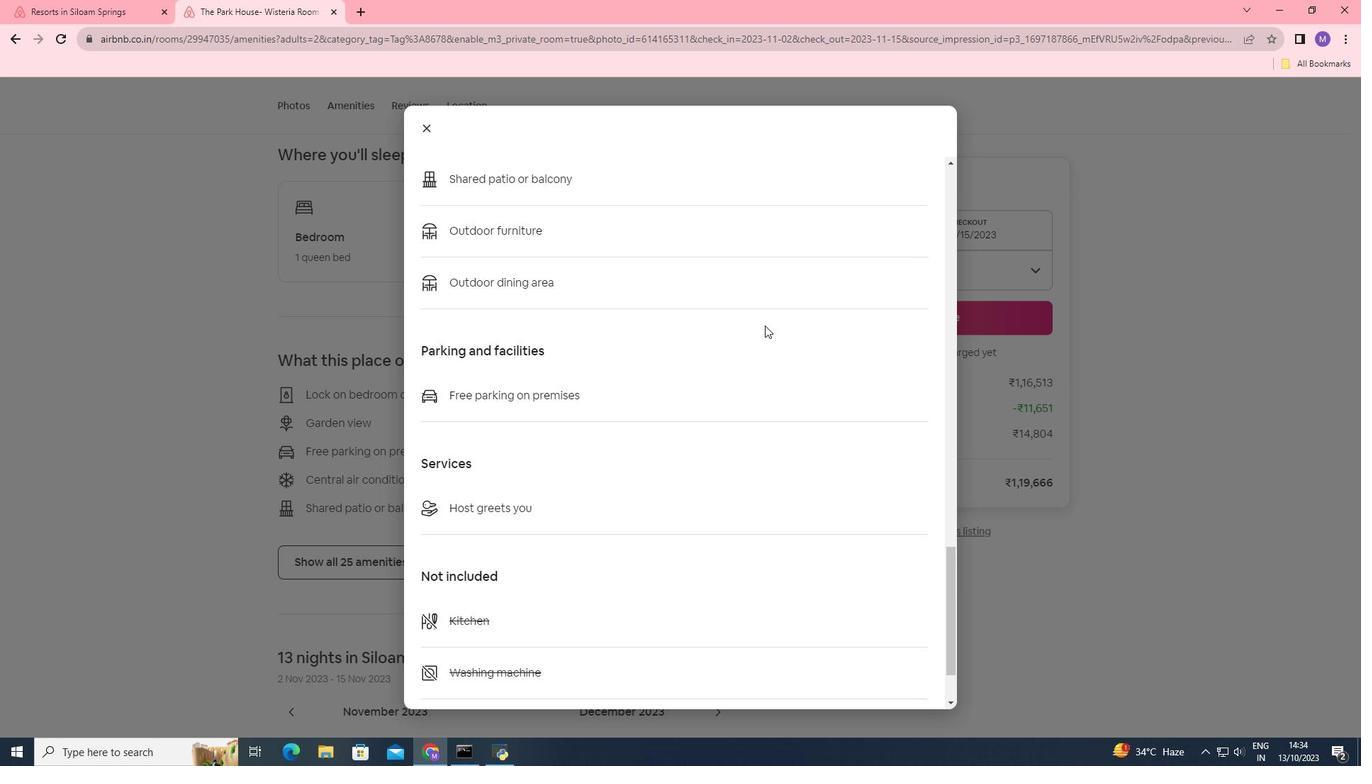 
Action: Mouse scrolled (765, 324) with delta (0, 0)
Screenshot: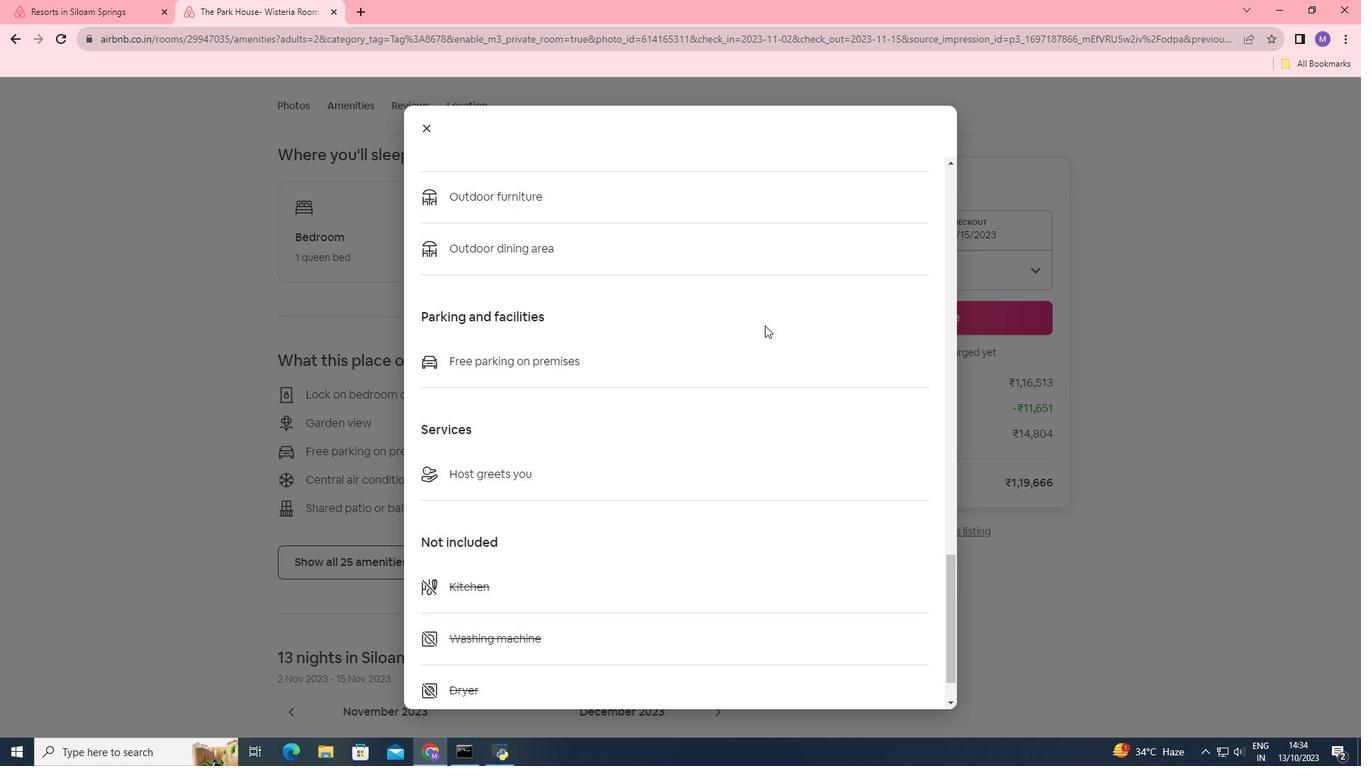 
Action: Mouse scrolled (765, 324) with delta (0, 0)
Screenshot: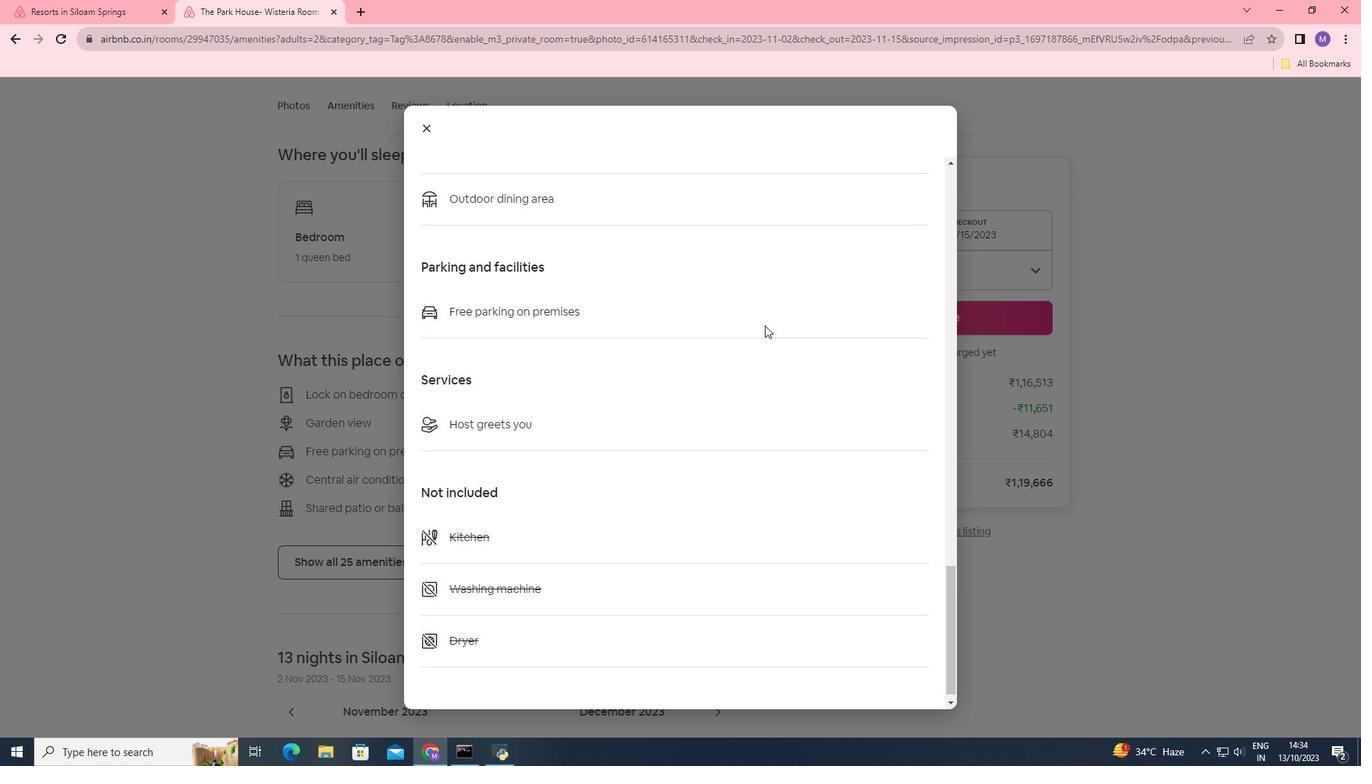 
Action: Mouse scrolled (765, 324) with delta (0, 0)
Screenshot: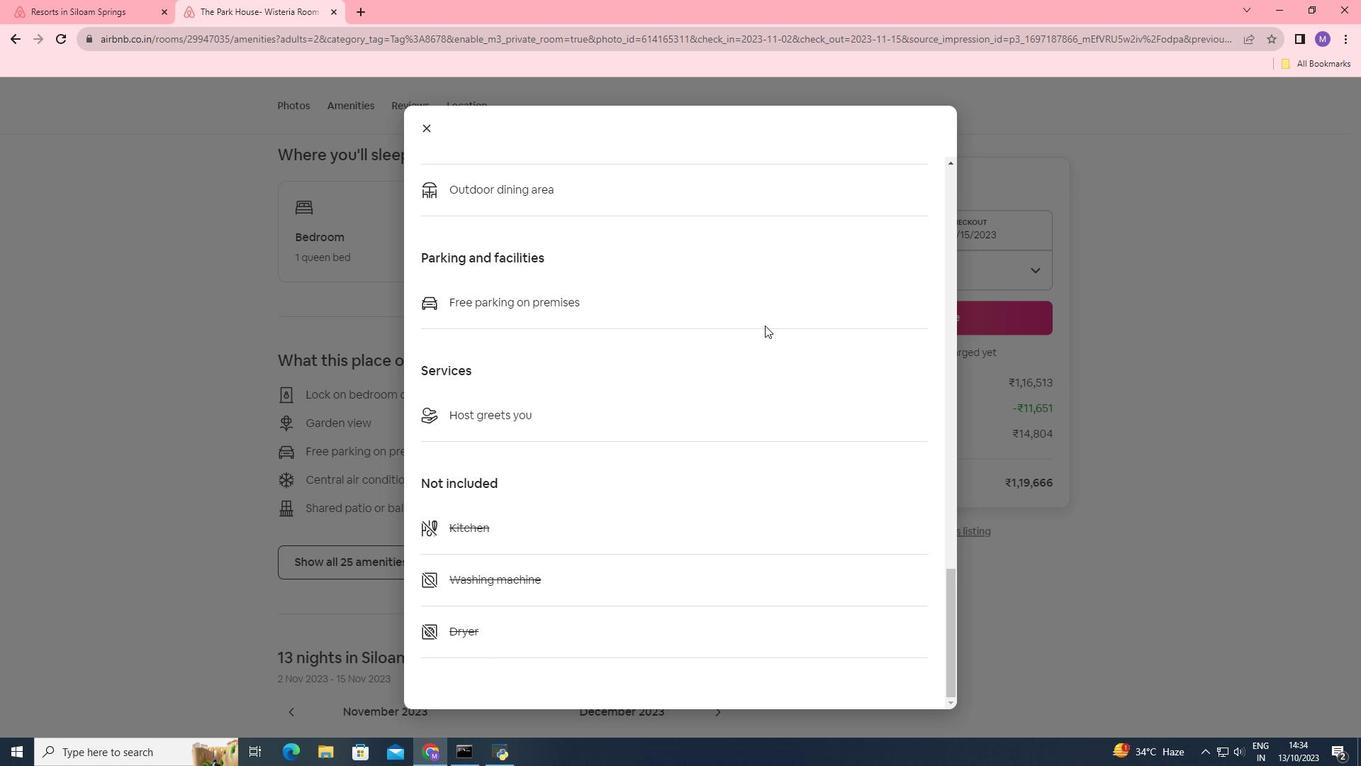 
Action: Mouse scrolled (765, 324) with delta (0, 0)
Screenshot: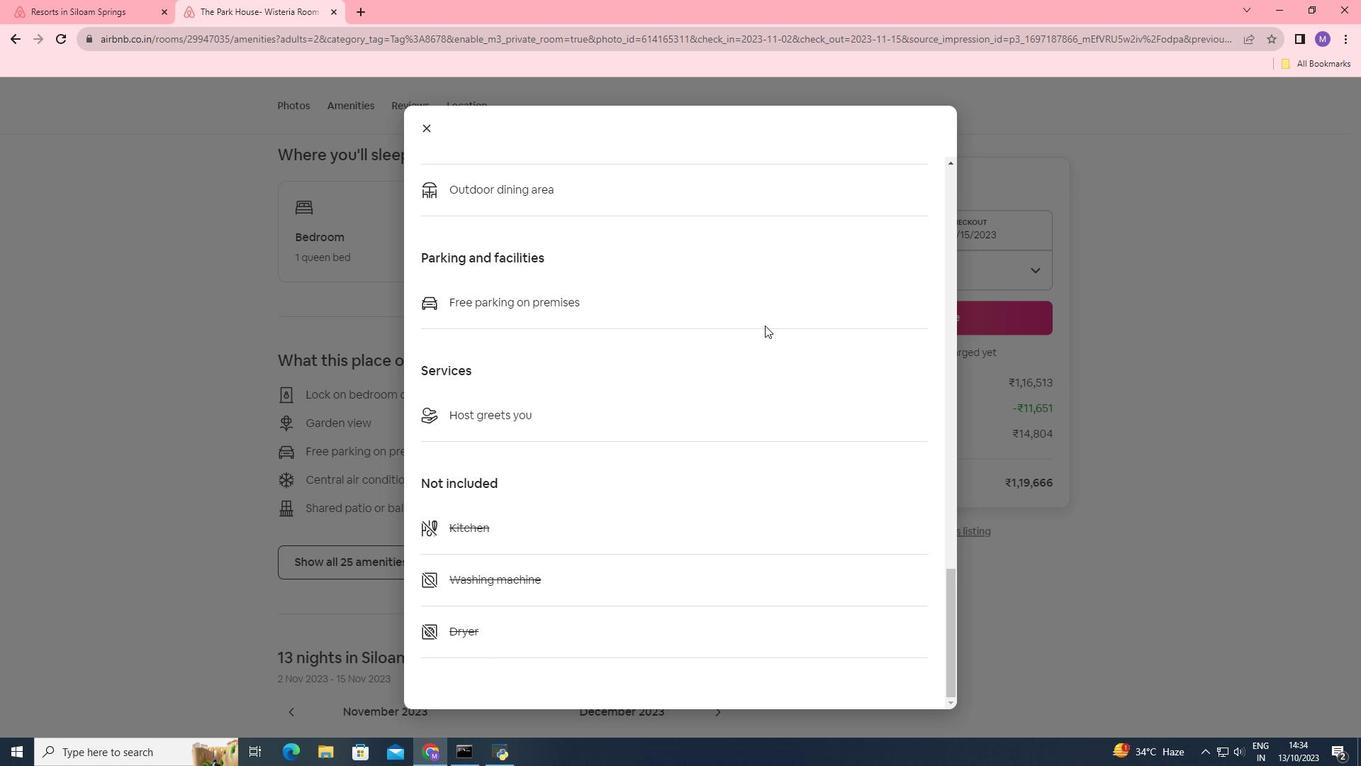 
Action: Mouse scrolled (765, 324) with delta (0, 0)
Screenshot: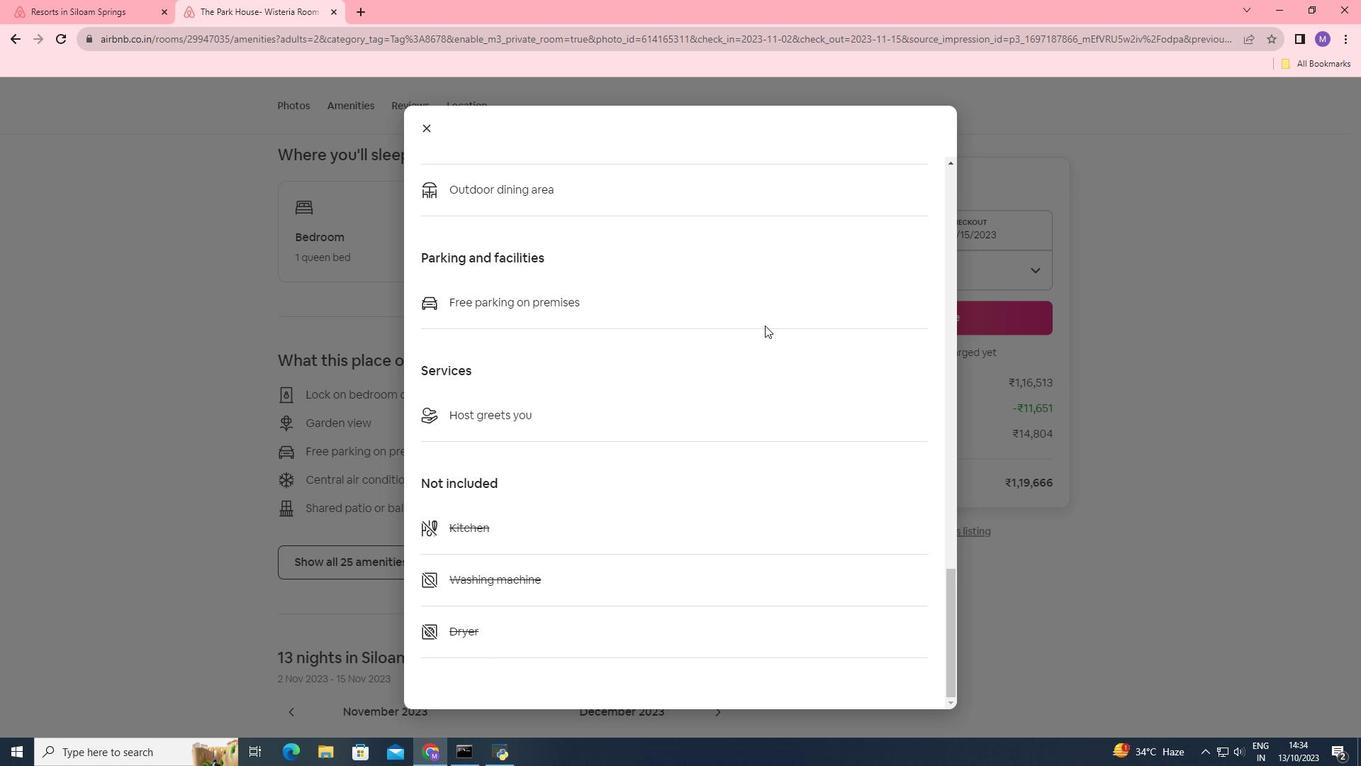 
Action: Mouse moved to (429, 126)
Screenshot: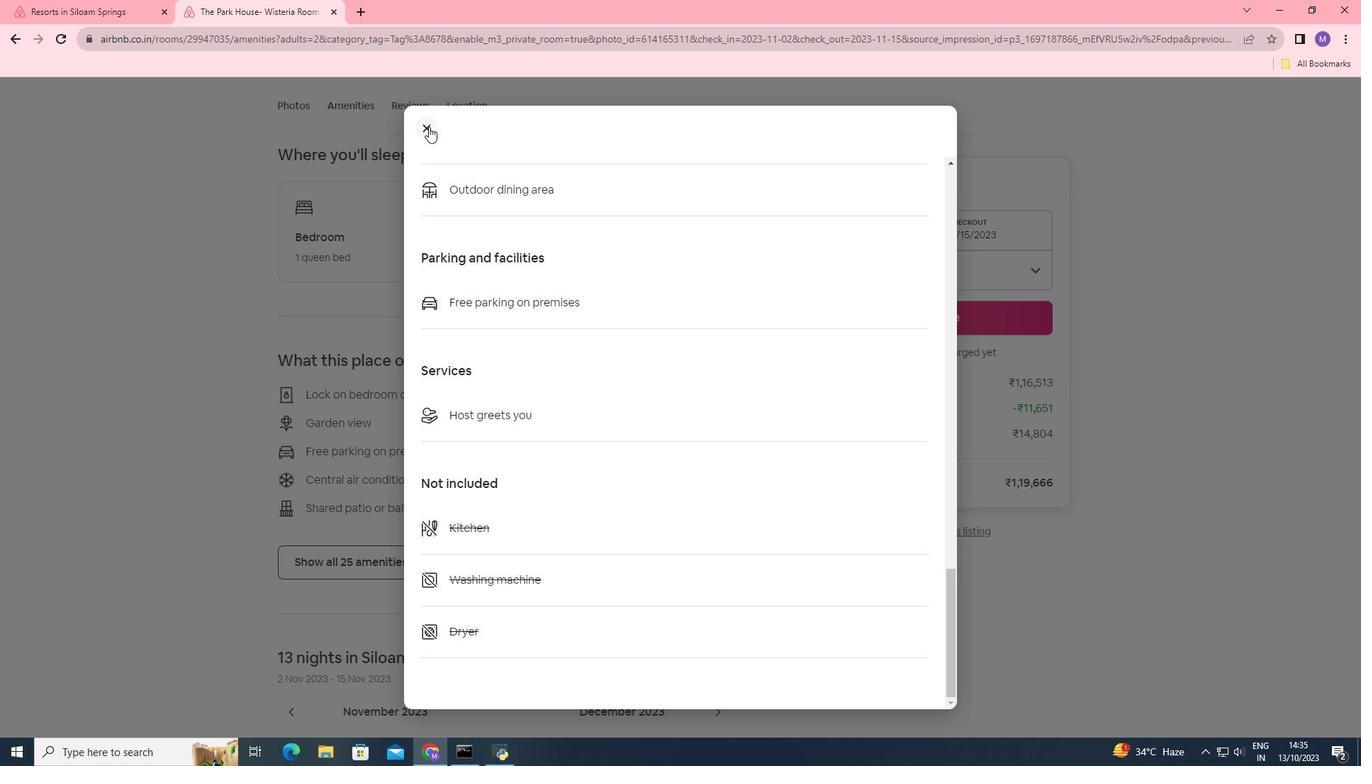 
Action: Mouse pressed left at (429, 126)
Screenshot: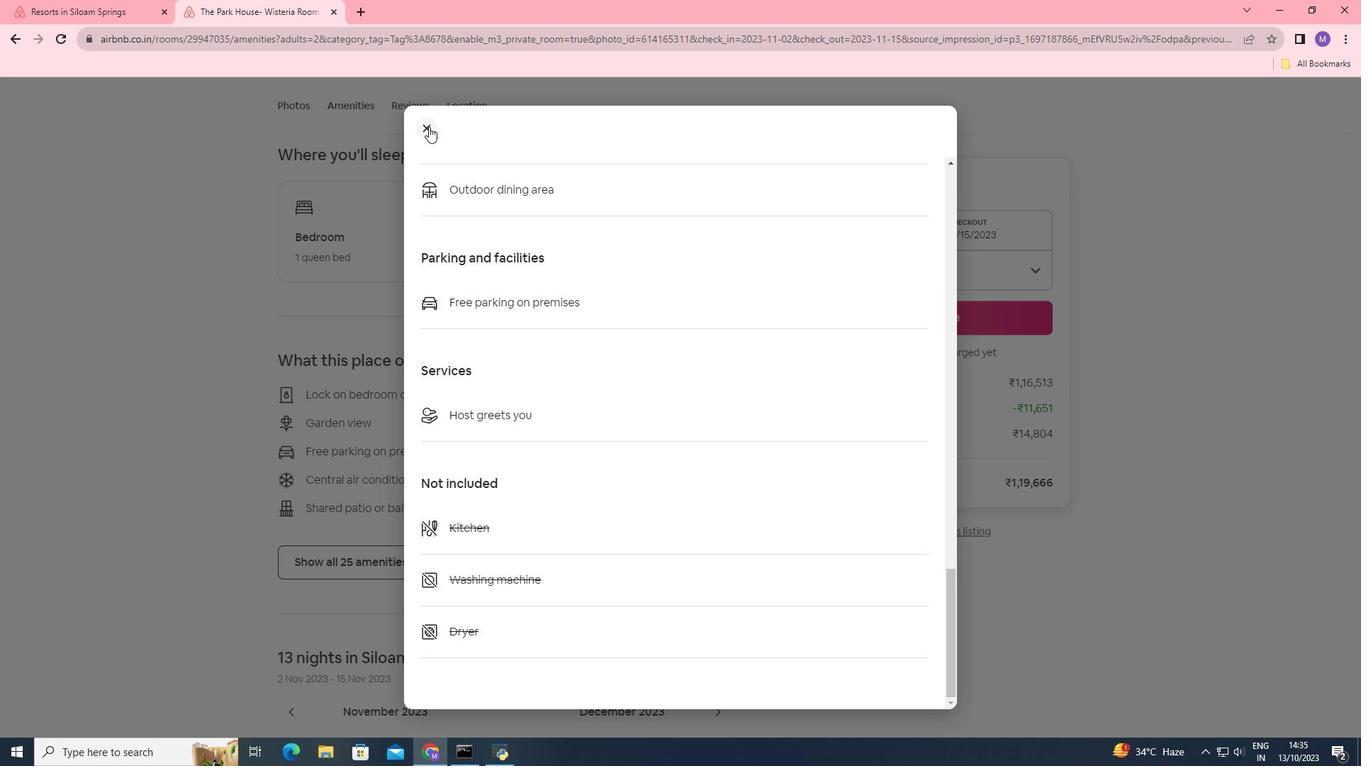
Action: Mouse moved to (463, 374)
Screenshot: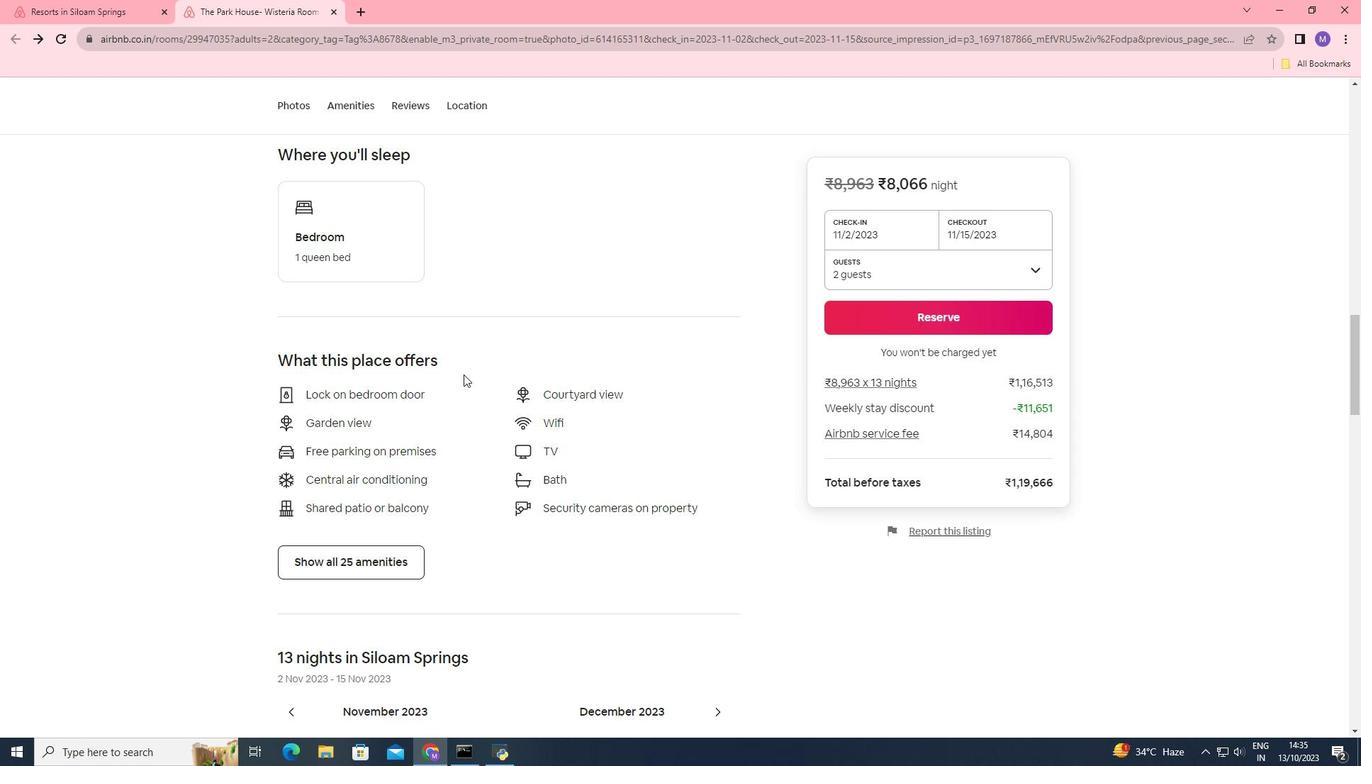
Action: Mouse scrolled (463, 373) with delta (0, 0)
Screenshot: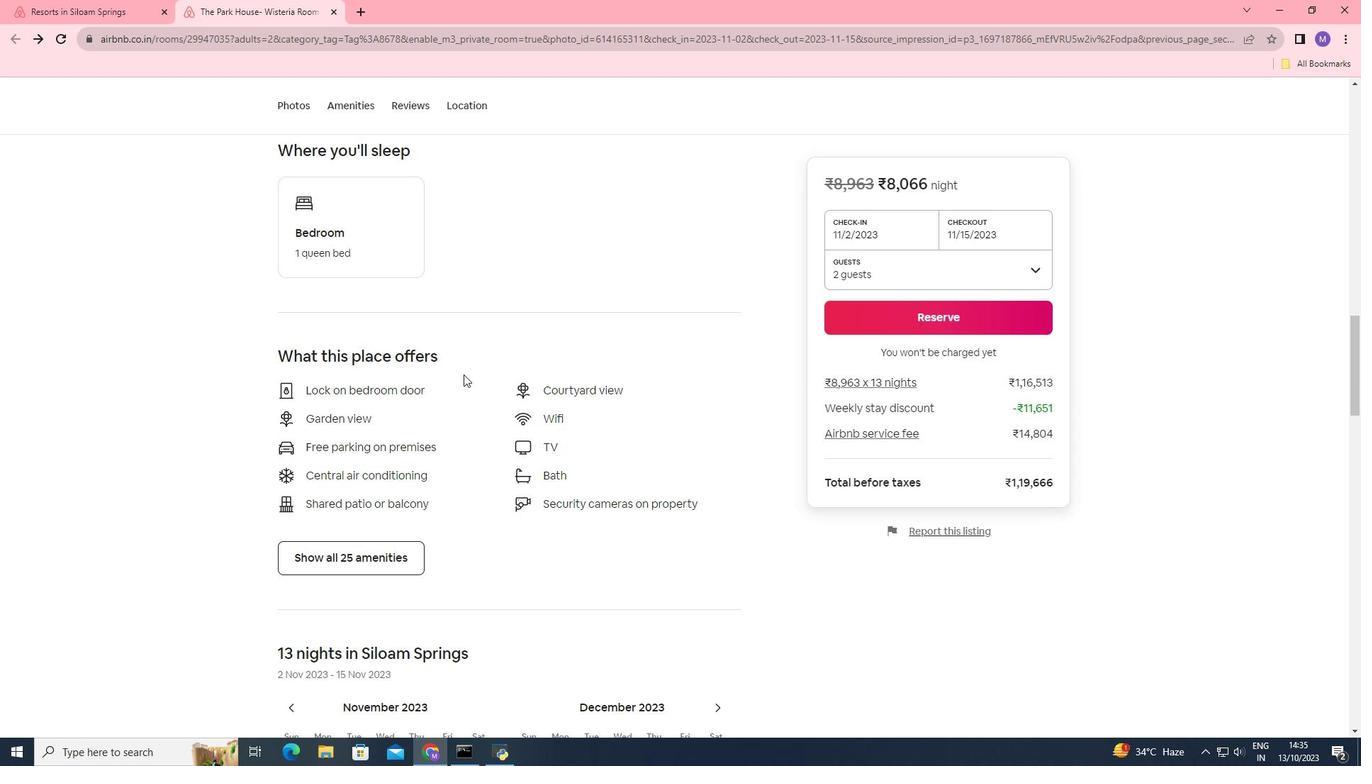 
Action: Mouse scrolled (463, 373) with delta (0, 0)
Screenshot: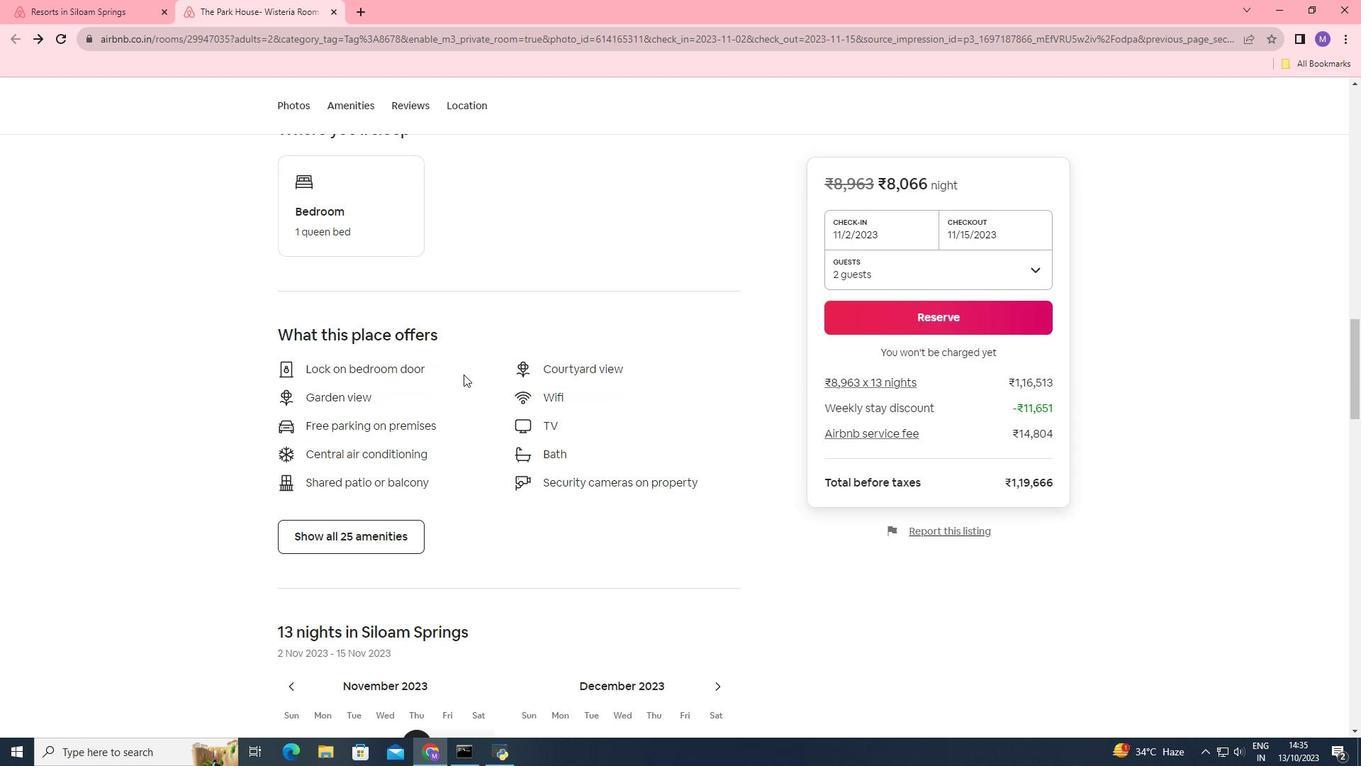 
Action: Mouse scrolled (463, 373) with delta (0, 0)
Screenshot: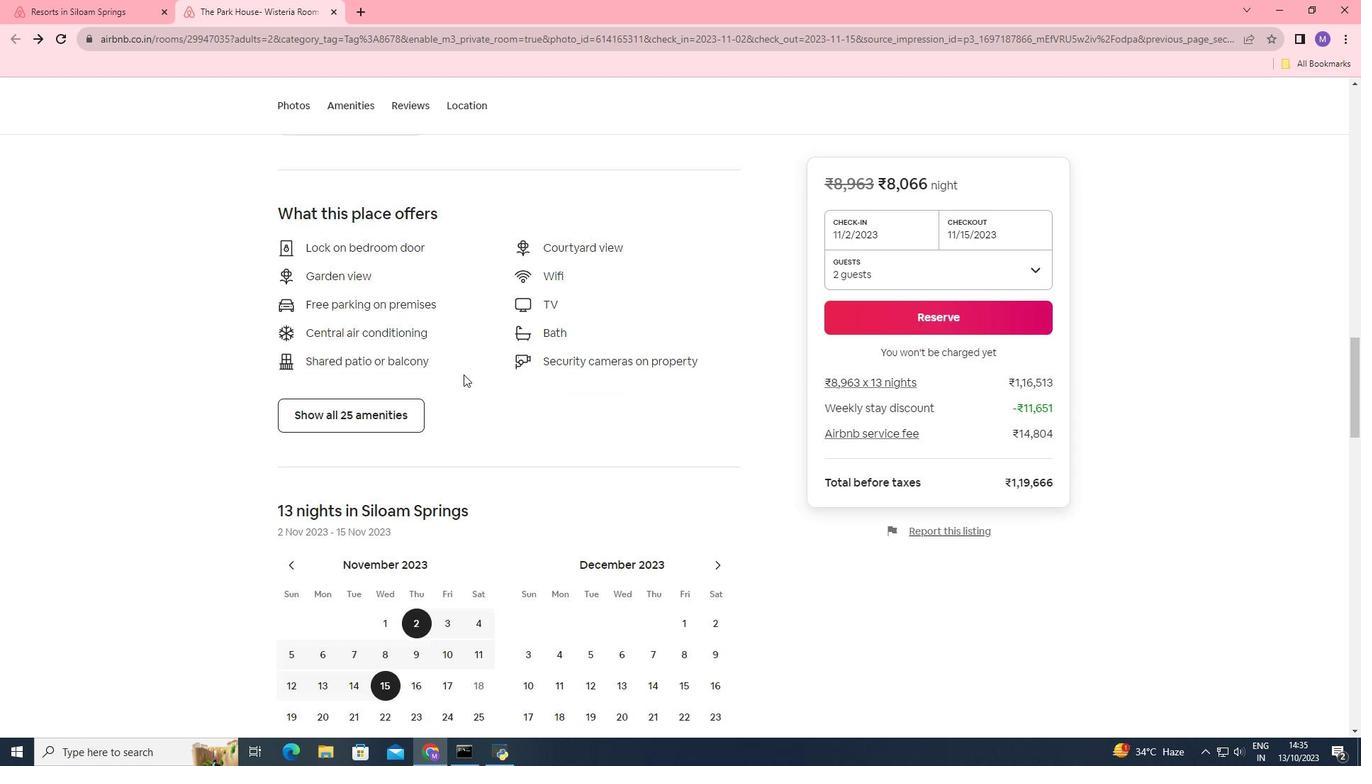 
Action: Mouse scrolled (463, 373) with delta (0, 0)
Screenshot: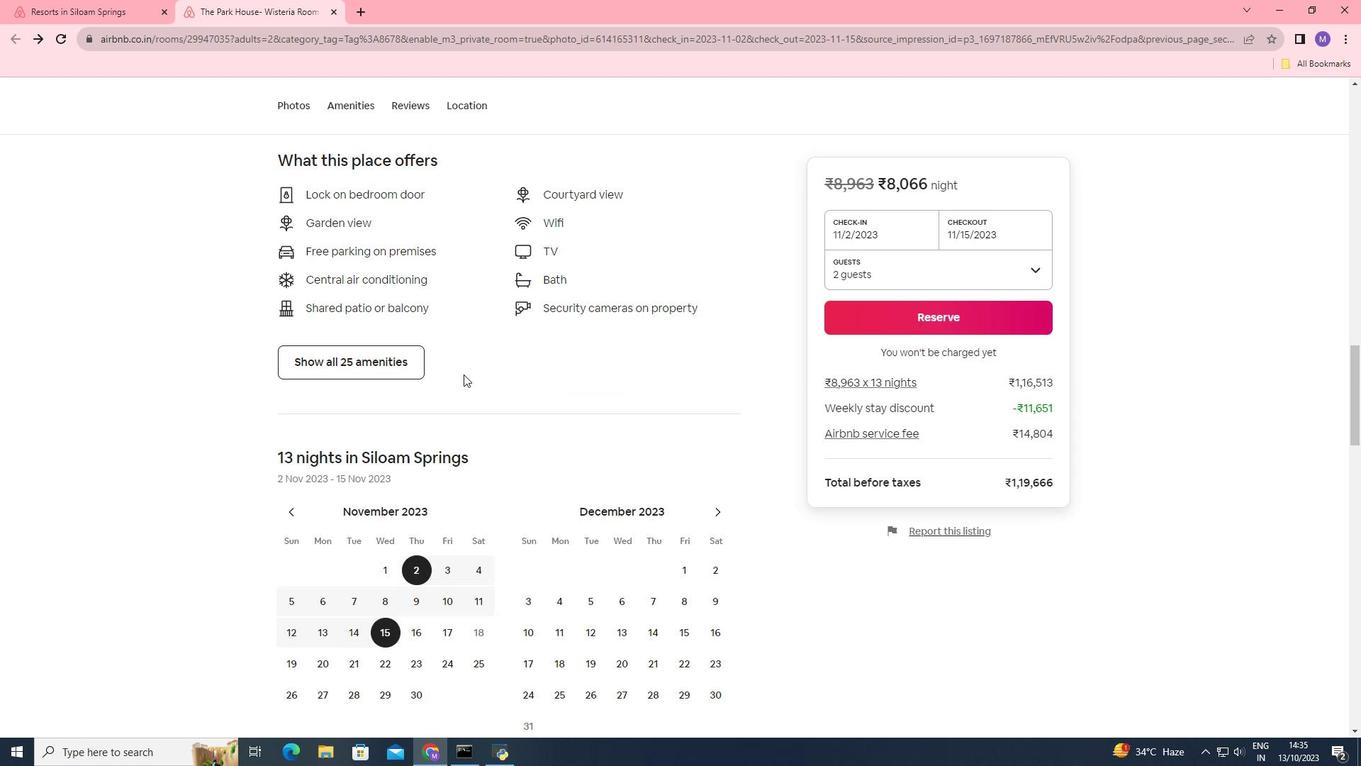 
Action: Mouse moved to (497, 435)
Screenshot: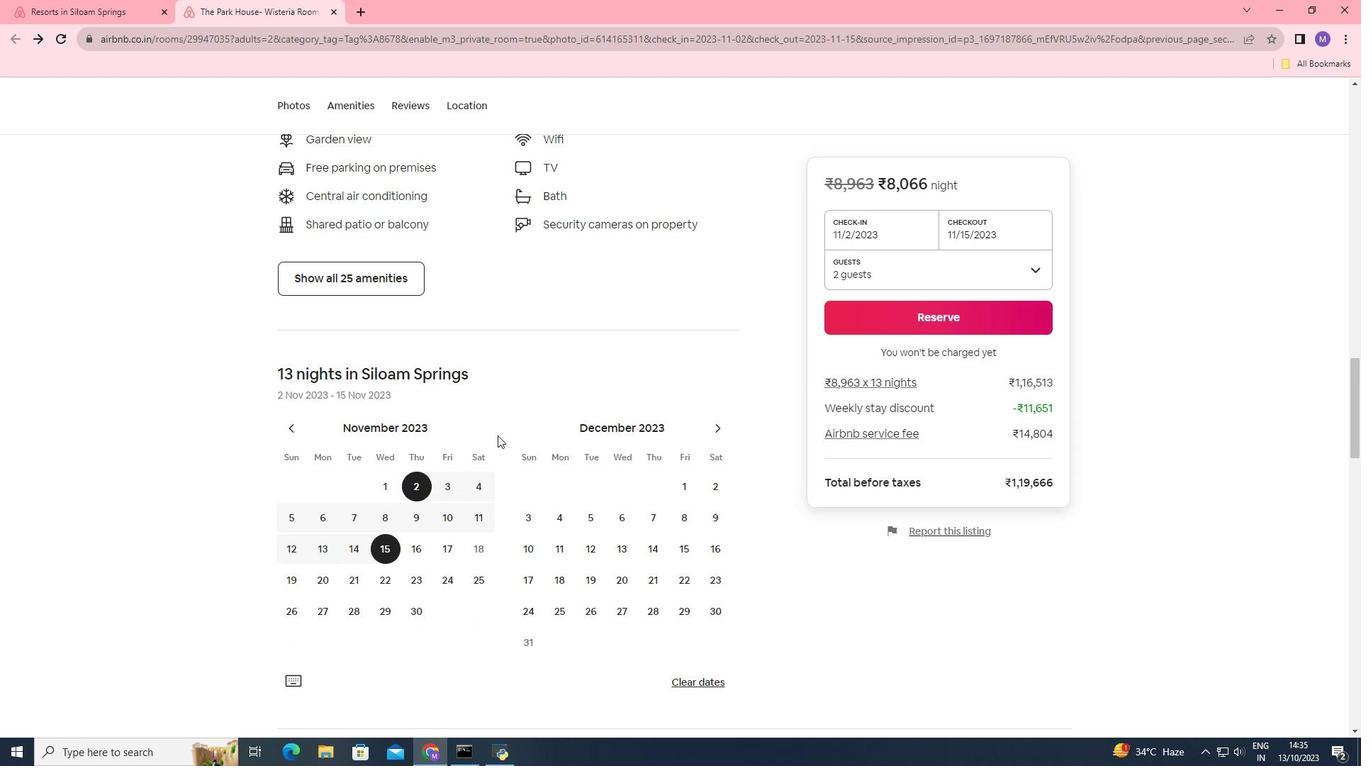 
Action: Mouse scrolled (497, 434) with delta (0, 0)
Screenshot: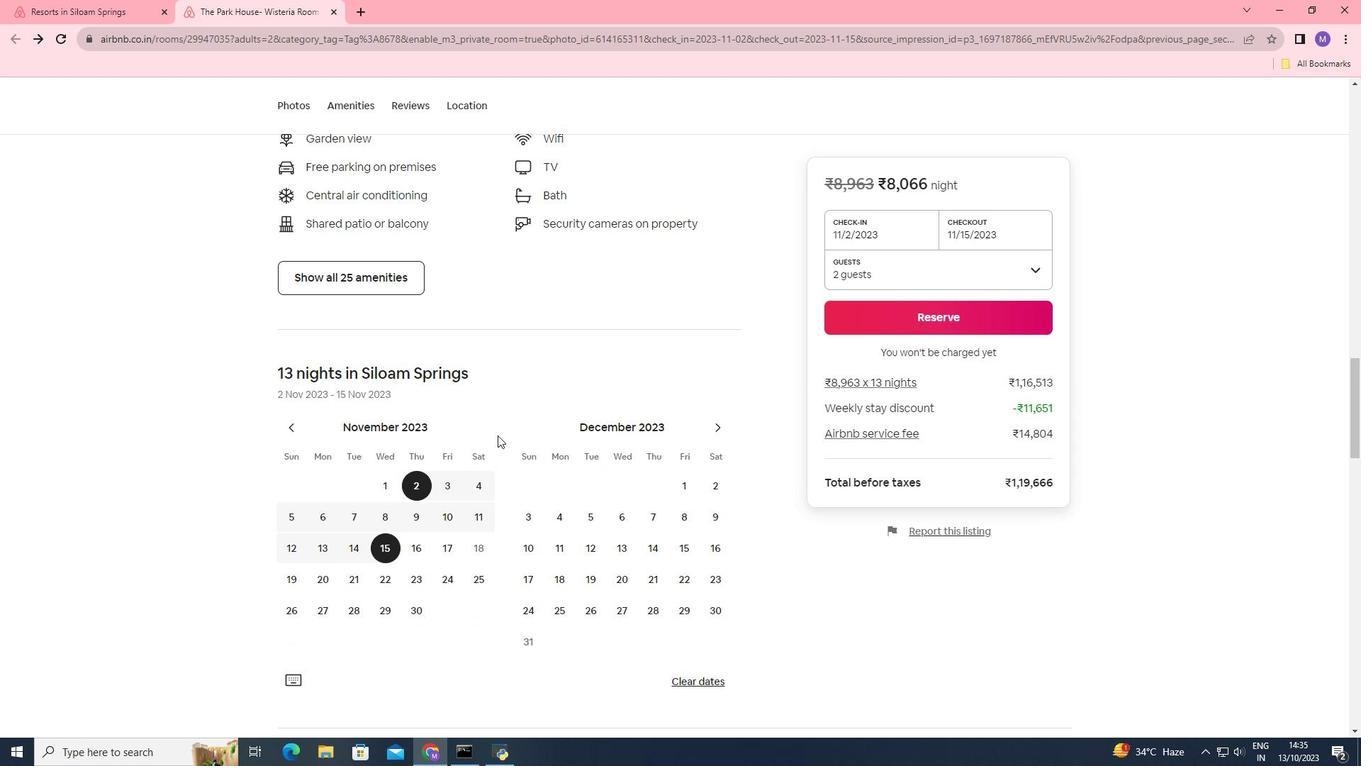 
Action: Mouse scrolled (497, 434) with delta (0, 0)
Screenshot: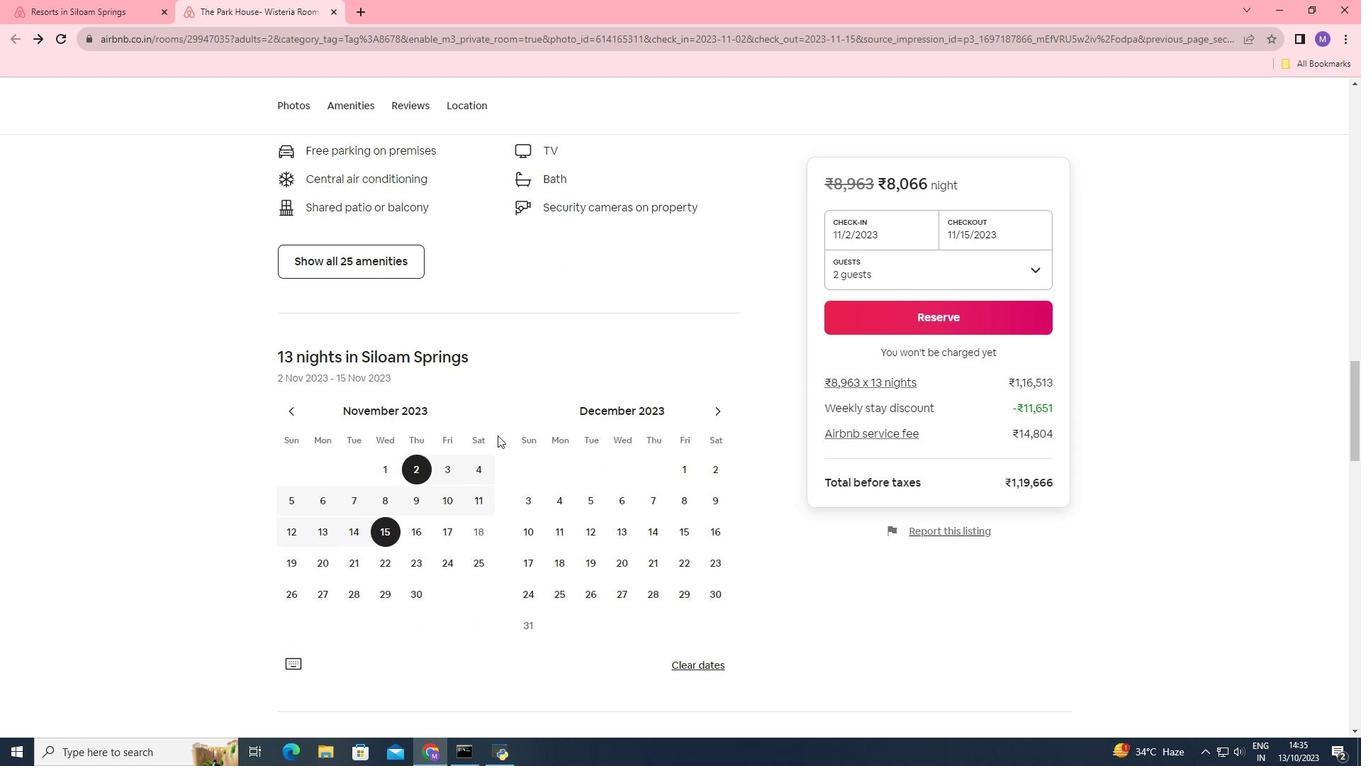 
Action: Mouse scrolled (497, 434) with delta (0, 0)
Screenshot: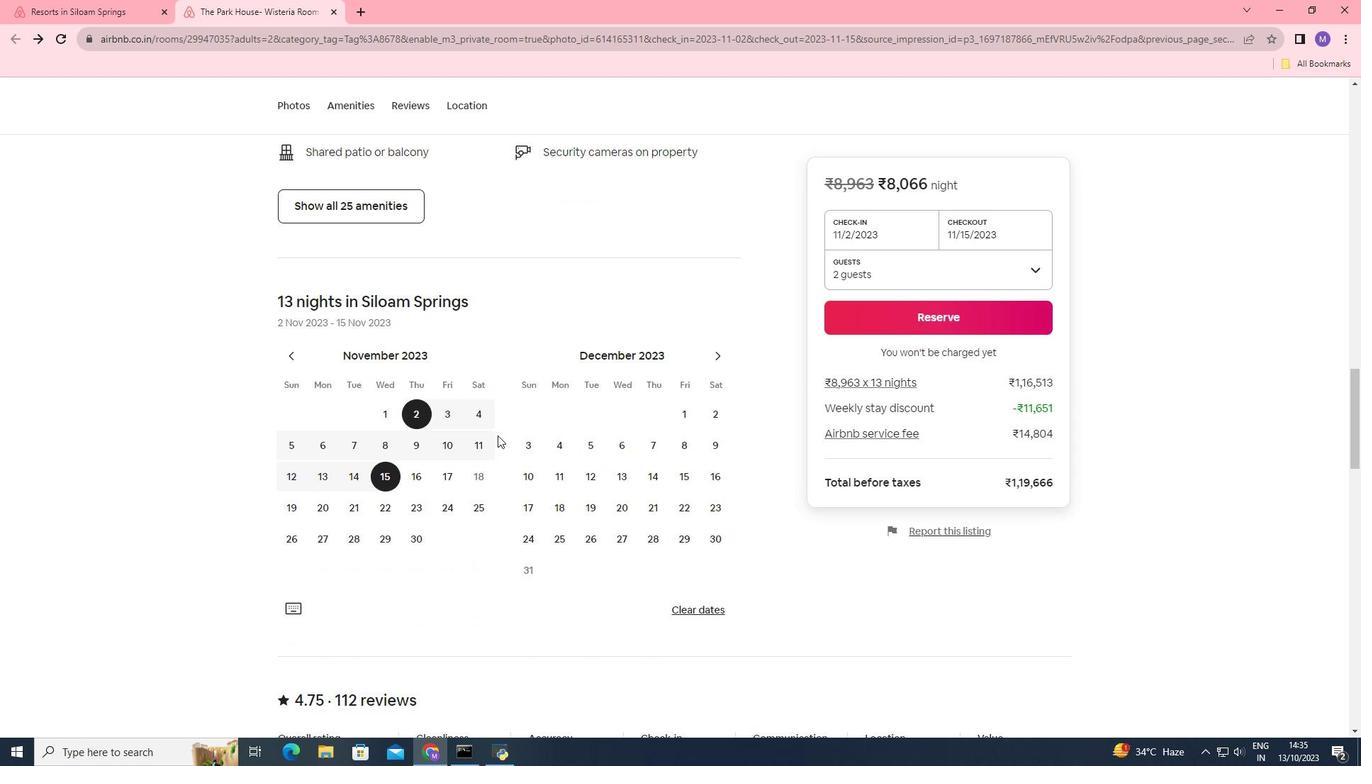 
Action: Mouse scrolled (497, 434) with delta (0, 0)
Screenshot: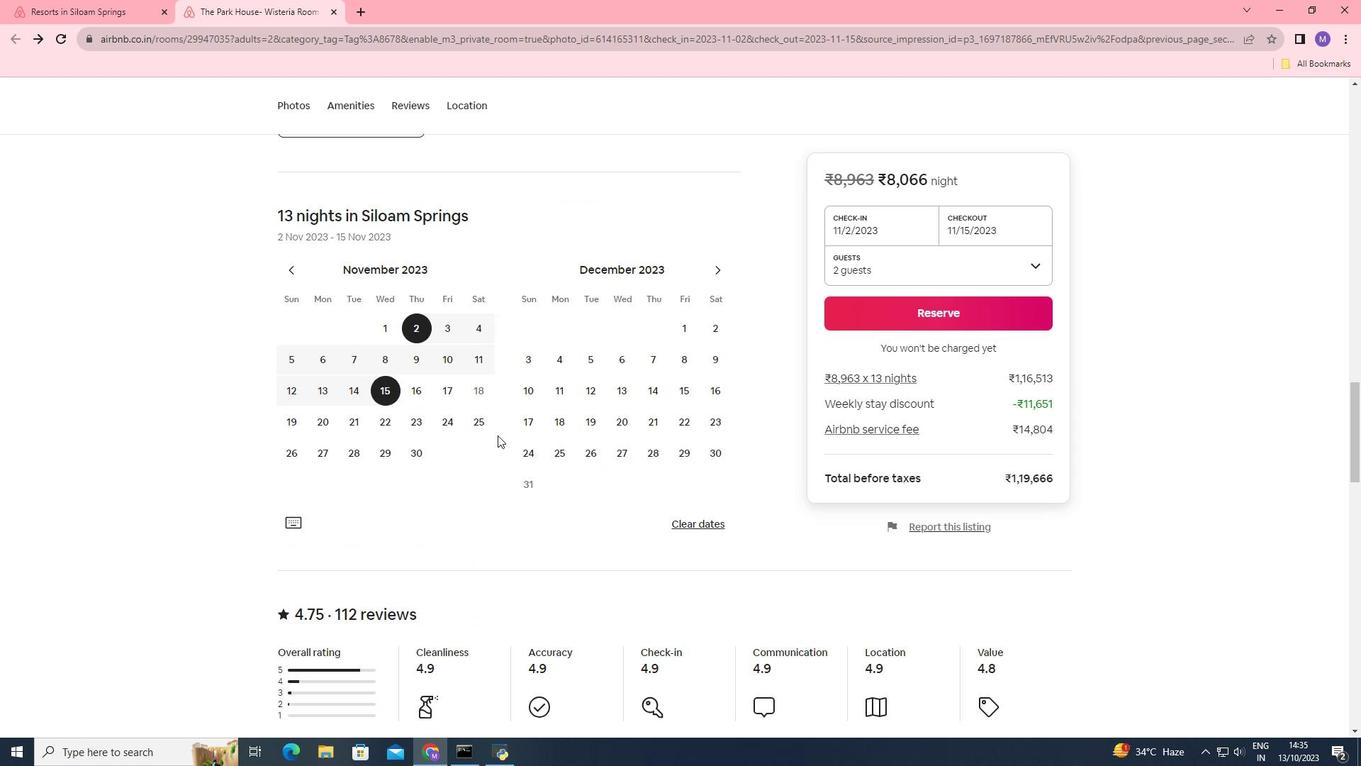 
Action: Mouse scrolled (497, 434) with delta (0, 0)
Screenshot: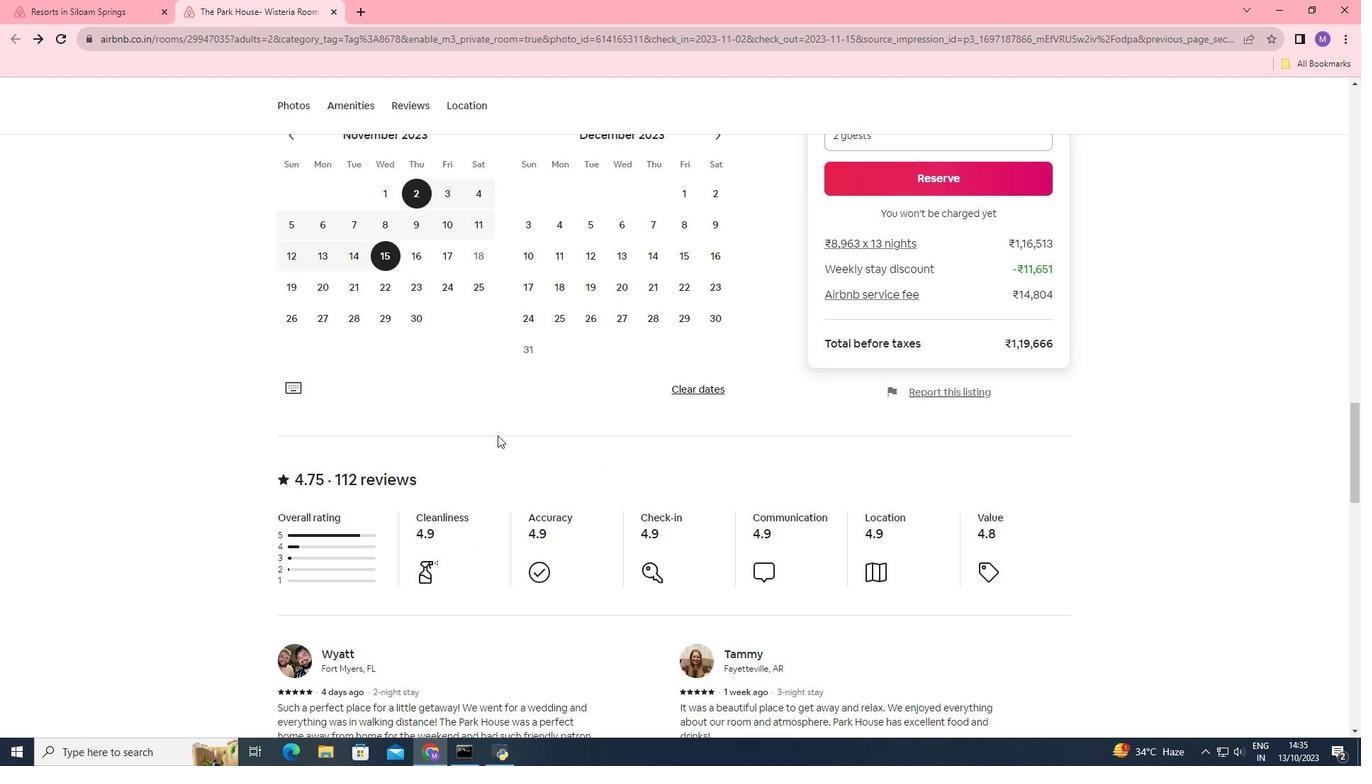 
Action: Mouse scrolled (497, 434) with delta (0, 0)
Screenshot: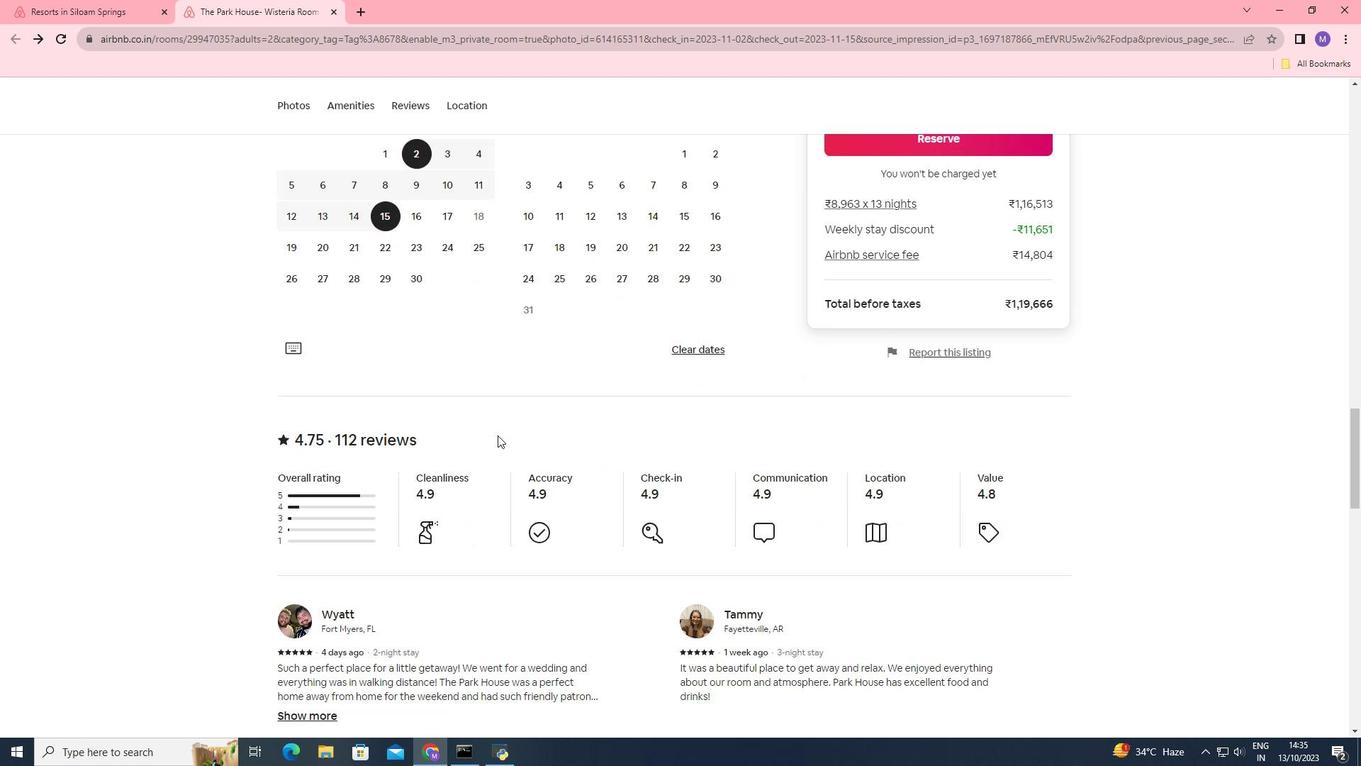 
Action: Mouse scrolled (497, 434) with delta (0, 0)
Screenshot: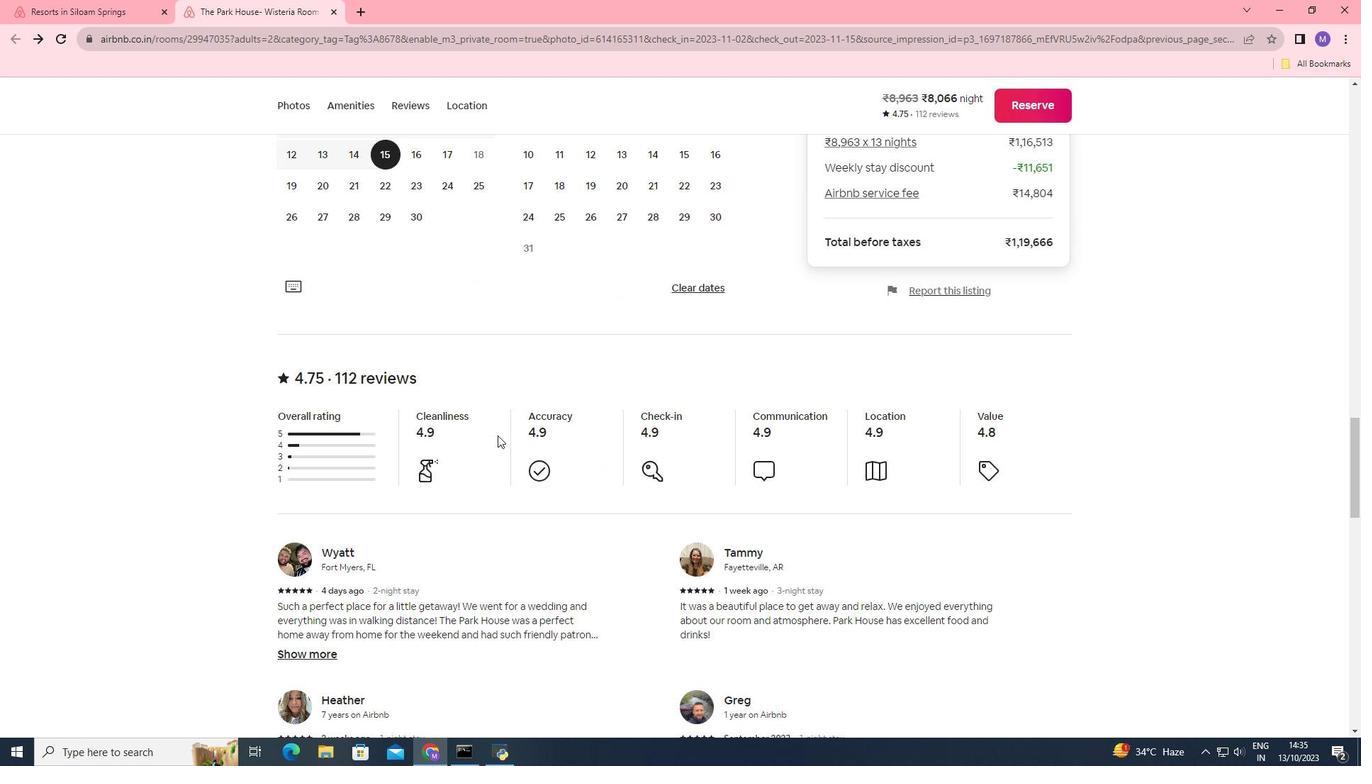 
Action: Mouse scrolled (497, 434) with delta (0, 0)
Screenshot: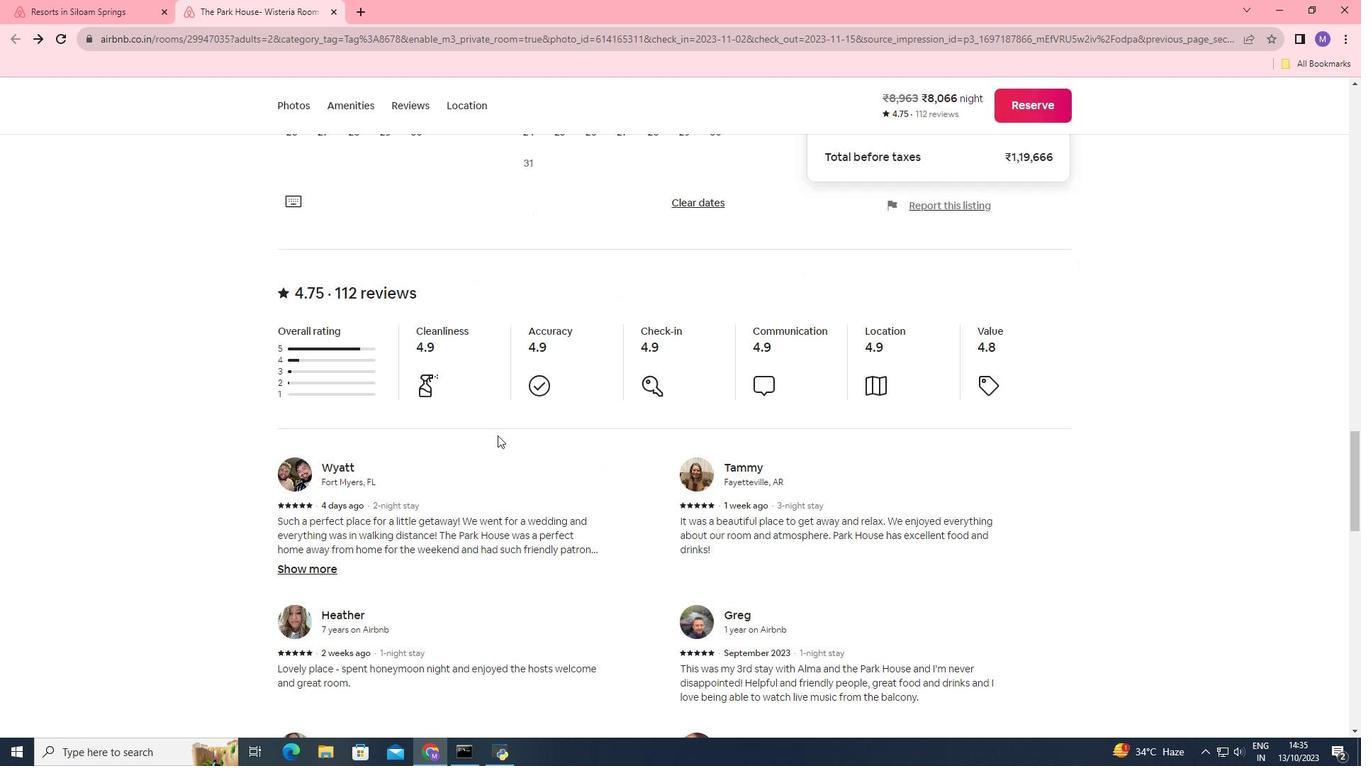 
Action: Mouse scrolled (497, 434) with delta (0, 0)
Screenshot: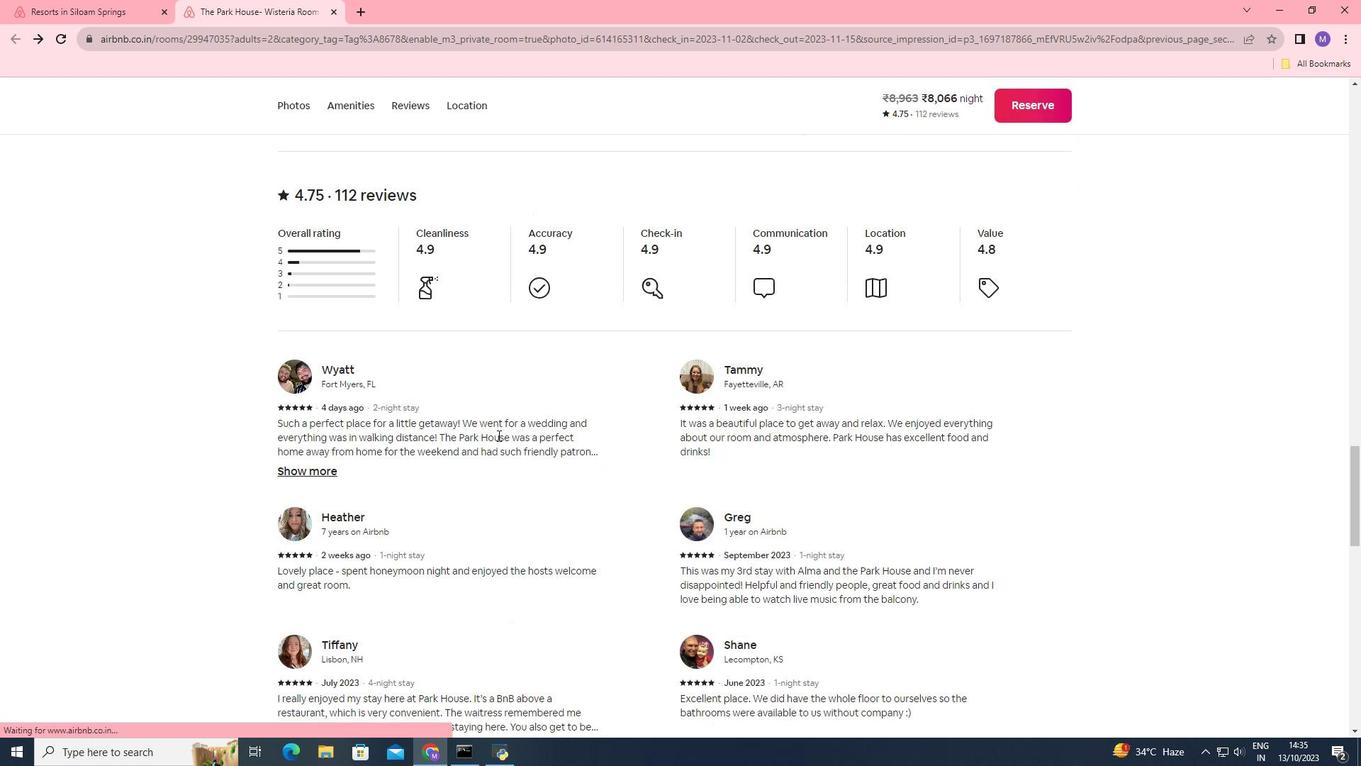 
Action: Mouse scrolled (497, 434) with delta (0, 0)
Screenshot: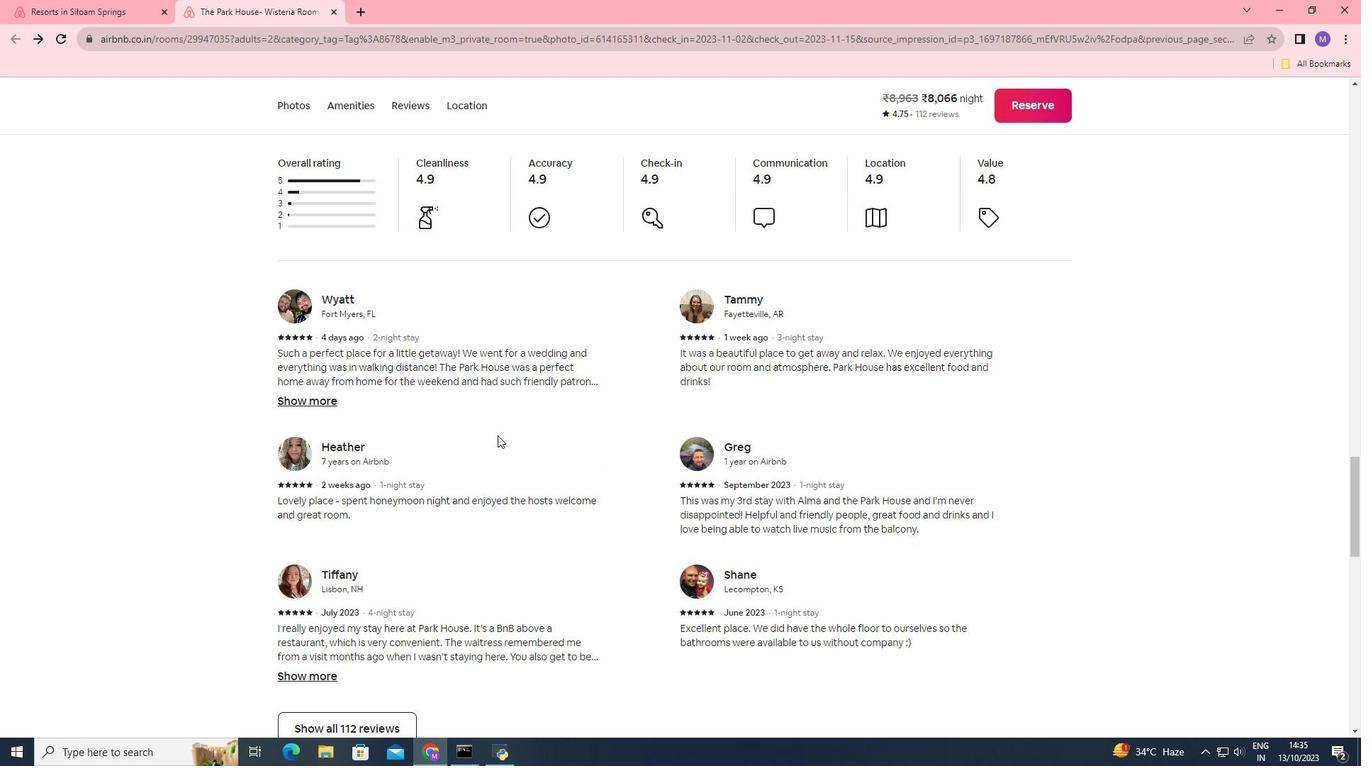 
Action: Mouse scrolled (497, 434) with delta (0, 0)
Screenshot: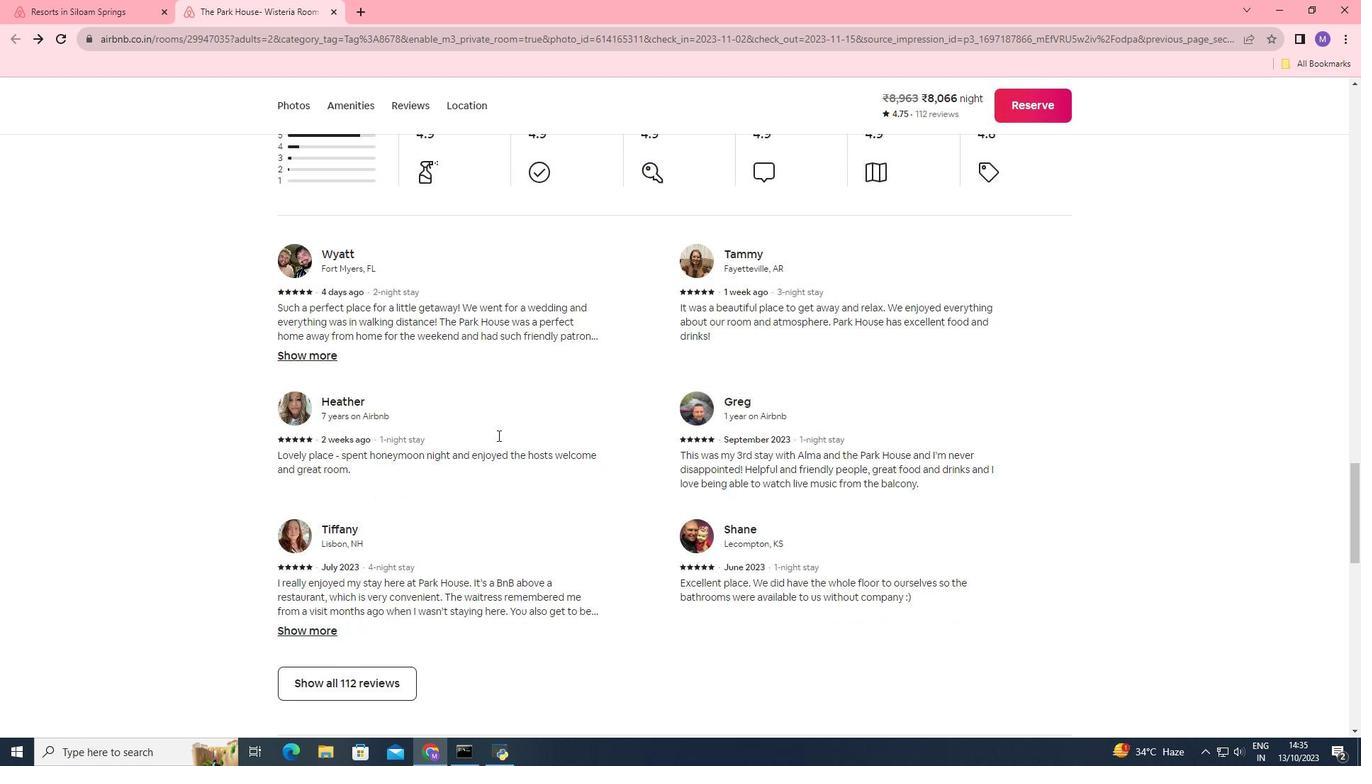 
Action: Mouse scrolled (497, 434) with delta (0, 0)
Screenshot: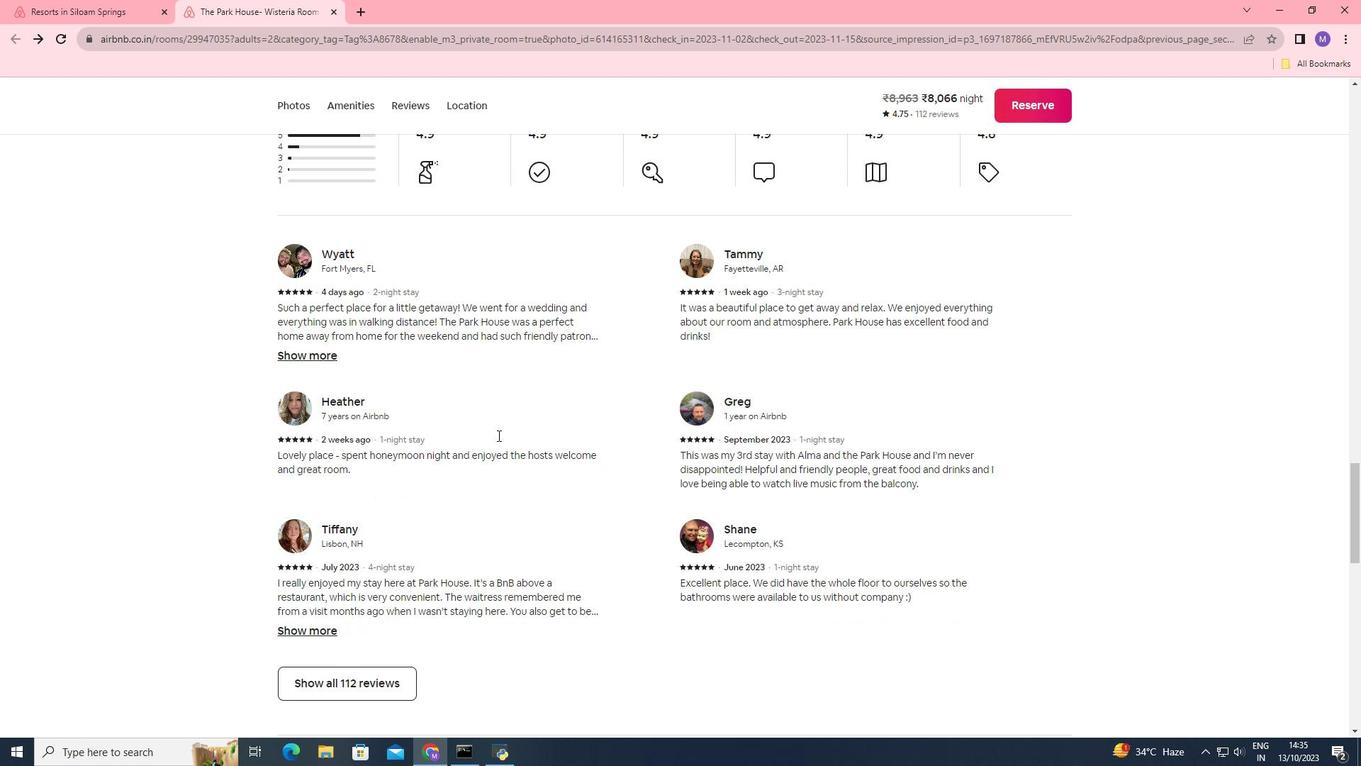 
Action: Mouse moved to (395, 519)
Screenshot: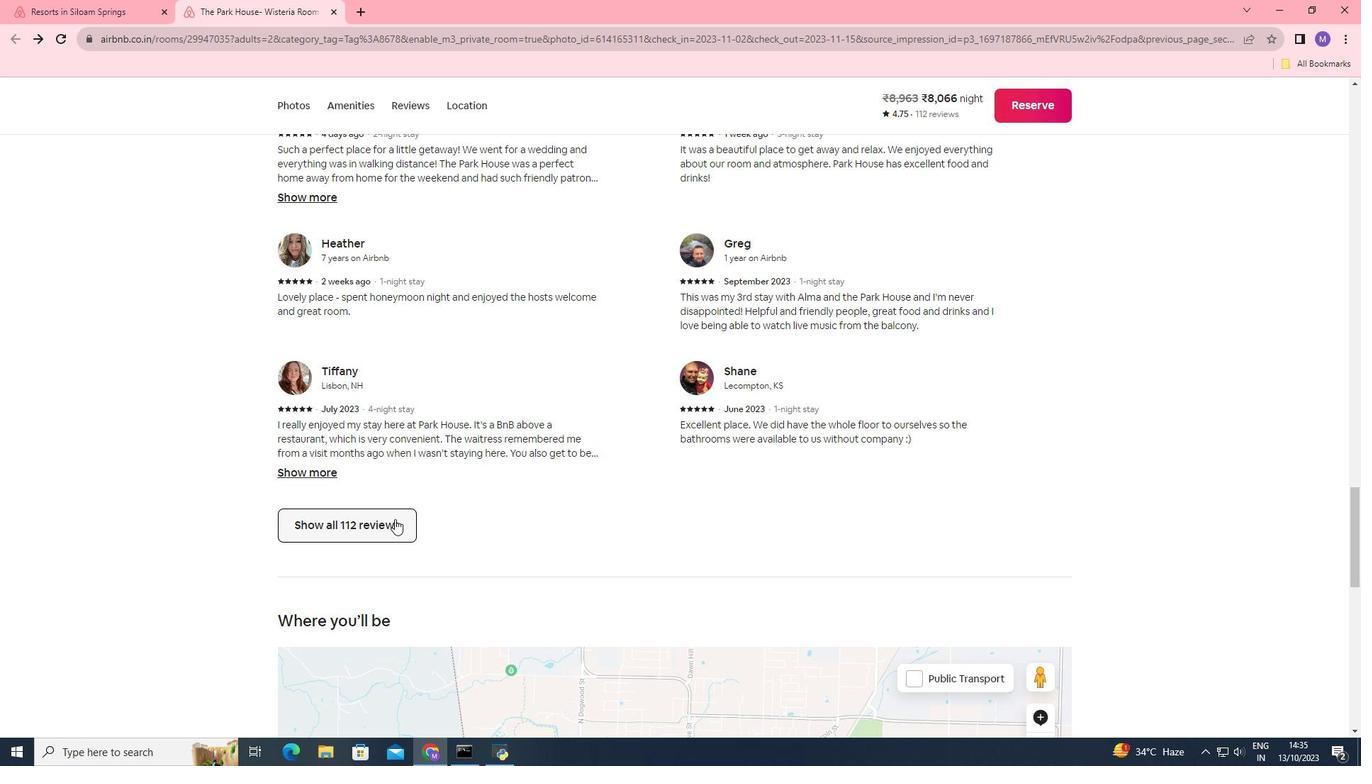 
Action: Mouse pressed left at (395, 519)
Screenshot: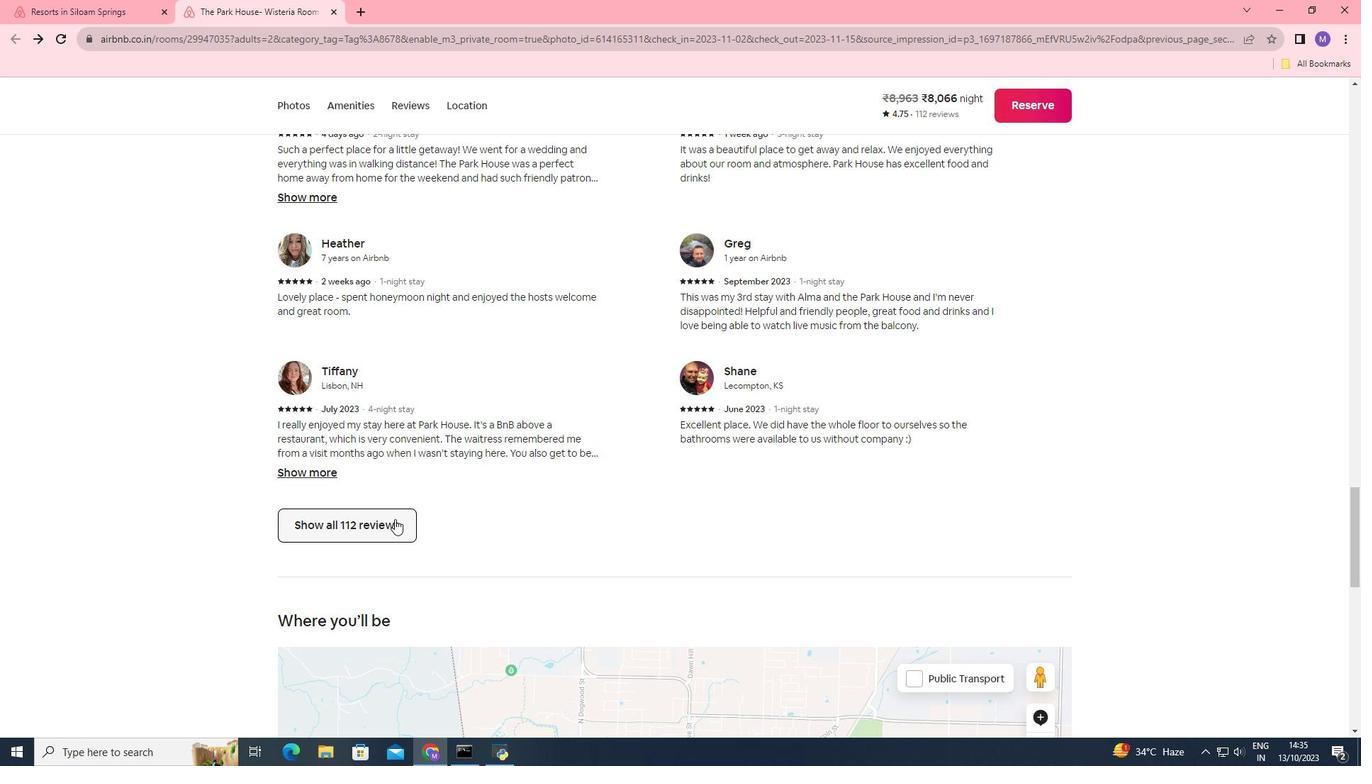 
Action: Mouse moved to (727, 413)
Screenshot: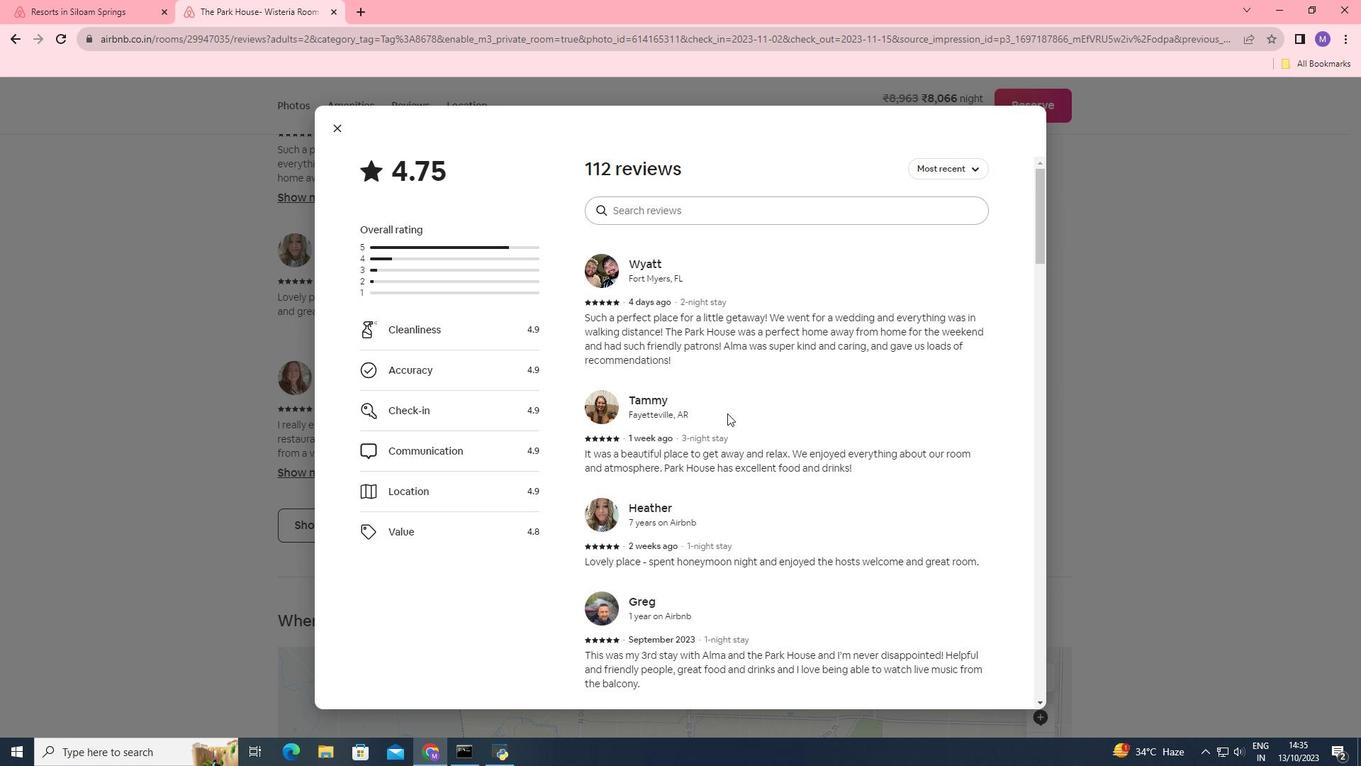
Action: Mouse scrolled (727, 412) with delta (0, 0)
Screenshot: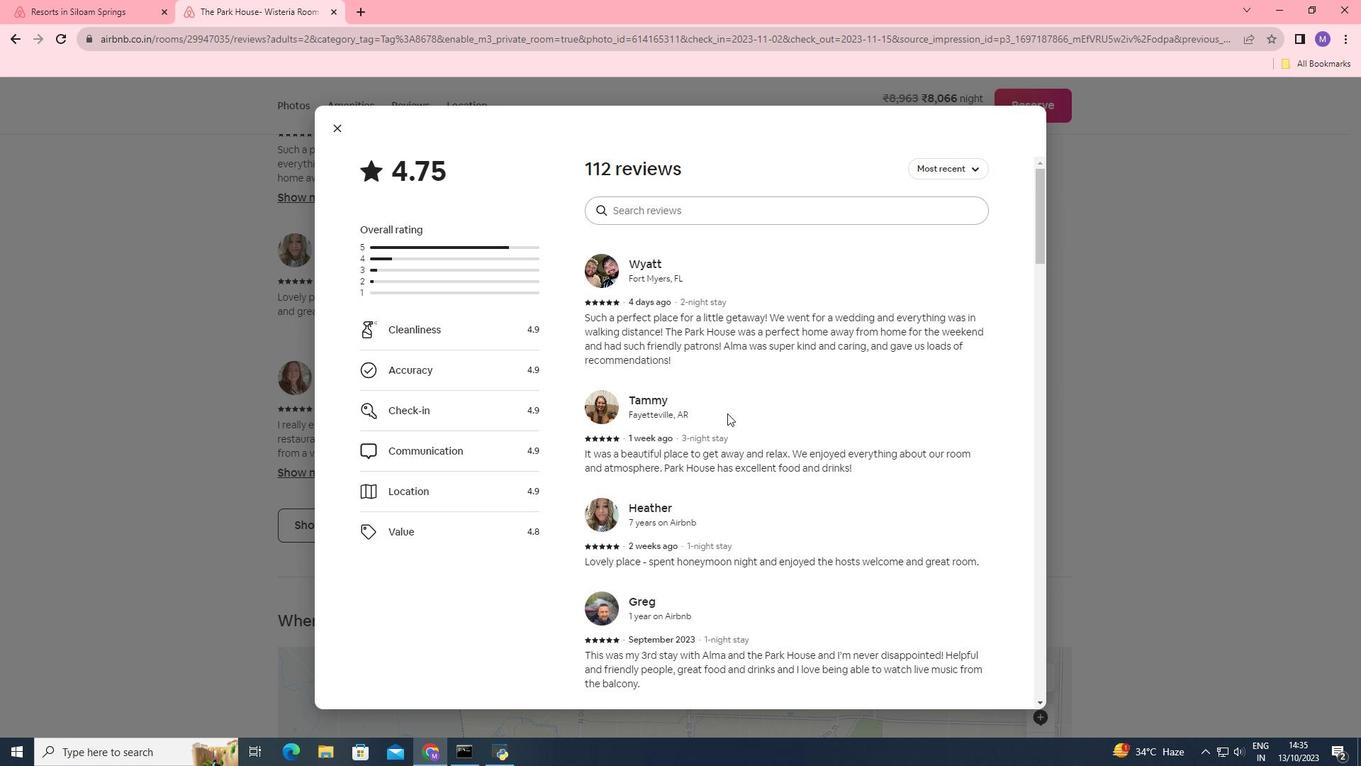 
Action: Mouse scrolled (727, 412) with delta (0, 0)
Screenshot: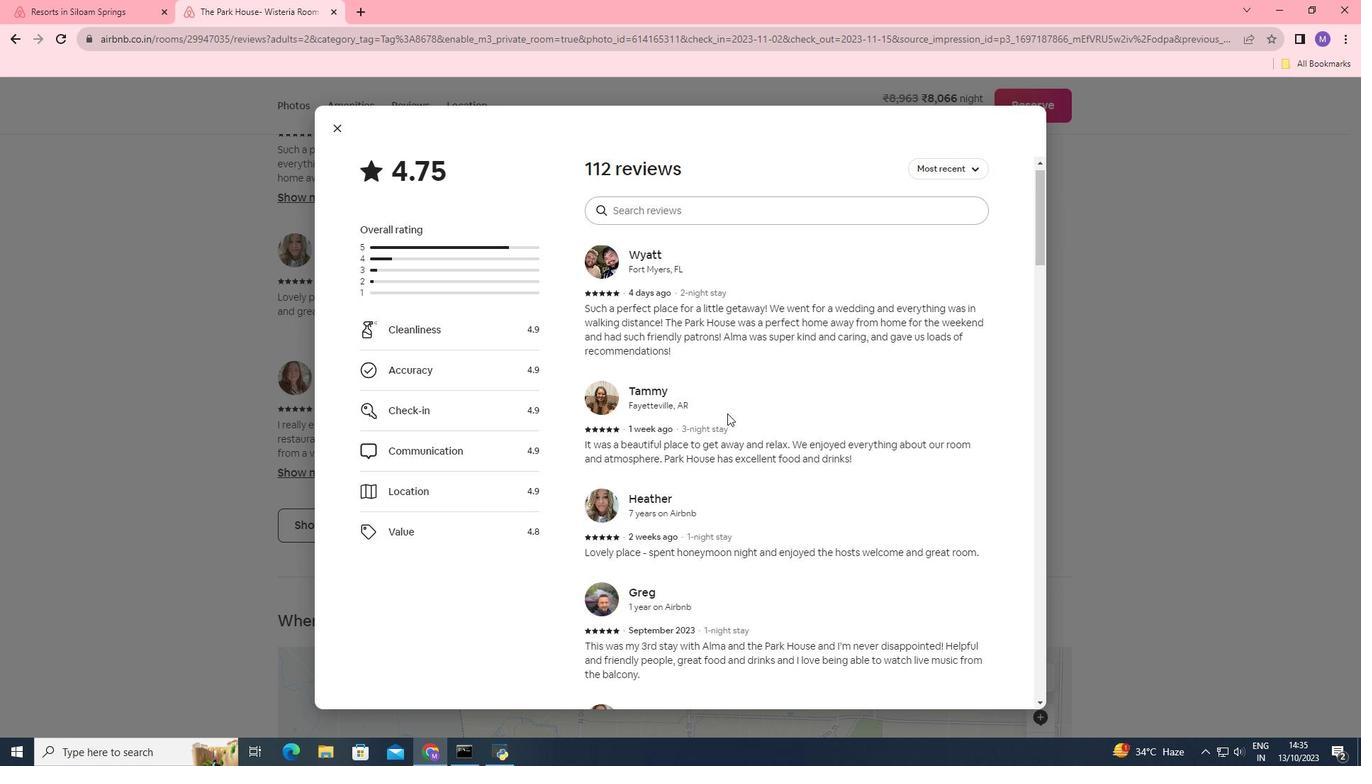 
Action: Mouse scrolled (727, 412) with delta (0, 0)
Screenshot: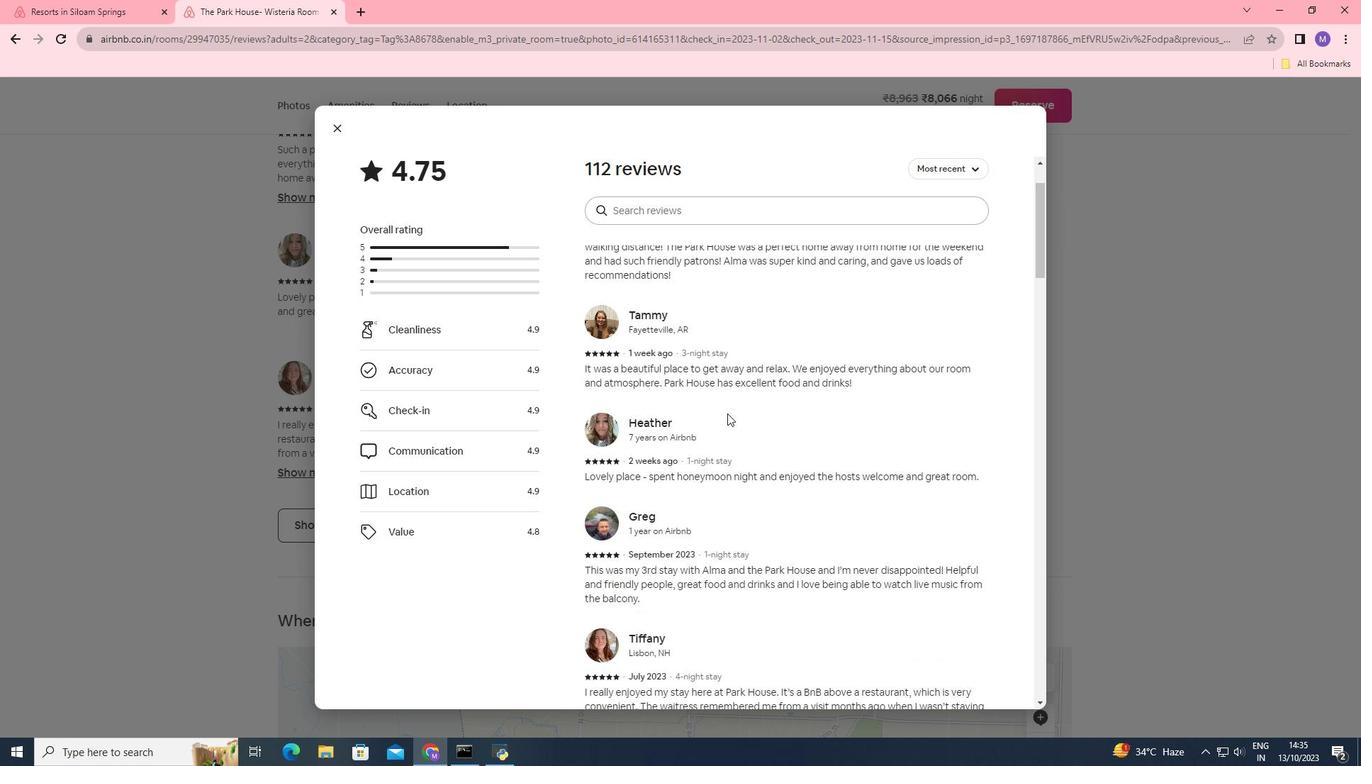 
Action: Mouse scrolled (727, 412) with delta (0, 0)
Screenshot: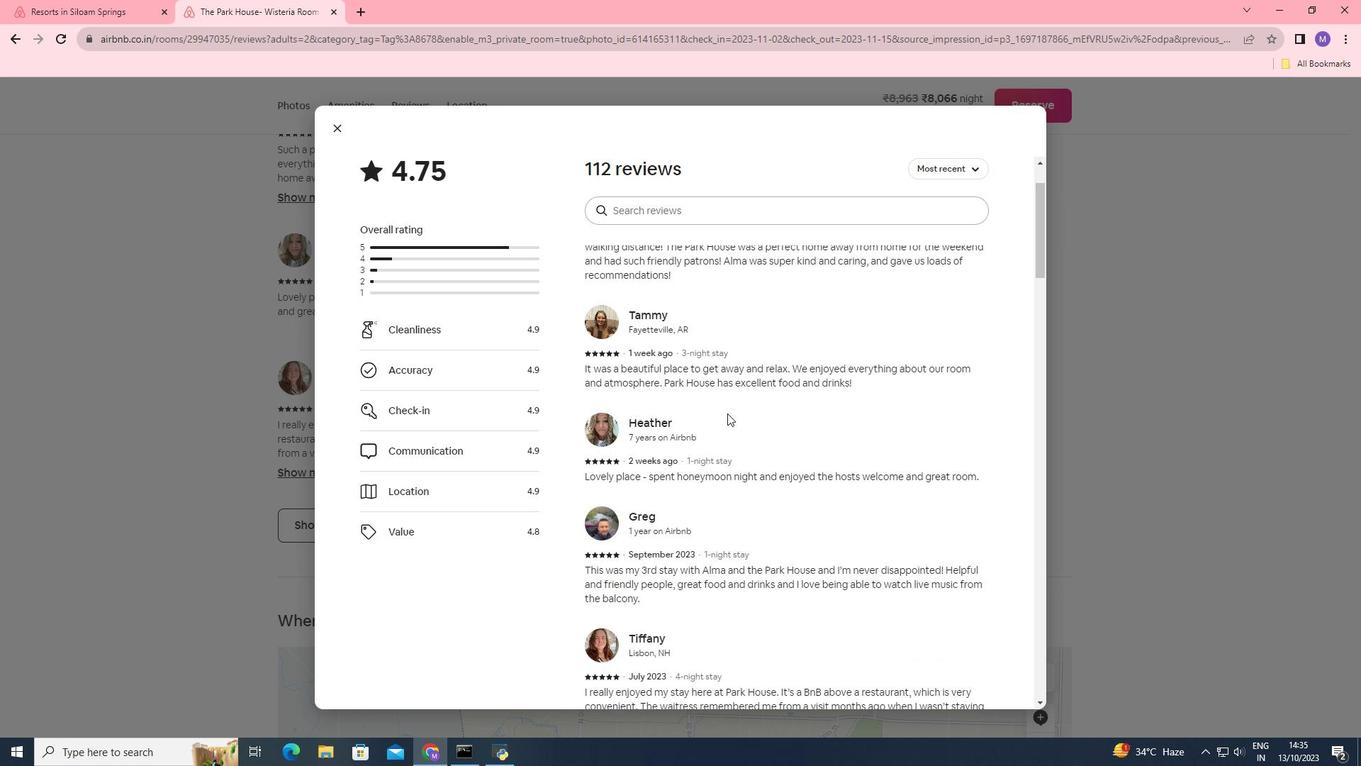 
Action: Mouse scrolled (727, 412) with delta (0, 0)
Screenshot: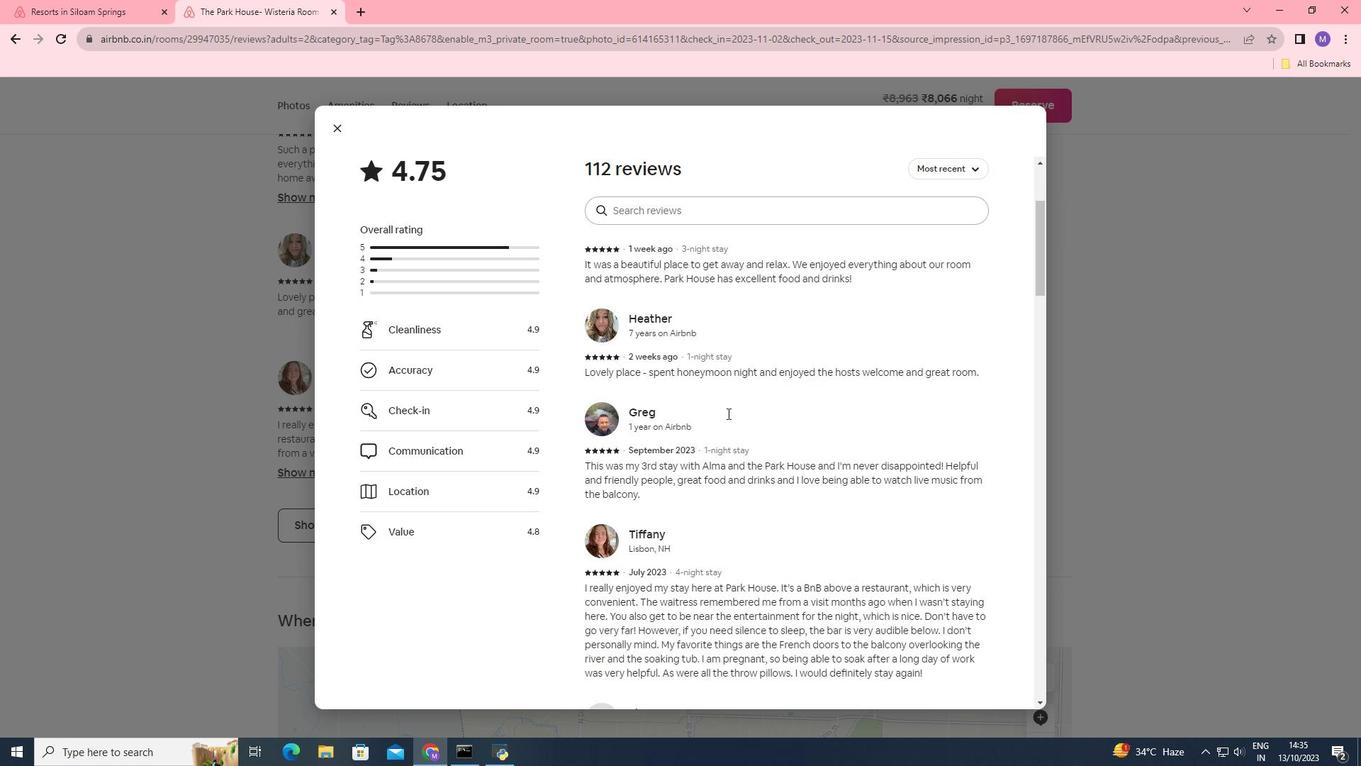 
Action: Mouse scrolled (727, 412) with delta (0, 0)
Screenshot: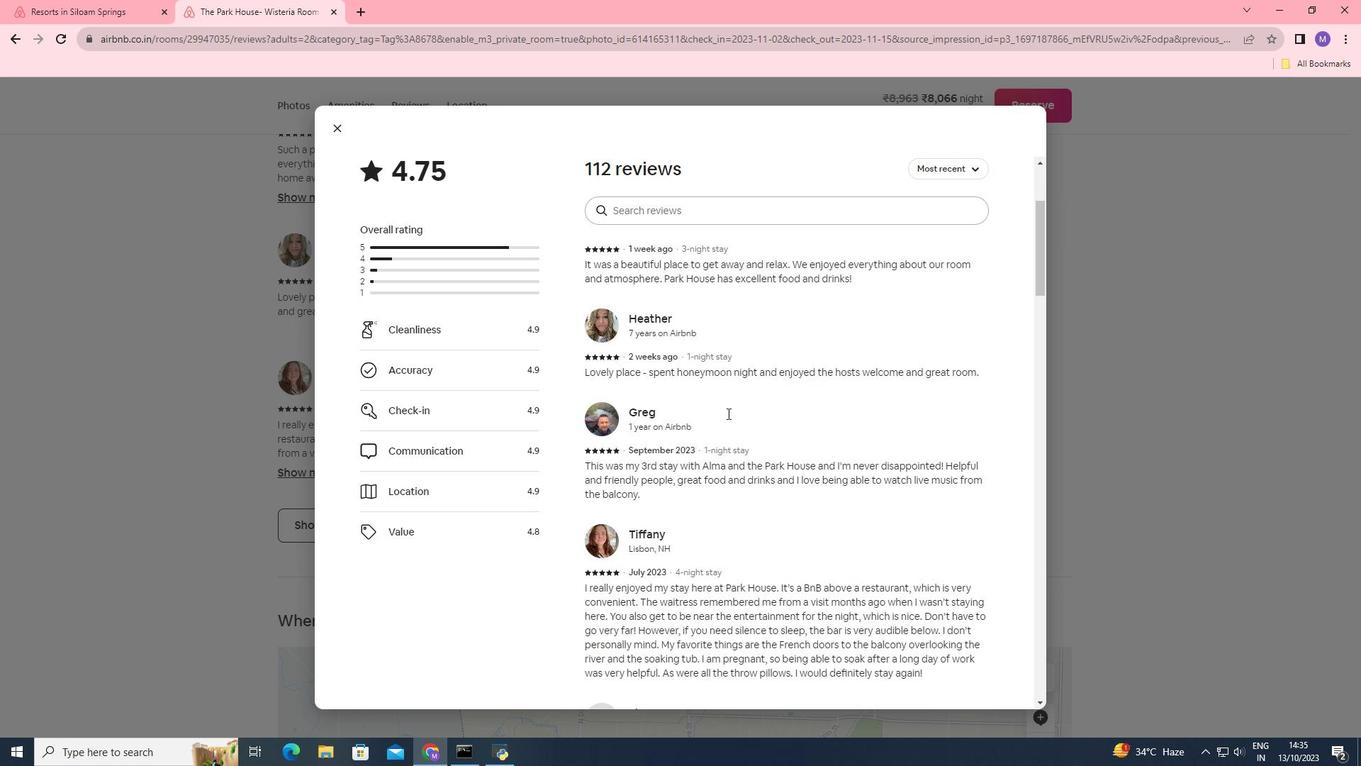 
Action: Mouse scrolled (727, 412) with delta (0, 0)
Screenshot: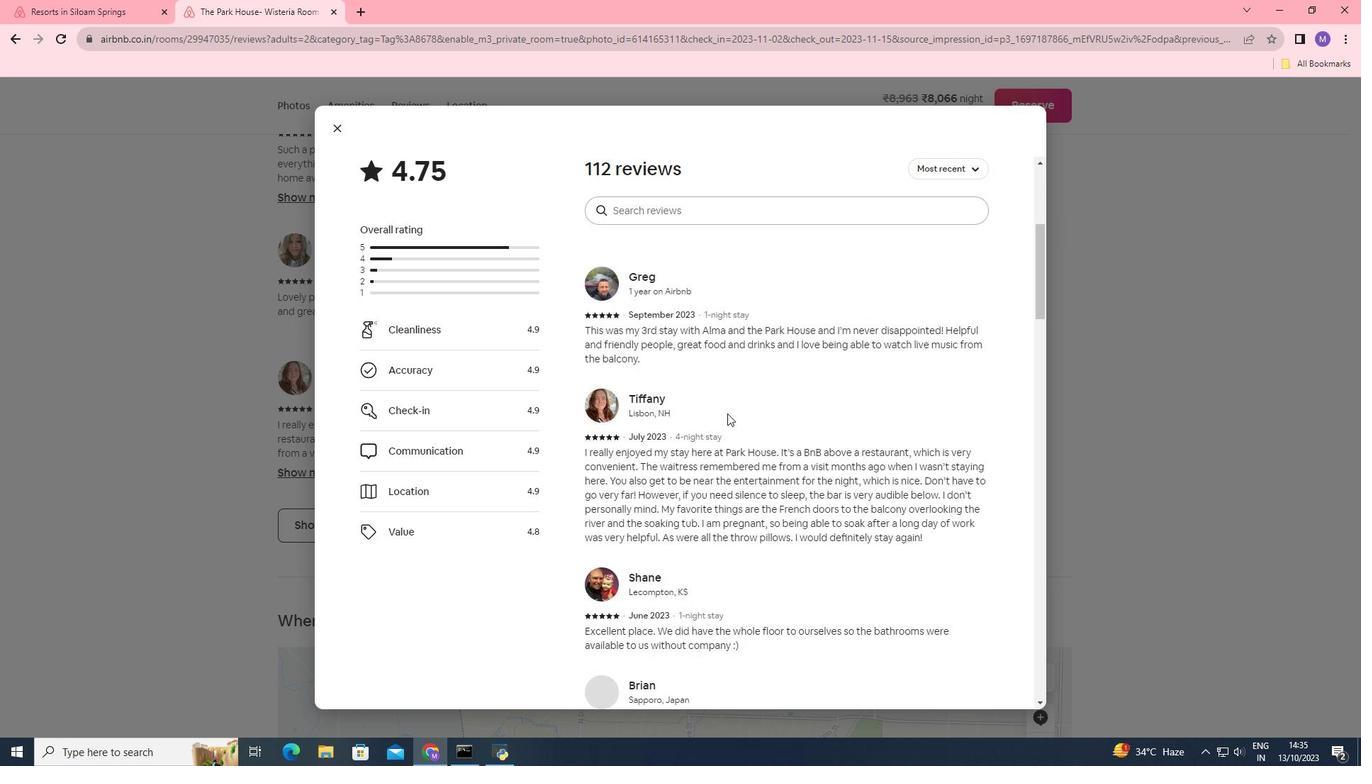 
Action: Mouse scrolled (727, 412) with delta (0, 0)
Screenshot: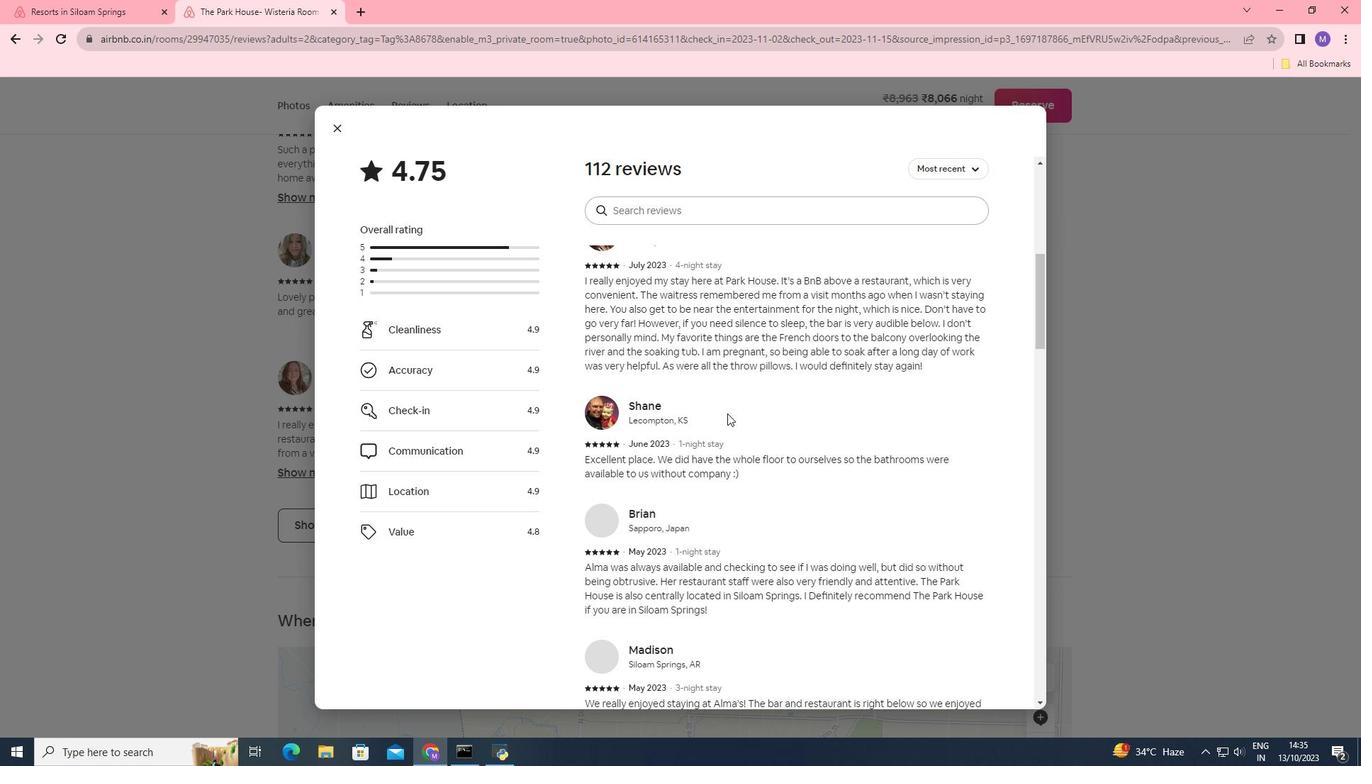 
Action: Mouse scrolled (727, 412) with delta (0, 0)
Screenshot: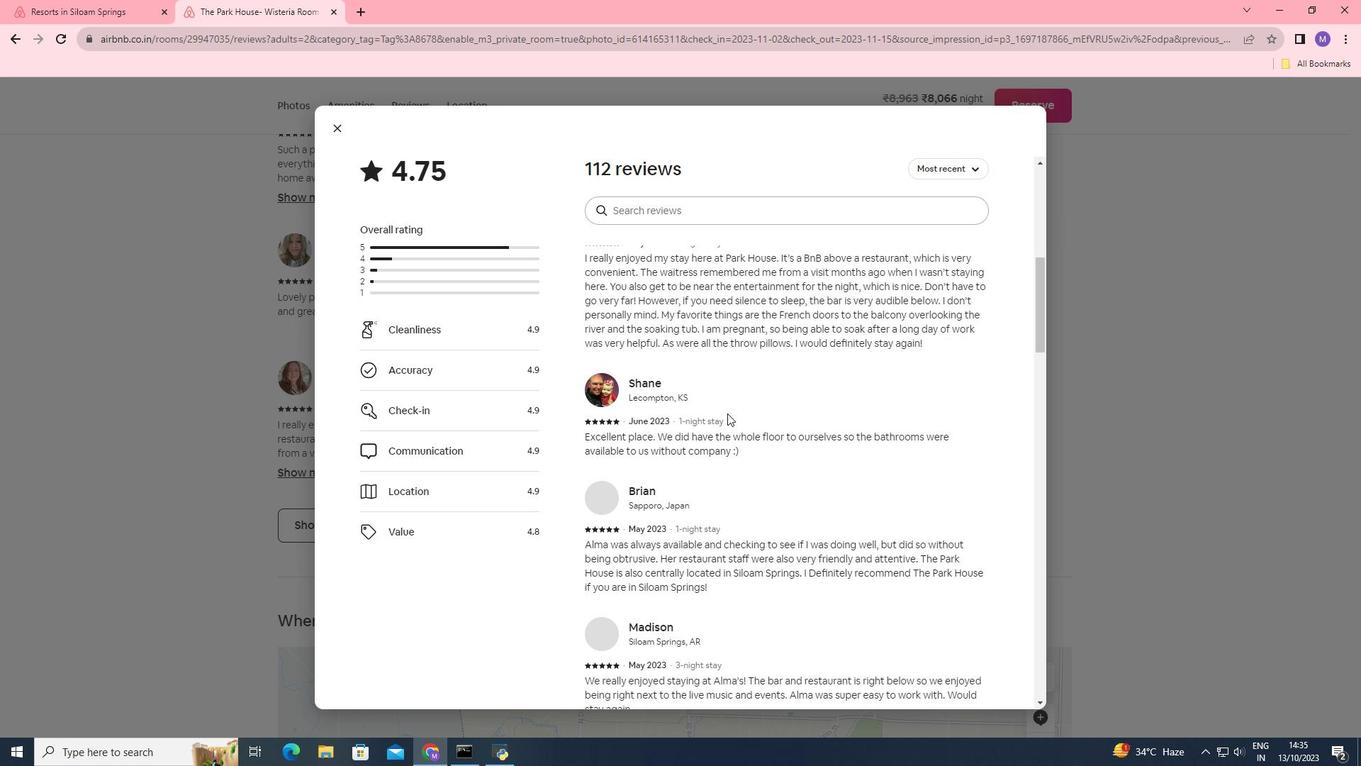 
Action: Mouse scrolled (727, 412) with delta (0, 0)
Screenshot: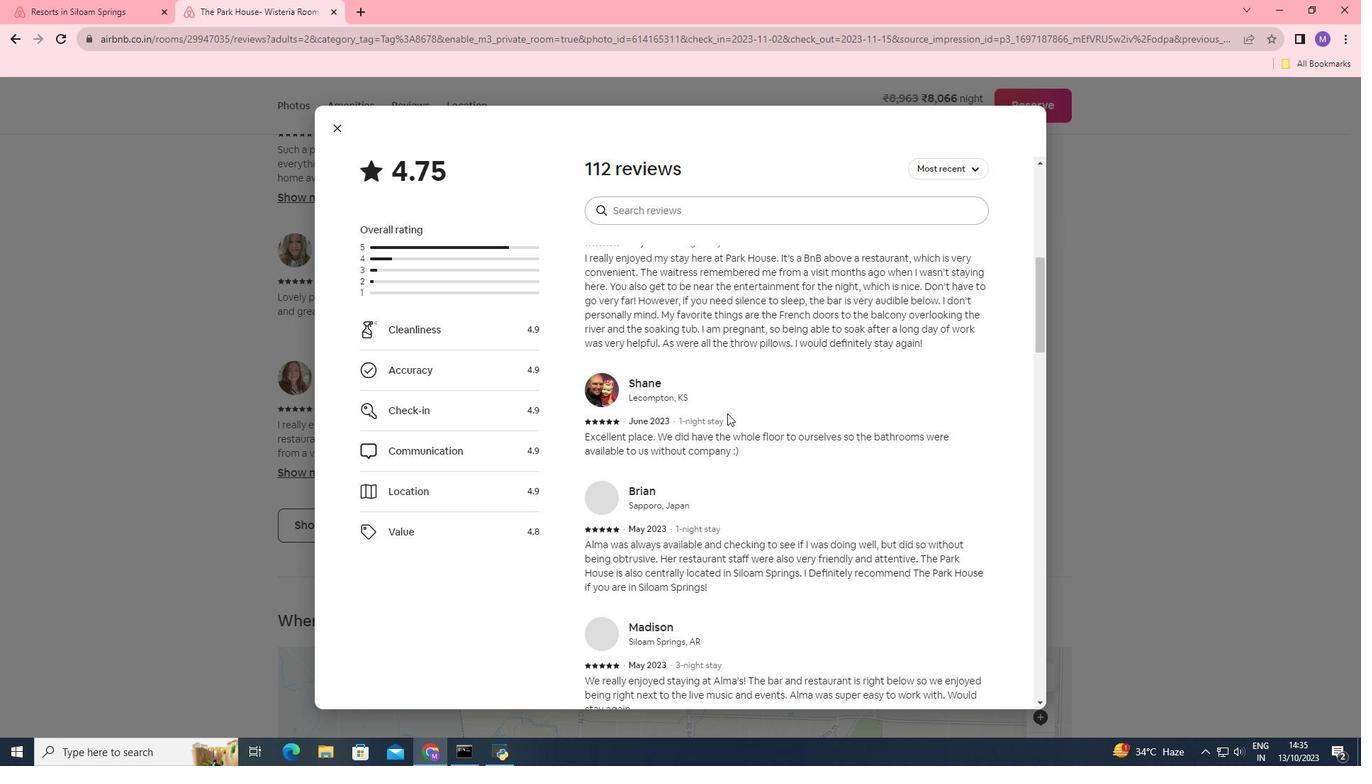 
Action: Mouse scrolled (727, 412) with delta (0, 0)
Screenshot: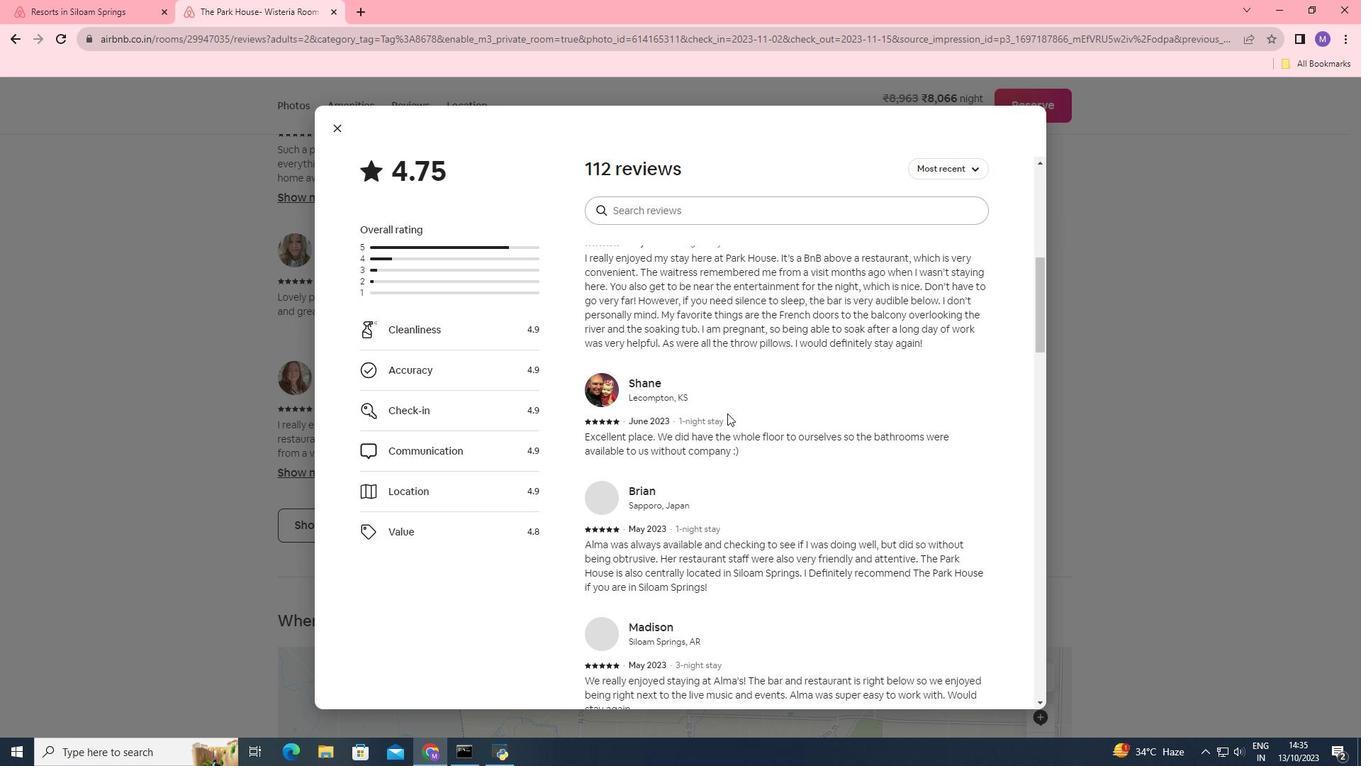 
Action: Mouse scrolled (727, 412) with delta (0, 0)
Screenshot: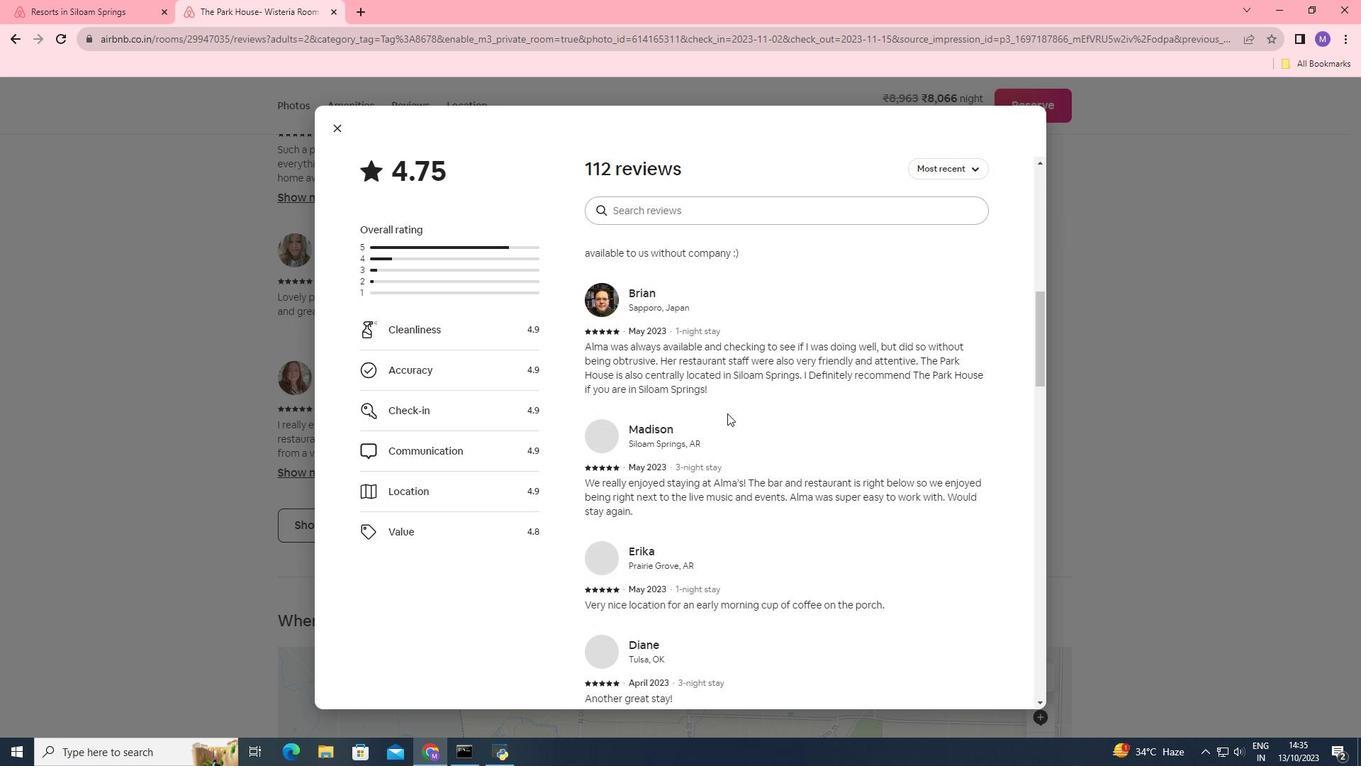 
Action: Mouse moved to (728, 412)
Screenshot: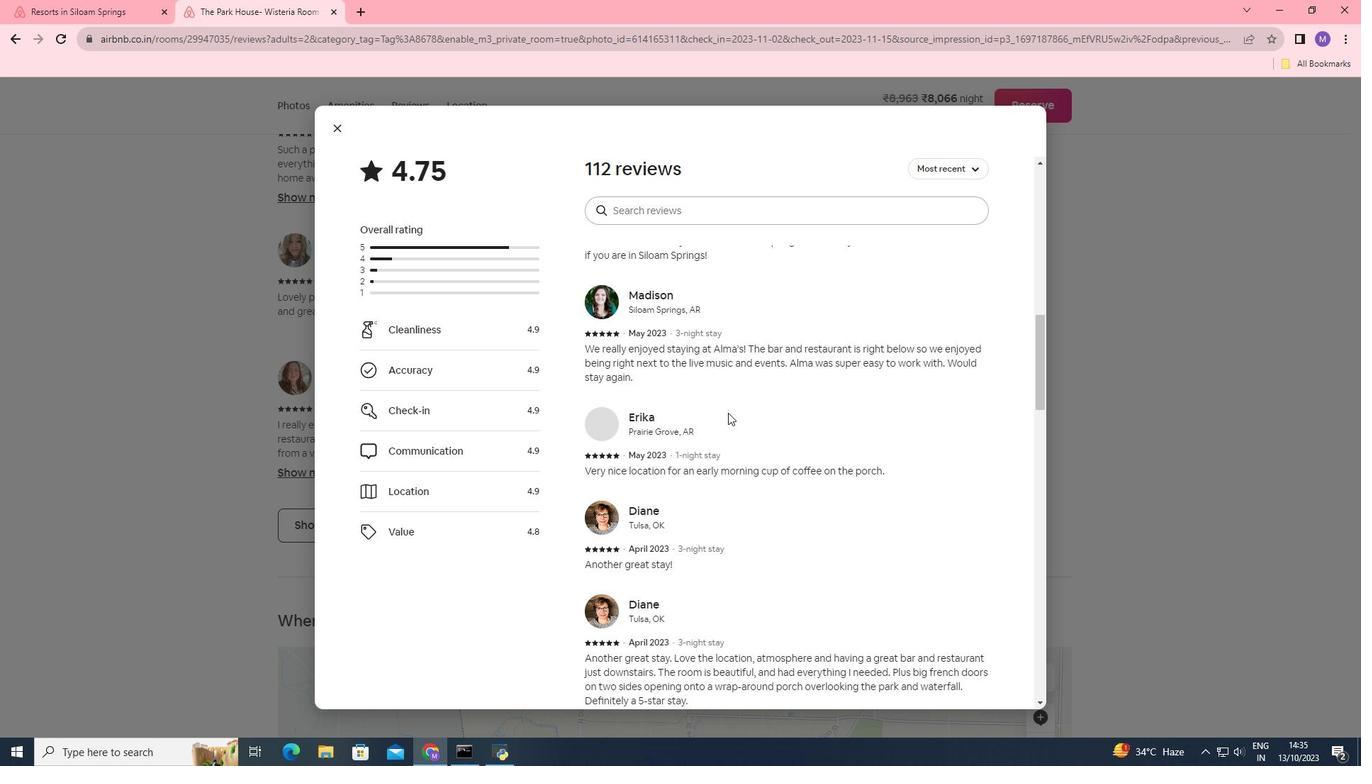 
Action: Mouse scrolled (728, 412) with delta (0, 0)
Screenshot: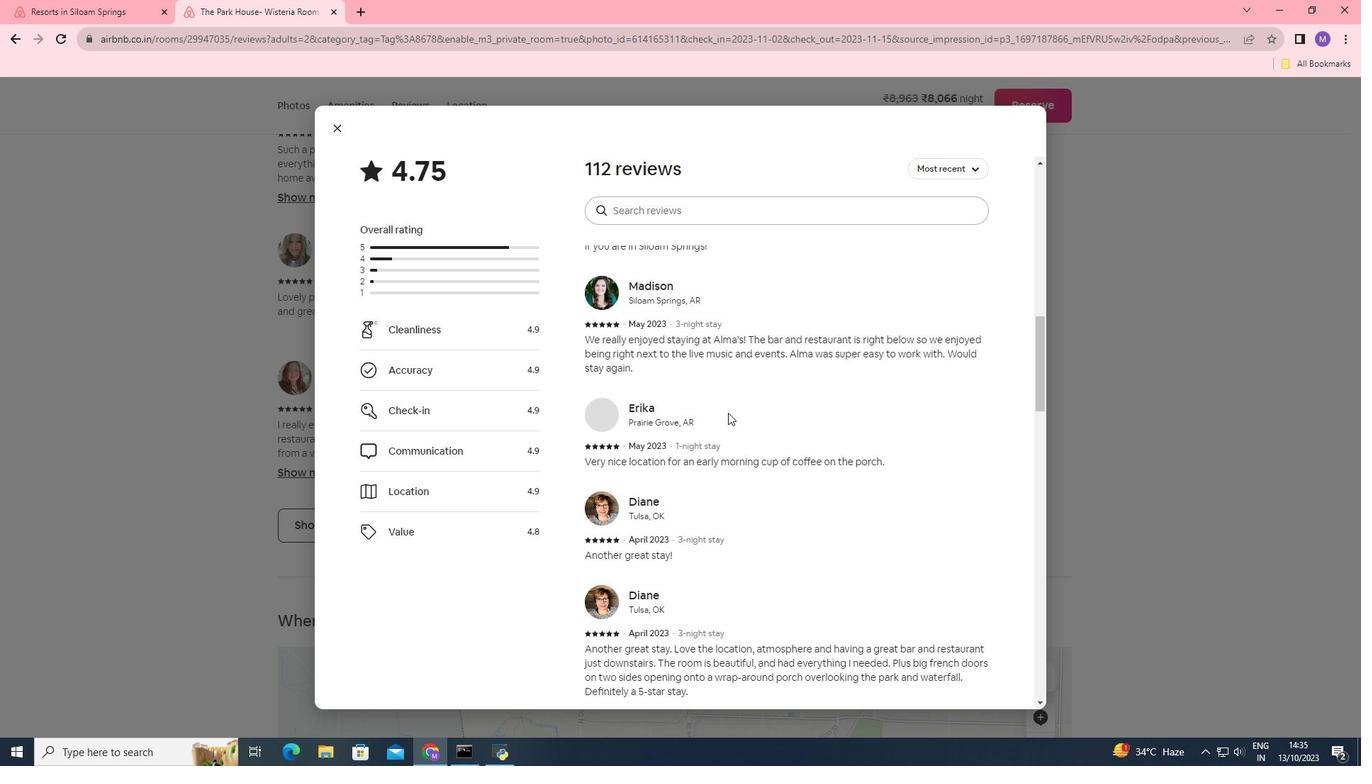 
Action: Mouse scrolled (728, 412) with delta (0, 0)
Screenshot: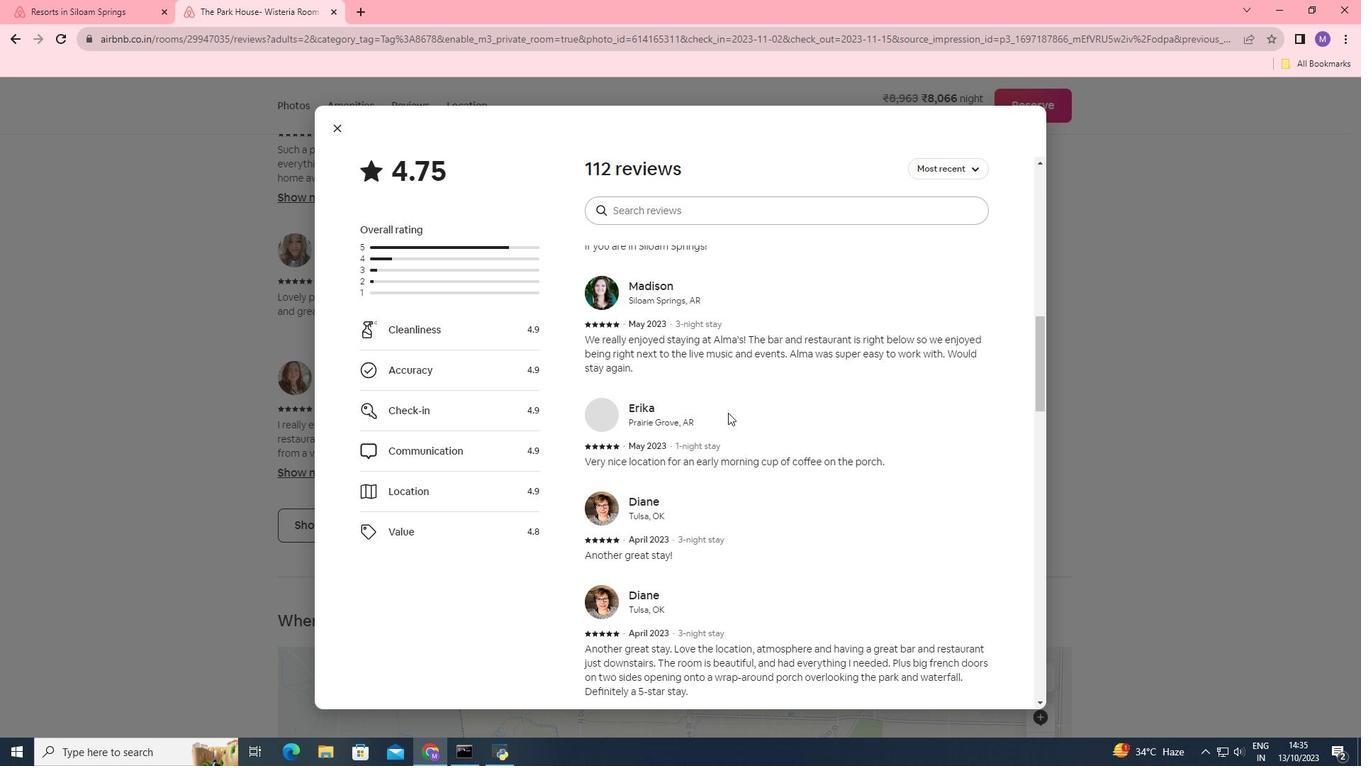 
Action: Mouse scrolled (728, 412) with delta (0, 0)
Screenshot: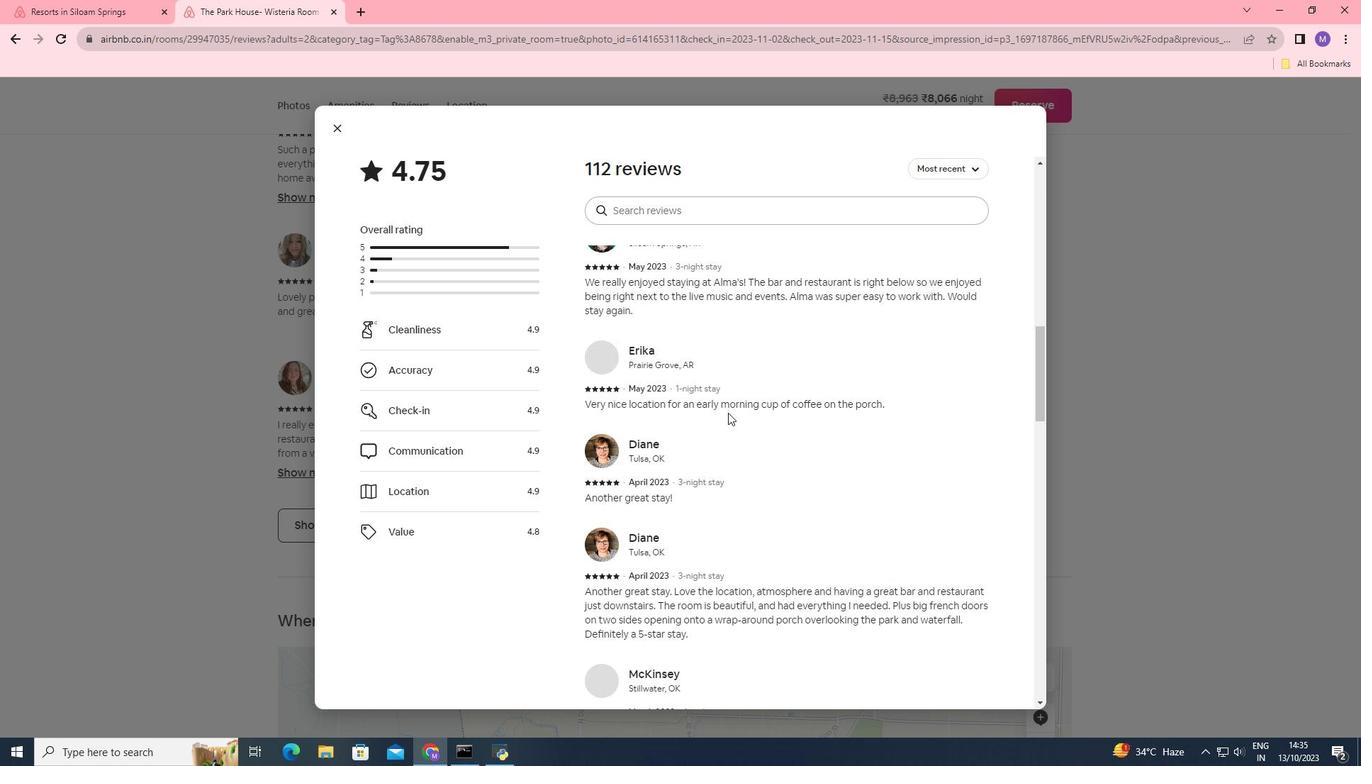 
Action: Mouse scrolled (728, 412) with delta (0, 0)
Screenshot: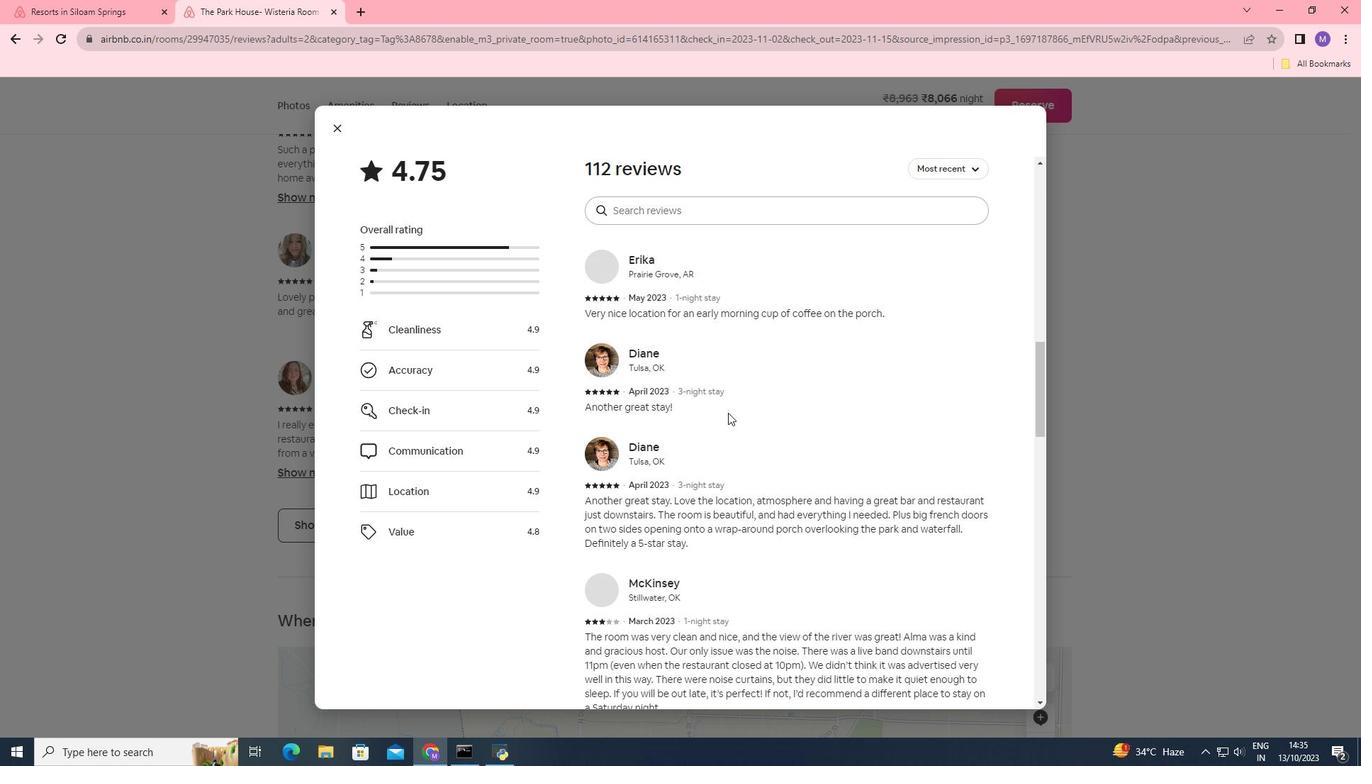 
Action: Mouse scrolled (728, 412) with delta (0, 0)
Screenshot: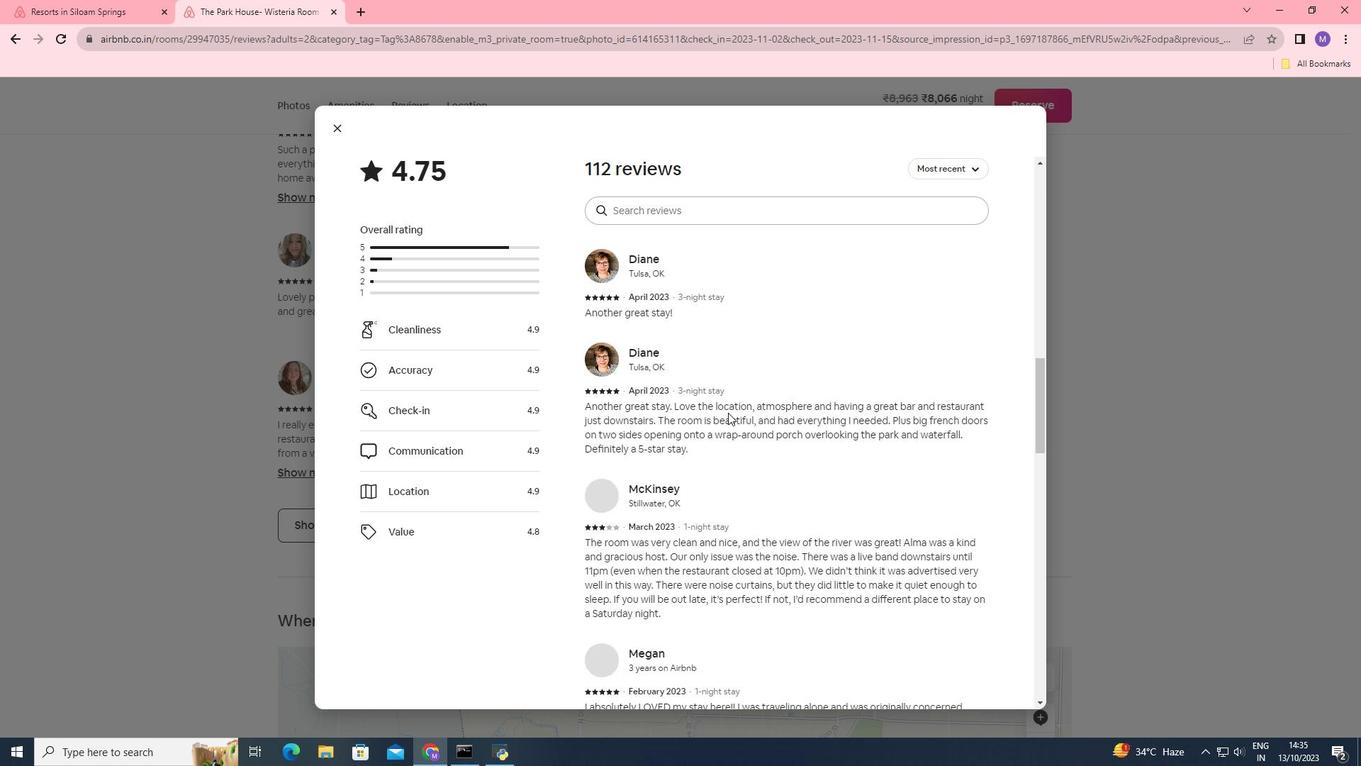 
Action: Mouse scrolled (728, 412) with delta (0, 0)
Screenshot: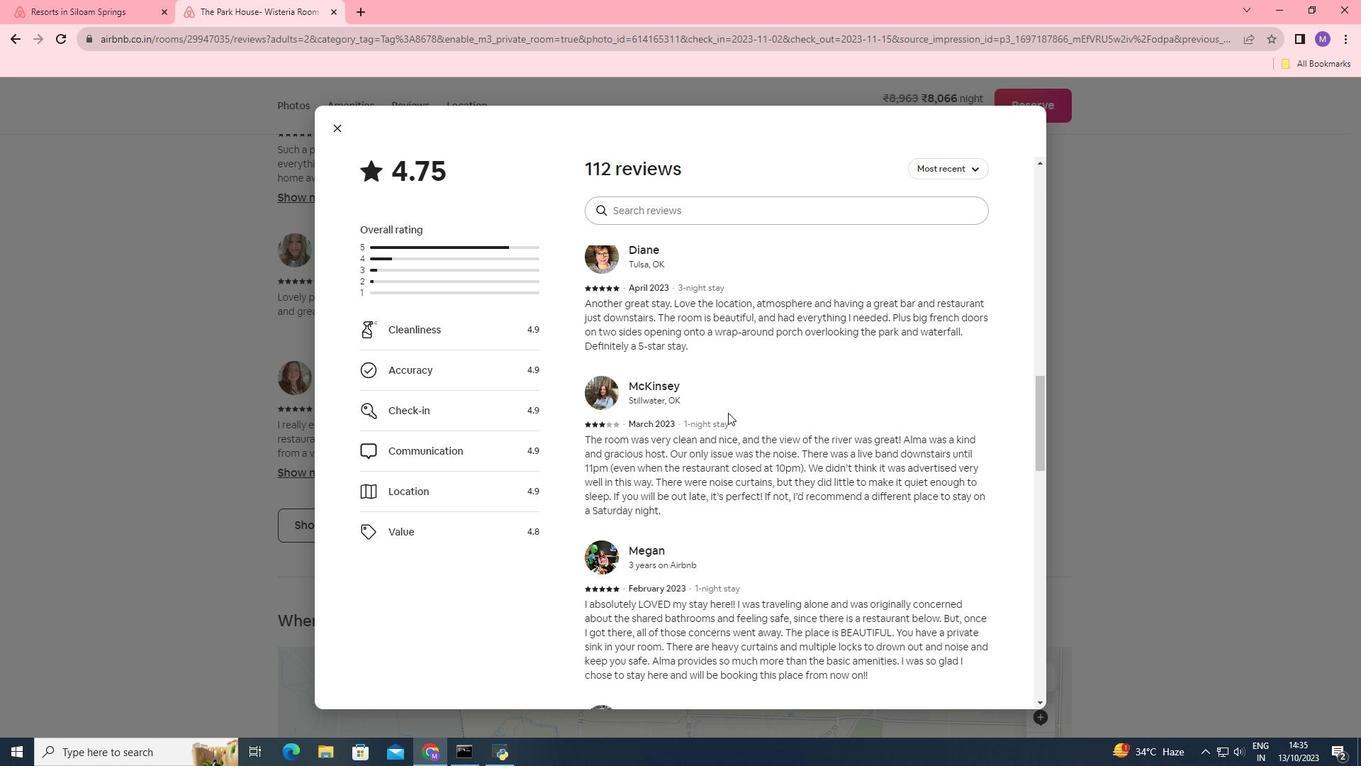
Action: Mouse scrolled (728, 412) with delta (0, 0)
Screenshot: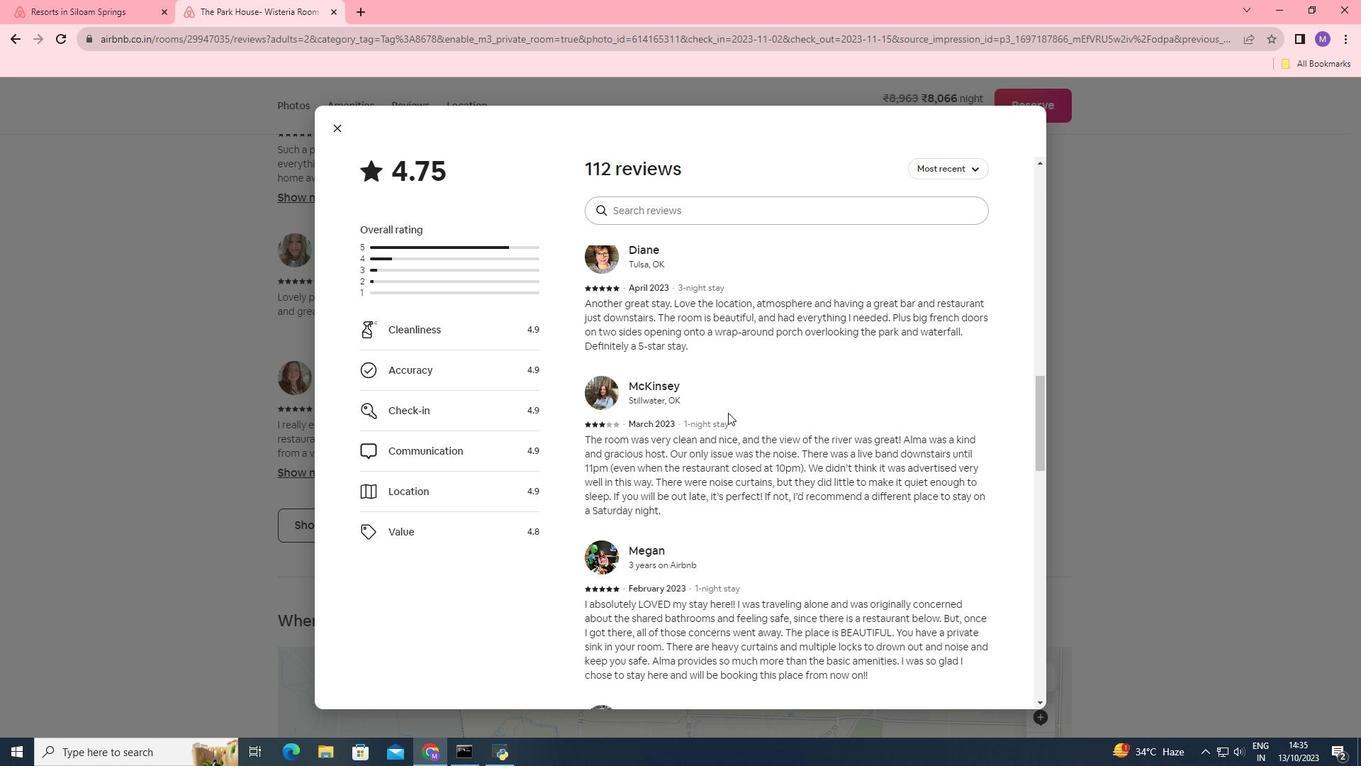 
Action: Mouse scrolled (728, 412) with delta (0, 0)
Screenshot: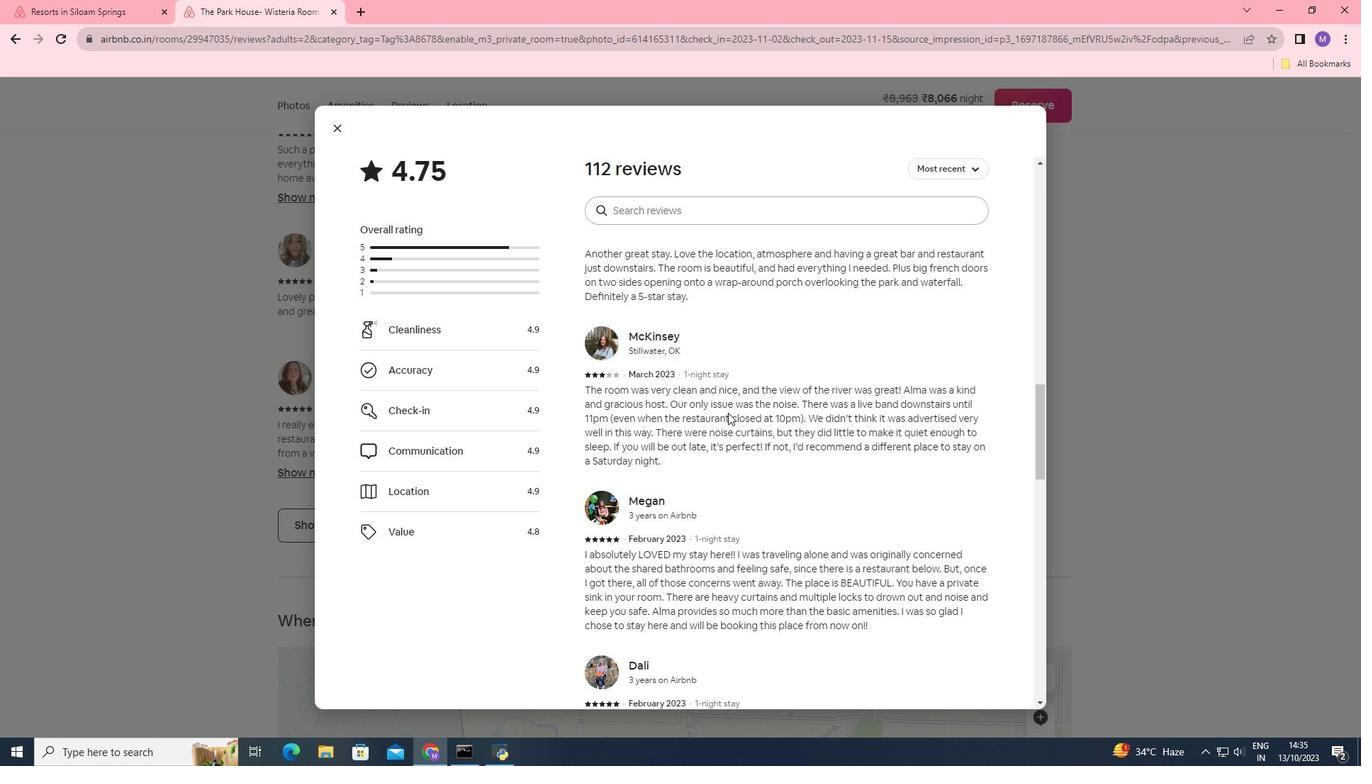 
Action: Mouse scrolled (728, 412) with delta (0, 0)
Screenshot: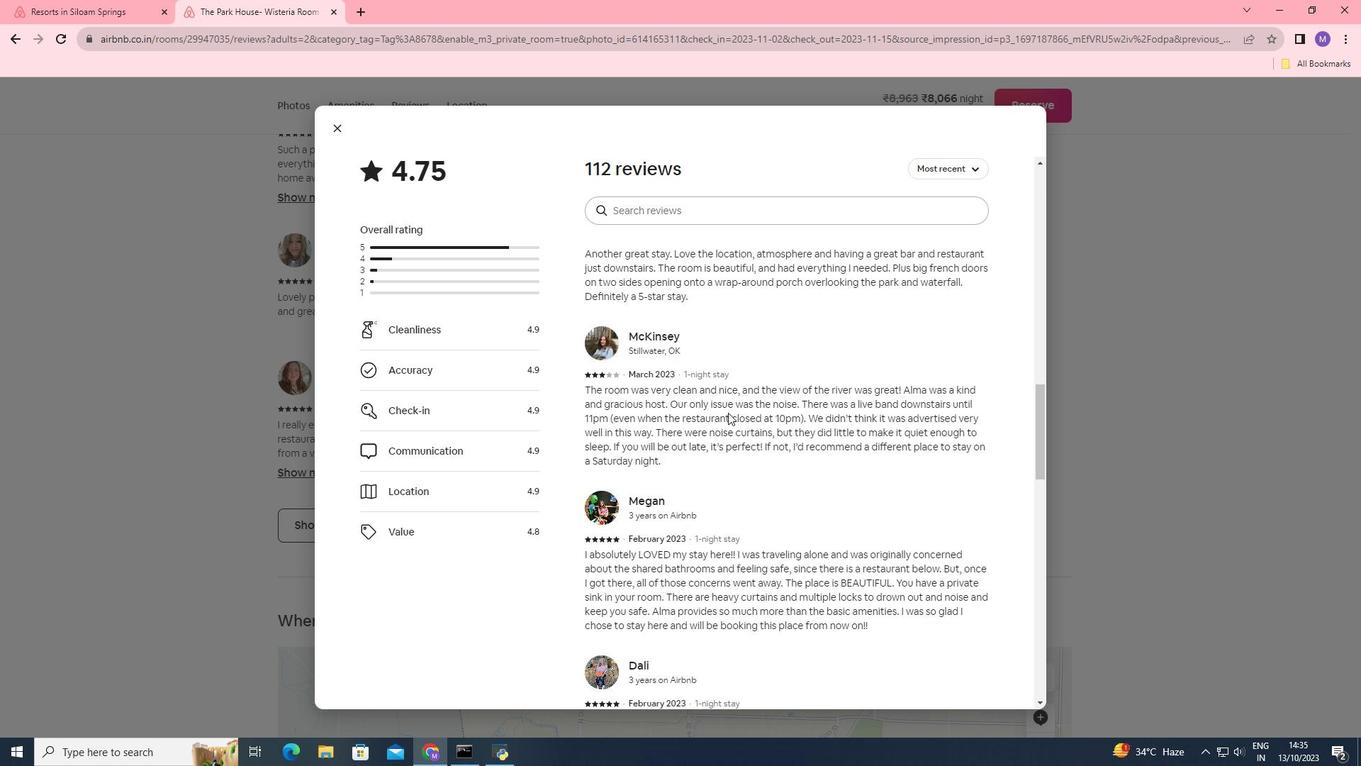 
Action: Mouse moved to (728, 412)
Screenshot: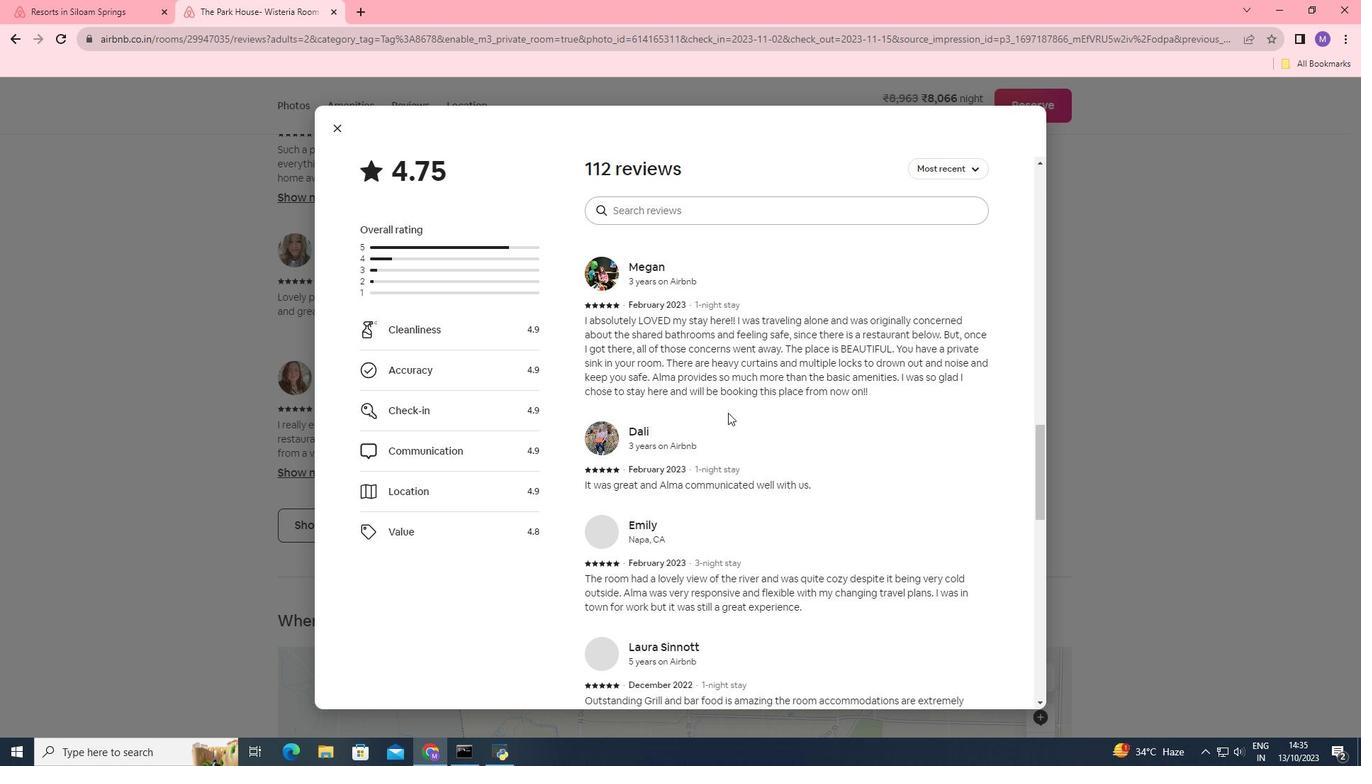 
Action: Mouse scrolled (728, 412) with delta (0, 0)
Screenshot: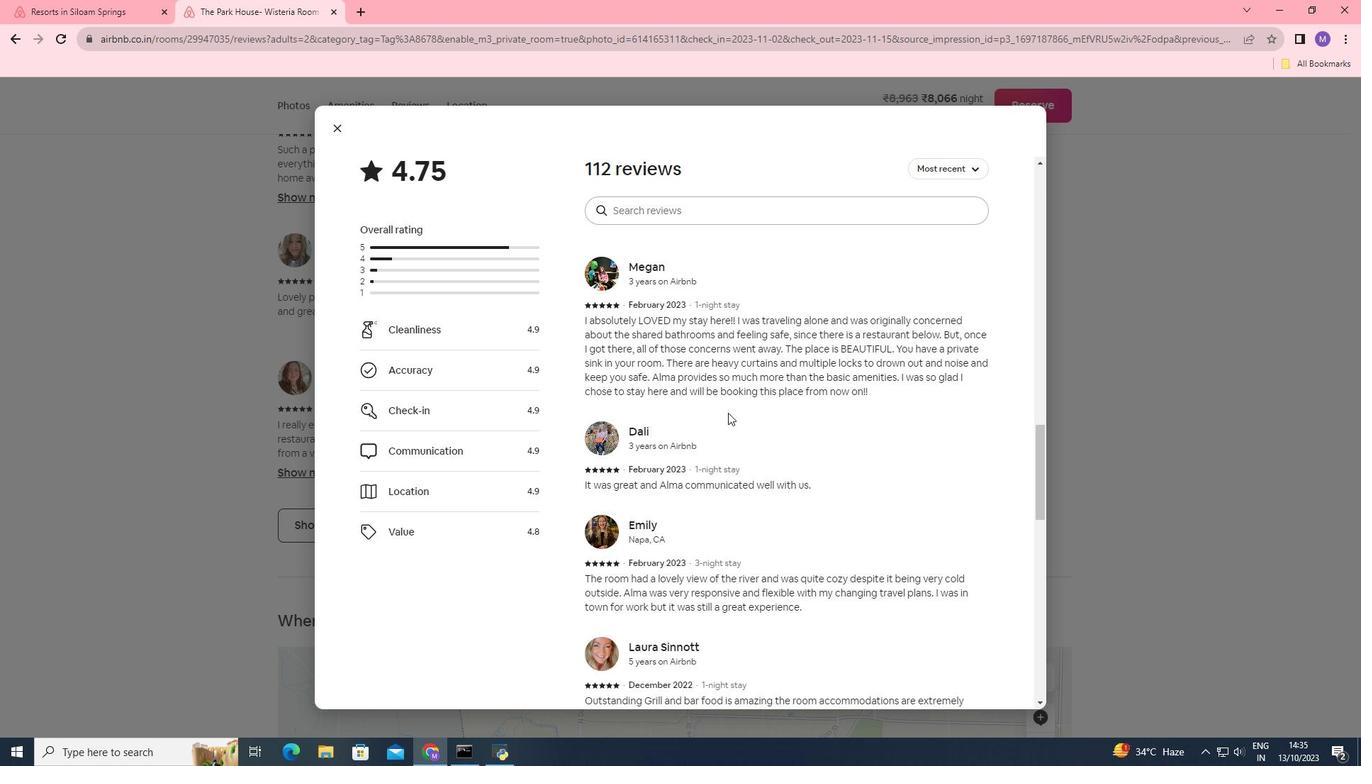 
Action: Mouse scrolled (728, 412) with delta (0, 0)
Screenshot: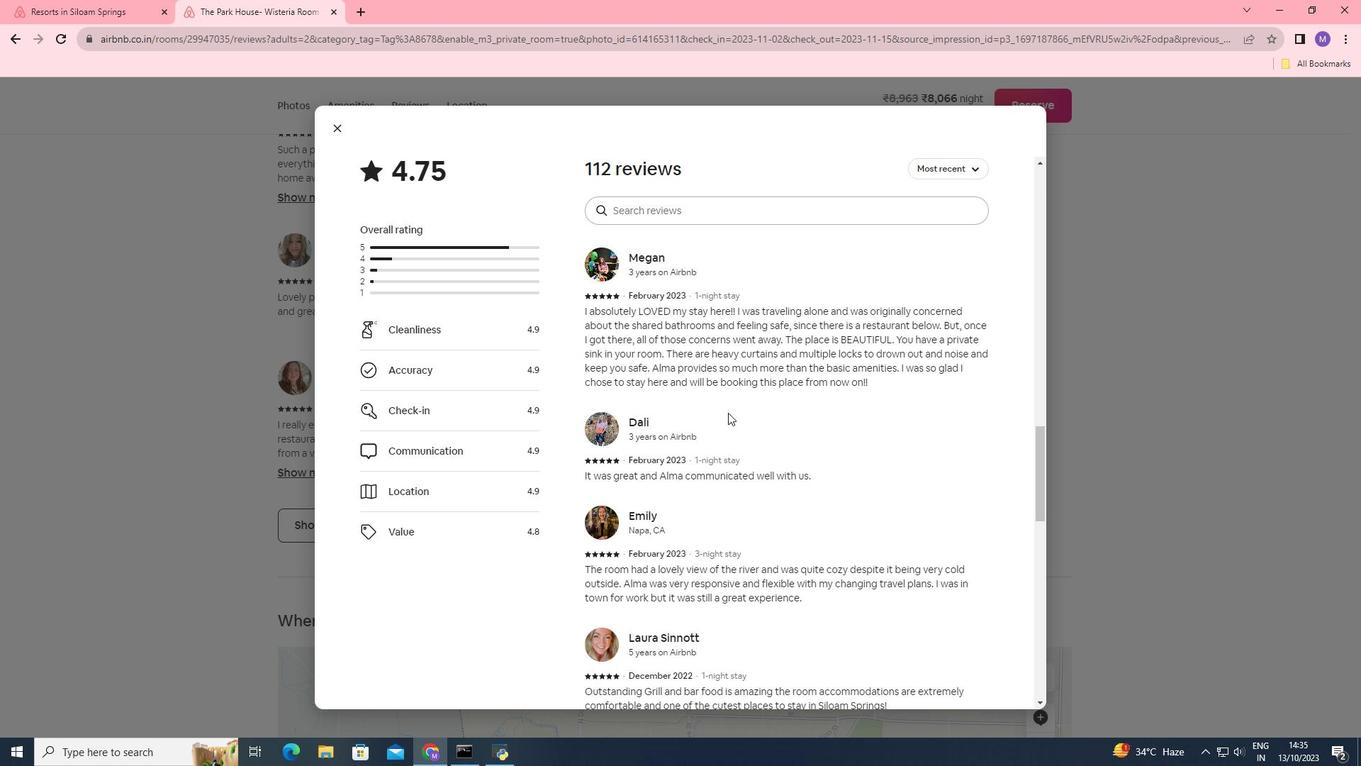 
Action: Mouse scrolled (728, 412) with delta (0, 0)
Screenshot: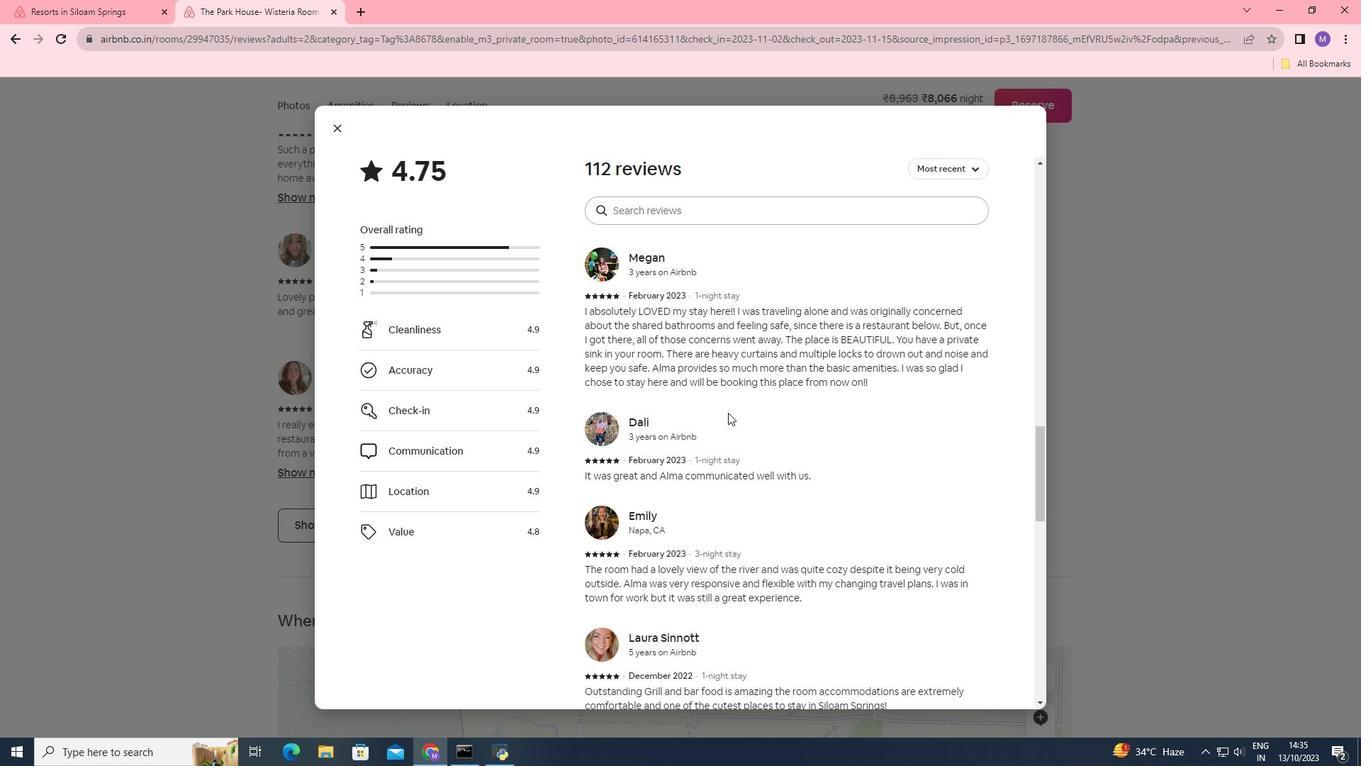 
Action: Mouse scrolled (728, 412) with delta (0, 0)
Screenshot: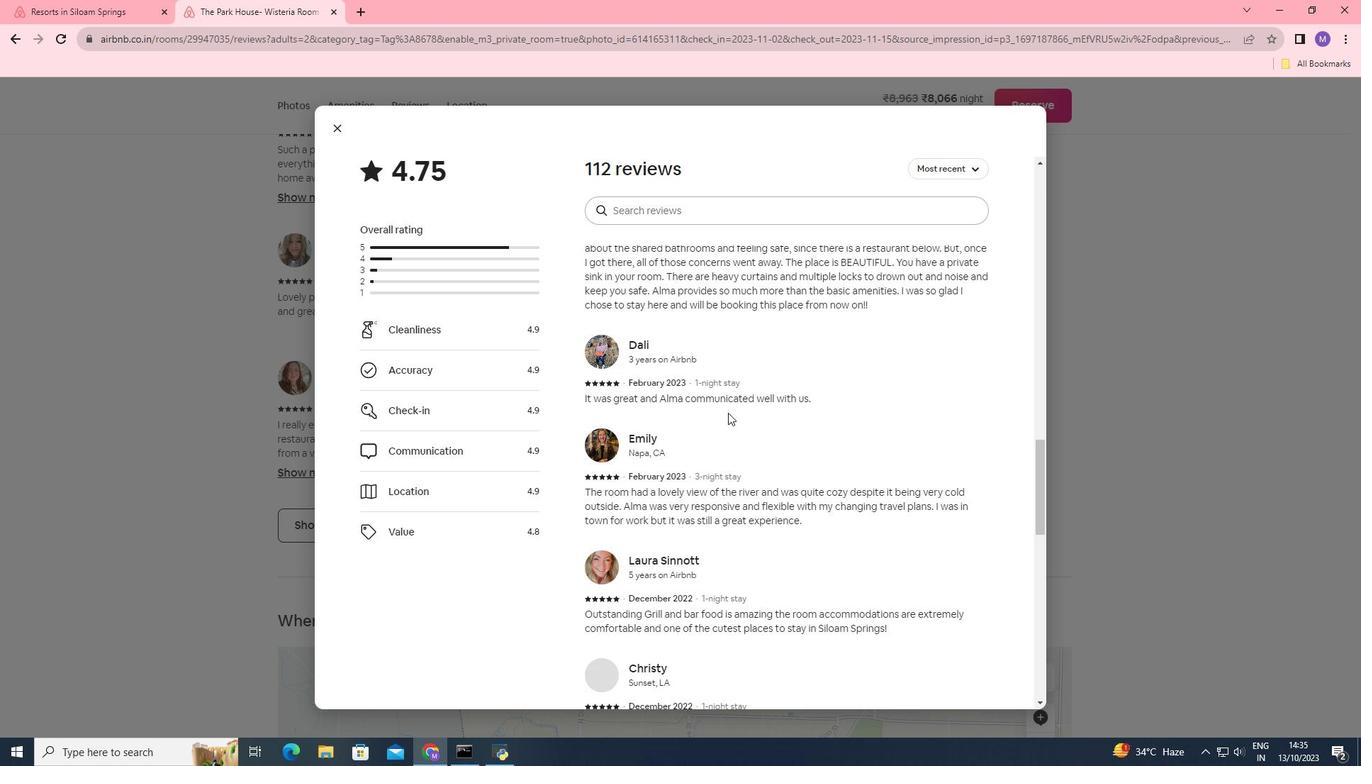 
Action: Mouse scrolled (728, 412) with delta (0, 0)
Screenshot: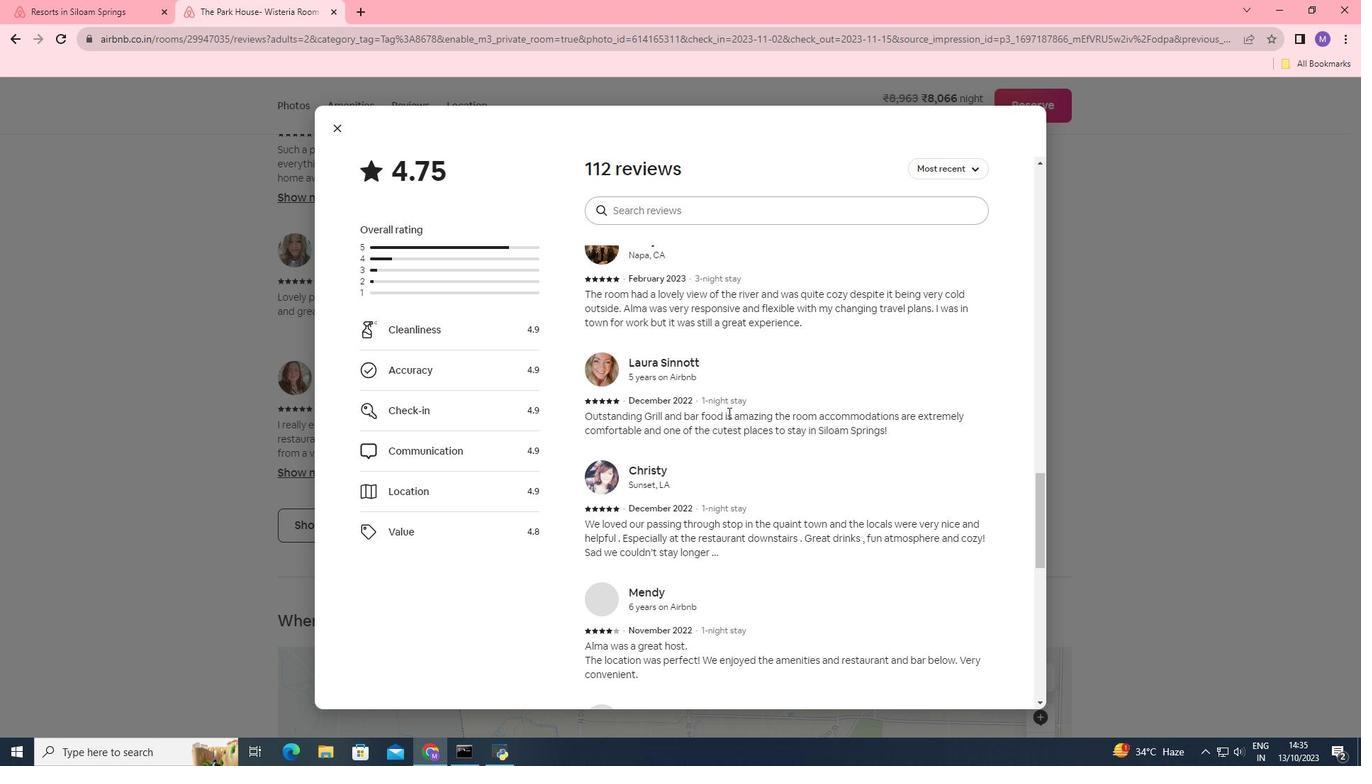 
Action: Mouse scrolled (728, 412) with delta (0, 0)
Screenshot: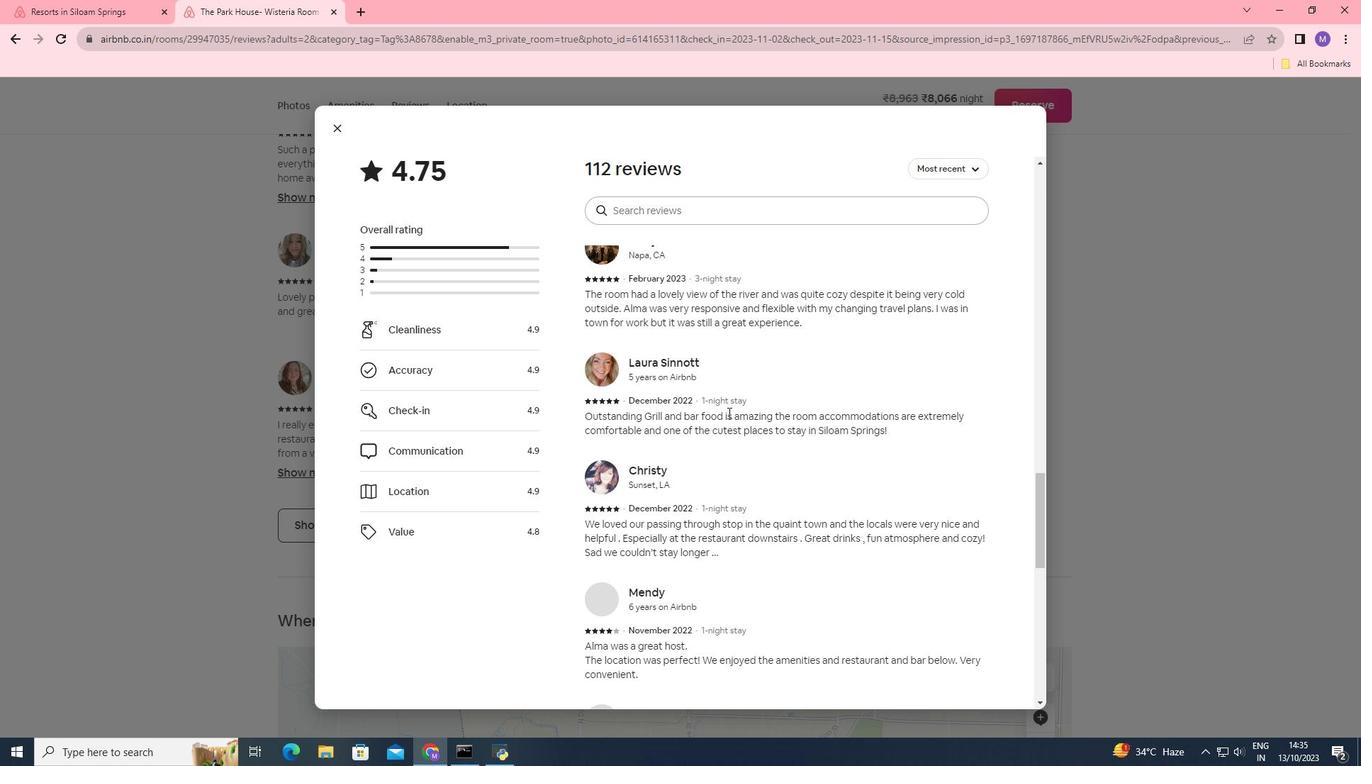 
Action: Mouse scrolled (728, 412) with delta (0, 0)
Screenshot: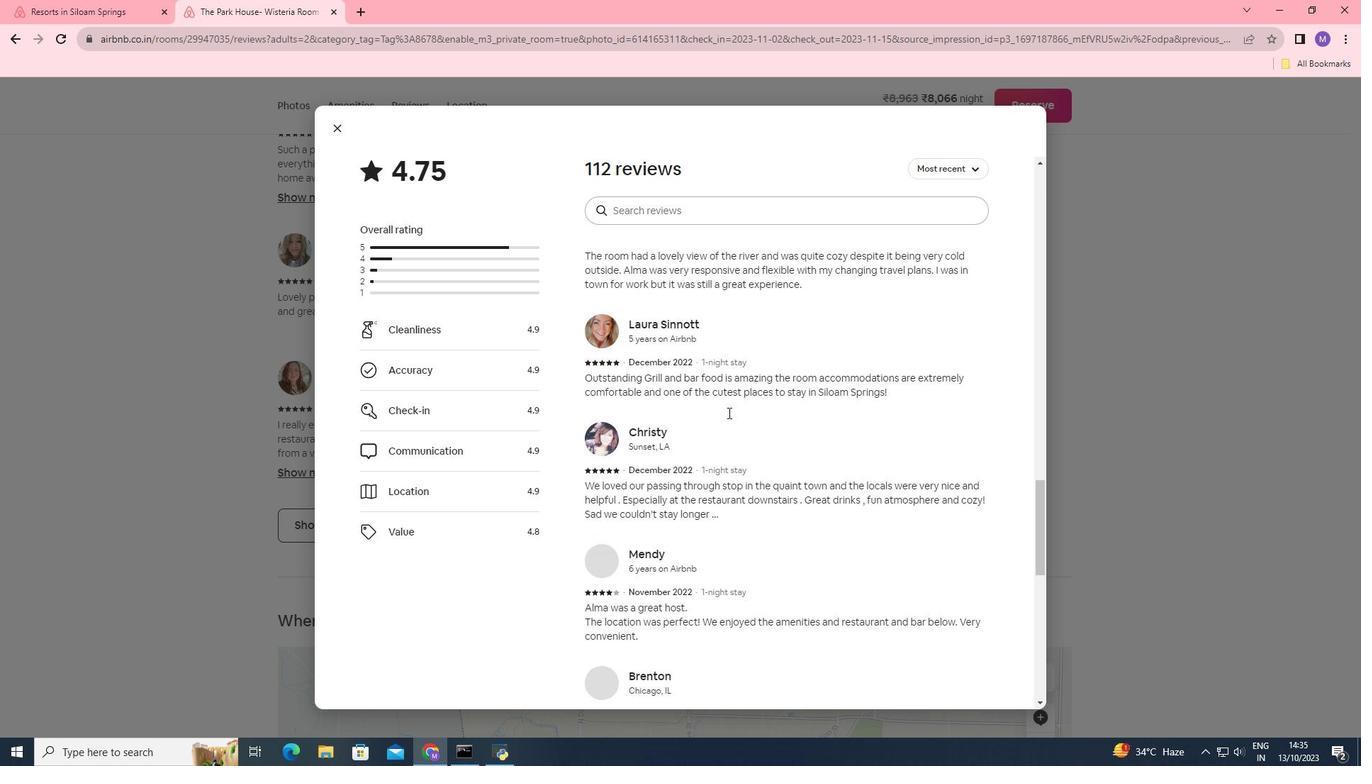 
Action: Mouse scrolled (728, 412) with delta (0, 0)
Screenshot: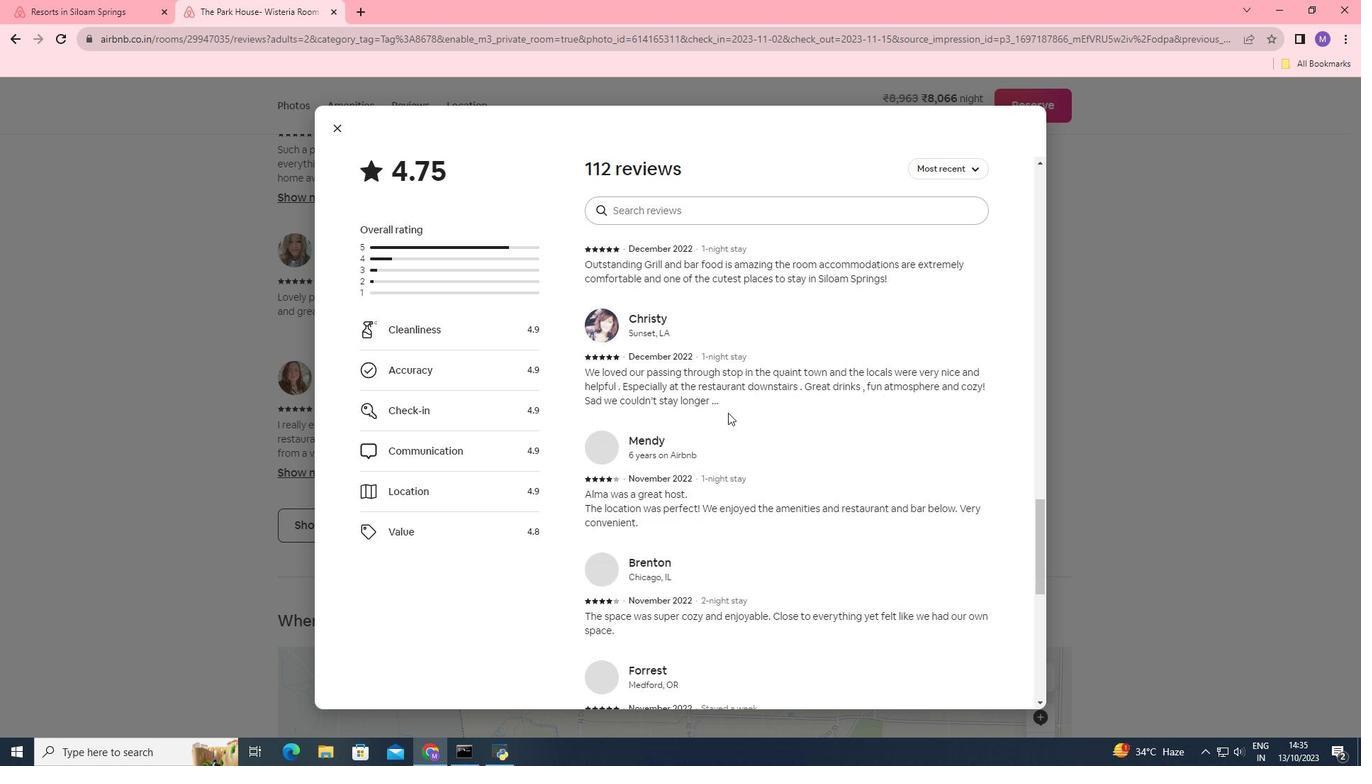 
Action: Mouse scrolled (728, 412) with delta (0, 0)
Screenshot: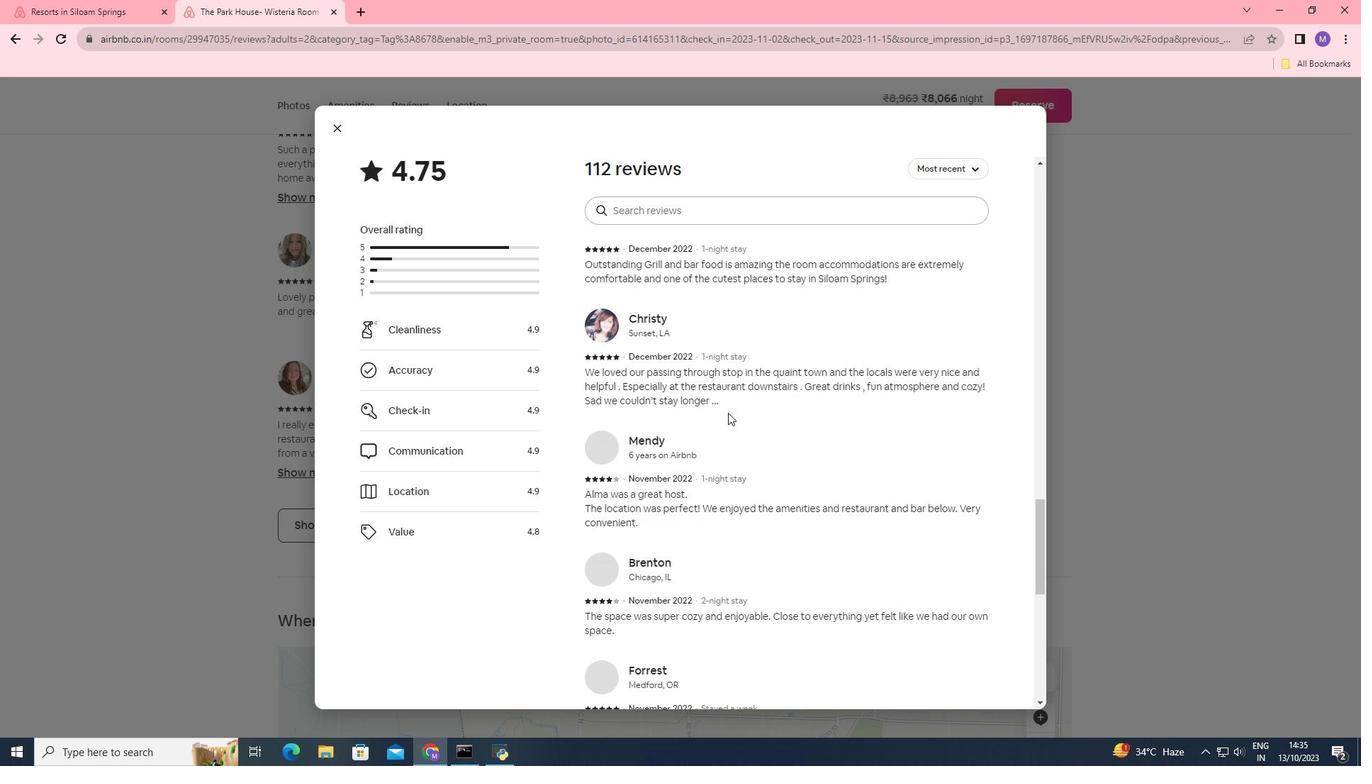 
Action: Mouse moved to (727, 412)
Screenshot: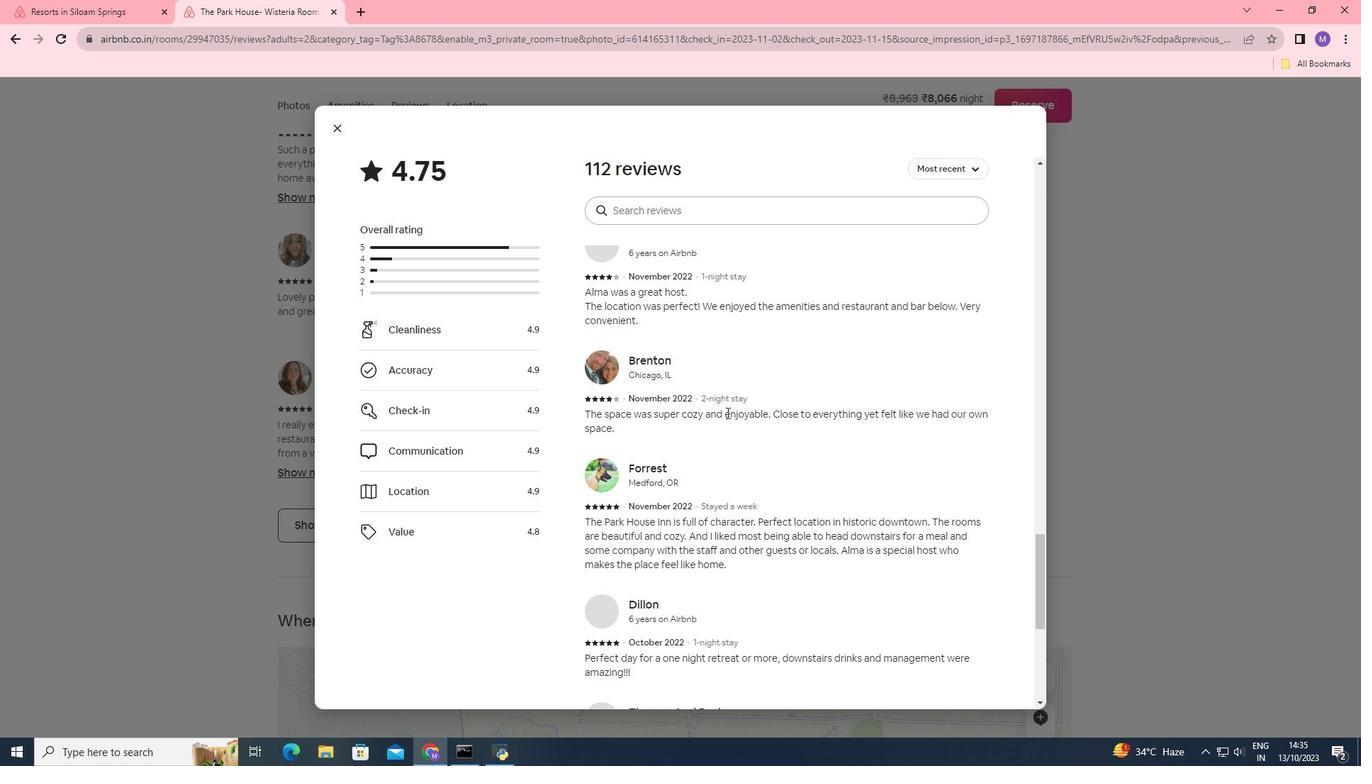 
Action: Mouse scrolled (727, 412) with delta (0, 0)
Screenshot: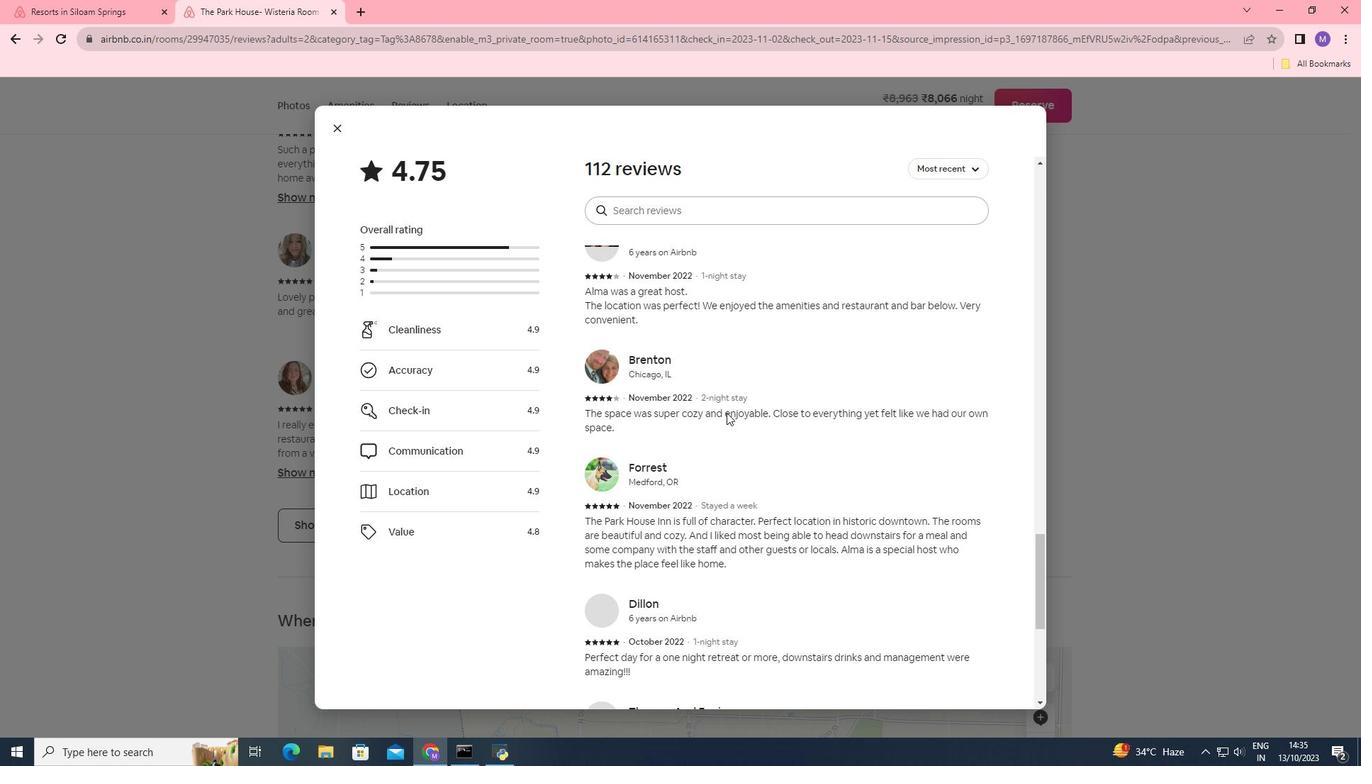 
Action: Mouse scrolled (727, 412) with delta (0, 0)
Screenshot: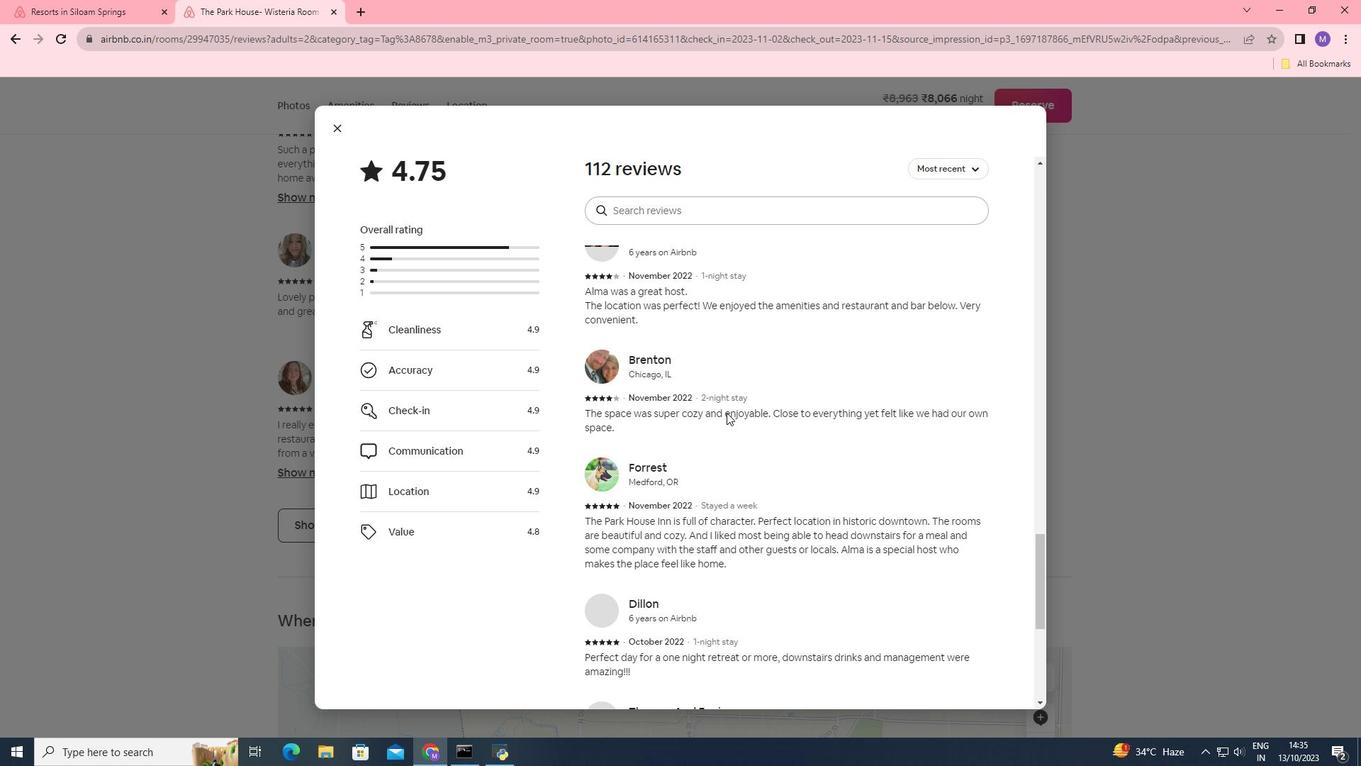 
Action: Mouse scrolled (727, 412) with delta (0, 0)
Screenshot: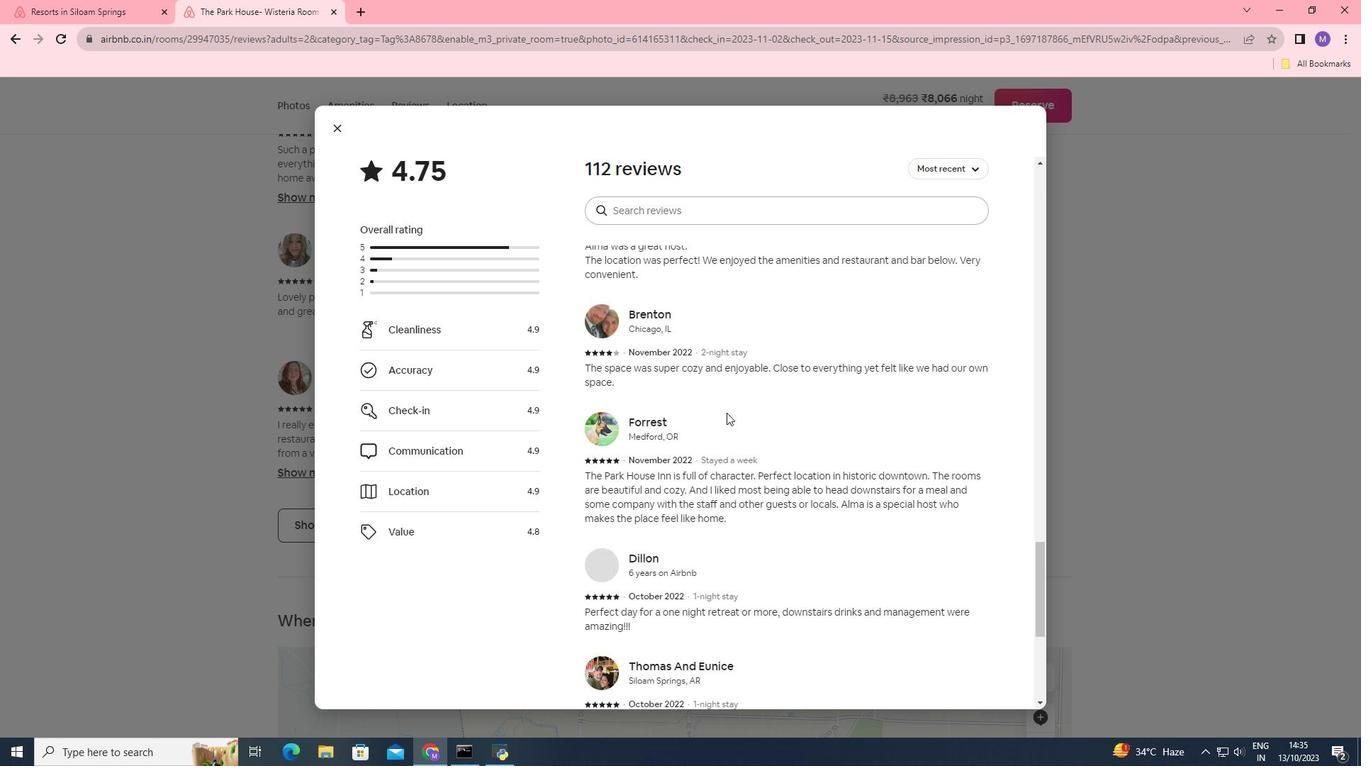 
Action: Mouse scrolled (727, 412) with delta (0, 0)
Screenshot: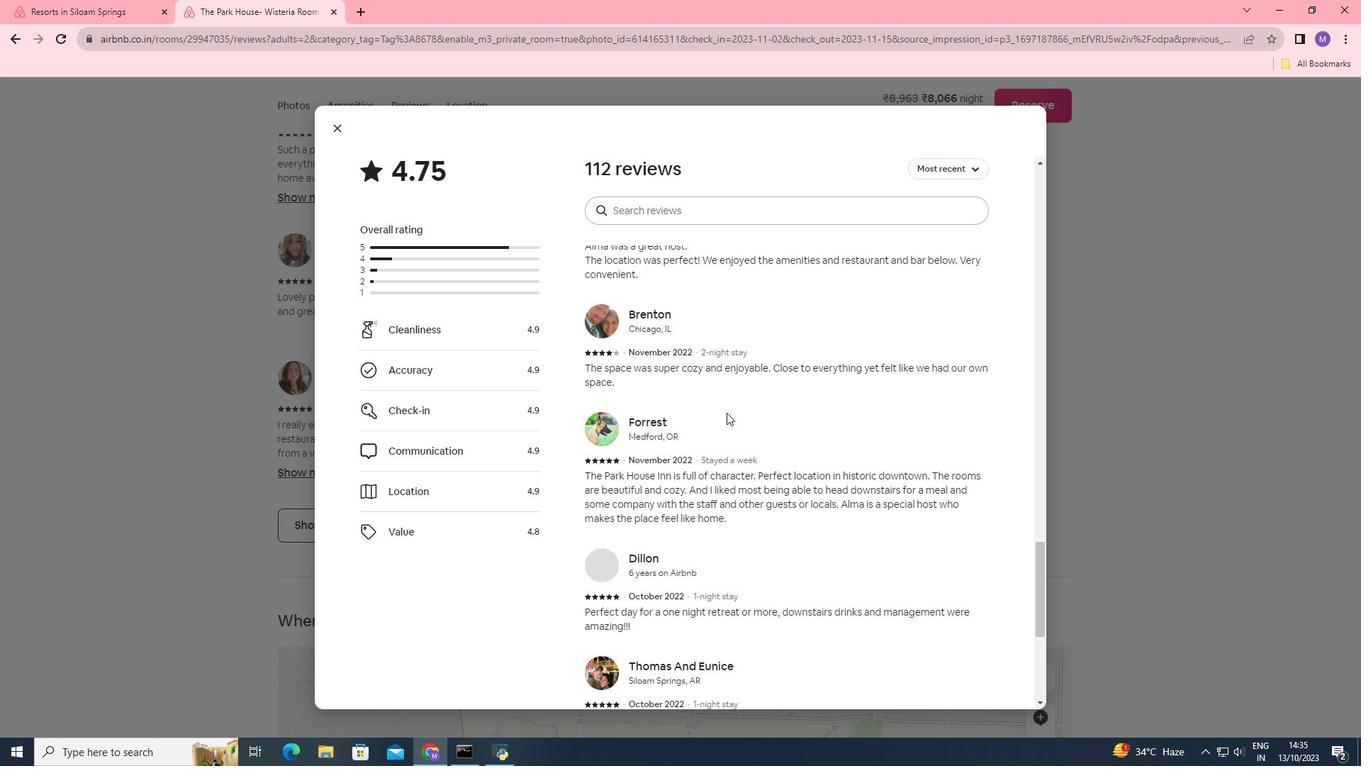 
Action: Mouse scrolled (727, 412) with delta (0, 0)
Screenshot: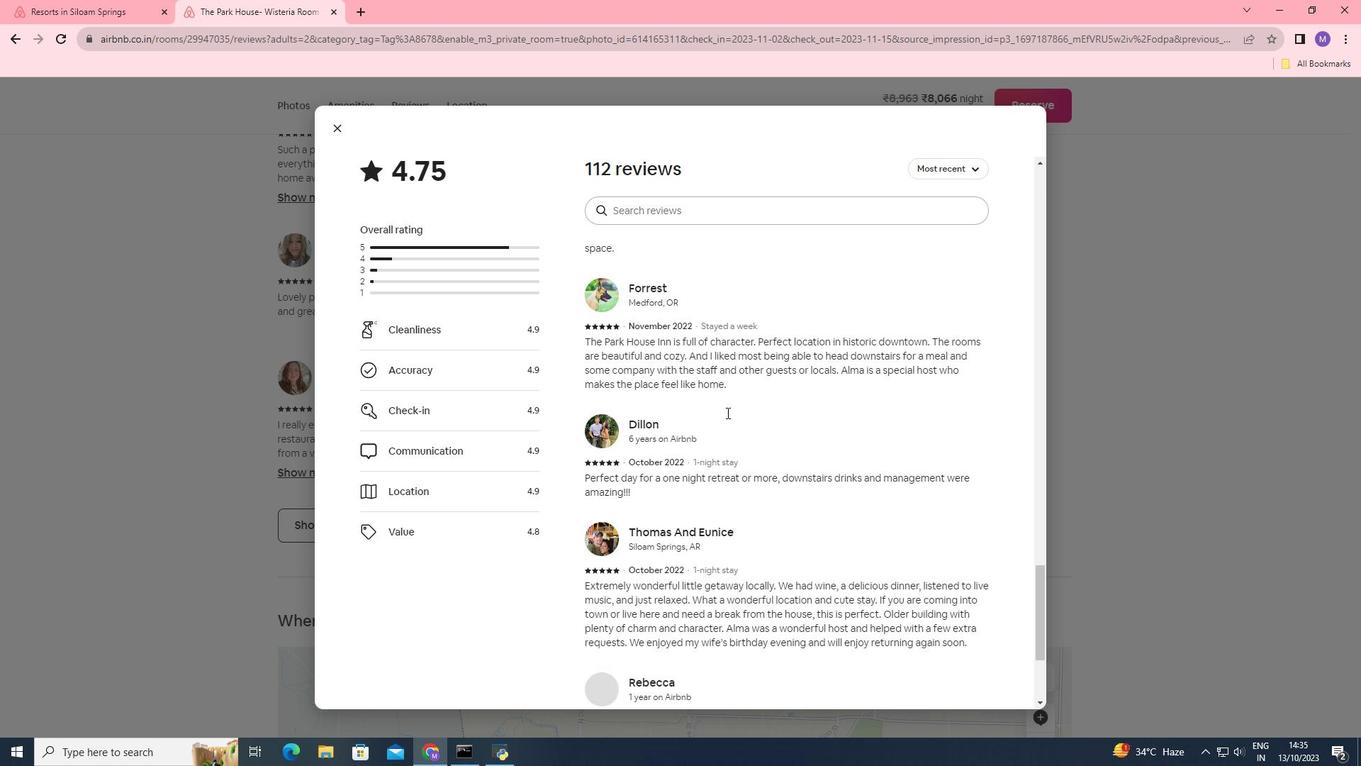 
Action: Mouse scrolled (727, 412) with delta (0, 0)
Screenshot: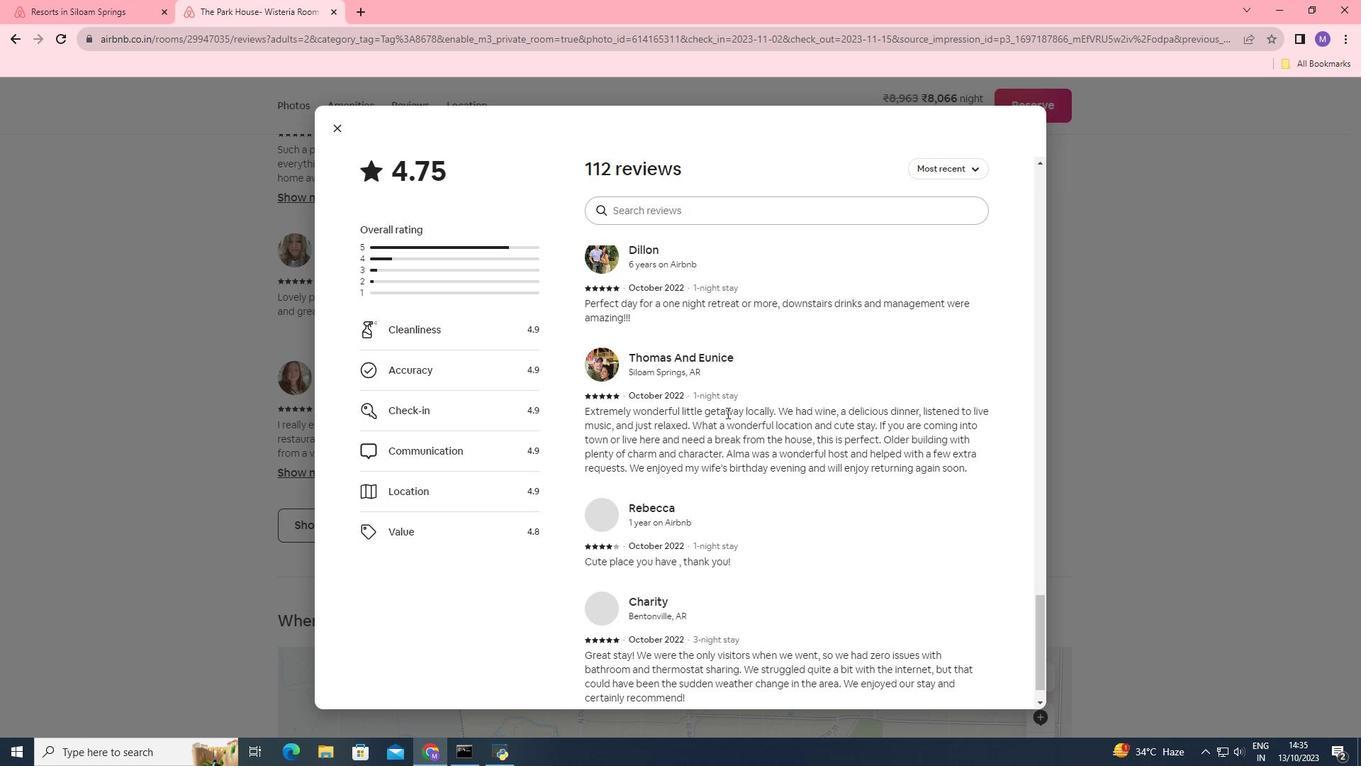 
Action: Mouse scrolled (727, 412) with delta (0, 0)
Screenshot: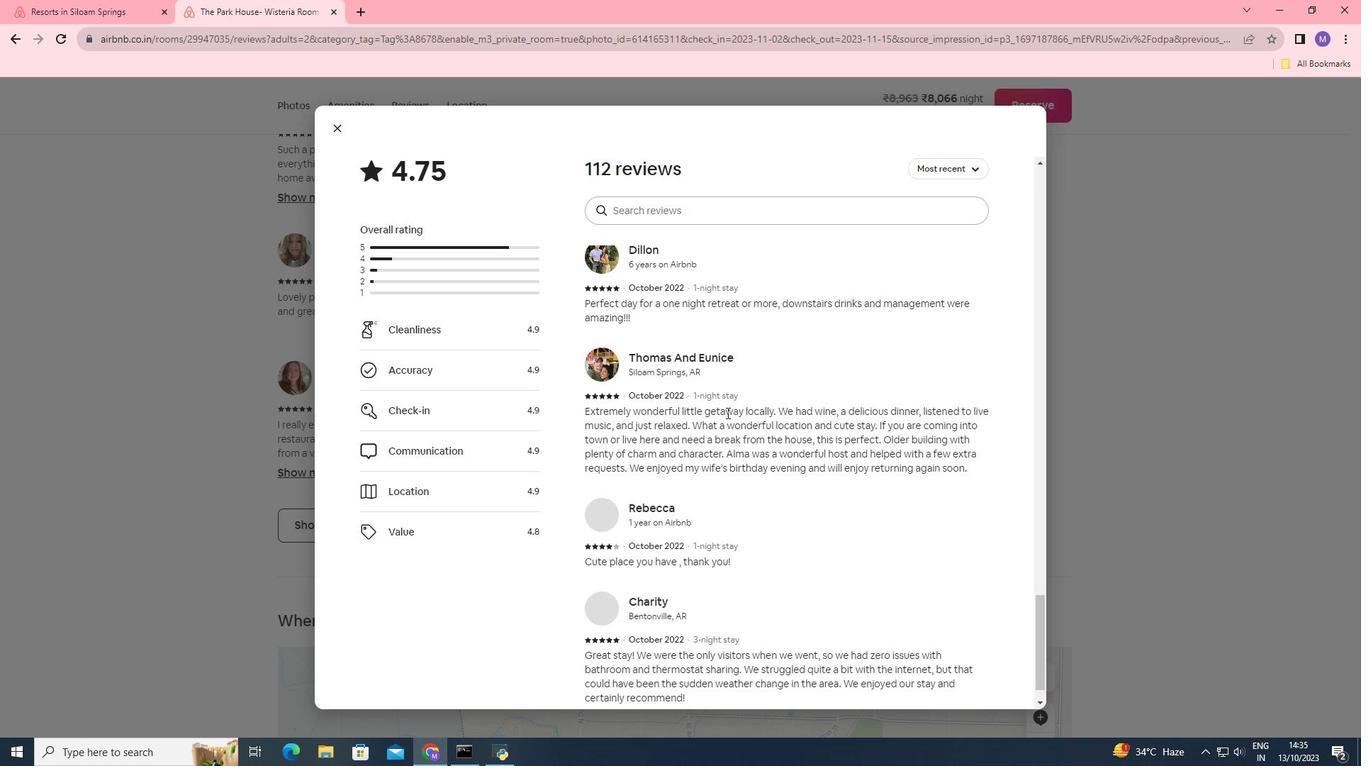 
Action: Mouse scrolled (727, 412) with delta (0, 0)
Screenshot: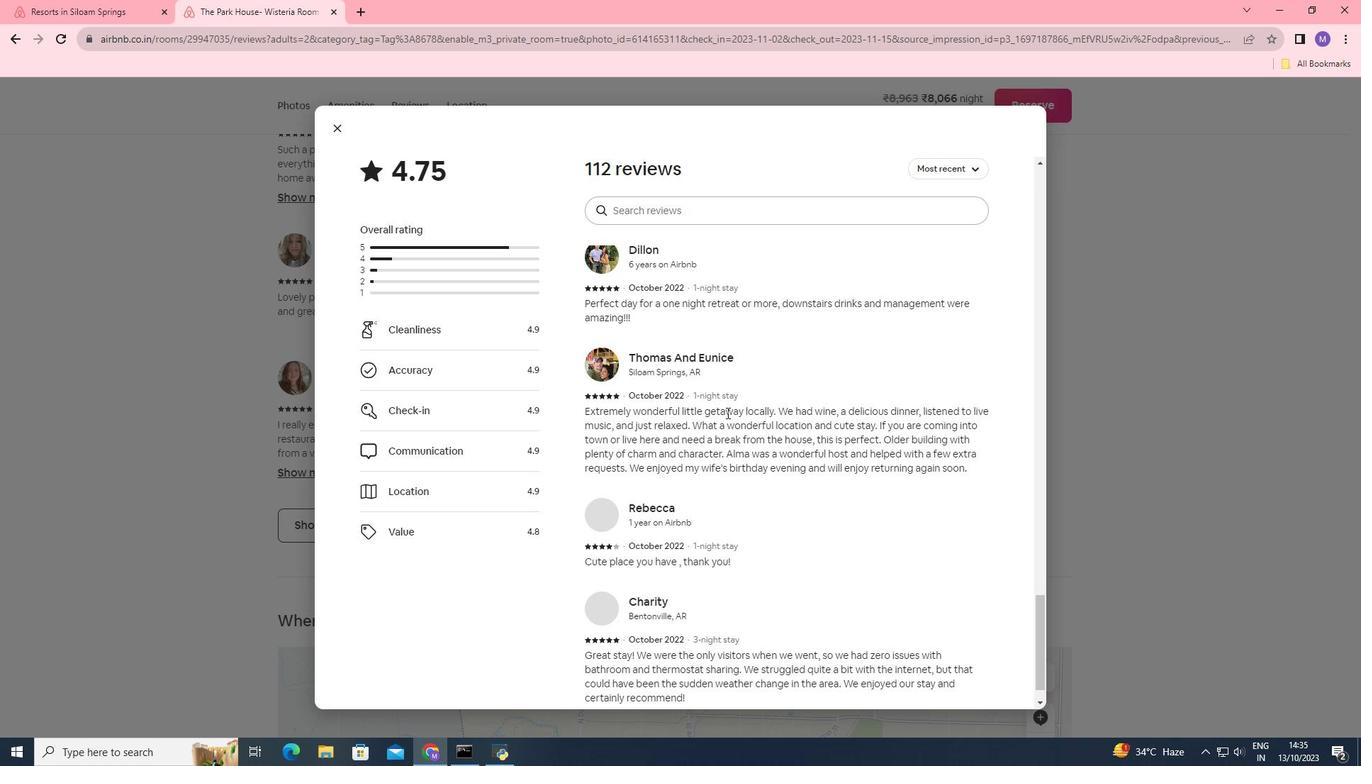 
Action: Mouse scrolled (727, 412) with delta (0, 0)
Screenshot: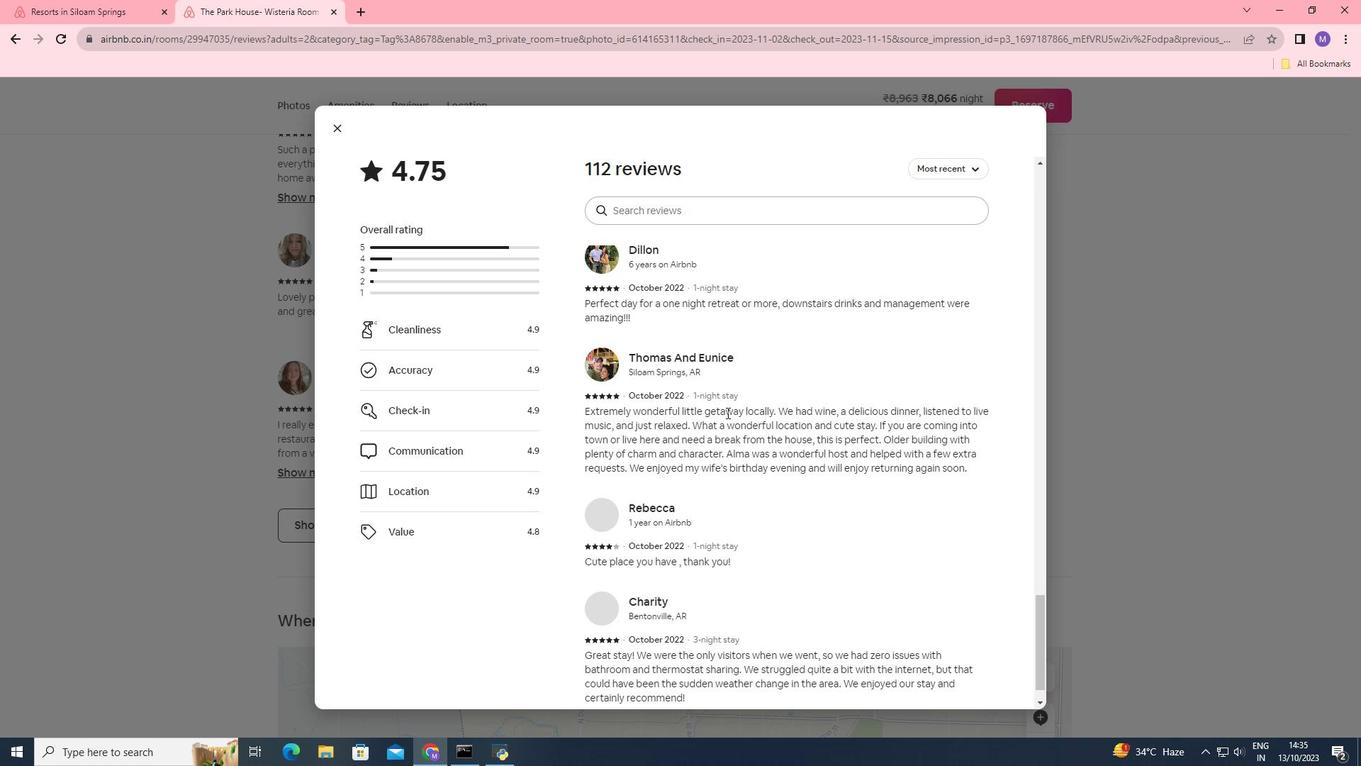 
Action: Mouse scrolled (727, 412) with delta (0, 0)
Screenshot: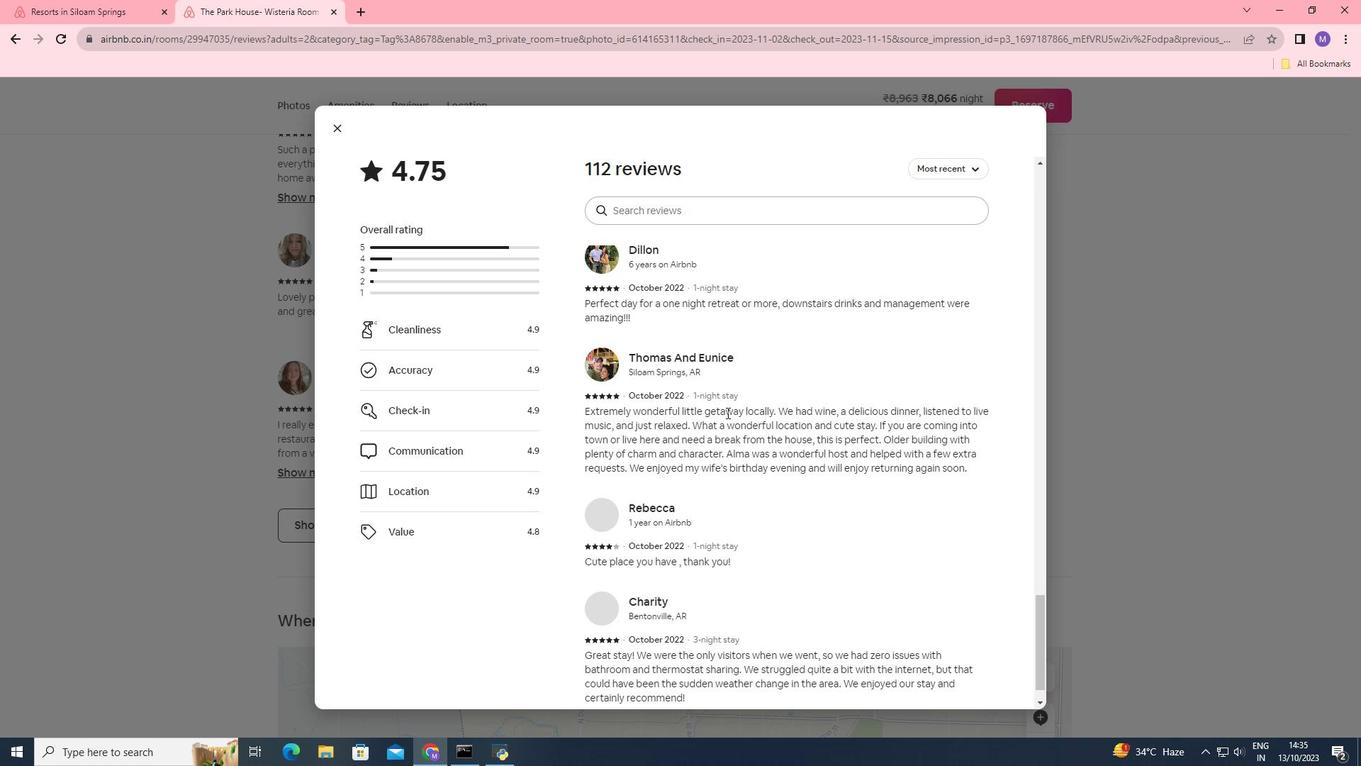 
Action: Mouse scrolled (727, 412) with delta (0, 0)
Screenshot: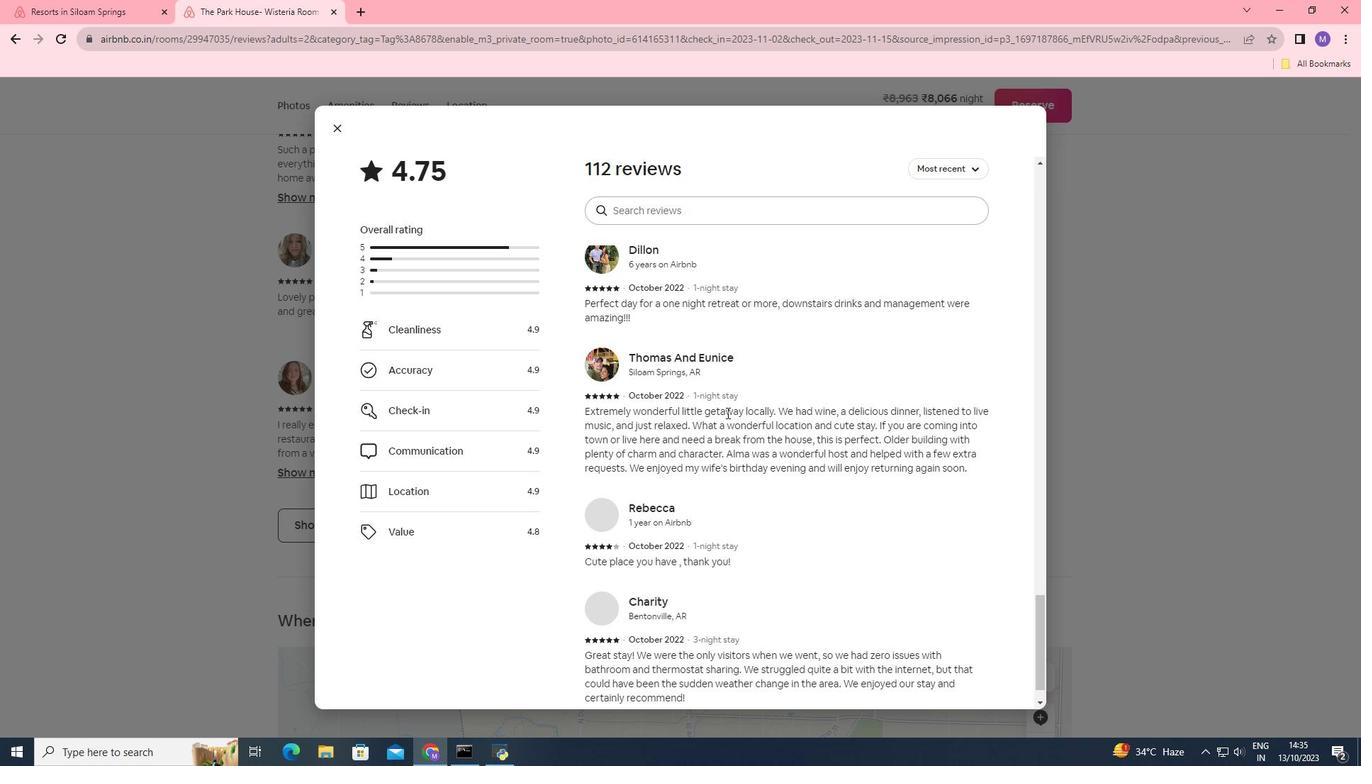 
Action: Mouse moved to (335, 127)
Screenshot: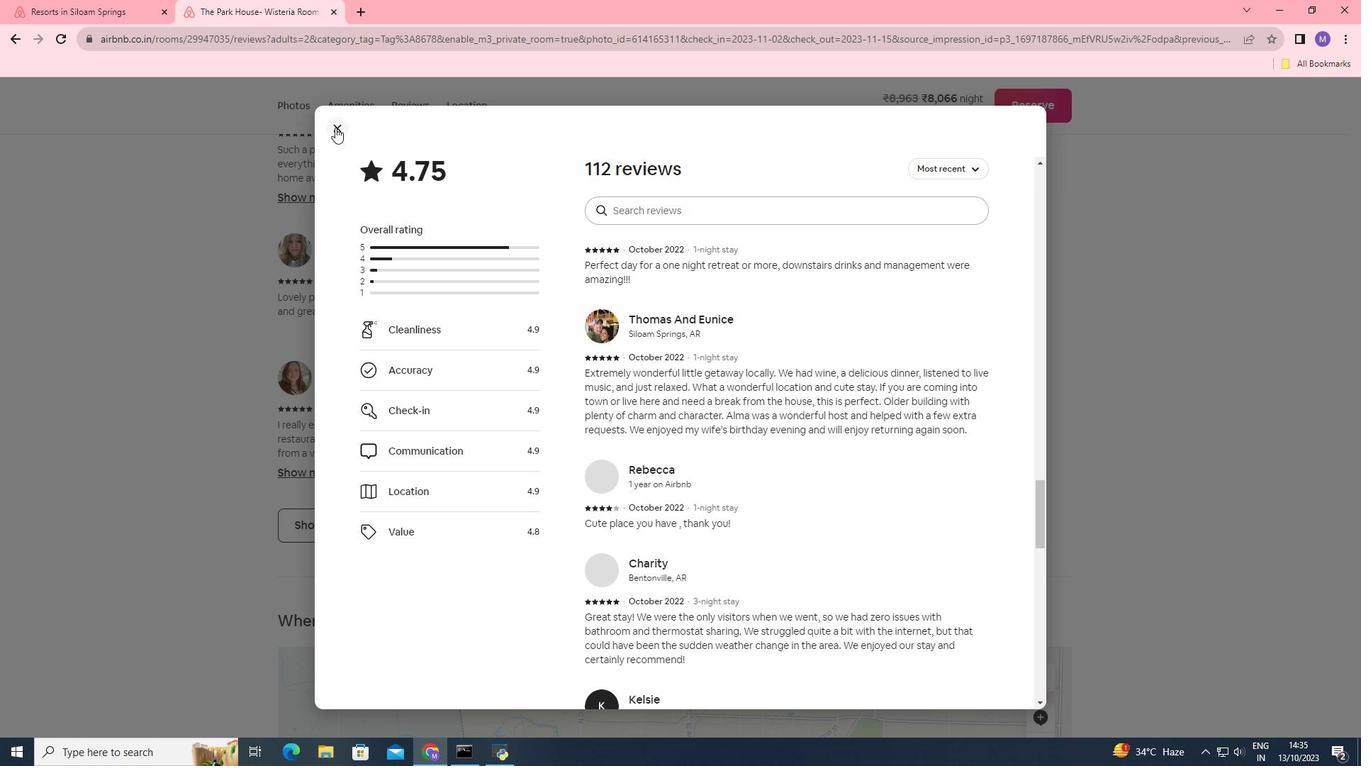
Action: Mouse pressed left at (335, 127)
Screenshot: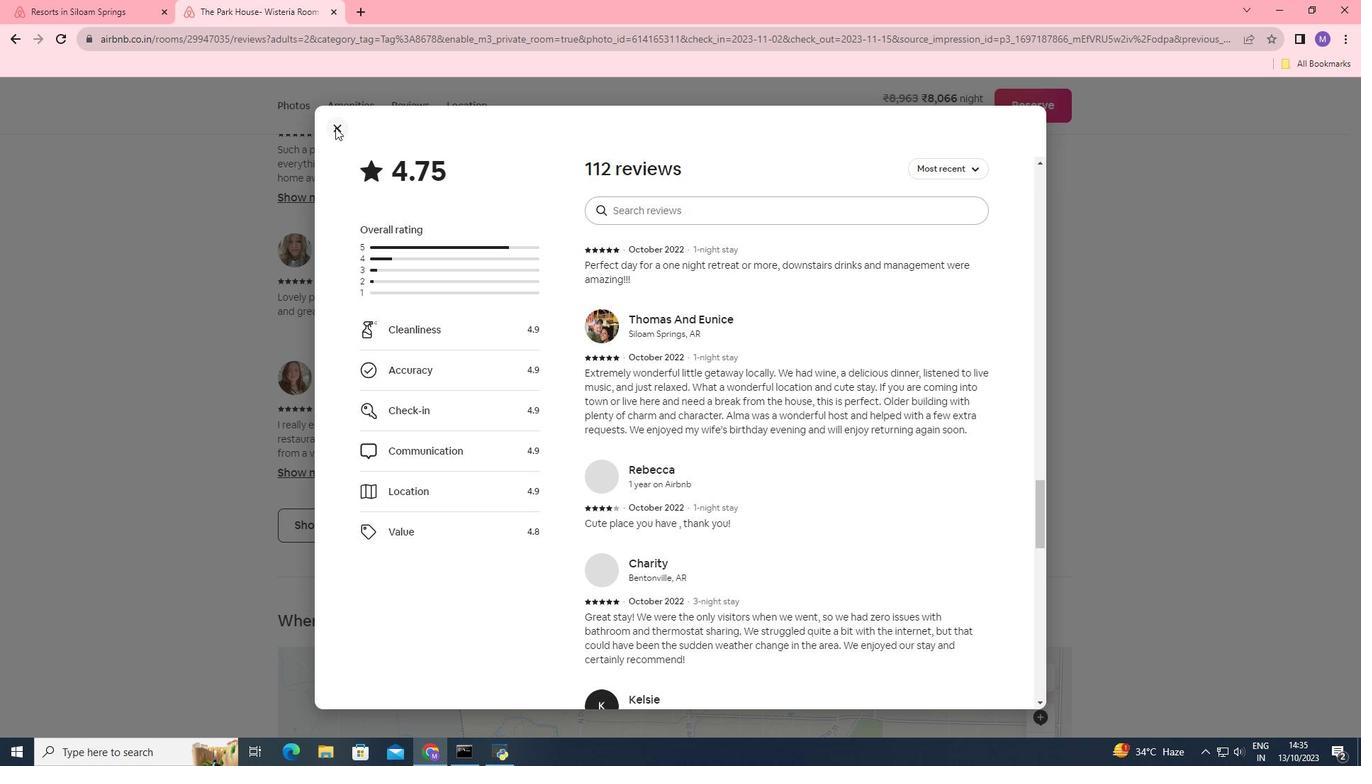 
Action: Mouse moved to (515, 485)
Screenshot: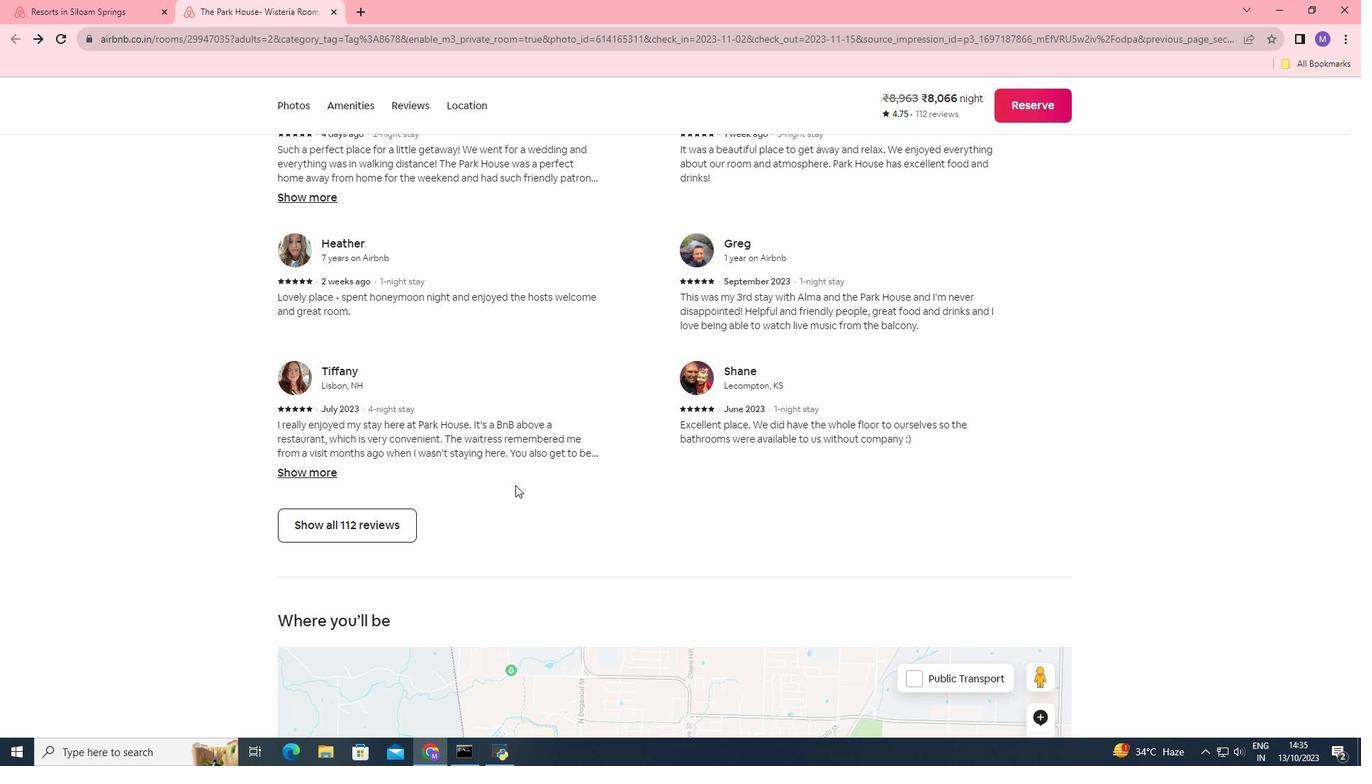 
Action: Mouse scrolled (515, 484) with delta (0, 0)
Screenshot: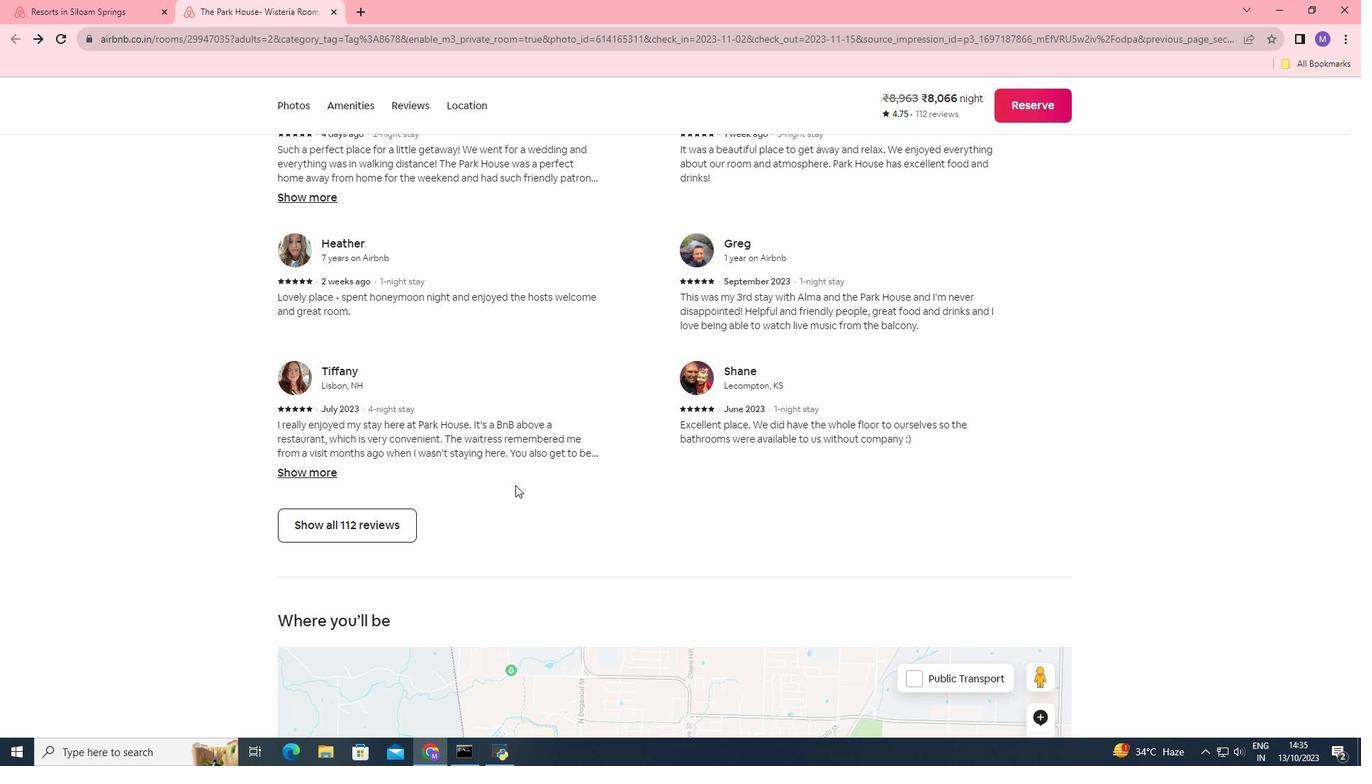 
Action: Mouse scrolled (515, 484) with delta (0, 0)
Screenshot: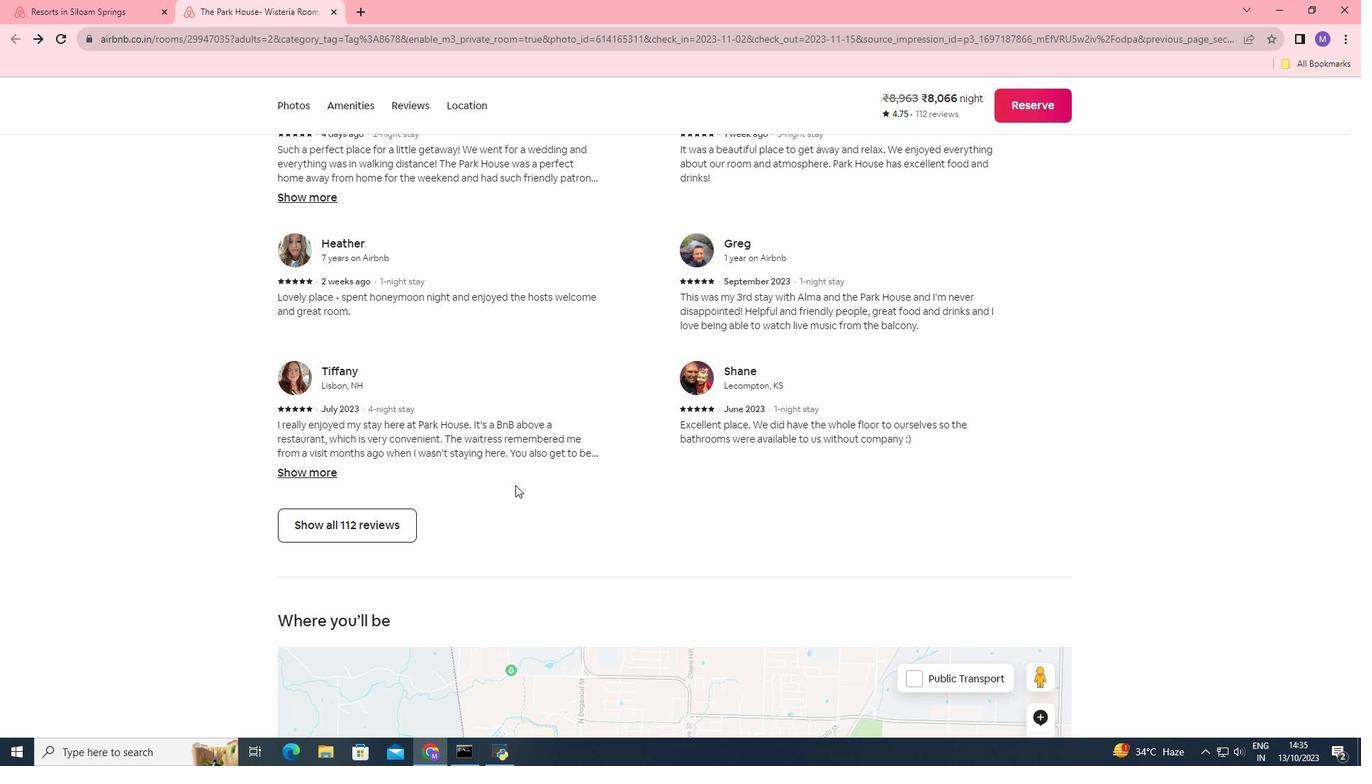 
Action: Mouse scrolled (515, 484) with delta (0, 0)
Screenshot: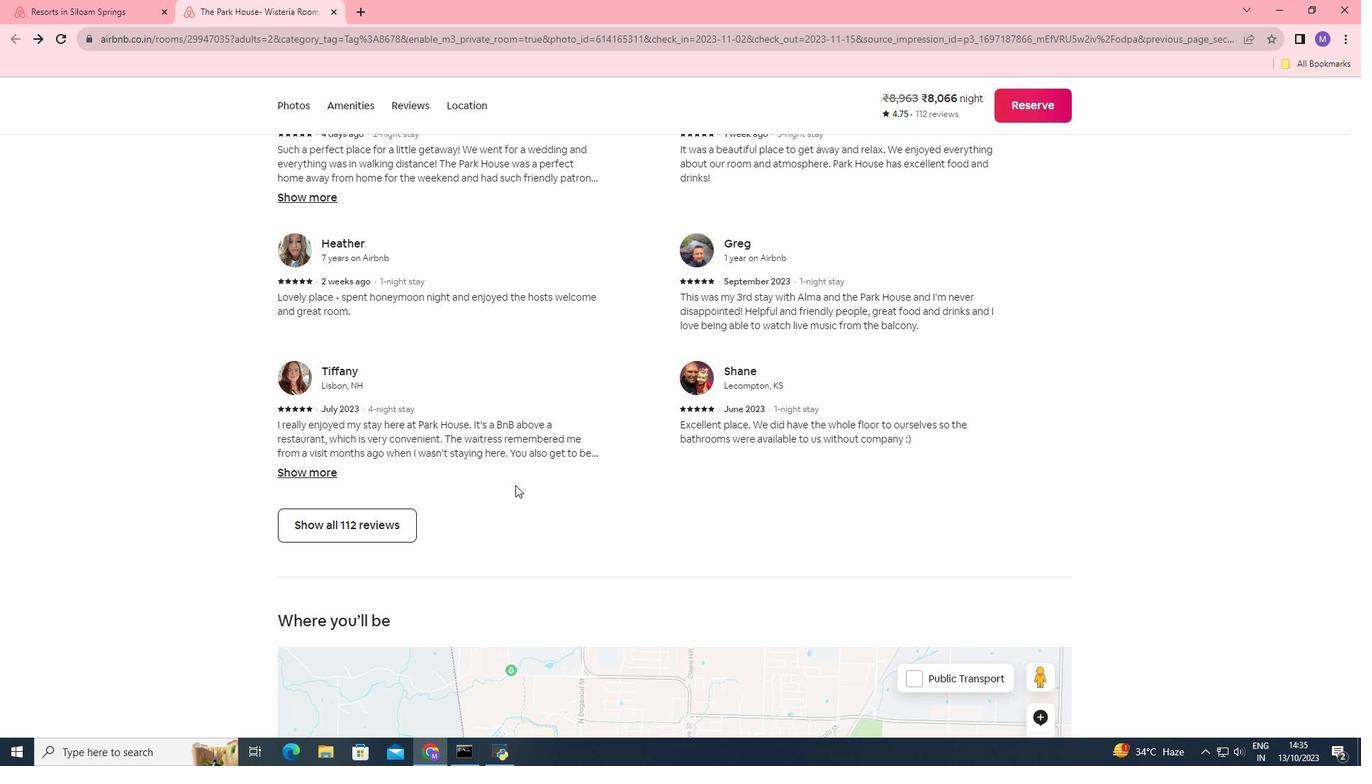 
Action: Mouse scrolled (515, 484) with delta (0, 0)
Screenshot: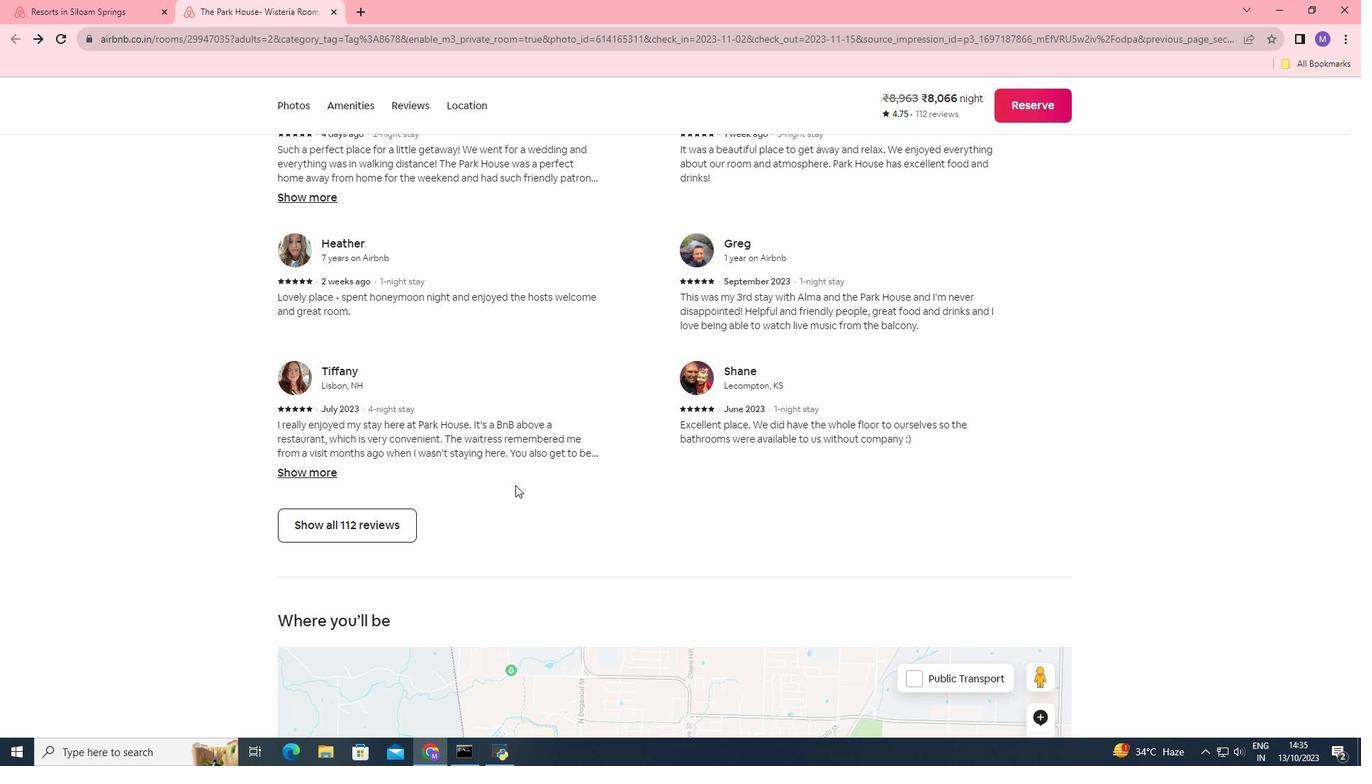 
Action: Mouse scrolled (515, 484) with delta (0, 0)
Screenshot: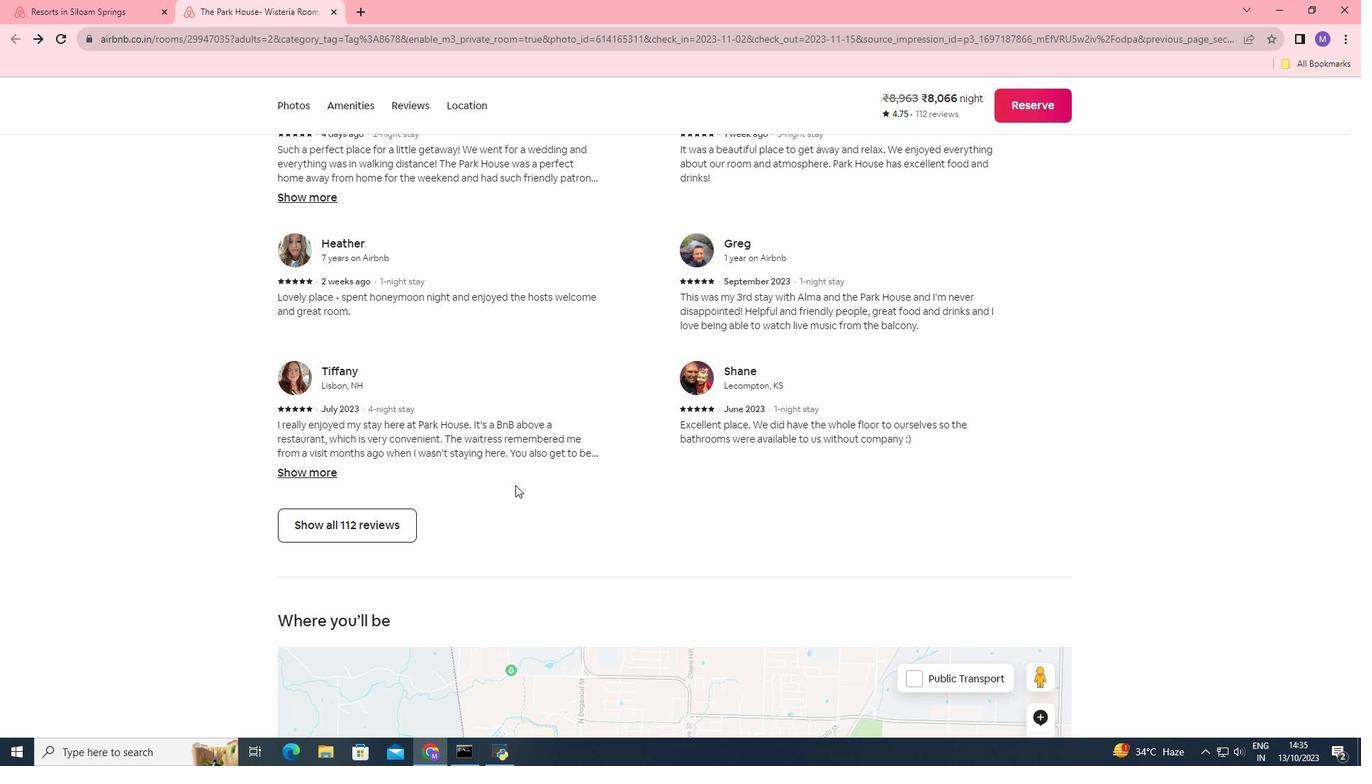 
Action: Mouse scrolled (515, 484) with delta (0, 0)
Screenshot: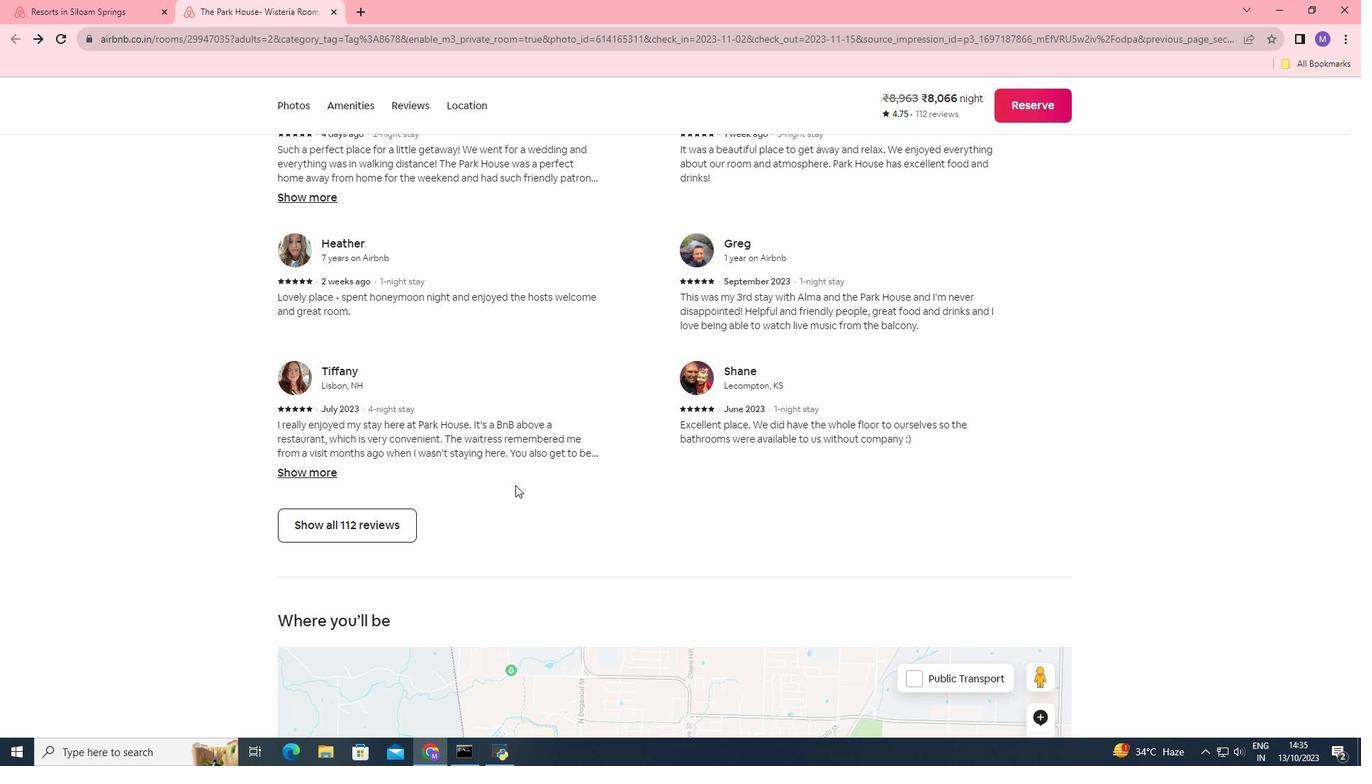 
Action: Mouse scrolled (515, 485) with delta (0, 0)
Screenshot: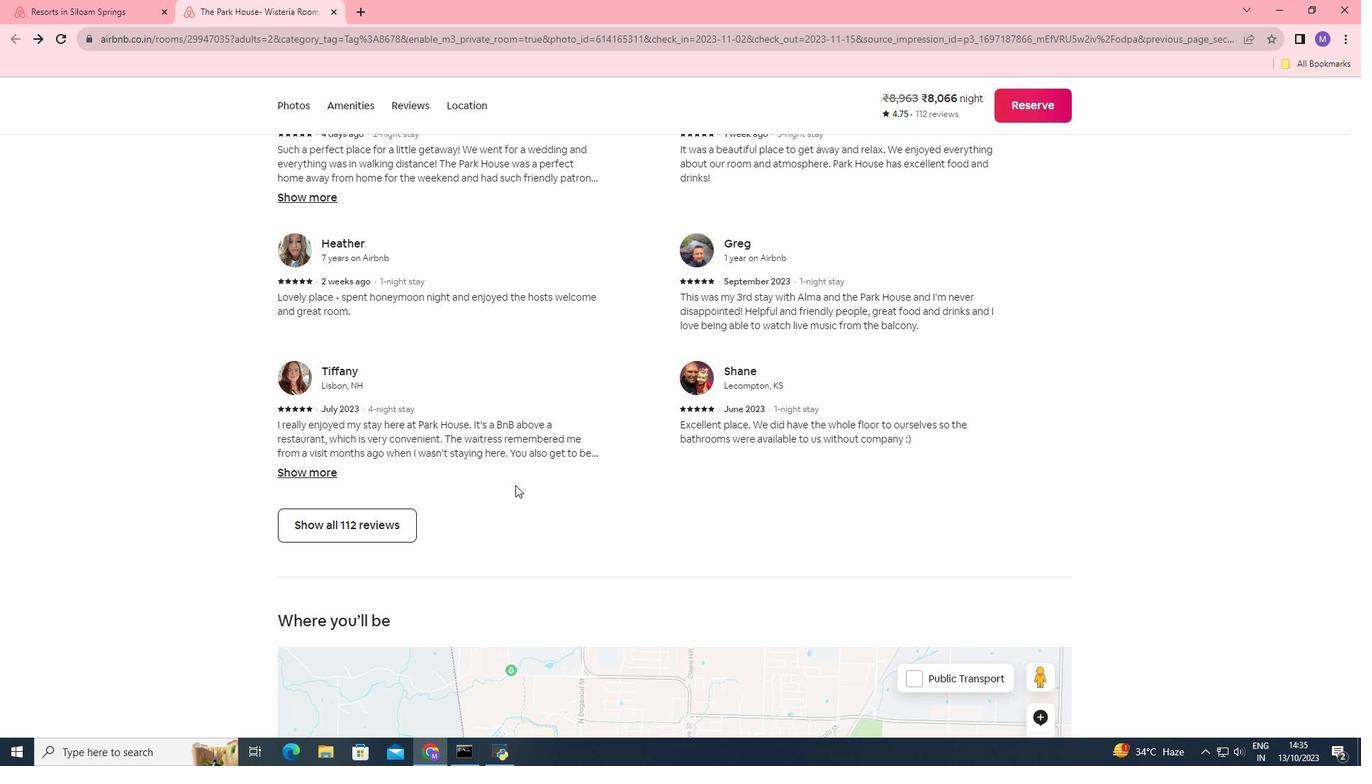 
Action: Mouse scrolled (515, 484) with delta (0, 0)
Screenshot: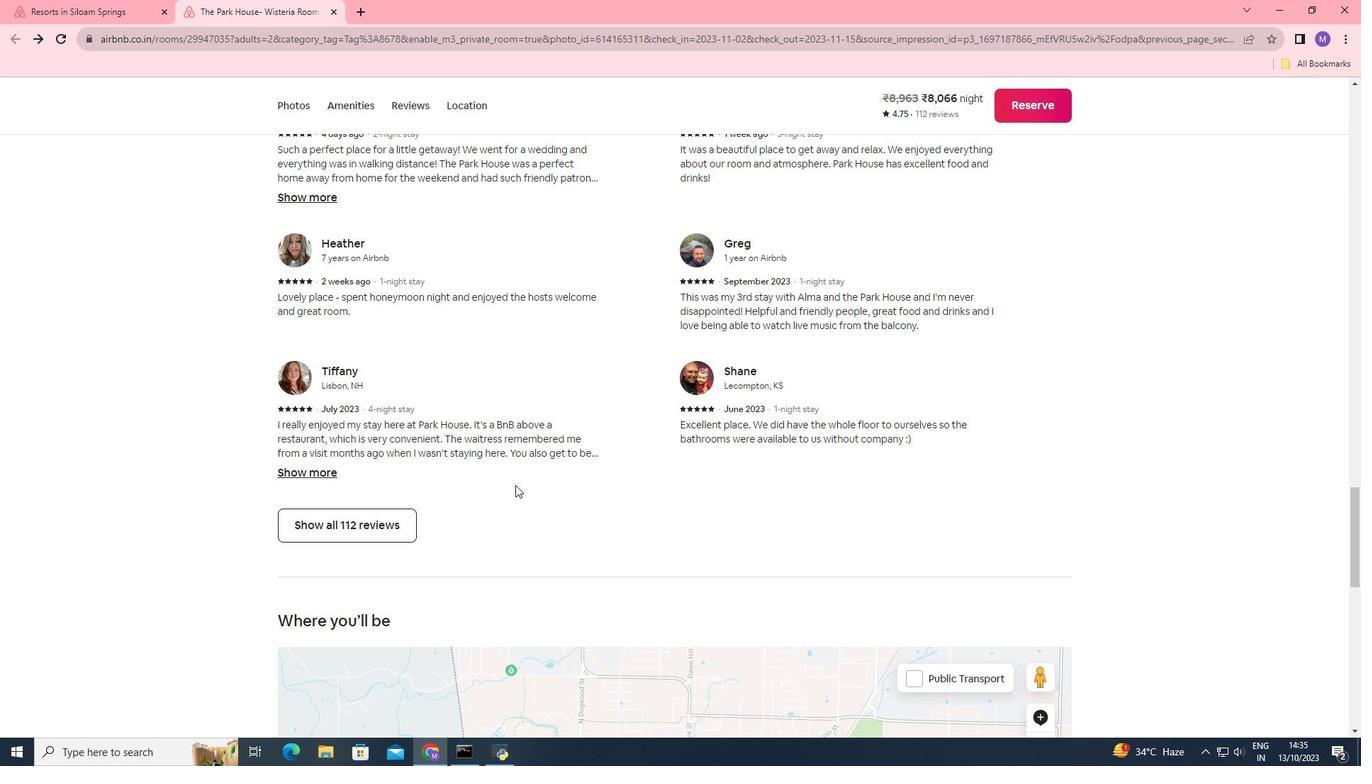 
Action: Mouse scrolled (515, 484) with delta (0, 0)
Screenshot: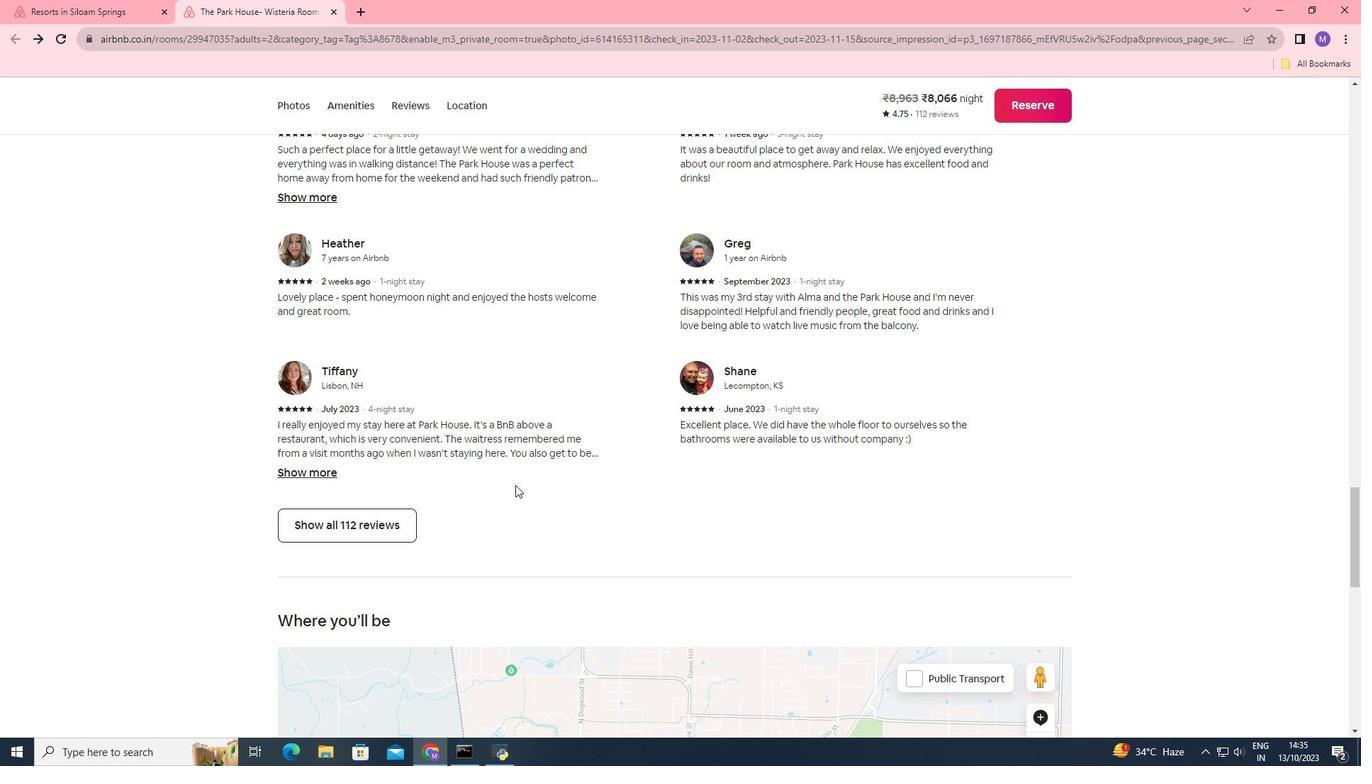 
Action: Mouse scrolled (515, 484) with delta (0, 0)
Screenshot: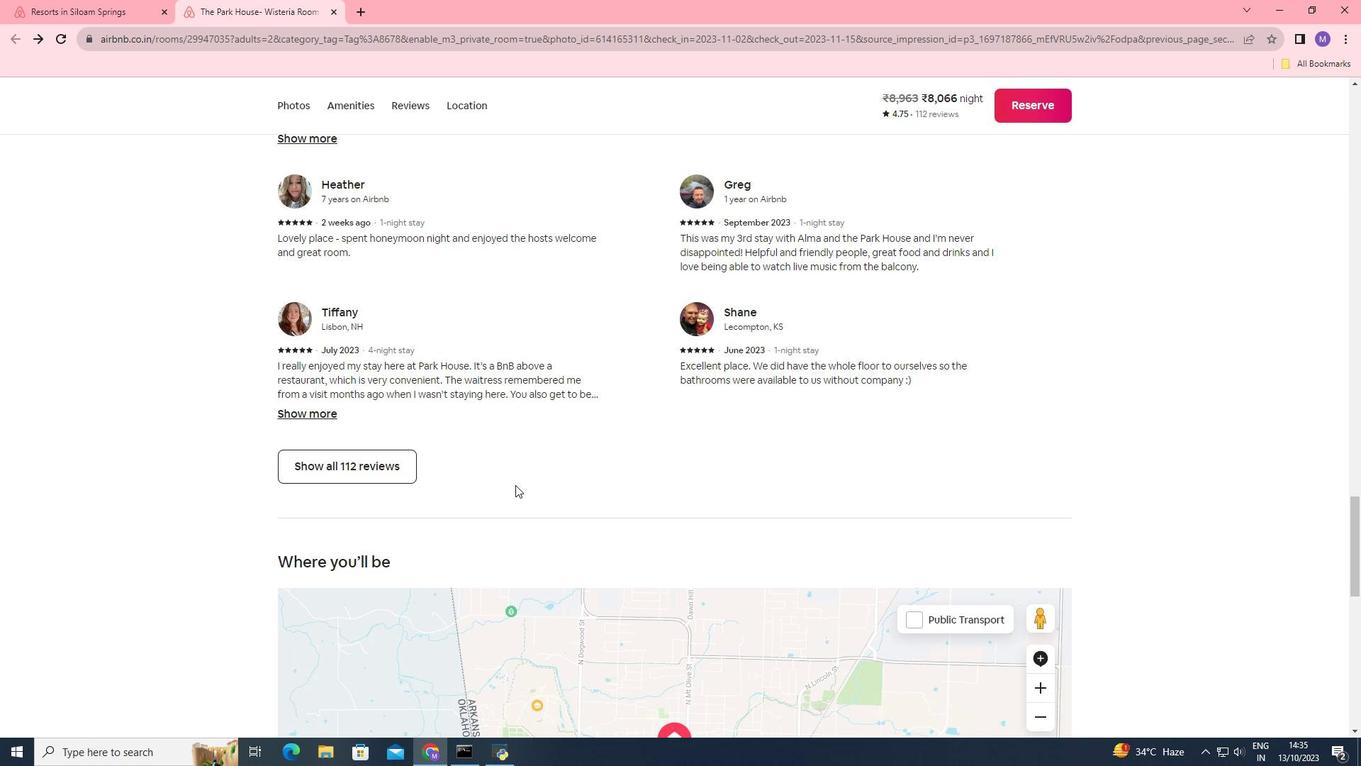 
Action: Mouse scrolled (515, 484) with delta (0, 0)
Screenshot: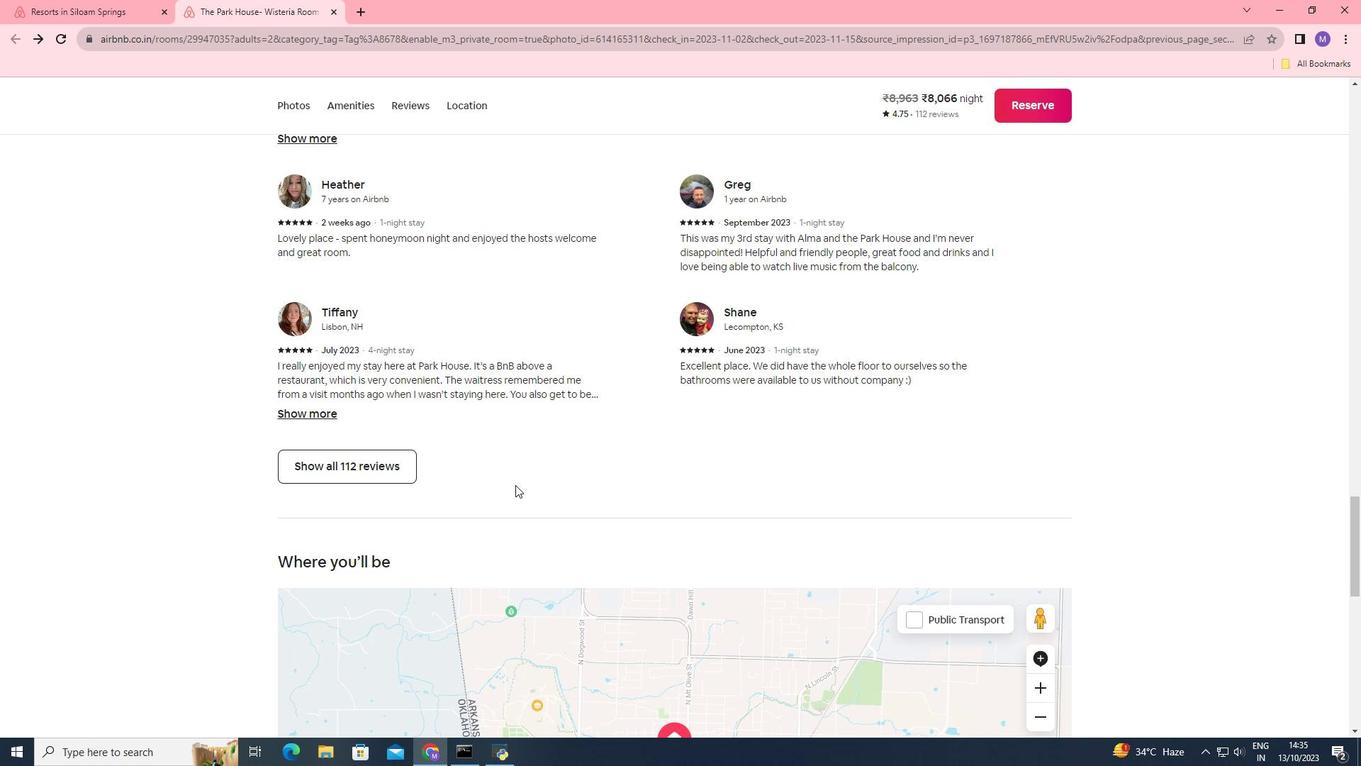 
Action: Mouse scrolled (515, 484) with delta (0, 0)
Screenshot: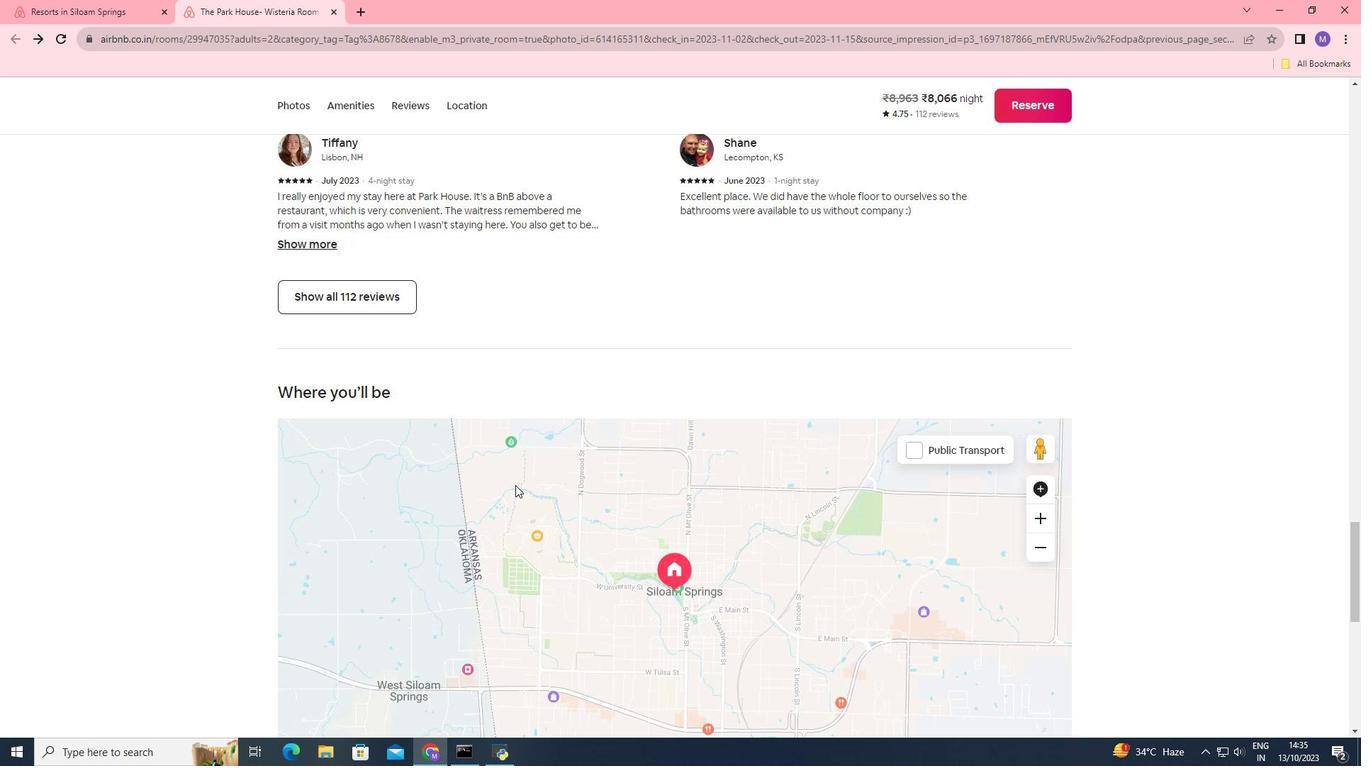 
Action: Mouse scrolled (515, 484) with delta (0, 0)
Screenshot: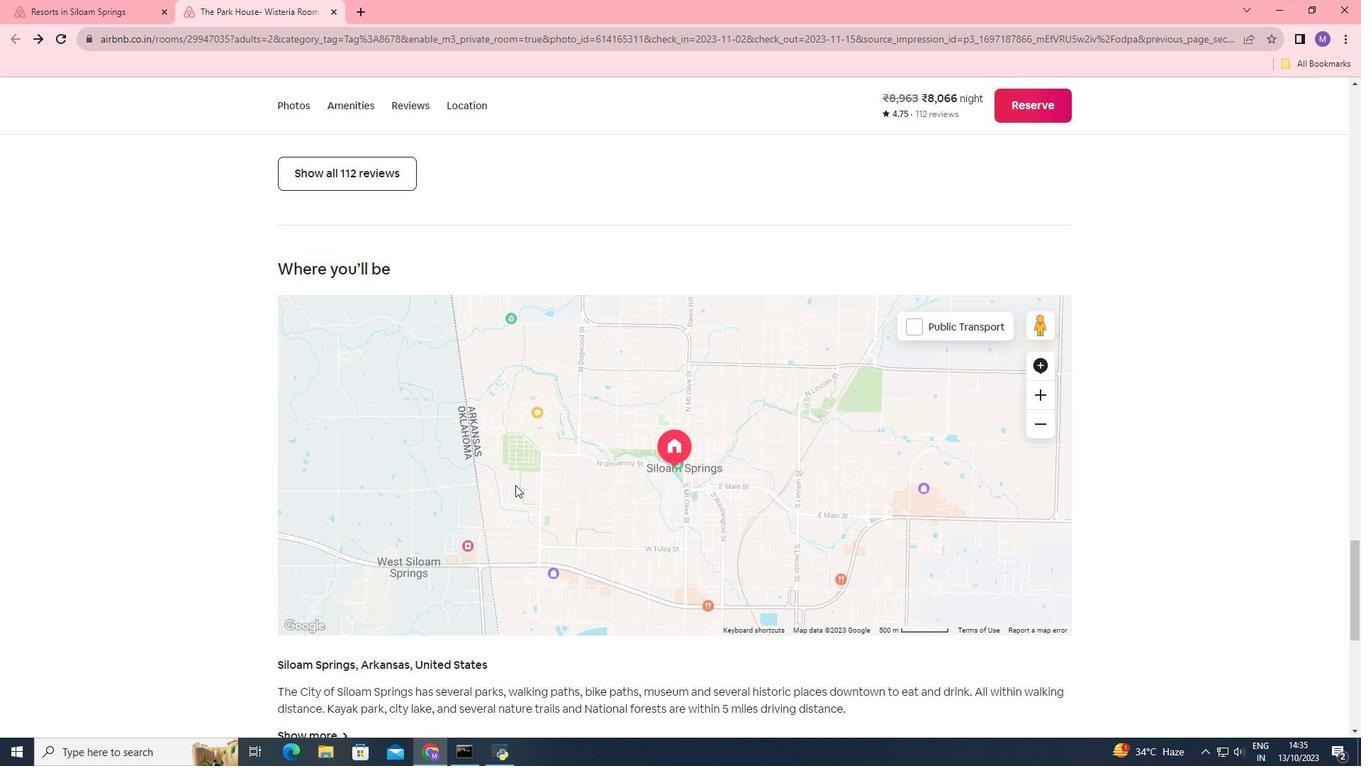 
Action: Mouse scrolled (515, 484) with delta (0, 0)
Screenshot: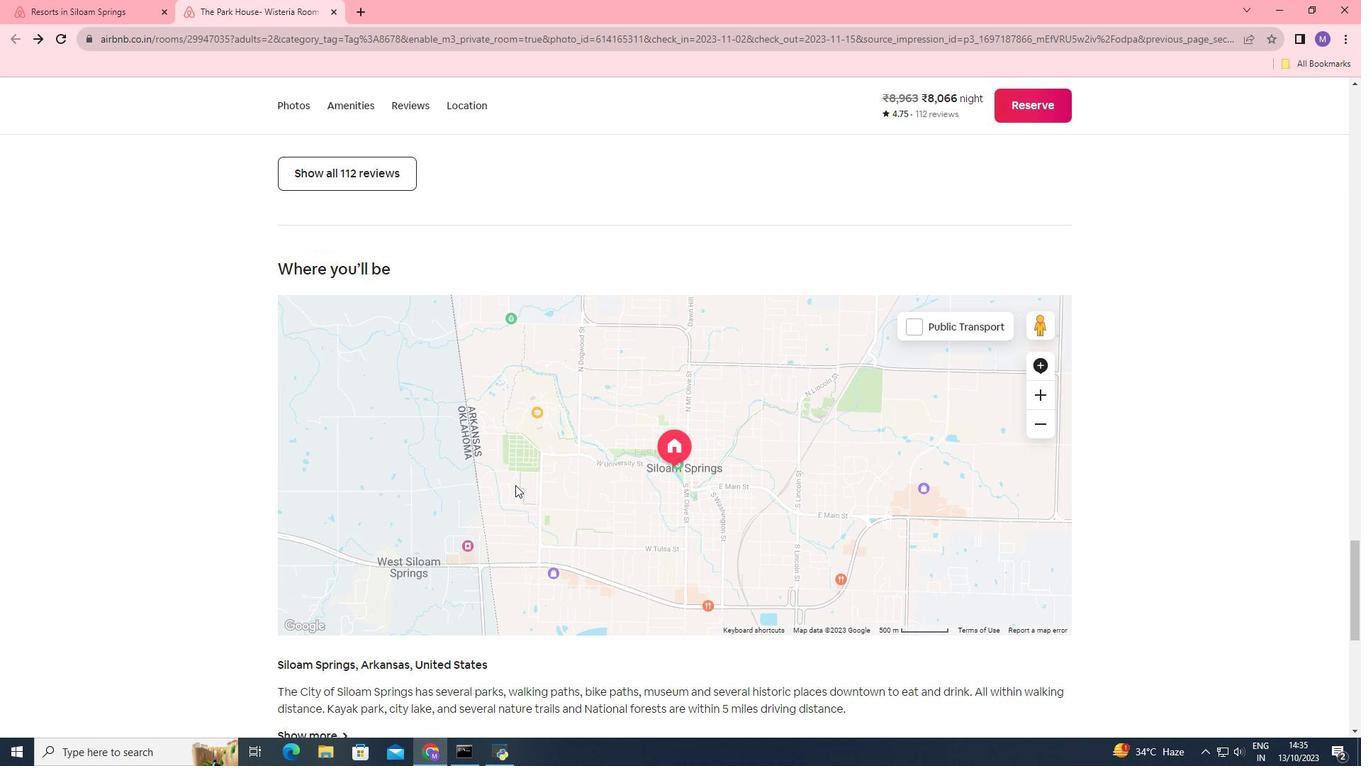 
Action: Mouse scrolled (515, 485) with delta (0, 0)
Screenshot: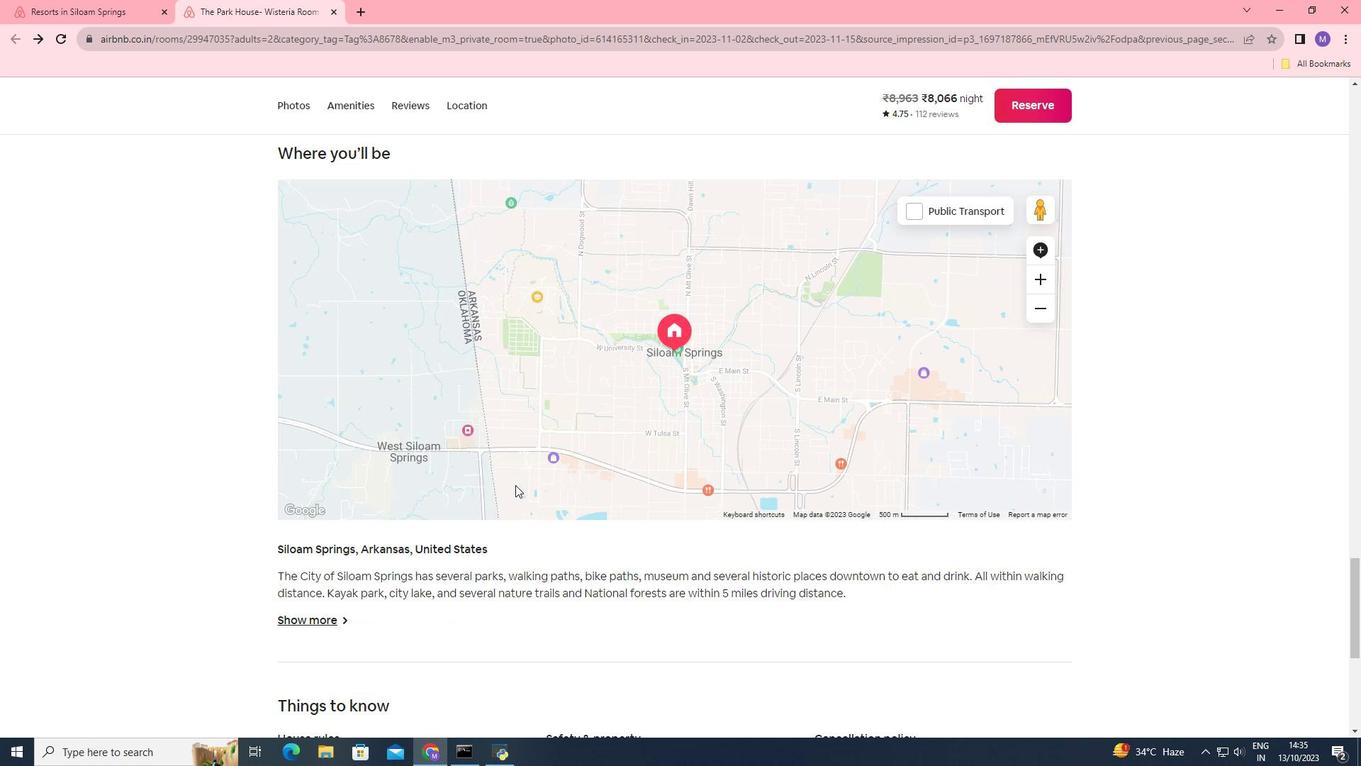 
Action: Mouse moved to (339, 665)
Screenshot: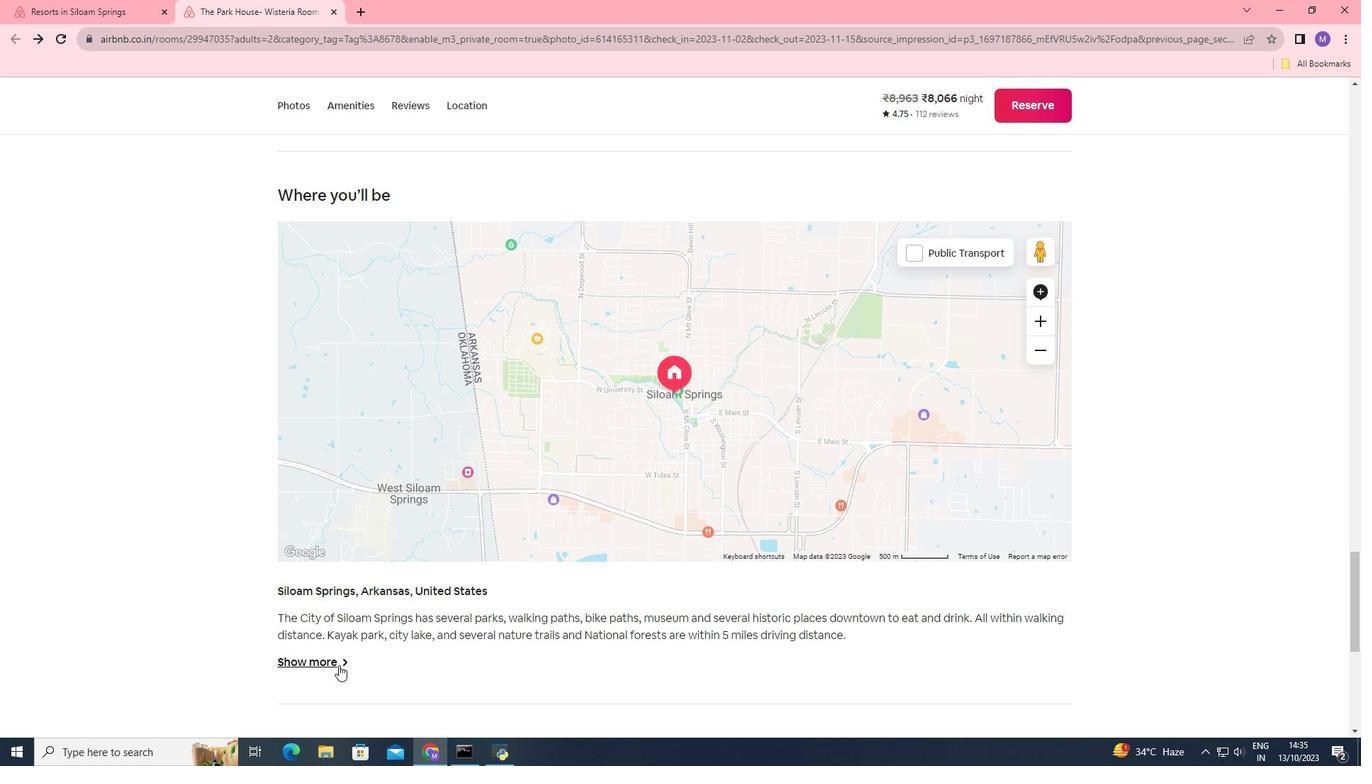 
Action: Mouse pressed left at (339, 665)
Screenshot: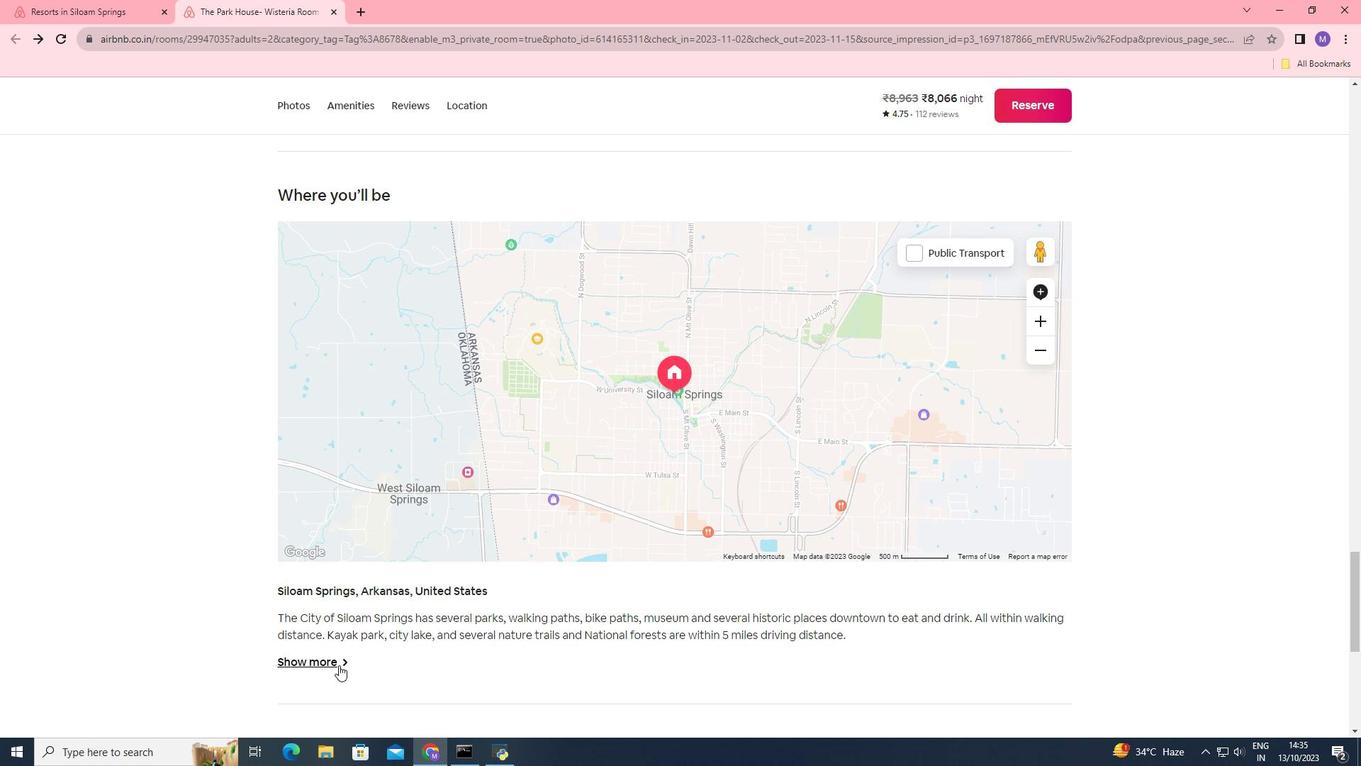 
Action: Mouse moved to (805, 297)
Screenshot: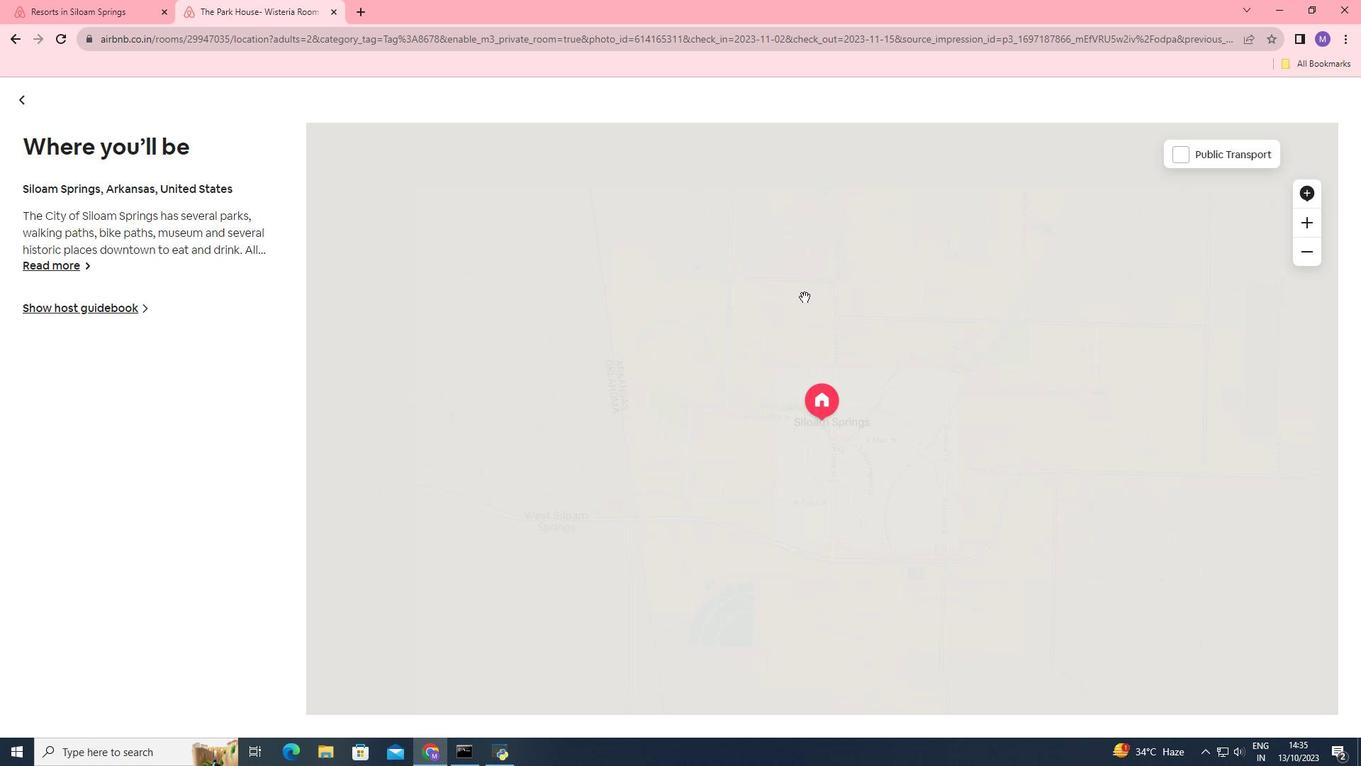 
Action: Mouse pressed left at (805, 297)
Screenshot: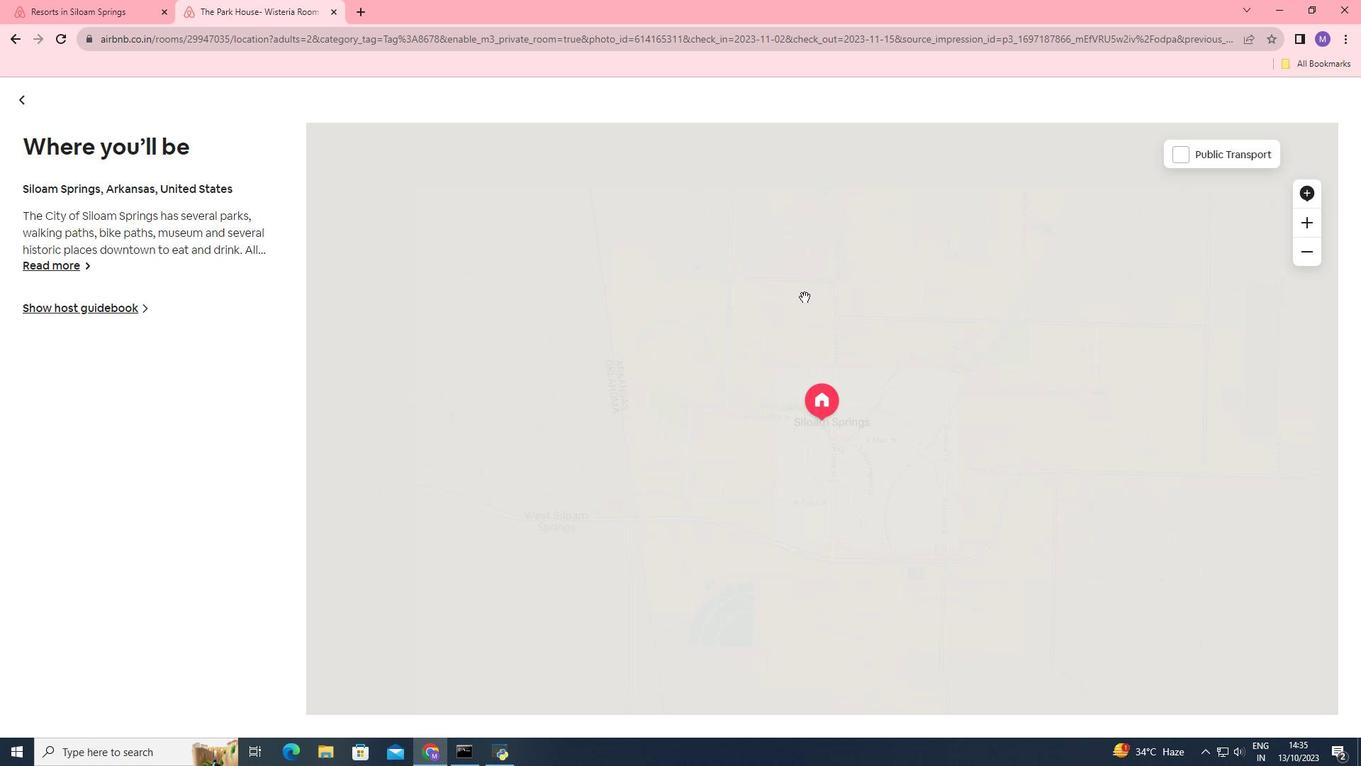 
Action: Mouse moved to (739, 441)
Screenshot: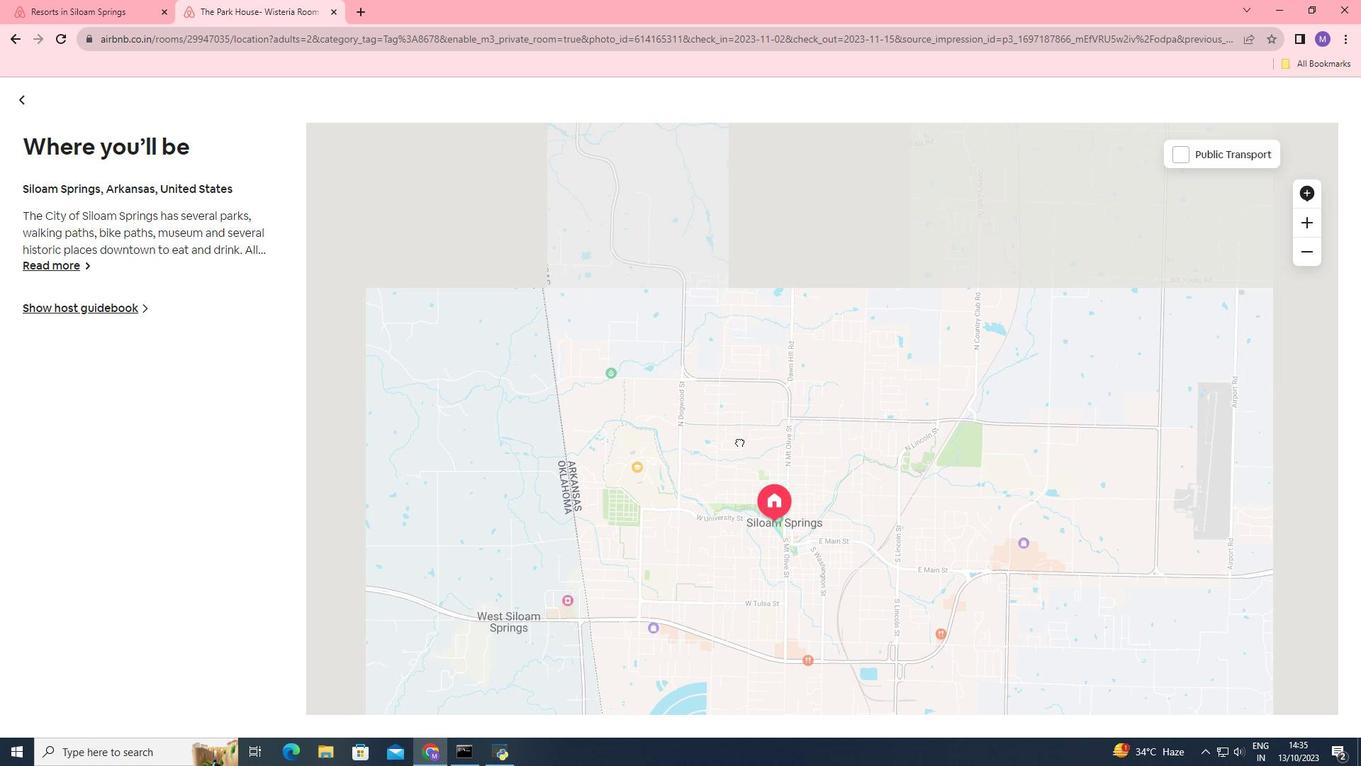 
Action: Mouse pressed left at (739, 441)
Screenshot: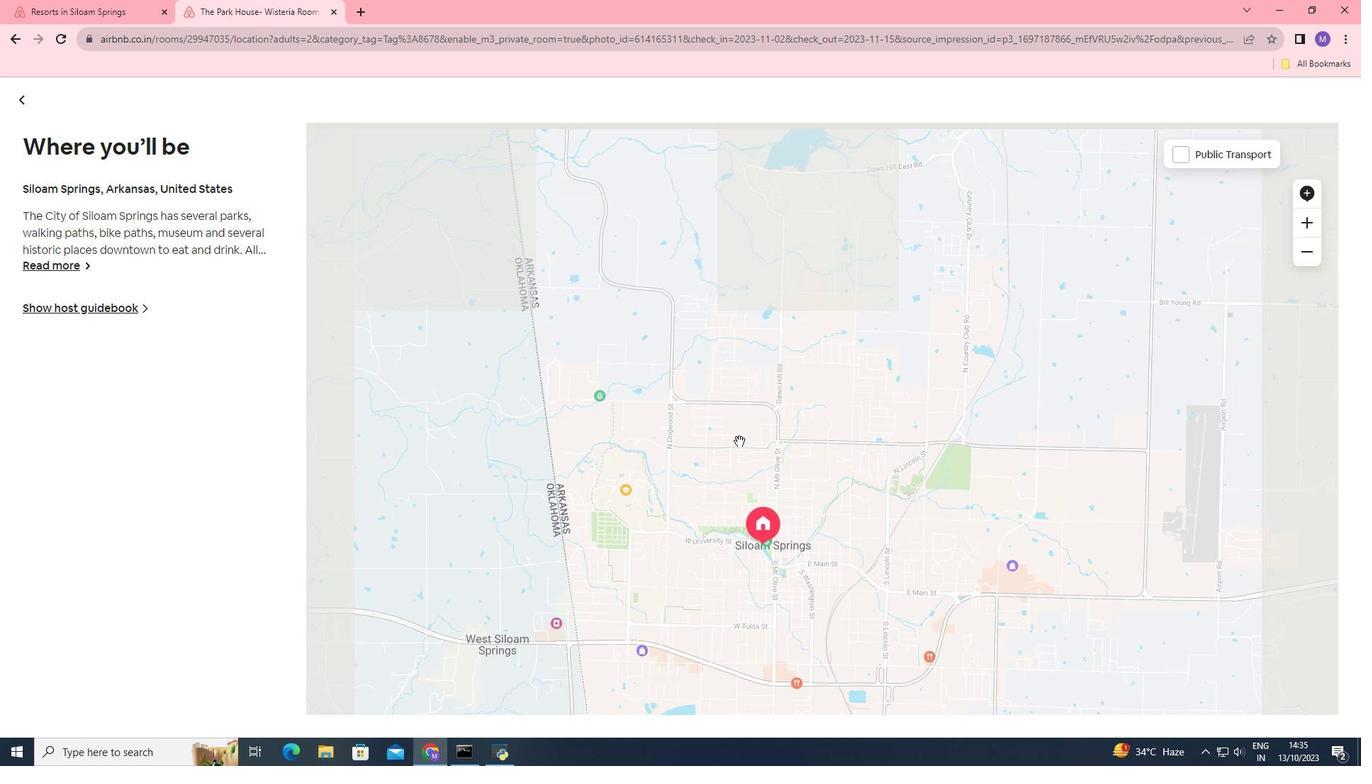 
Action: Mouse moved to (750, 441)
Screenshot: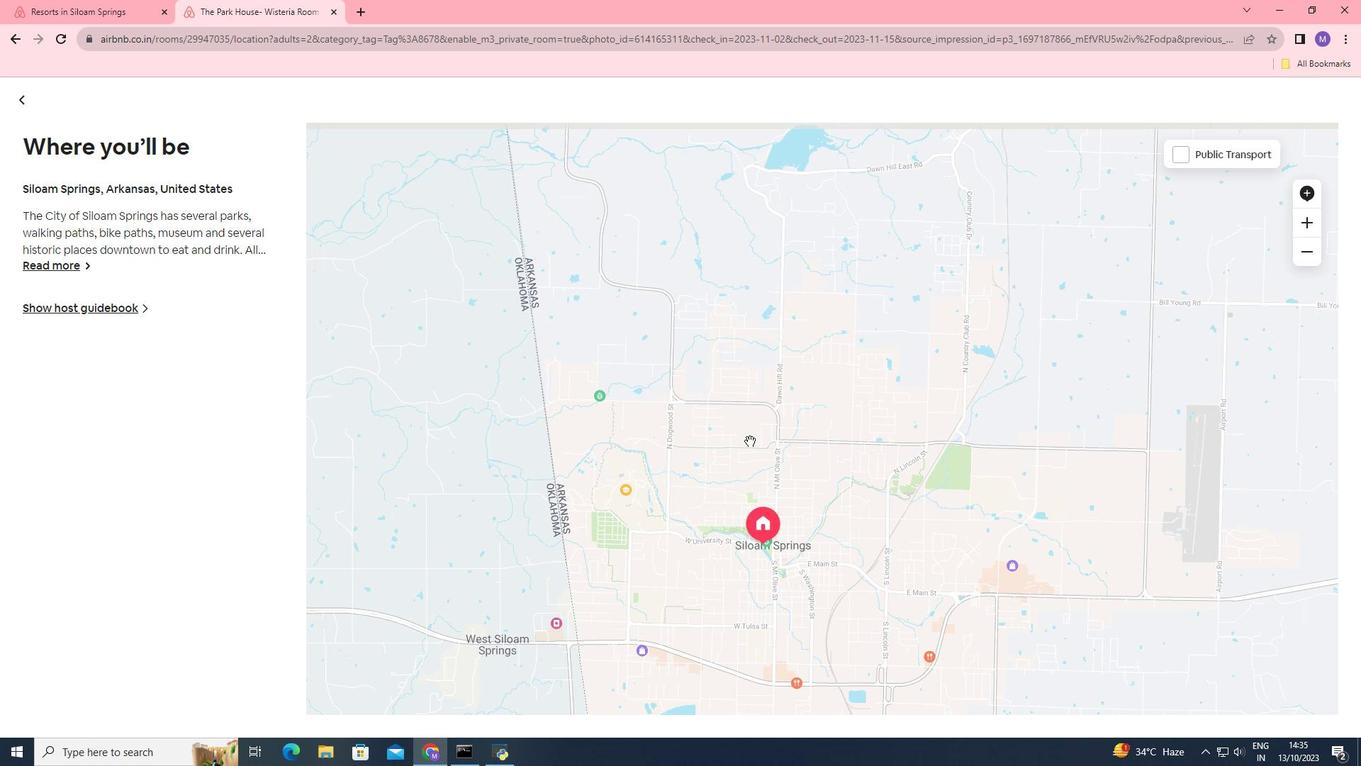 
Action: Mouse scrolled (750, 441) with delta (0, 0)
Screenshot: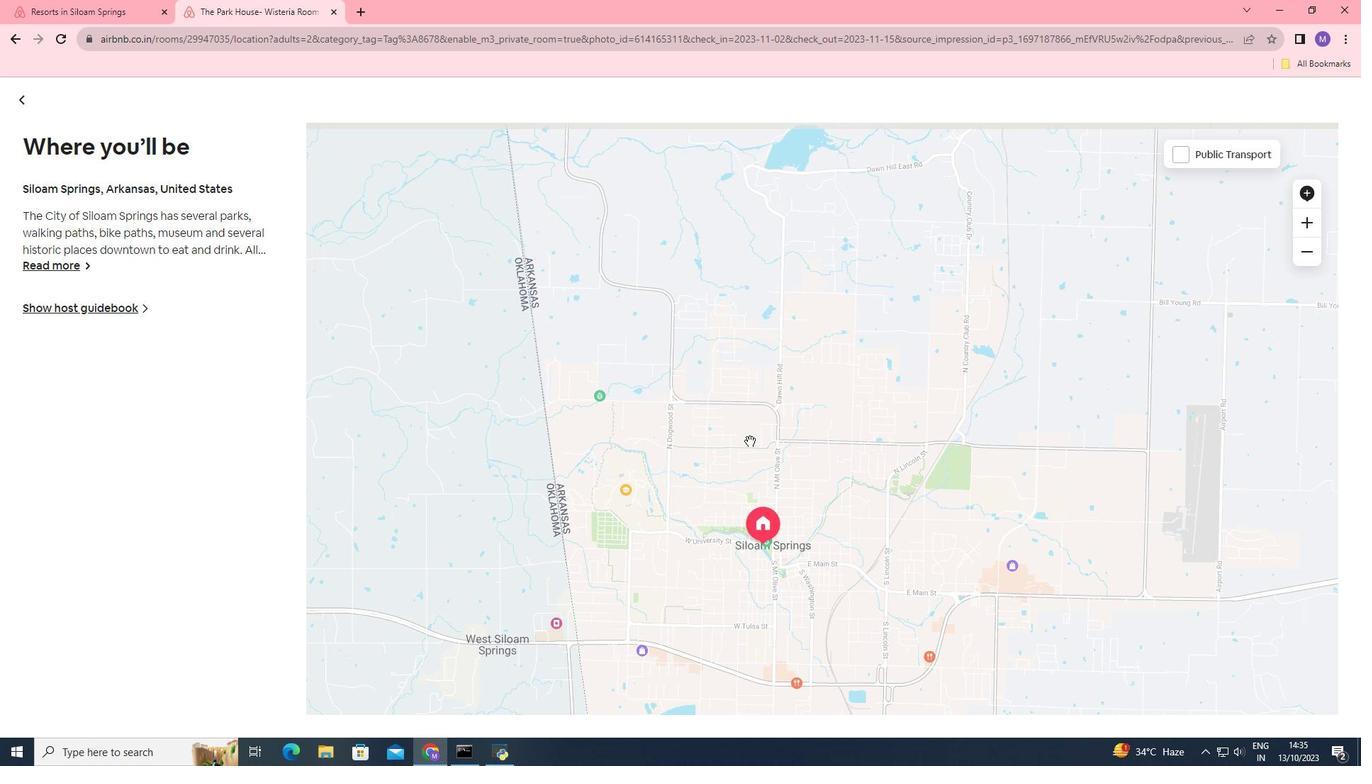 
Action: Mouse scrolled (750, 441) with delta (0, 0)
Screenshot: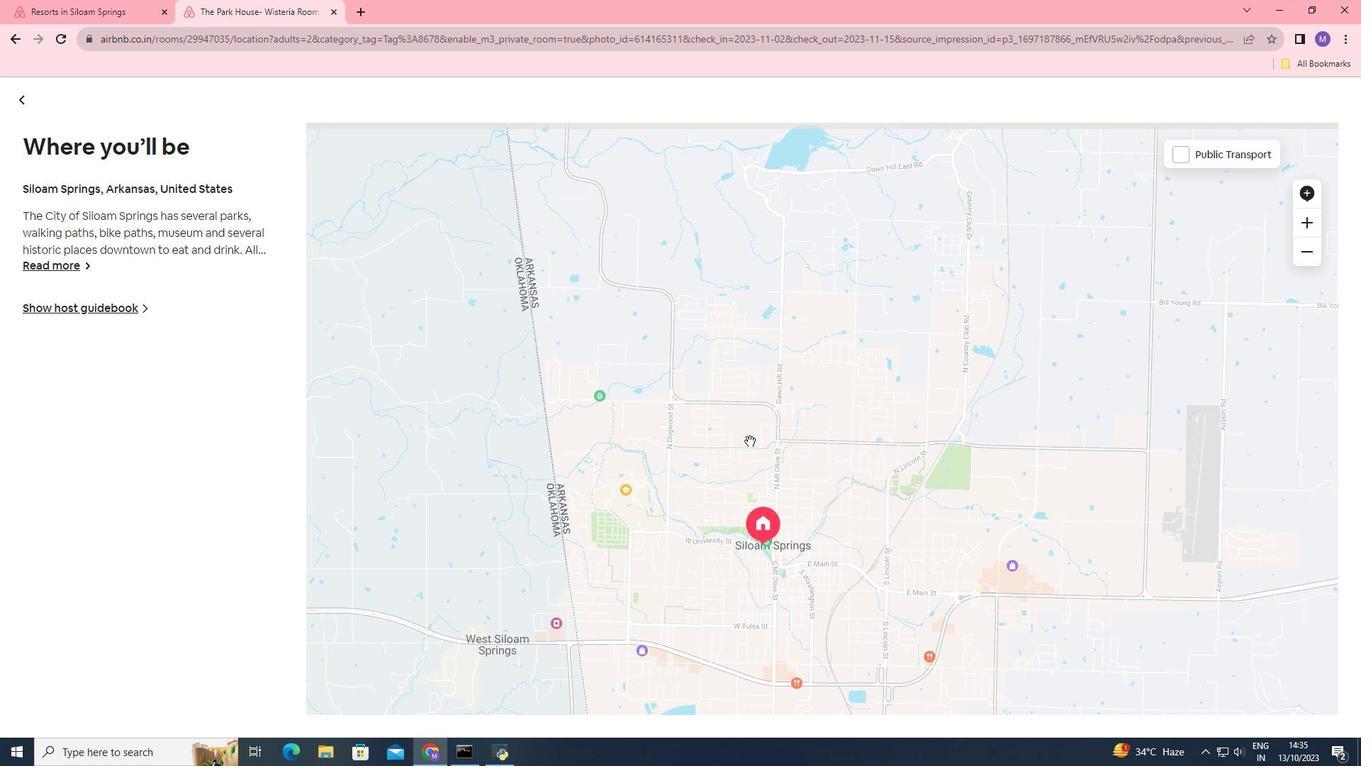 
Action: Mouse moved to (17, 97)
Screenshot: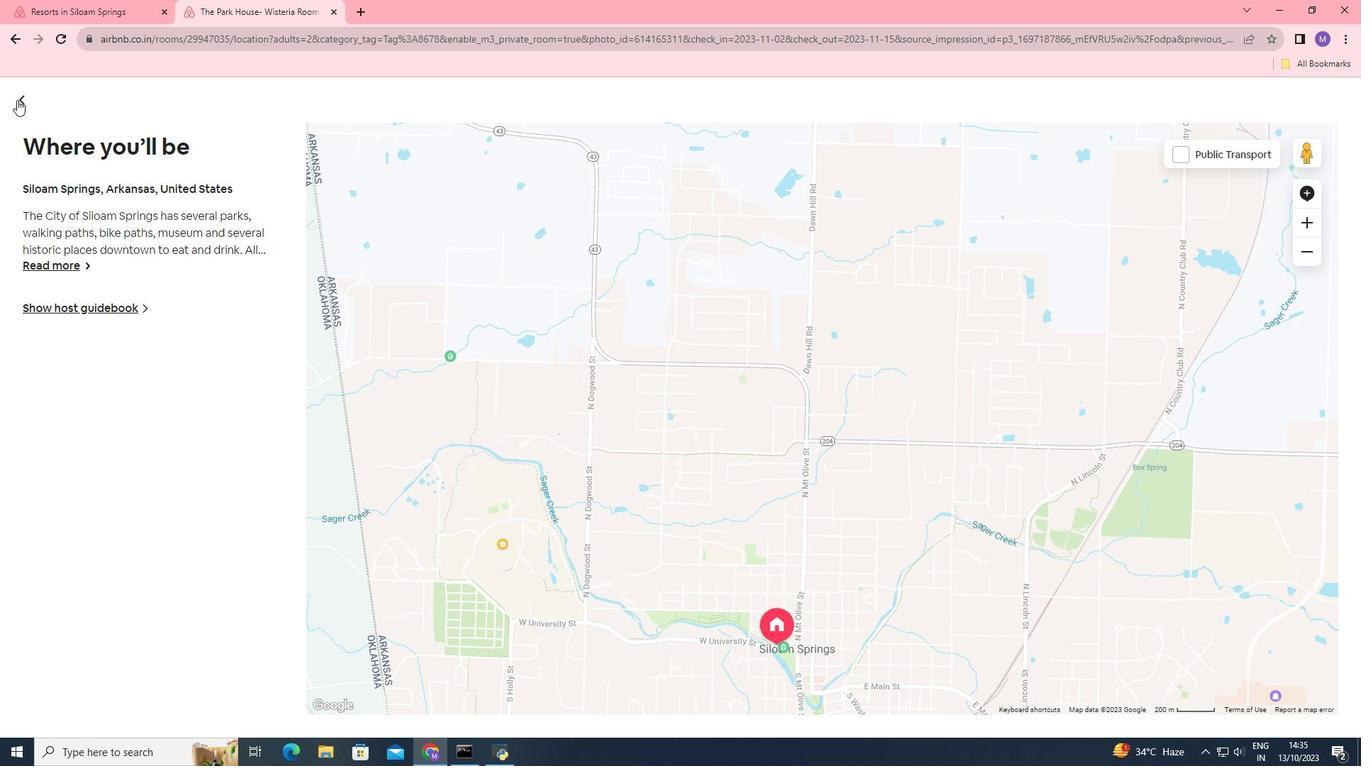 
Action: Mouse pressed left at (17, 97)
Screenshot: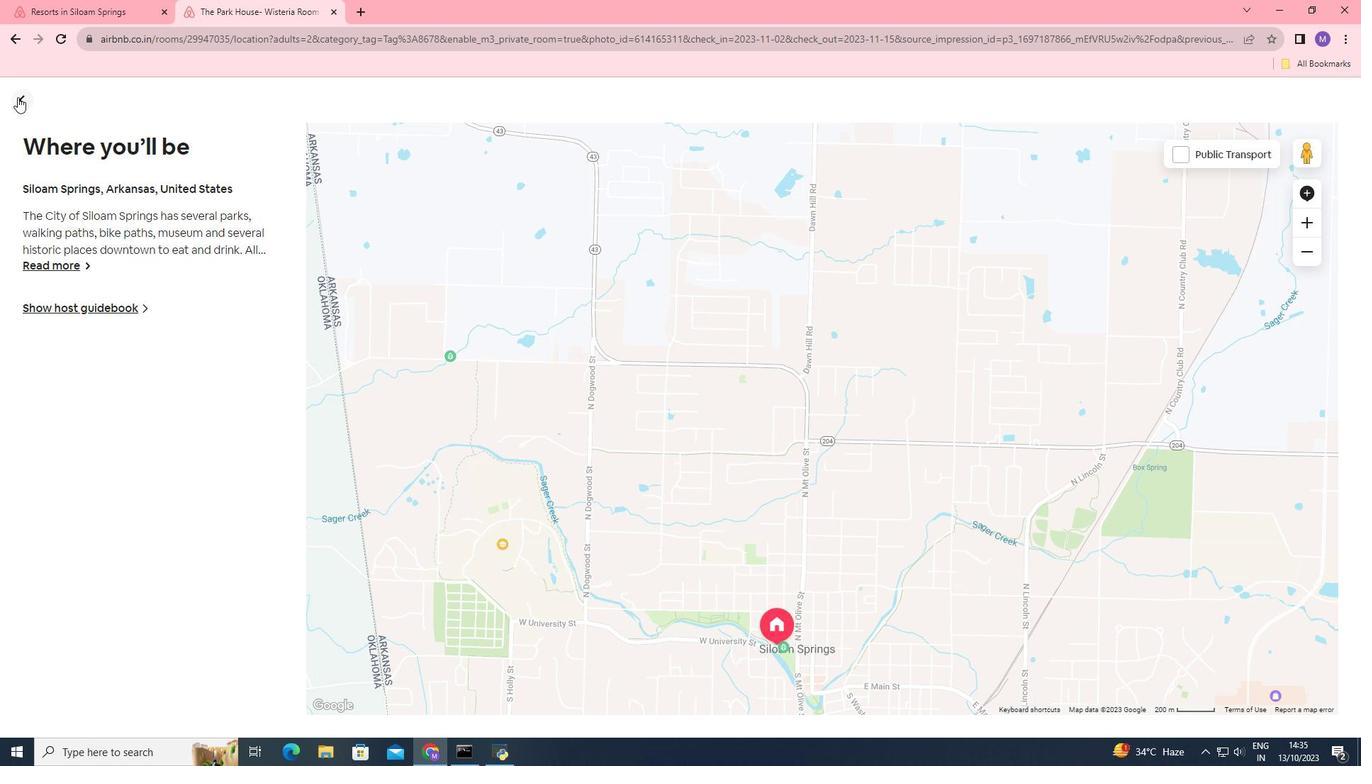 
Action: Mouse moved to (696, 424)
Screenshot: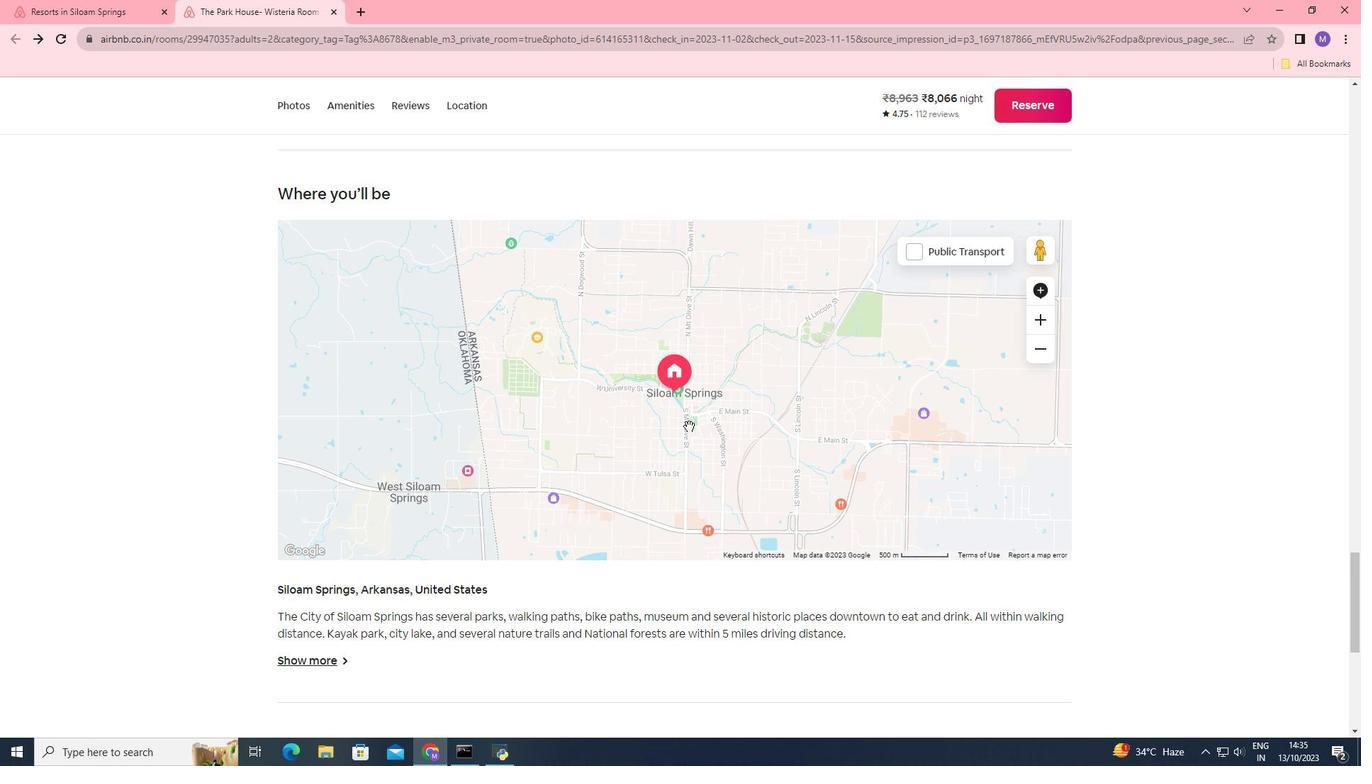 
Action: Mouse scrolled (696, 423) with delta (0, 0)
Screenshot: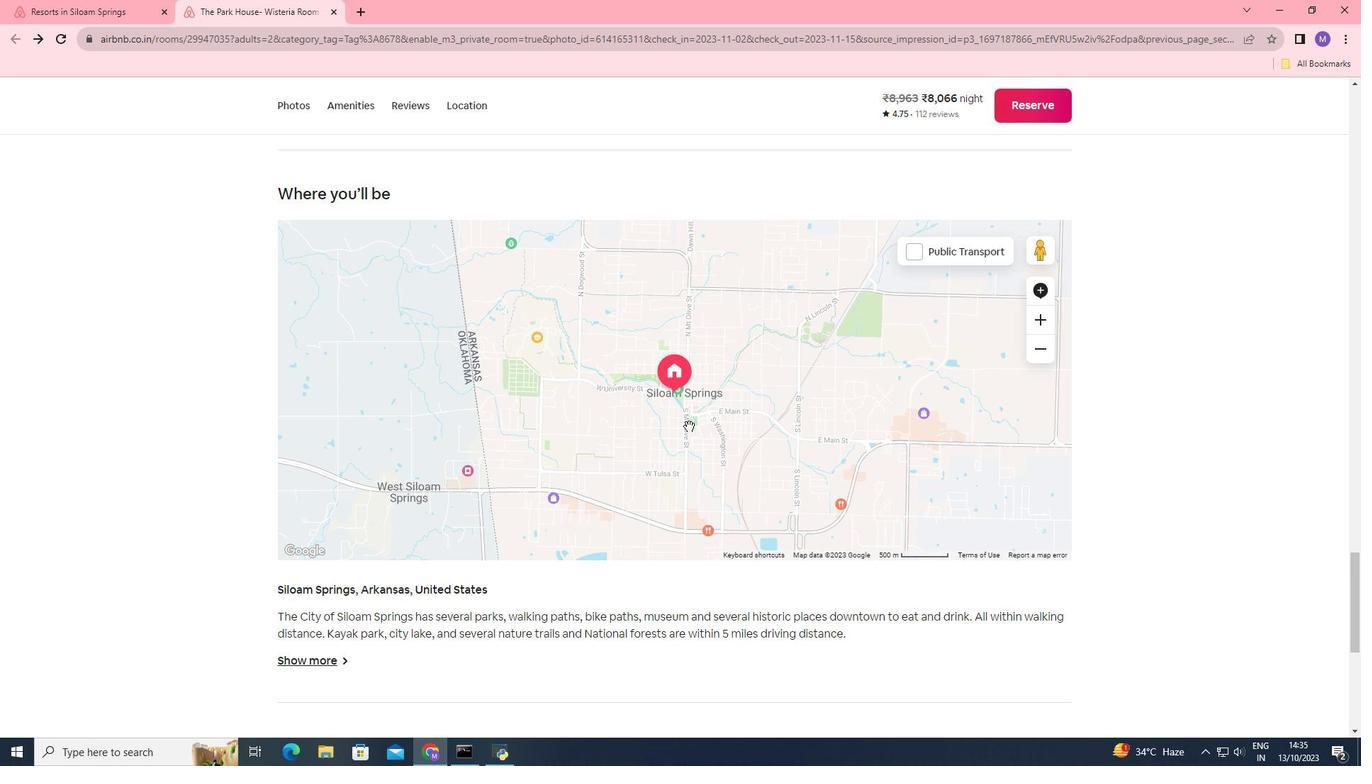 
Action: Mouse moved to (693, 424)
Screenshot: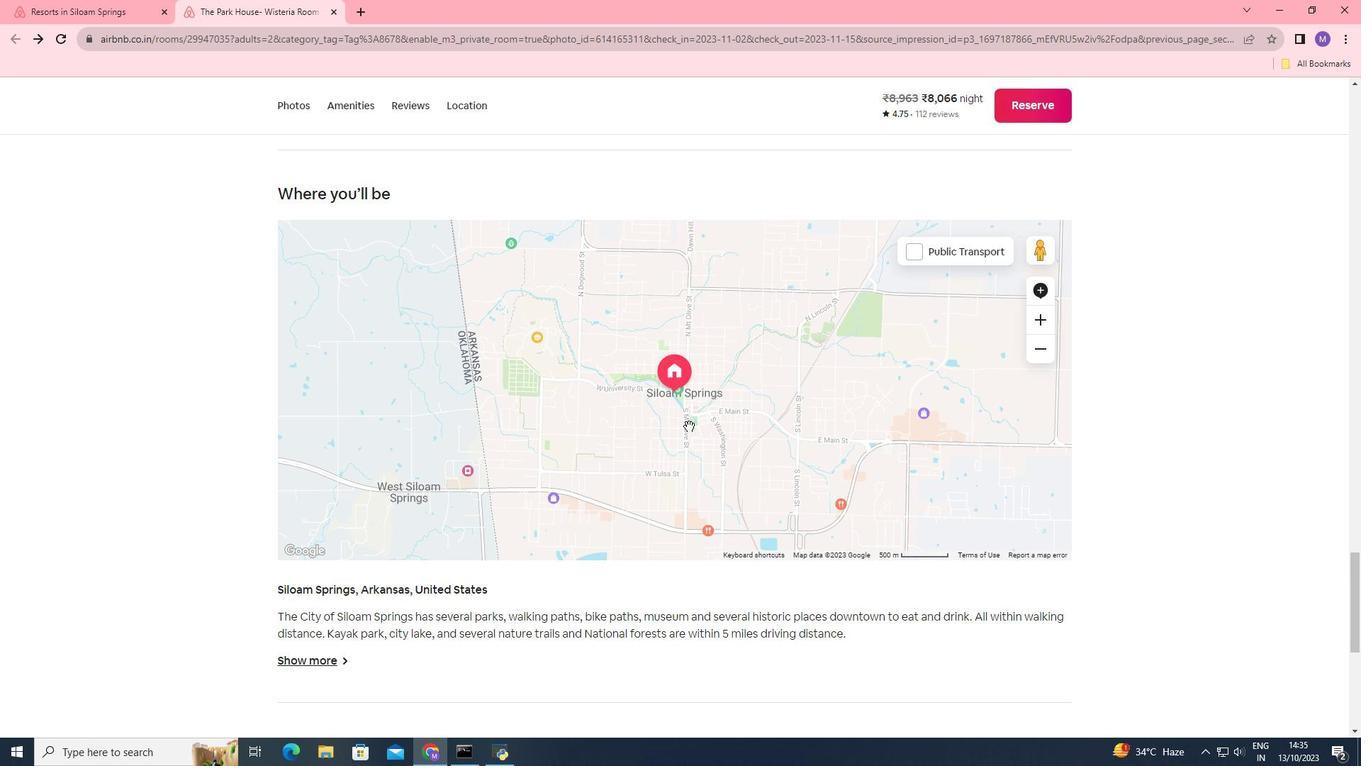 
Action: Mouse scrolled (693, 424) with delta (0, 0)
Screenshot: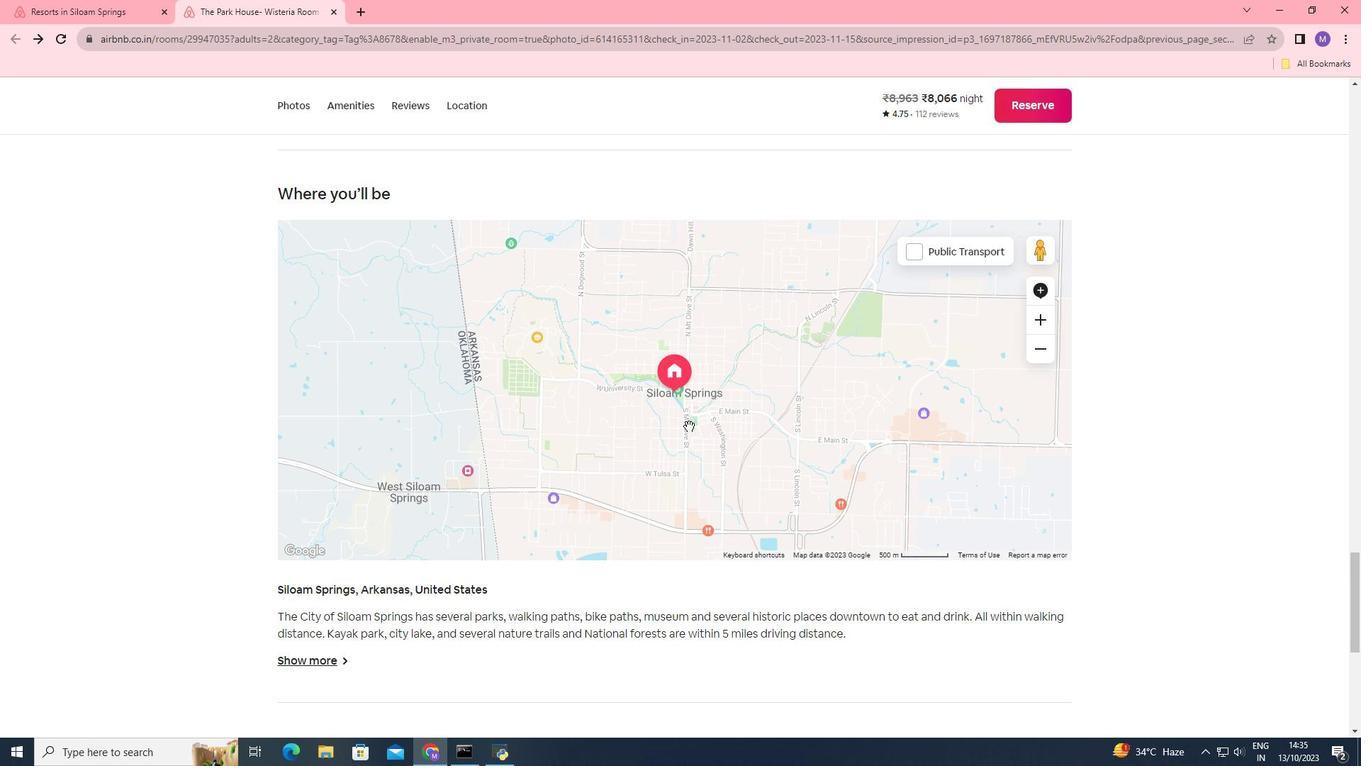 
Action: Mouse moved to (691, 425)
Screenshot: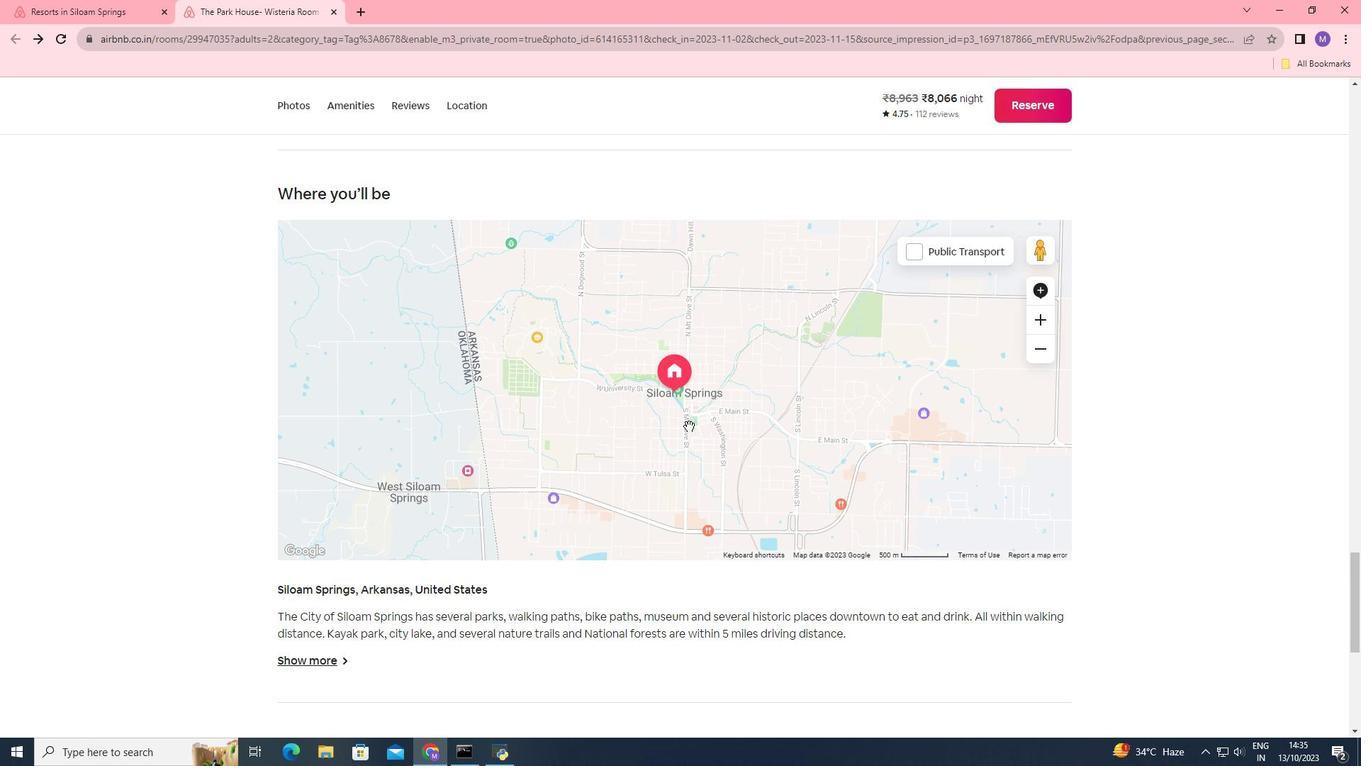 
Action: Mouse scrolled (691, 424) with delta (0, 0)
Screenshot: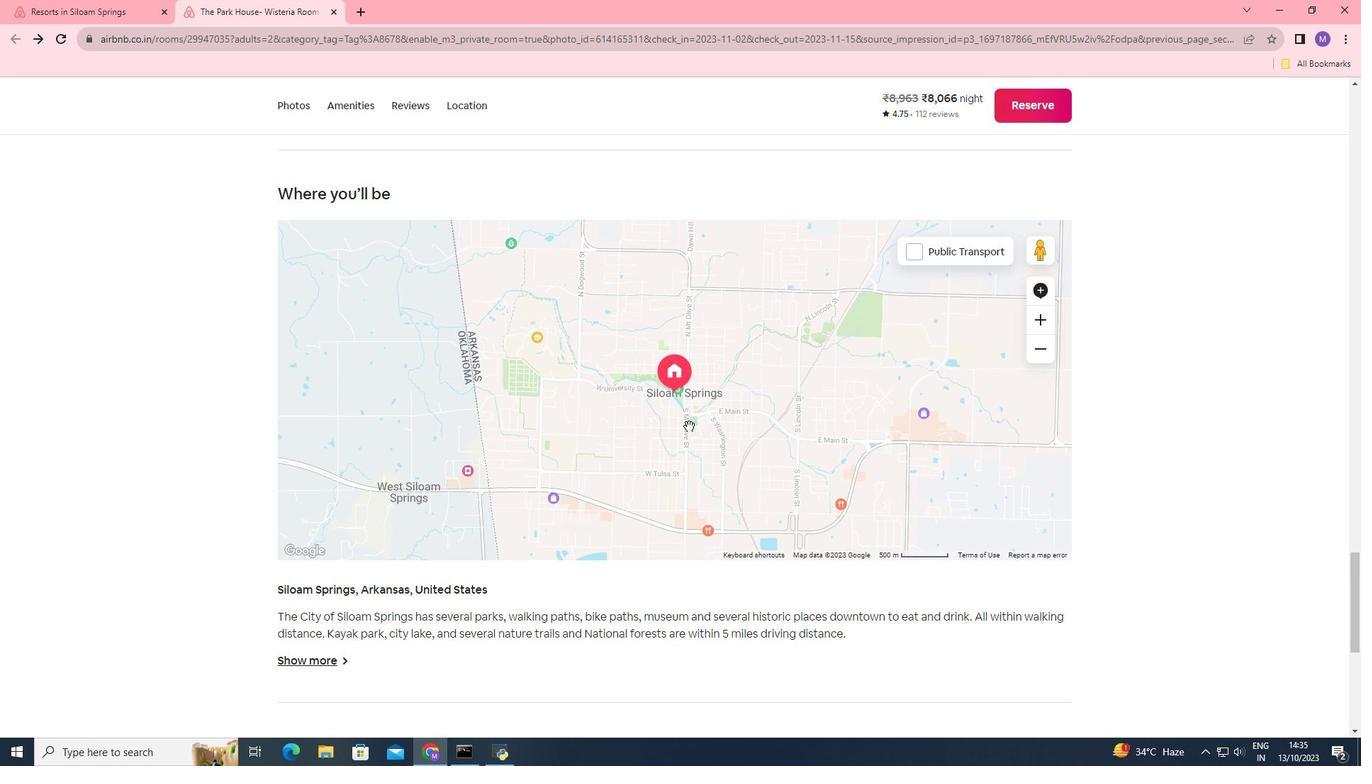 
Action: Mouse moved to (688, 427)
Screenshot: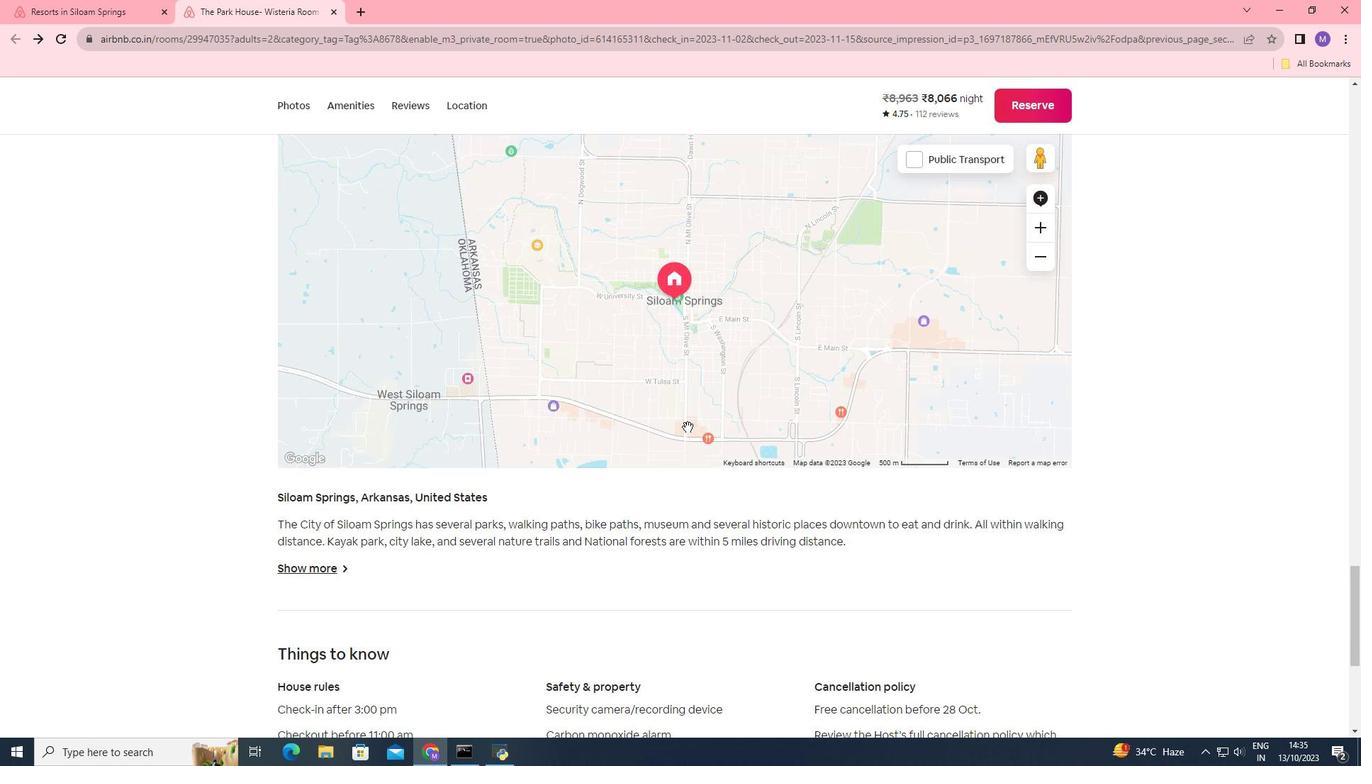 
Action: Mouse scrolled (688, 426) with delta (0, 0)
Screenshot: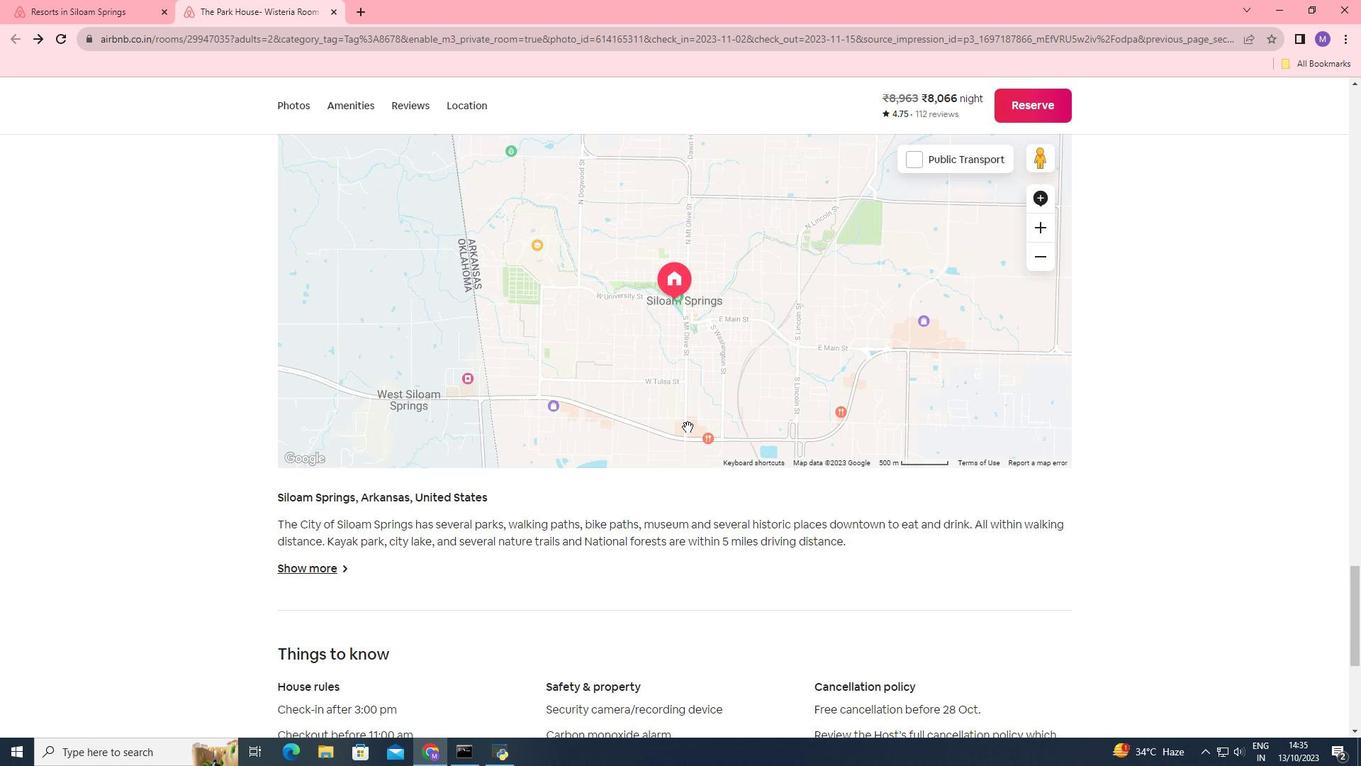 
Action: Mouse moved to (688, 427)
Screenshot: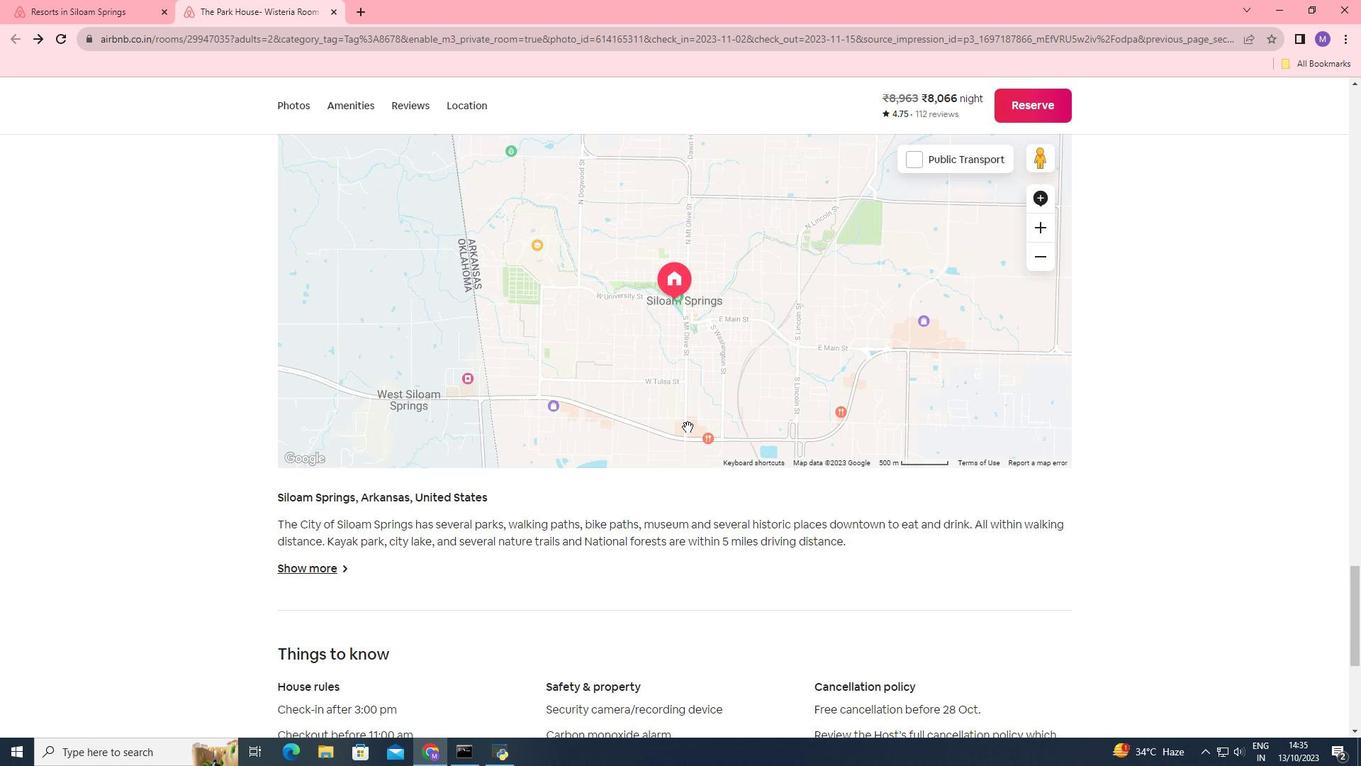 
Action: Mouse scrolled (688, 426) with delta (0, 0)
Screenshot: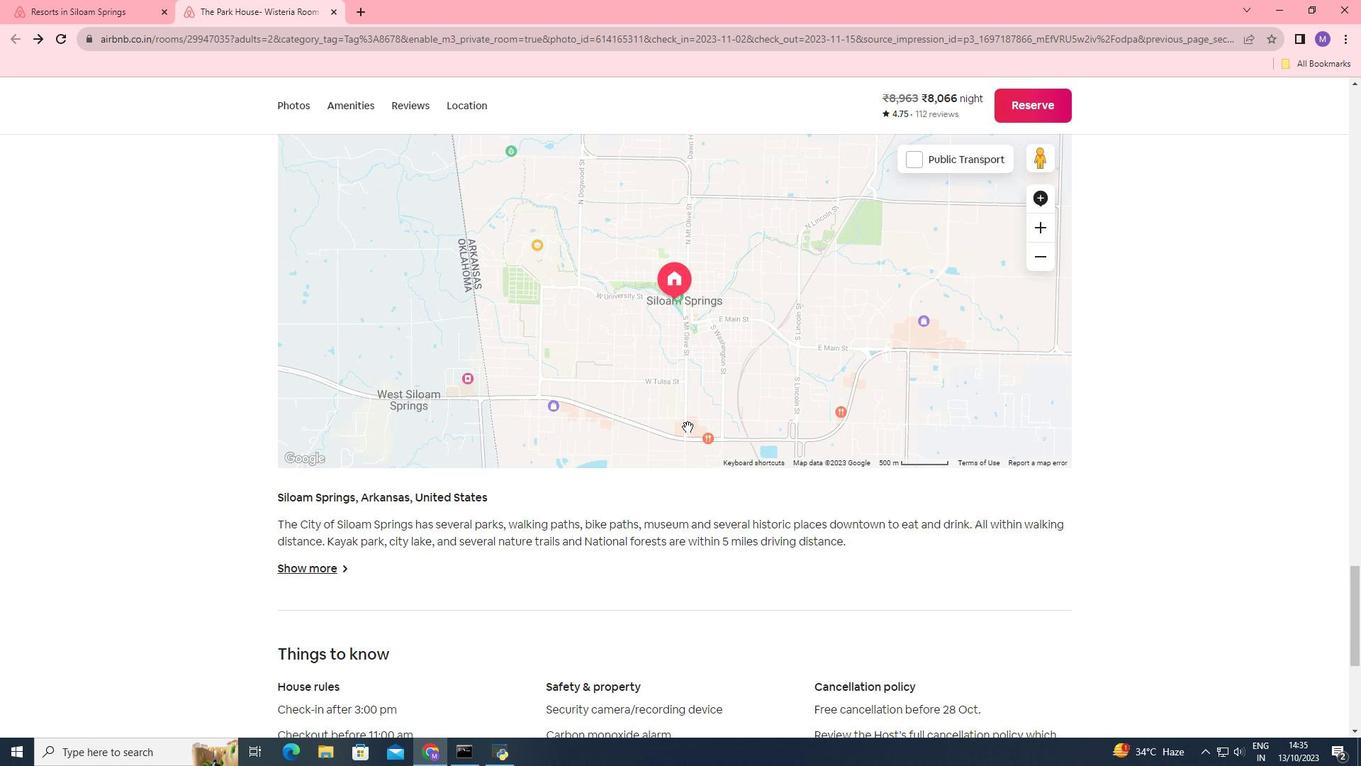 
Action: Mouse moved to (314, 534)
Screenshot: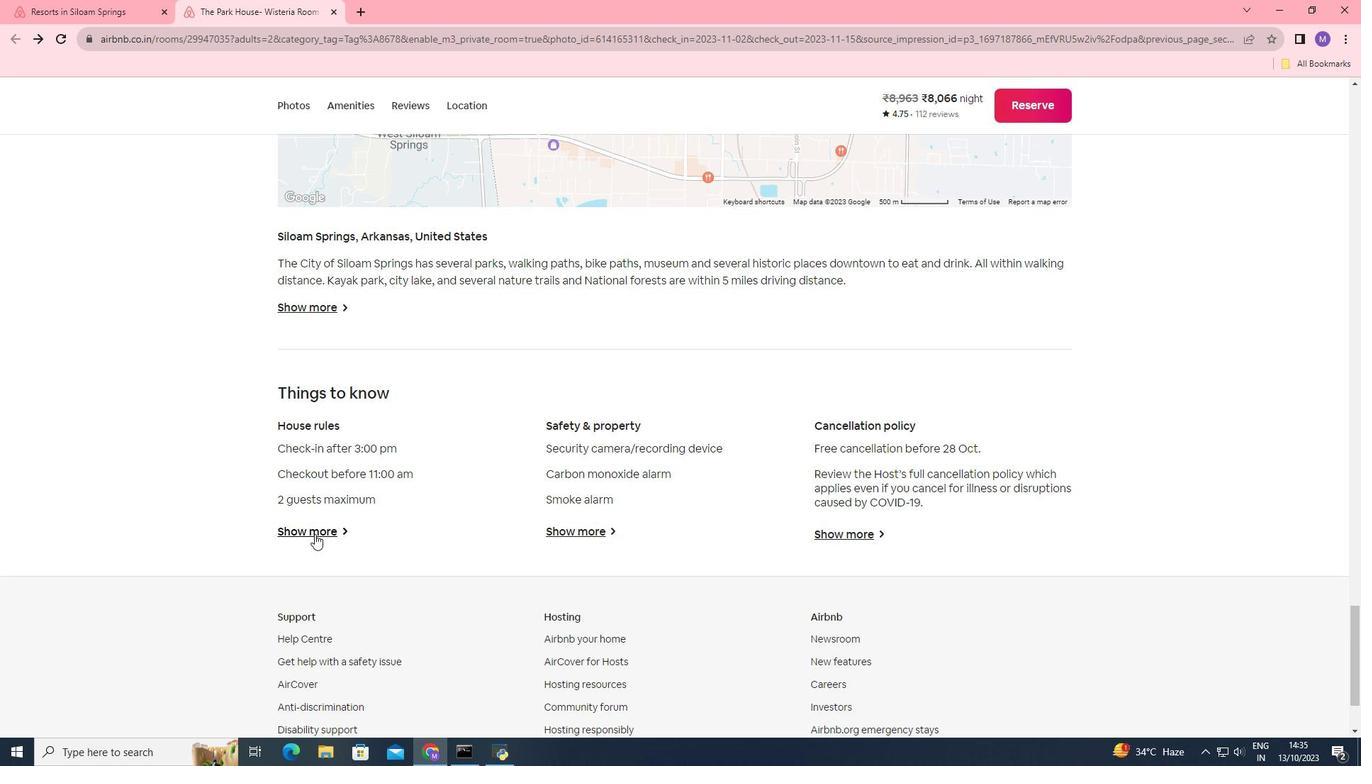 
Action: Mouse pressed left at (314, 534)
Screenshot: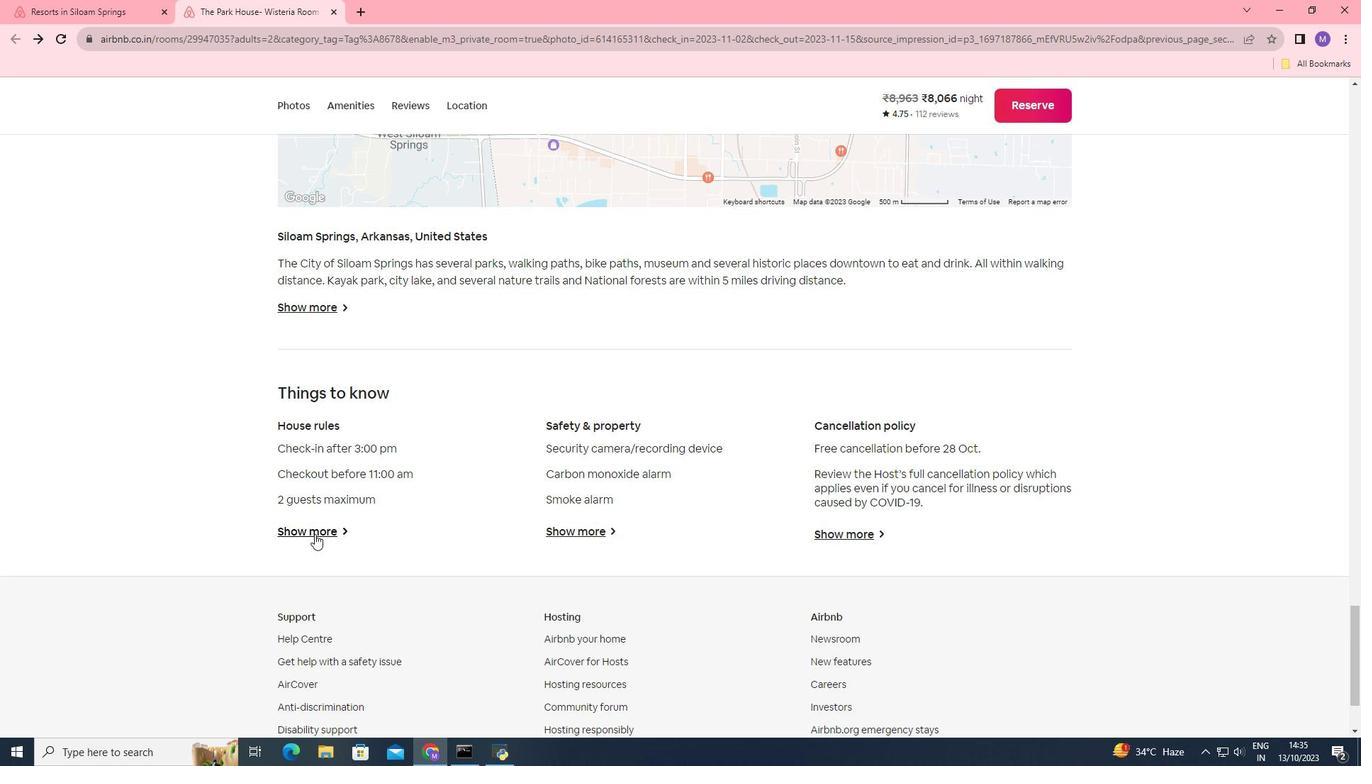 
Action: Mouse moved to (429, 149)
Screenshot: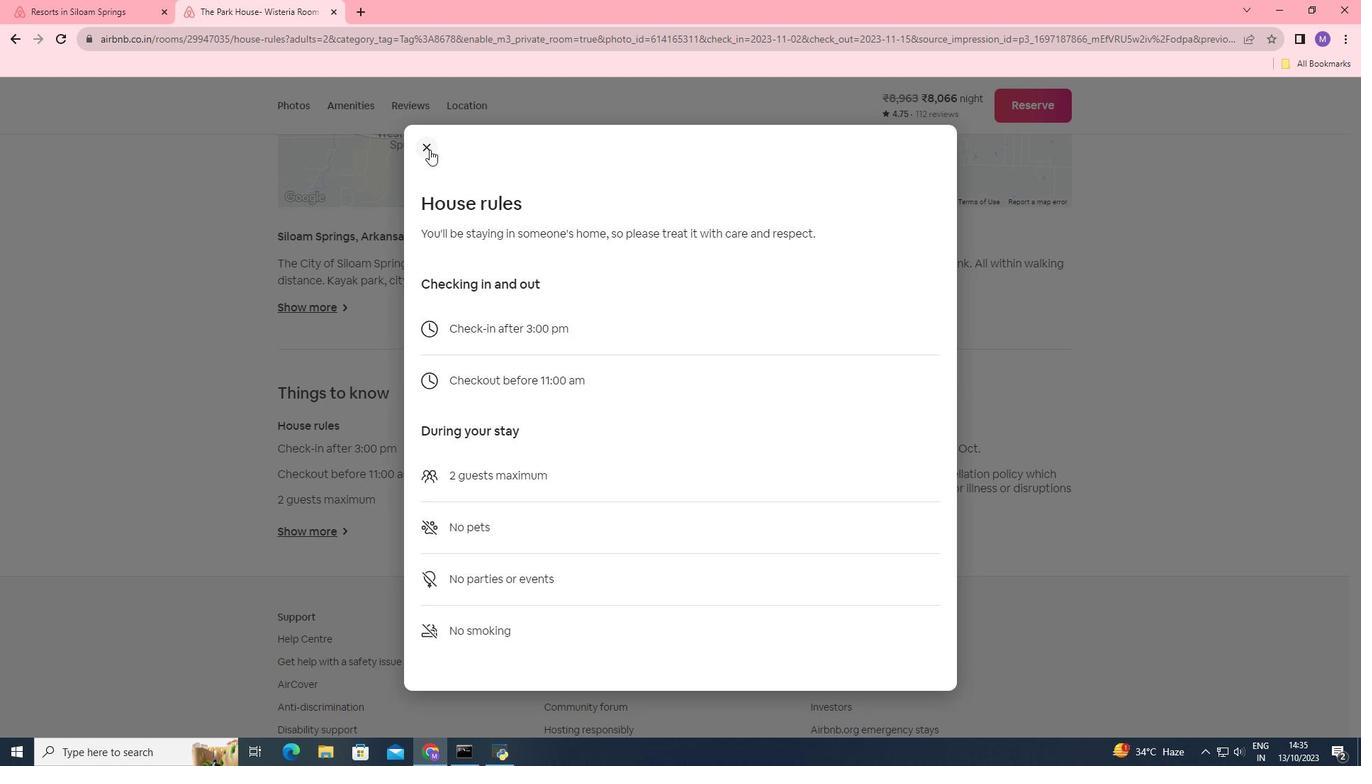 
Action: Mouse pressed left at (429, 149)
Screenshot: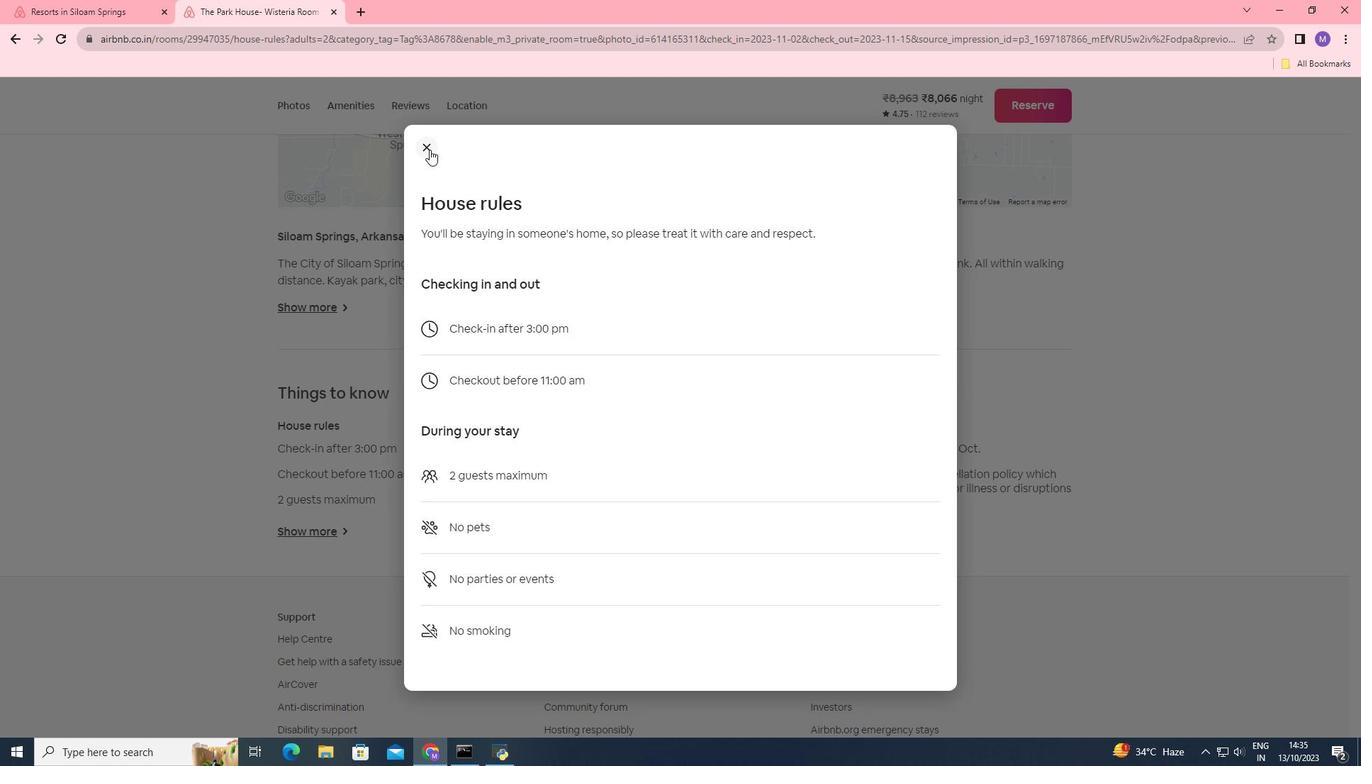 
Action: Mouse moved to (579, 528)
Screenshot: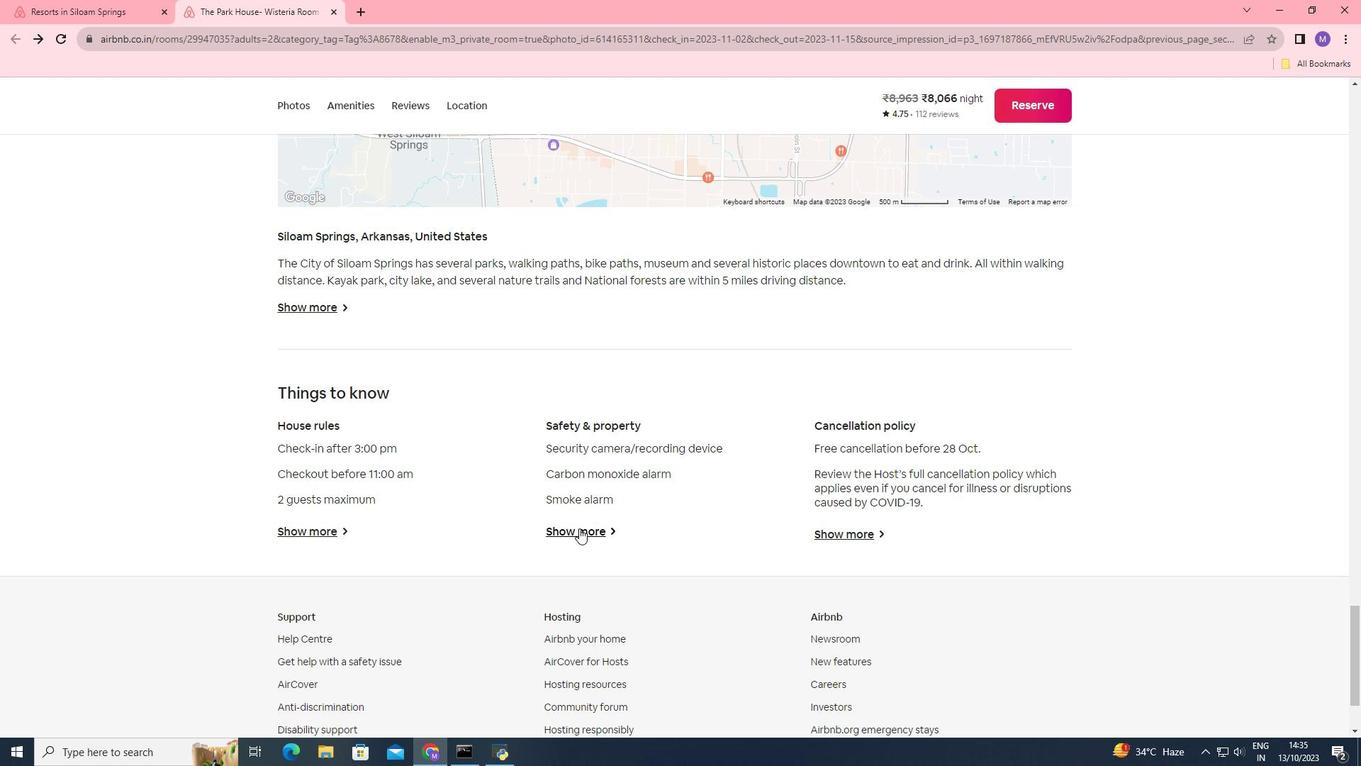 
Action: Mouse pressed left at (579, 528)
Screenshot: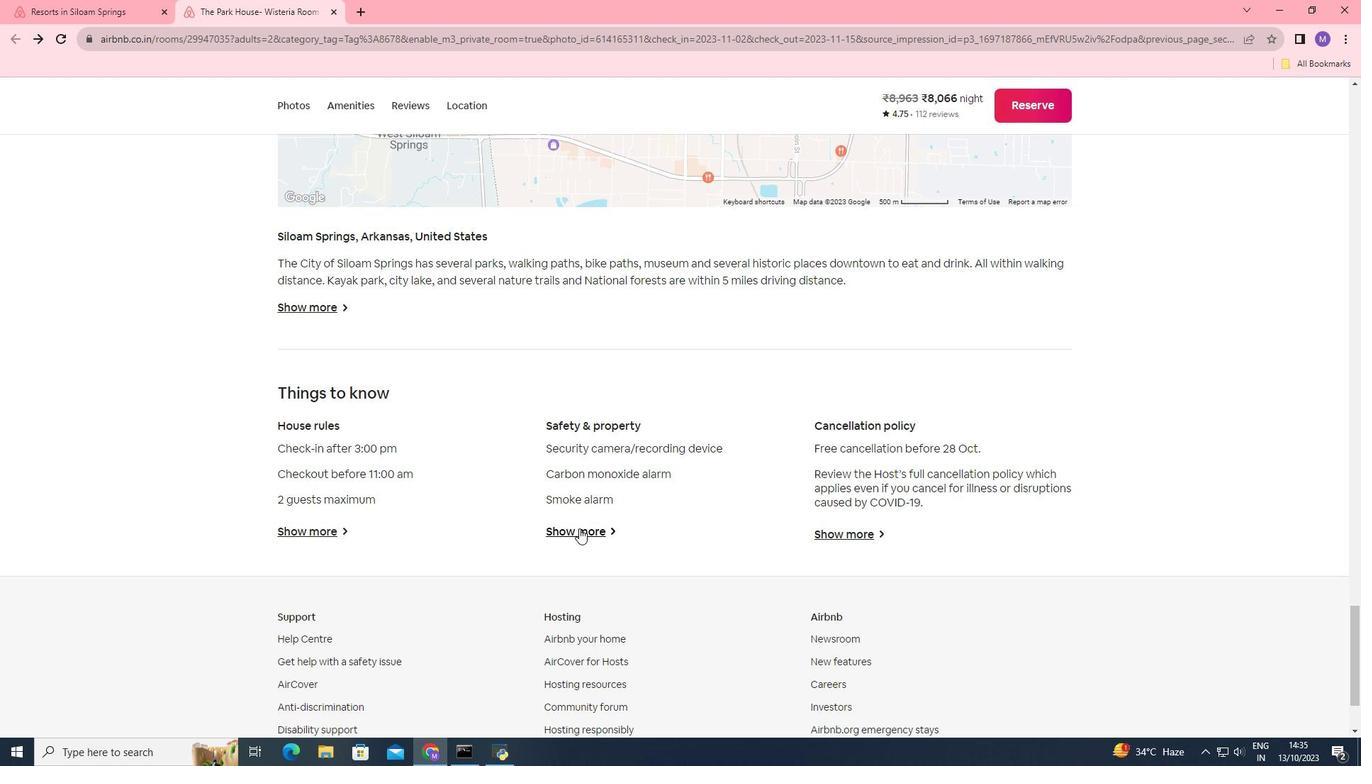
Action: Mouse moved to (469, 222)
